 Task: Set up Gmail reminders by enabling 'Suggest emails to reply to' and 'Suggest emails to follow up on' in the Nudges section of Gmail settings.
Action: Mouse moved to (173, 8)
Screenshot: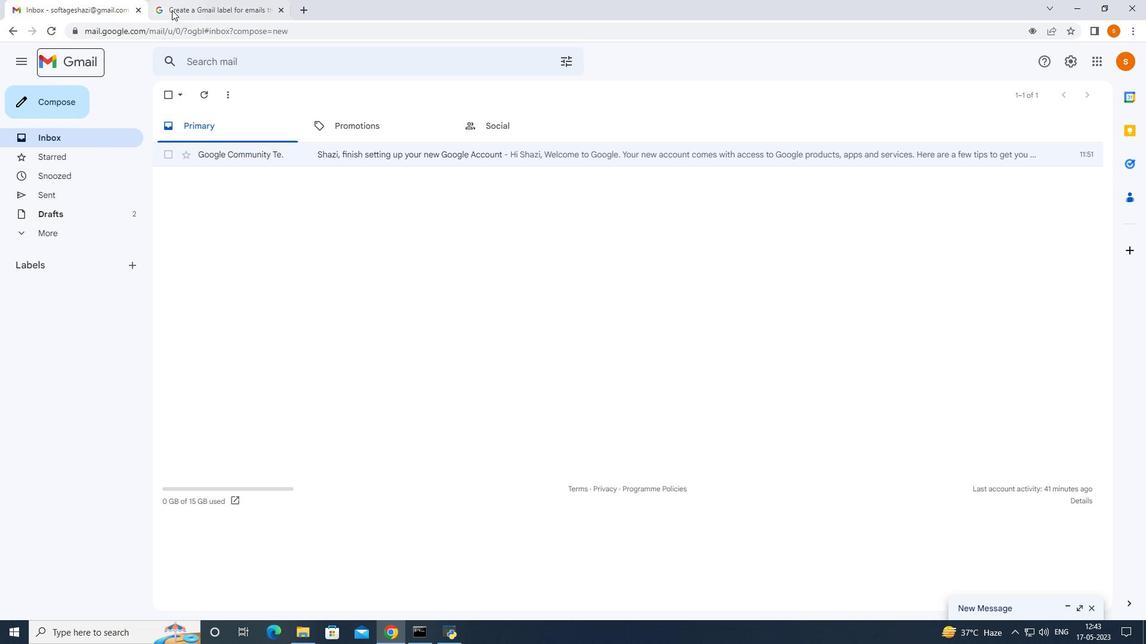 
Action: Mouse pressed left at (173, 8)
Screenshot: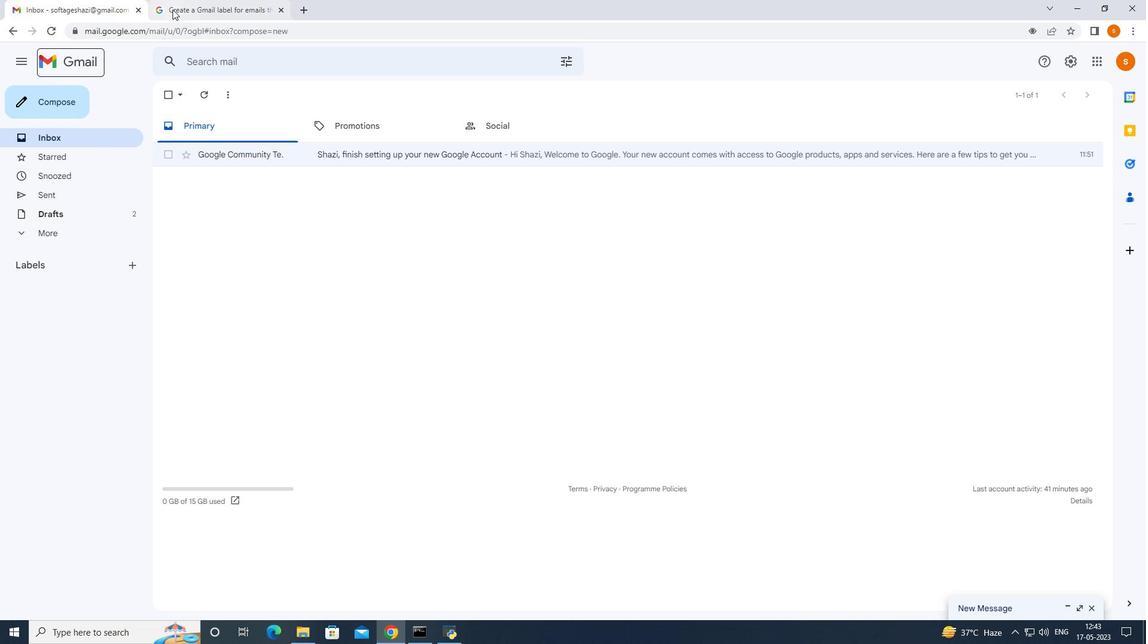
Action: Mouse moved to (217, 300)
Screenshot: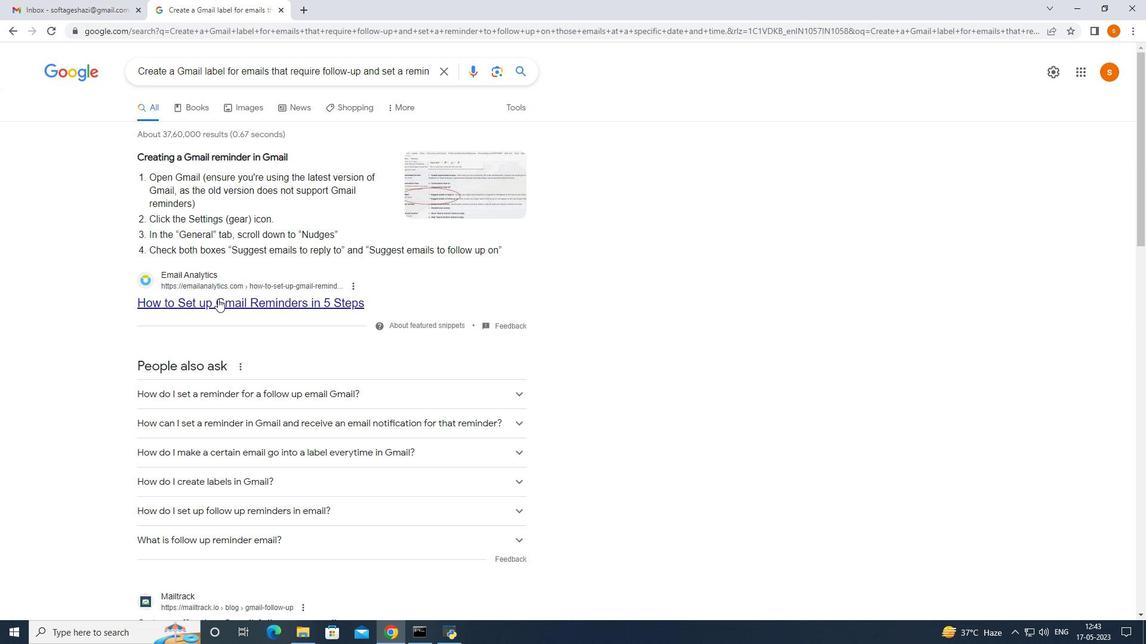 
Action: Mouse scrolled (217, 299) with delta (0, 0)
Screenshot: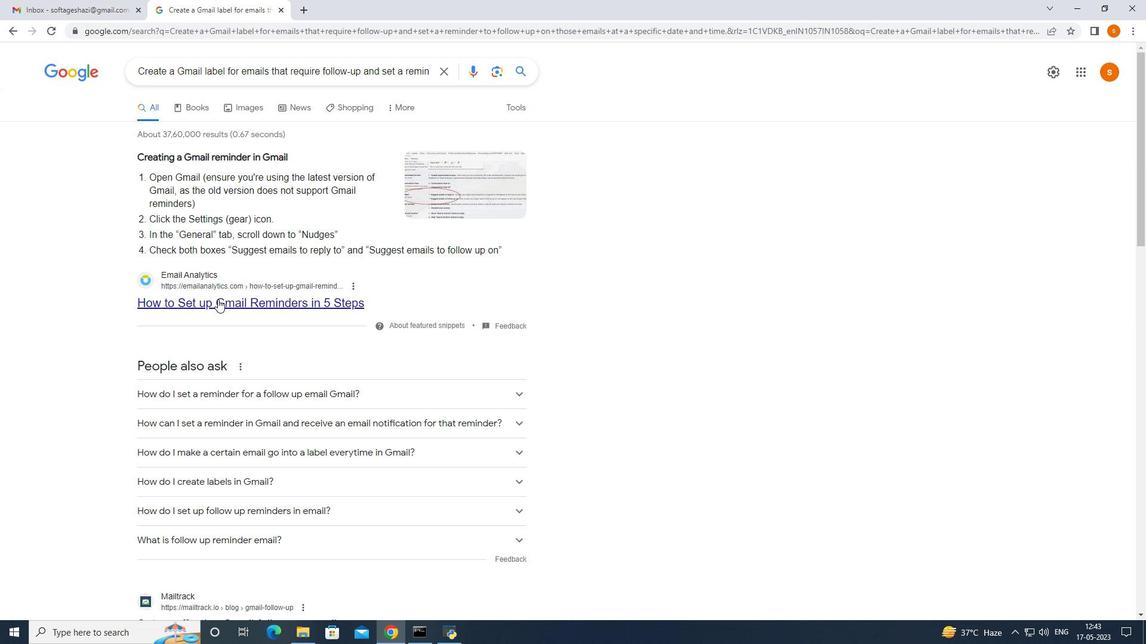 
Action: Mouse moved to (256, 333)
Screenshot: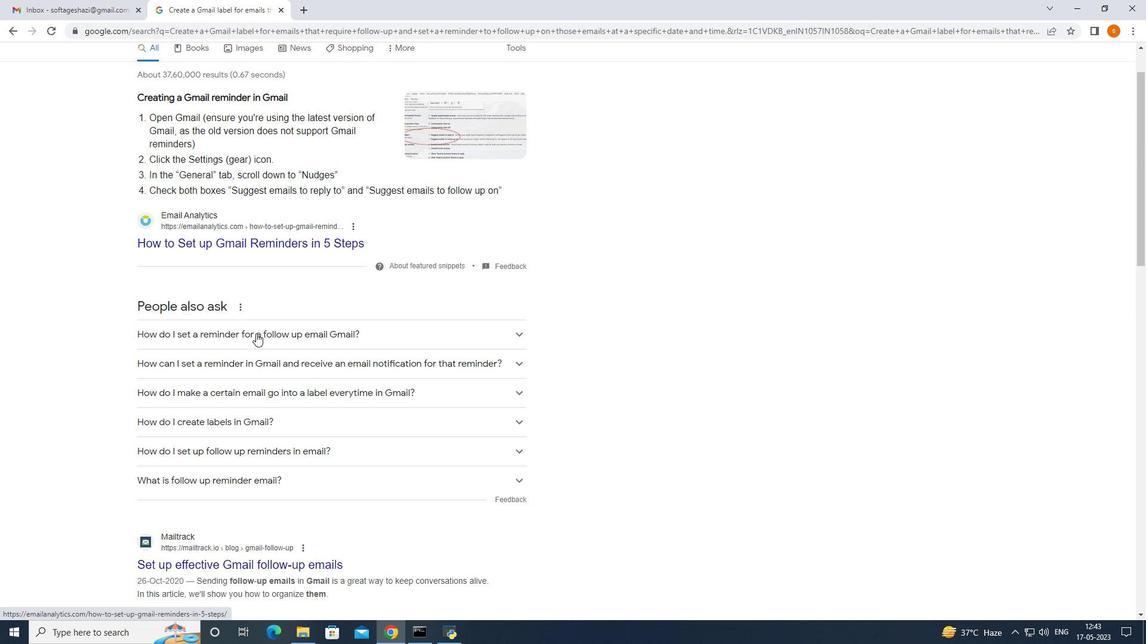 
Action: Mouse scrolled (256, 333) with delta (0, 0)
Screenshot: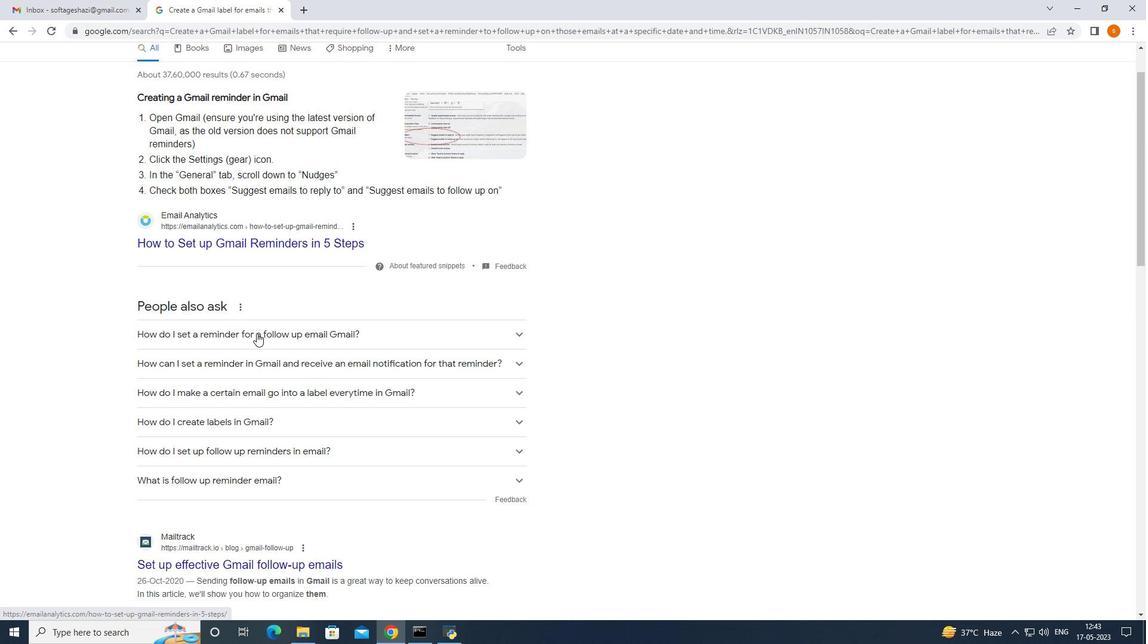 
Action: Mouse moved to (517, 299)
Screenshot: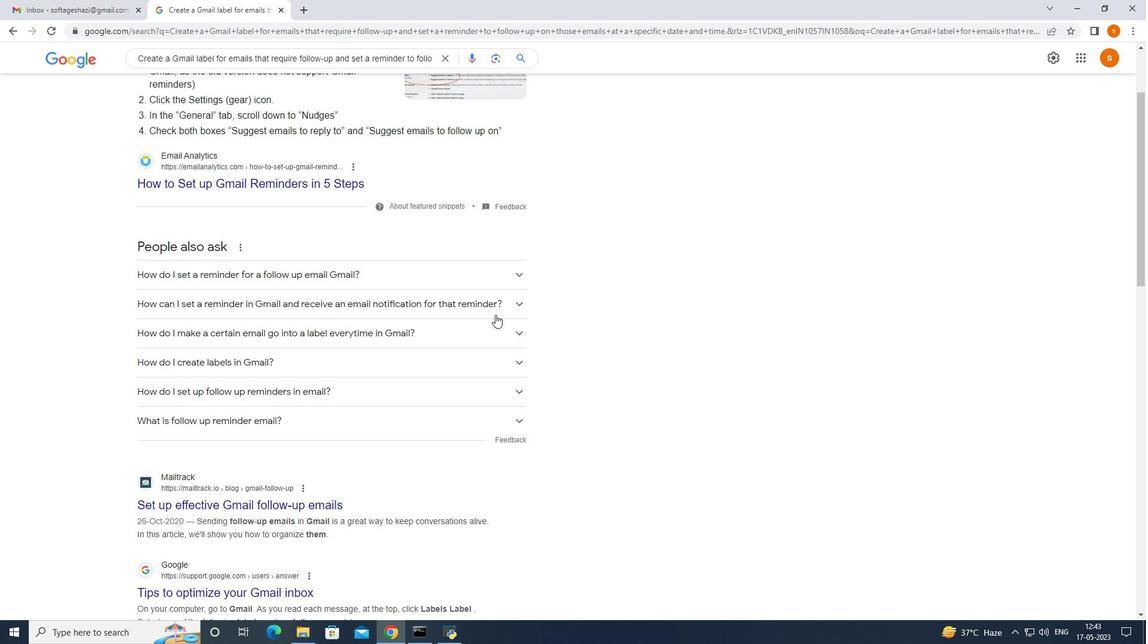
Action: Mouse pressed left at (517, 299)
Screenshot: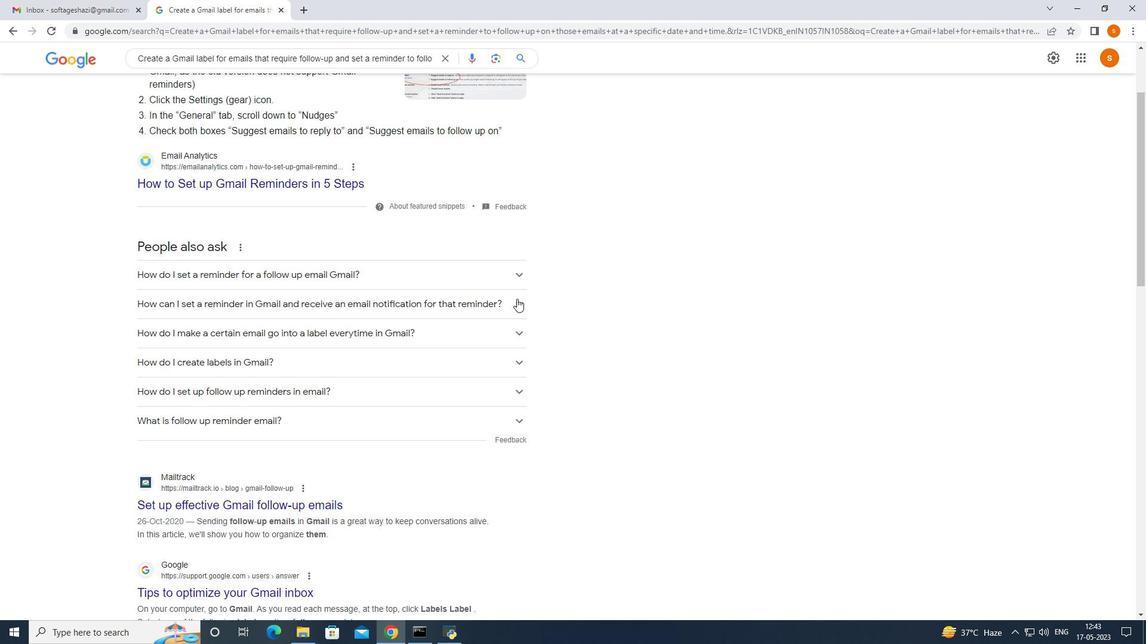 
Action: Mouse moved to (509, 304)
Screenshot: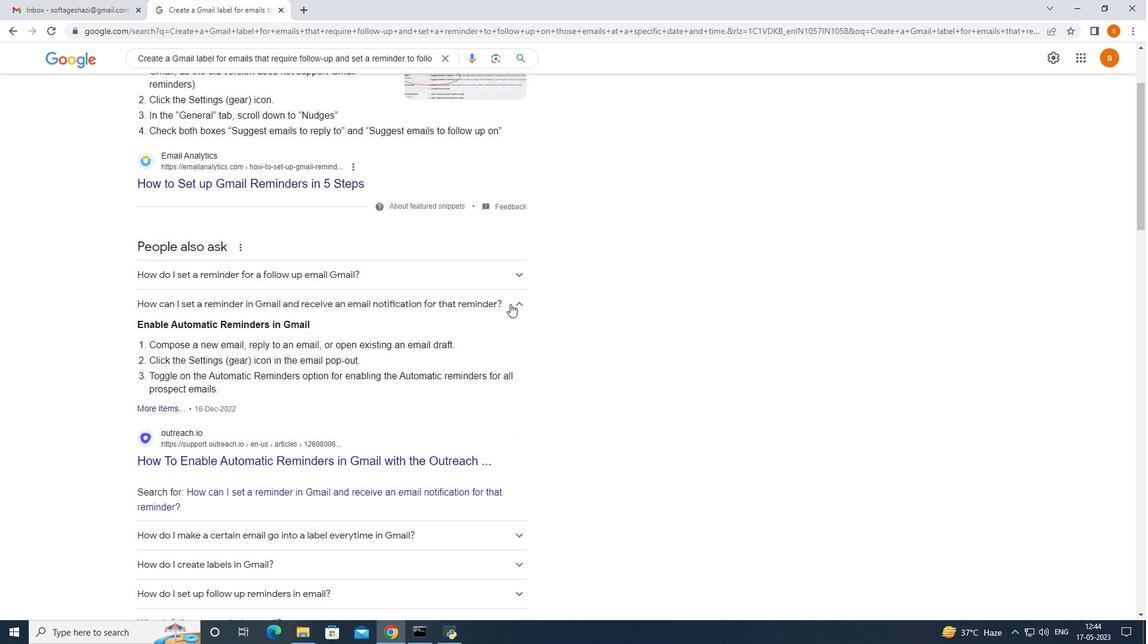 
Action: Mouse pressed left at (509, 304)
Screenshot: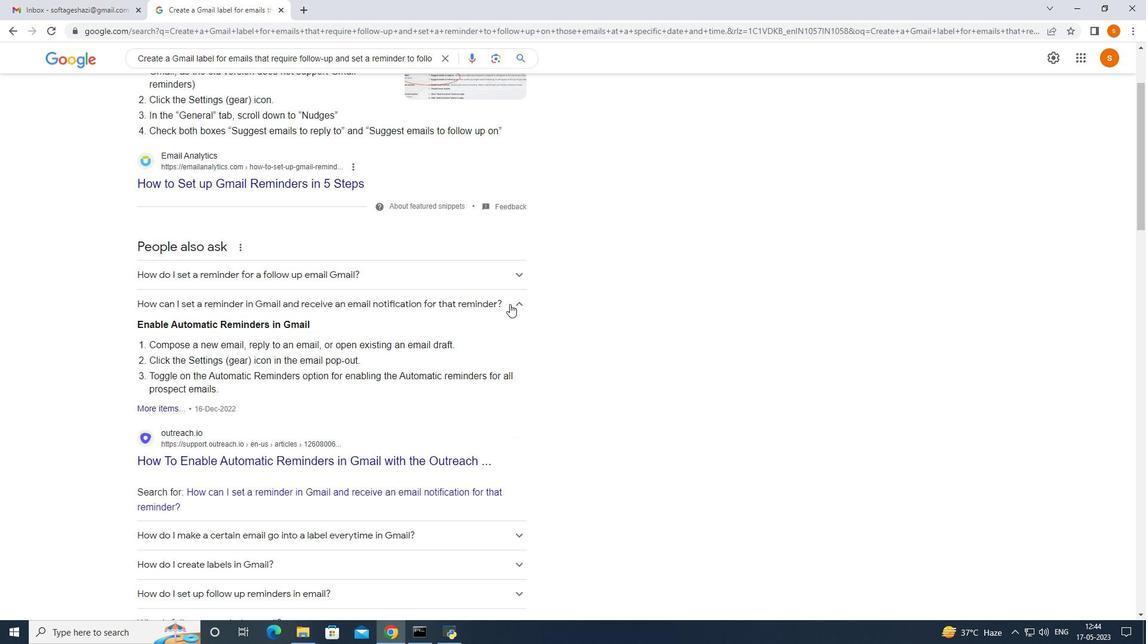 
Action: Mouse moved to (347, 384)
Screenshot: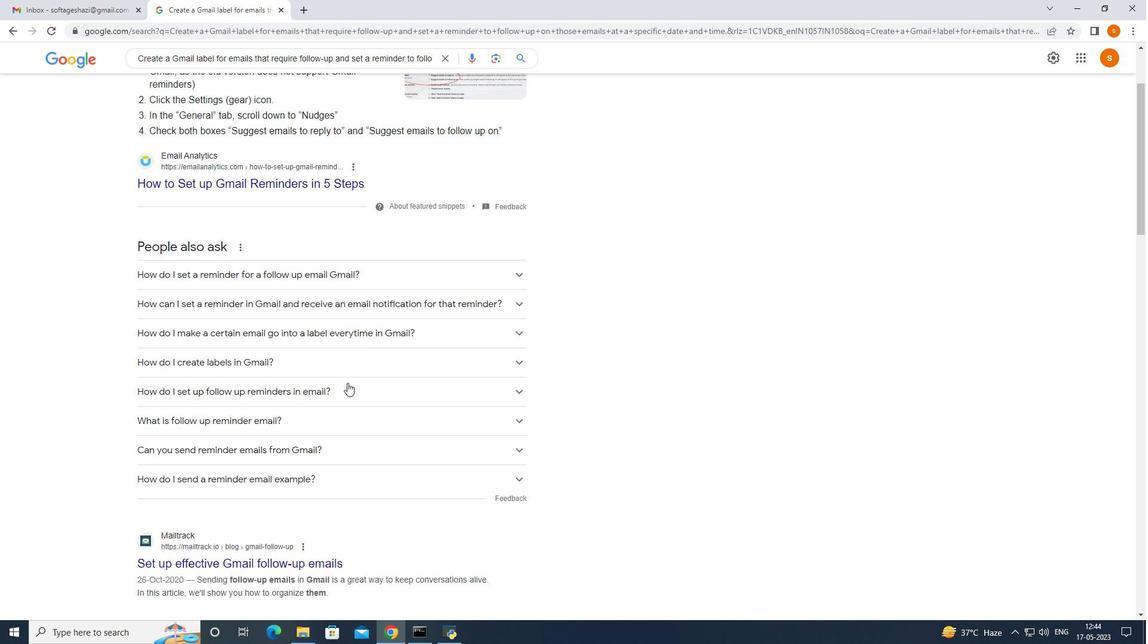 
Action: Mouse scrolled (347, 383) with delta (0, 0)
Screenshot: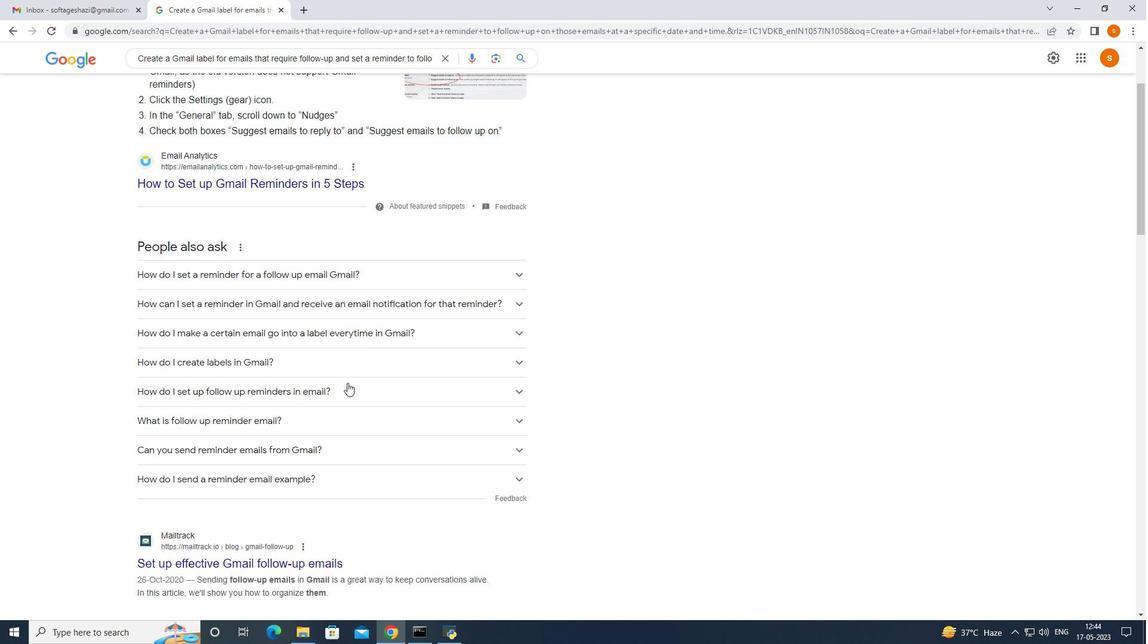 
Action: Mouse moved to (348, 384)
Screenshot: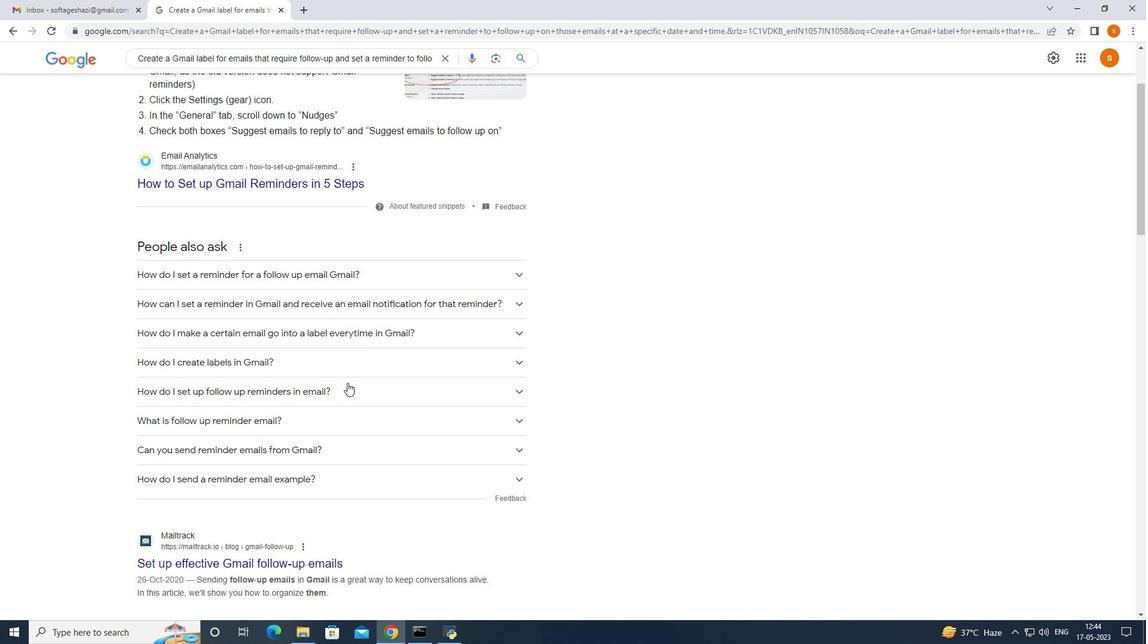 
Action: Mouse scrolled (348, 383) with delta (0, 0)
Screenshot: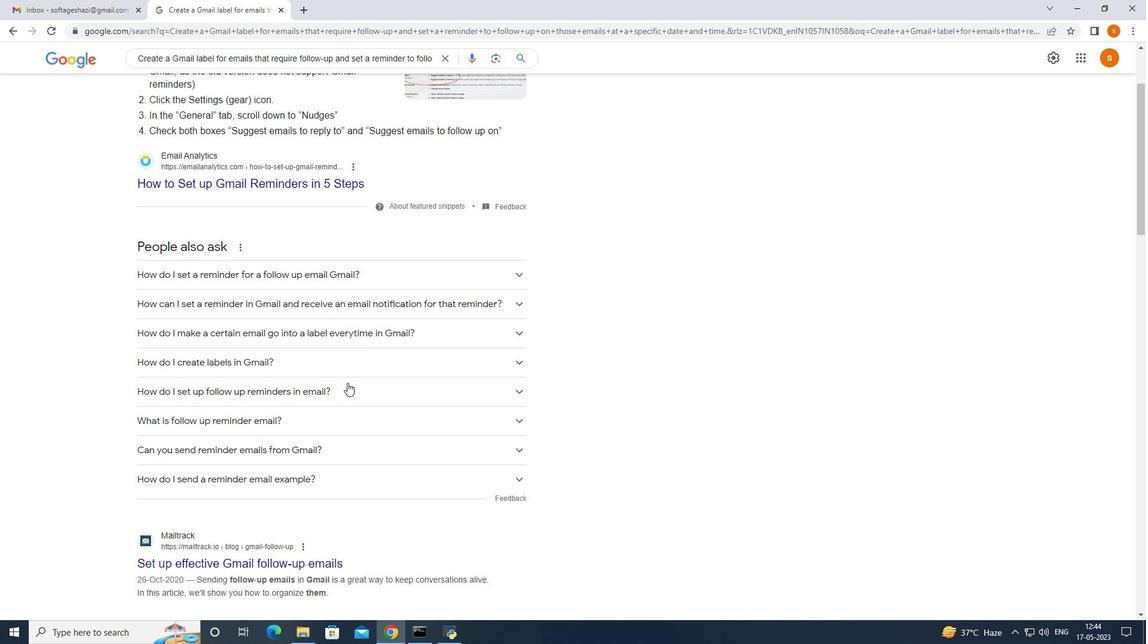 
Action: Mouse moved to (349, 382)
Screenshot: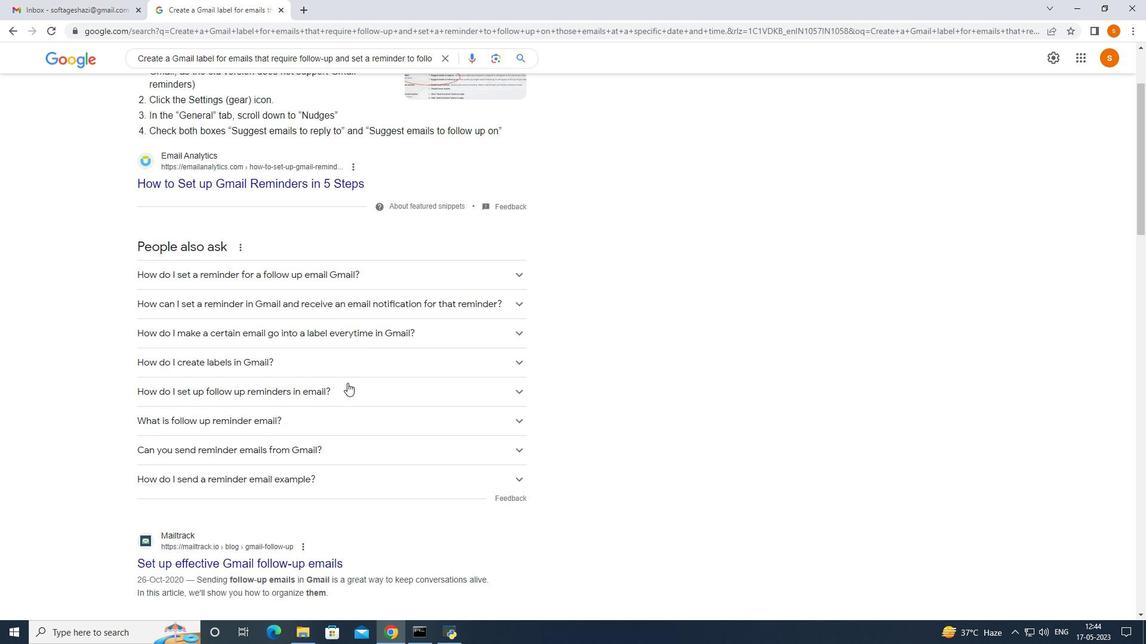 
Action: Mouse scrolled (349, 382) with delta (0, 0)
Screenshot: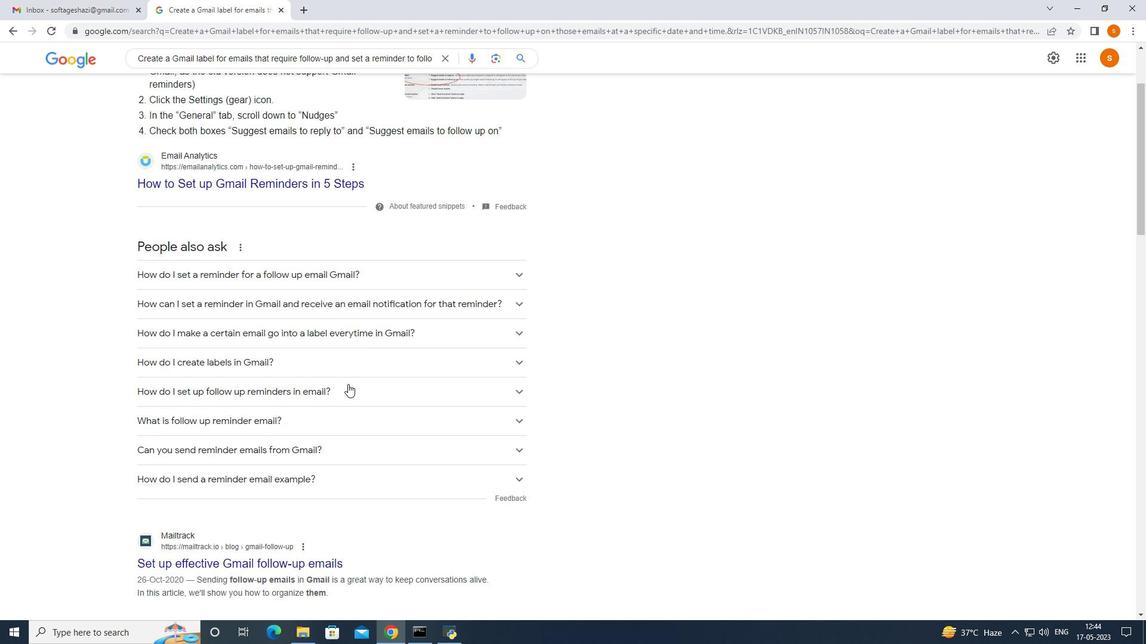 
Action: Mouse moved to (258, 383)
Screenshot: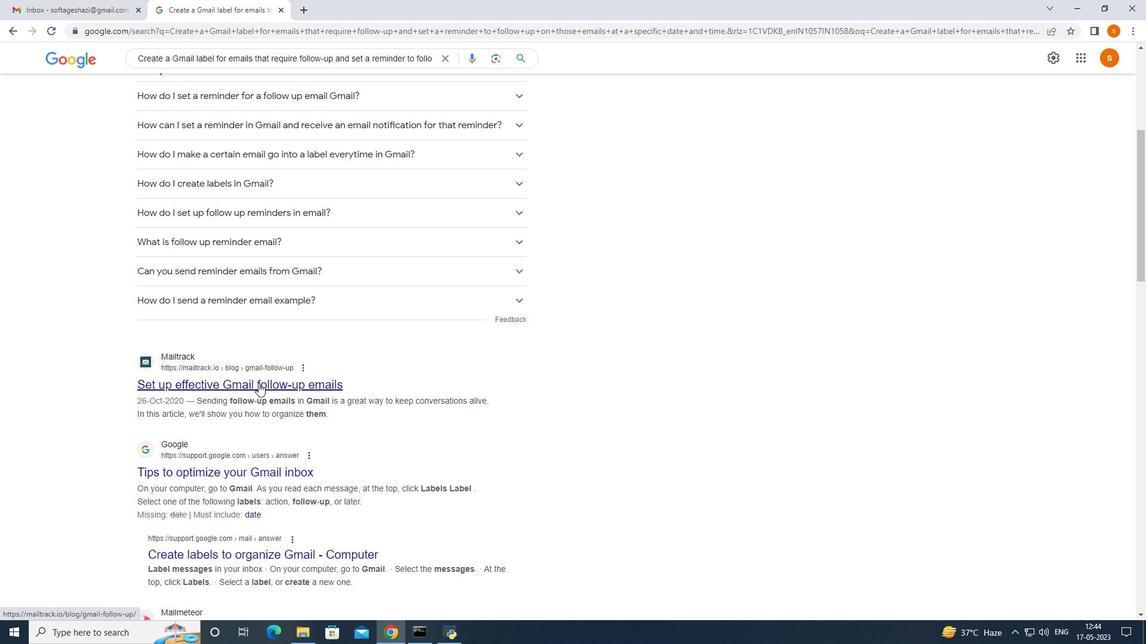 
Action: Mouse scrolled (258, 383) with delta (0, 0)
Screenshot: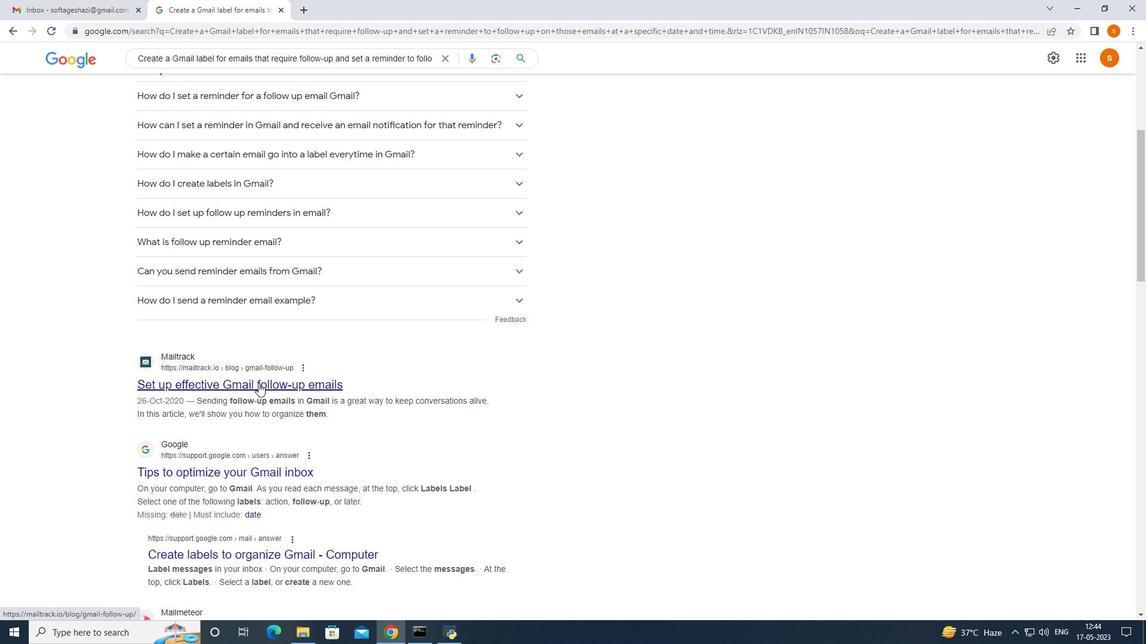 
Action: Mouse scrolled (258, 383) with delta (0, 0)
Screenshot: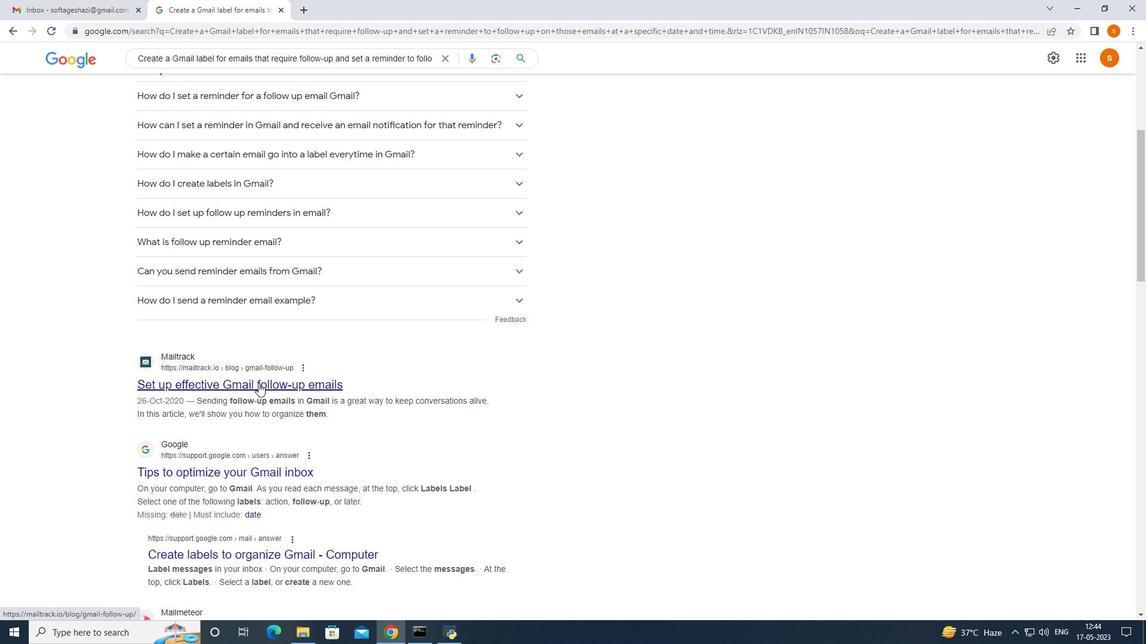 
Action: Mouse moved to (210, 364)
Screenshot: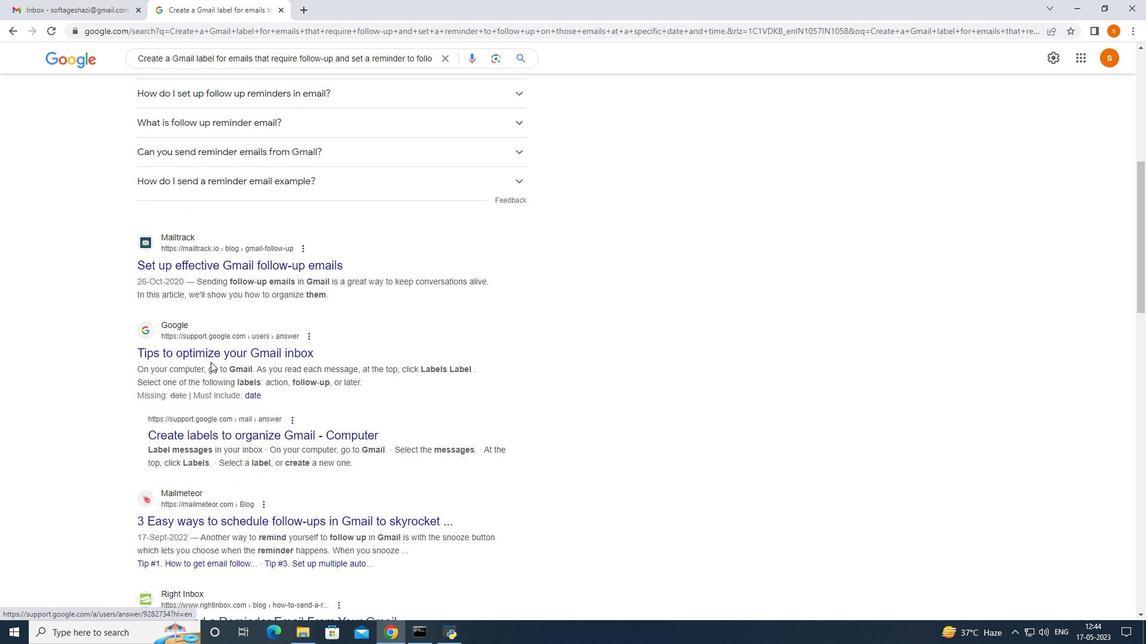 
Action: Mouse scrolled (210, 363) with delta (0, 0)
Screenshot: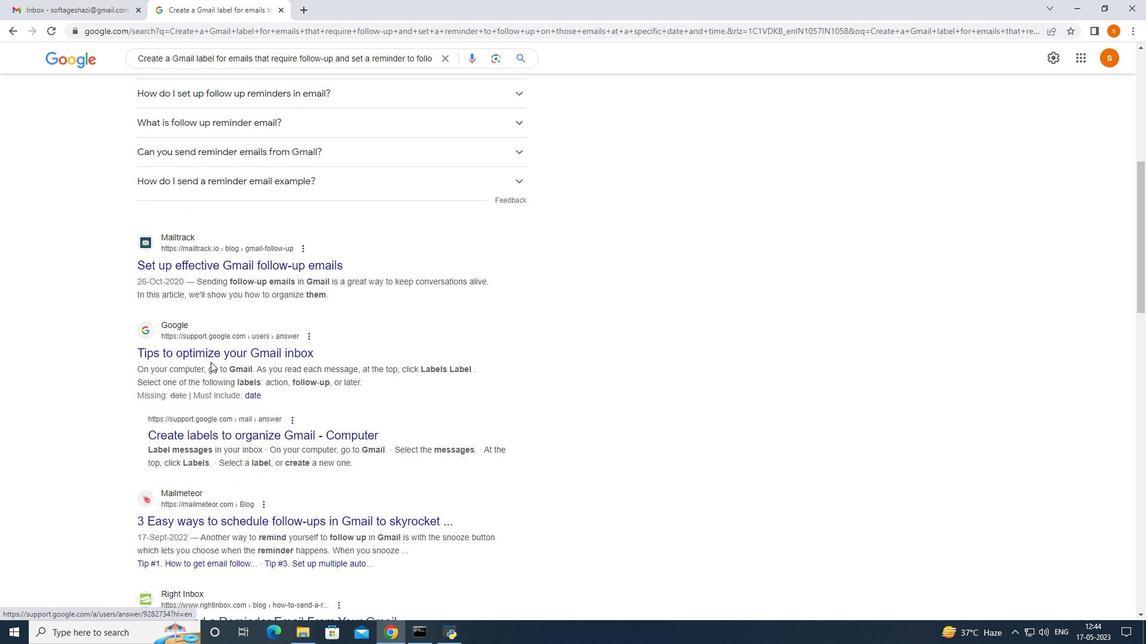 
Action: Mouse moved to (210, 364)
Screenshot: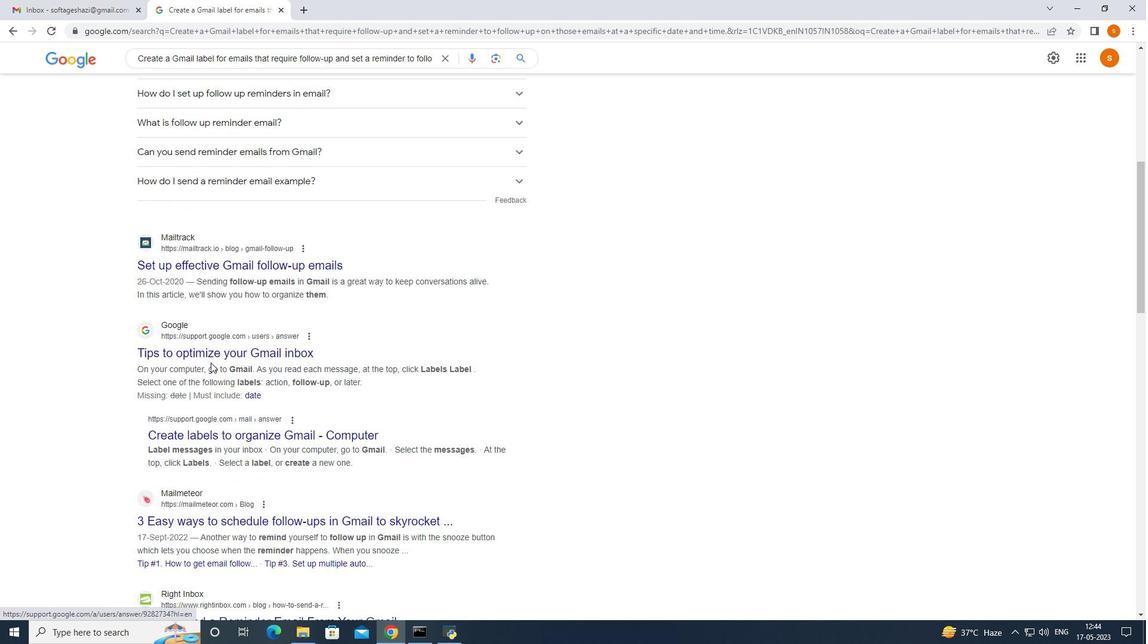 
Action: Mouse scrolled (210, 364) with delta (0, 0)
Screenshot: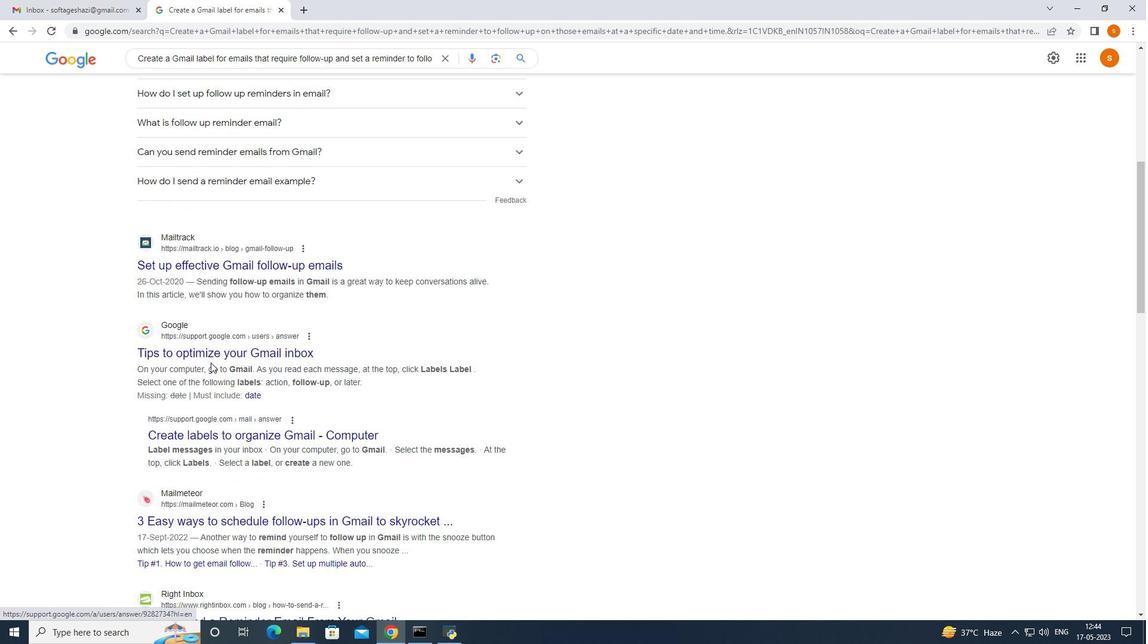 
Action: Mouse scrolled (210, 364) with delta (0, 0)
Screenshot: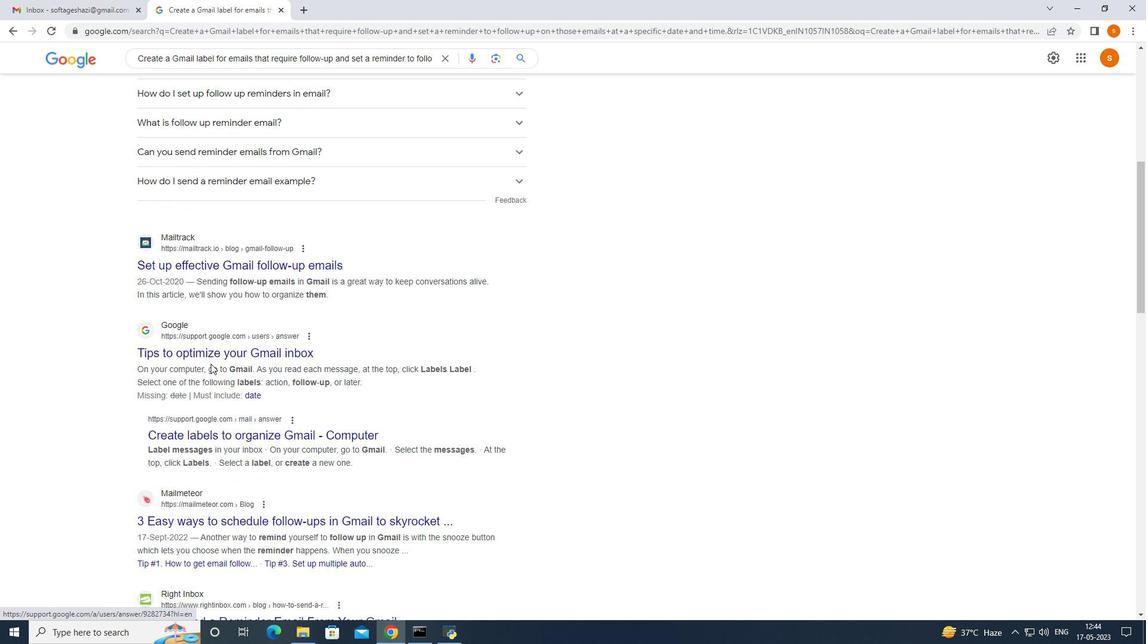 
Action: Mouse moved to (211, 301)
Screenshot: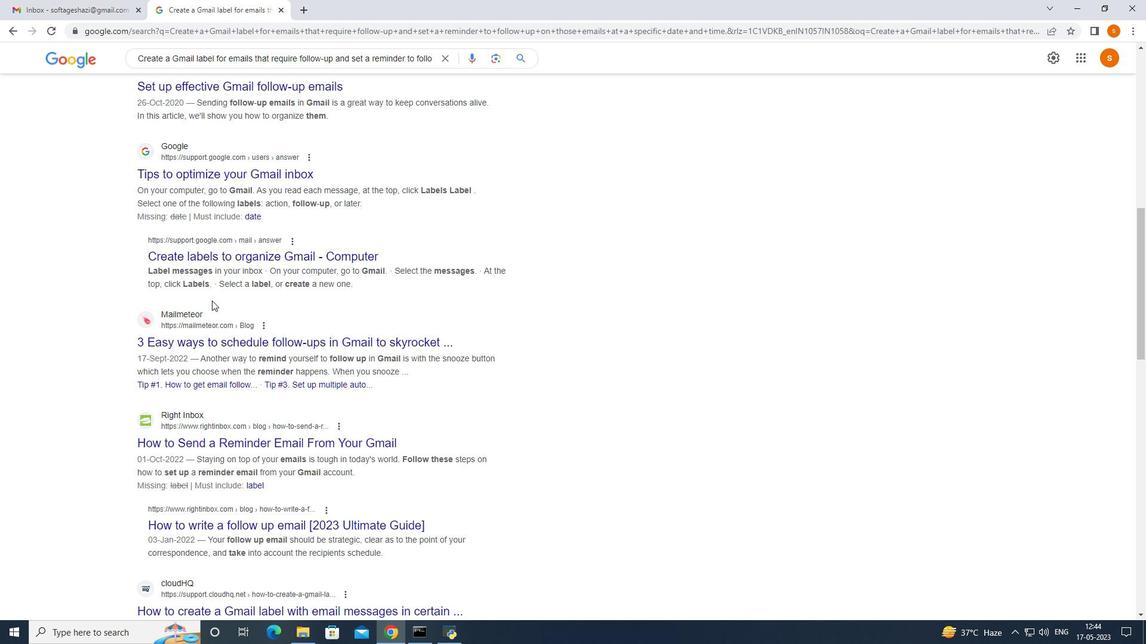 
Action: Mouse scrolled (211, 300) with delta (0, 0)
Screenshot: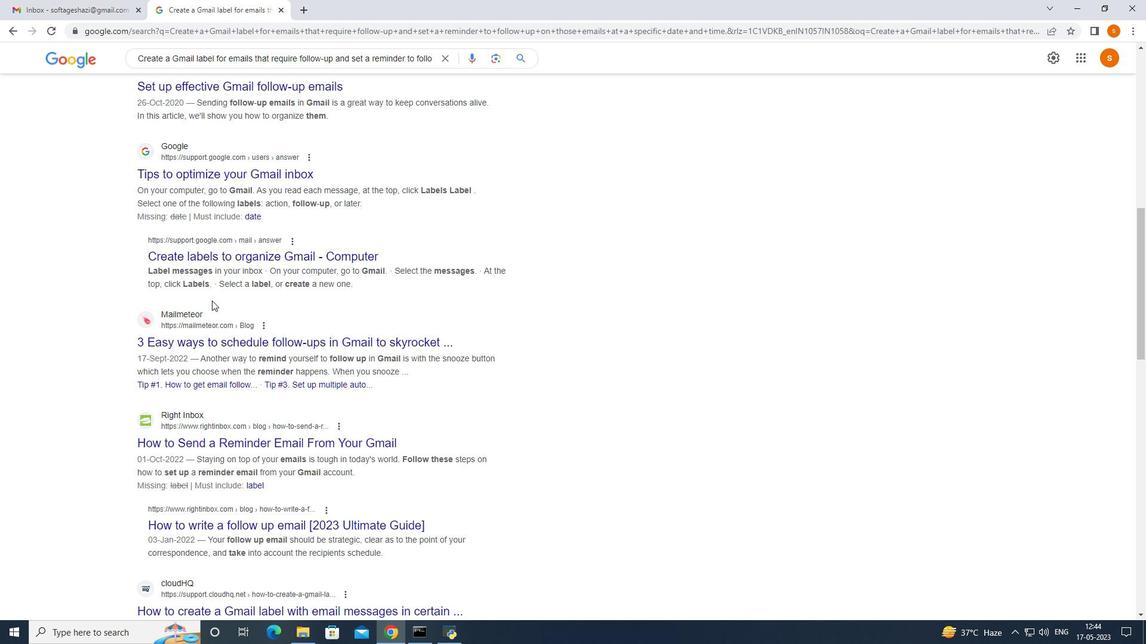 
Action: Mouse moved to (256, 289)
Screenshot: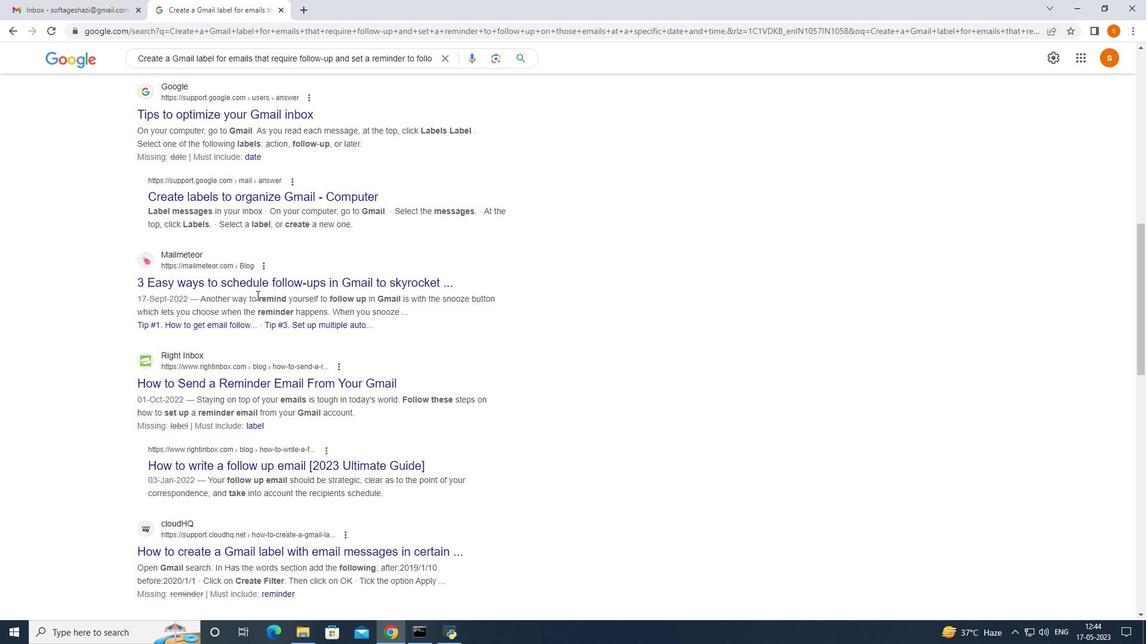 
Action: Mouse pressed left at (256, 289)
Screenshot: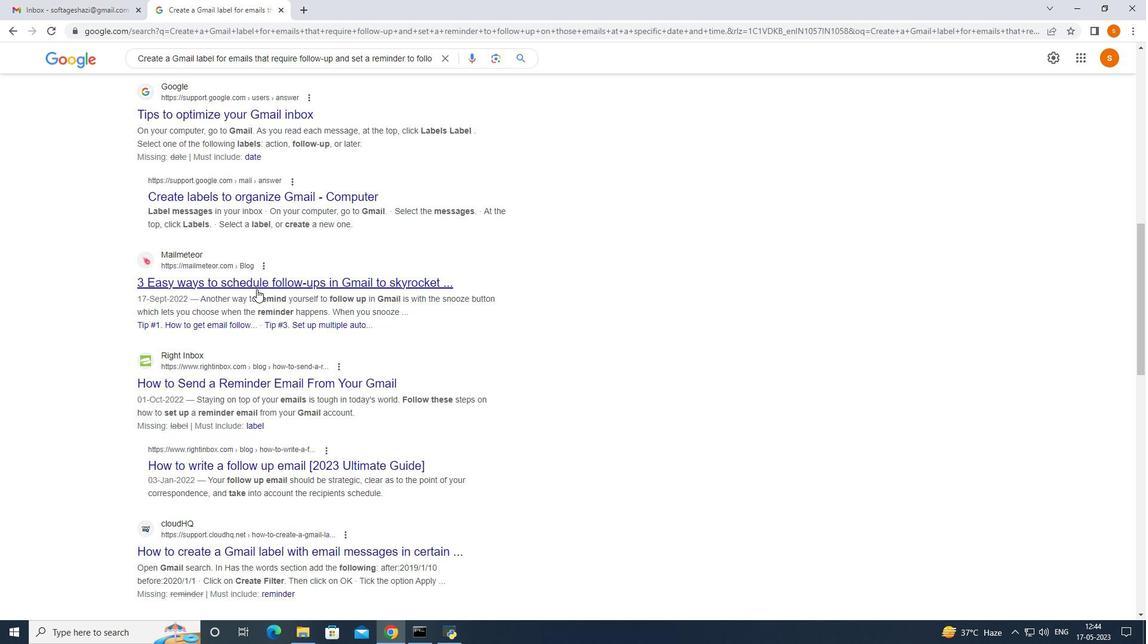 
Action: Mouse moved to (376, 355)
Screenshot: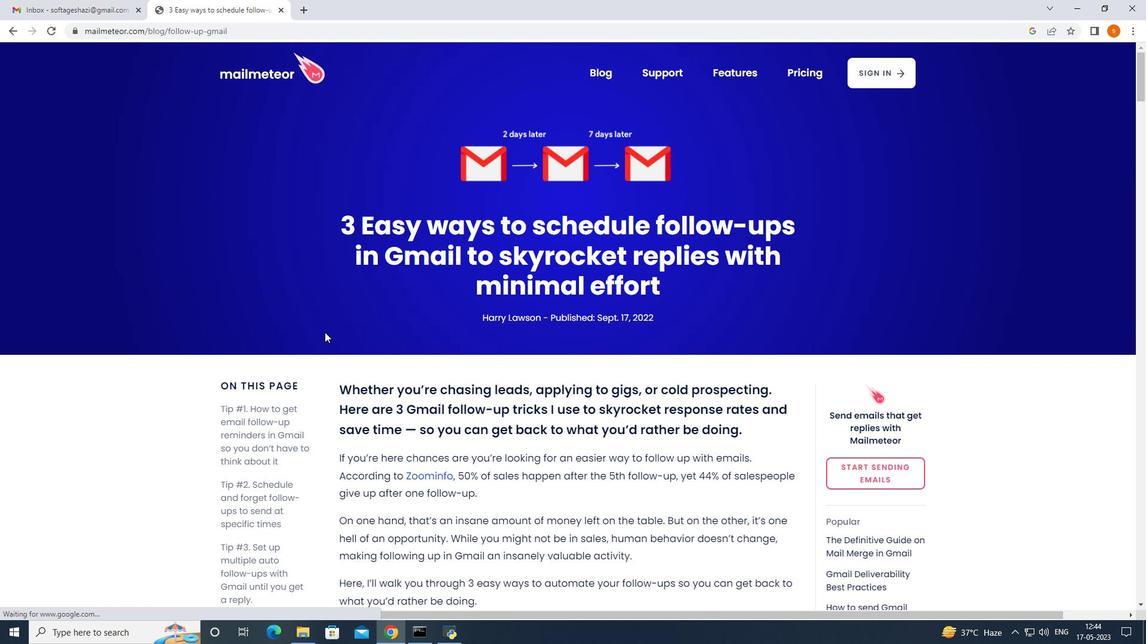 
Action: Mouse scrolled (376, 355) with delta (0, 0)
Screenshot: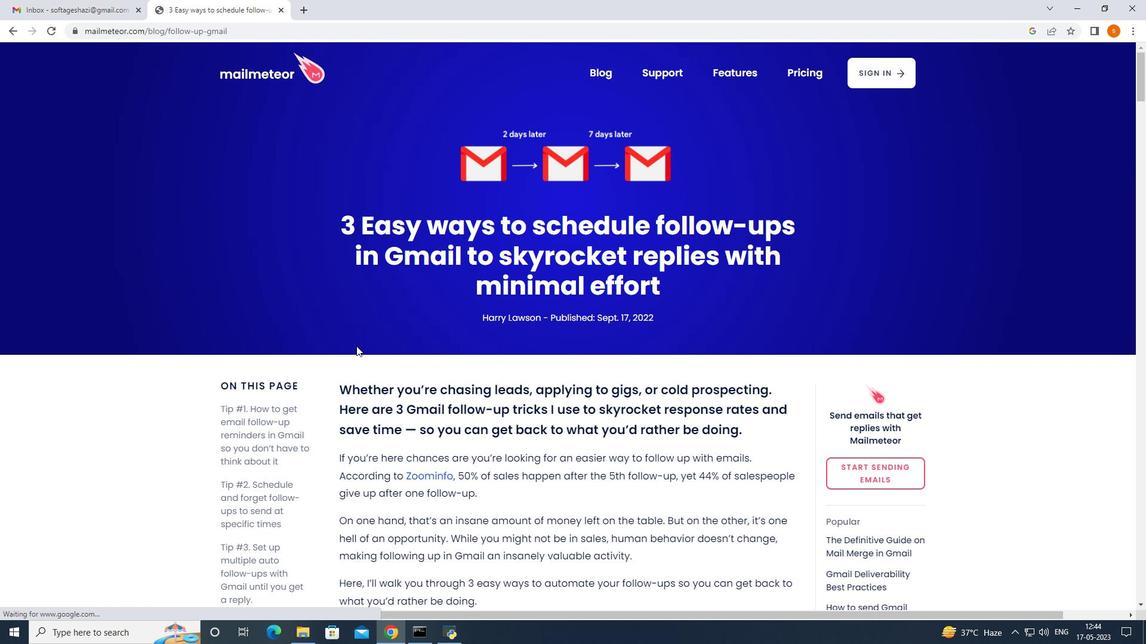 
Action: Mouse moved to (389, 360)
Screenshot: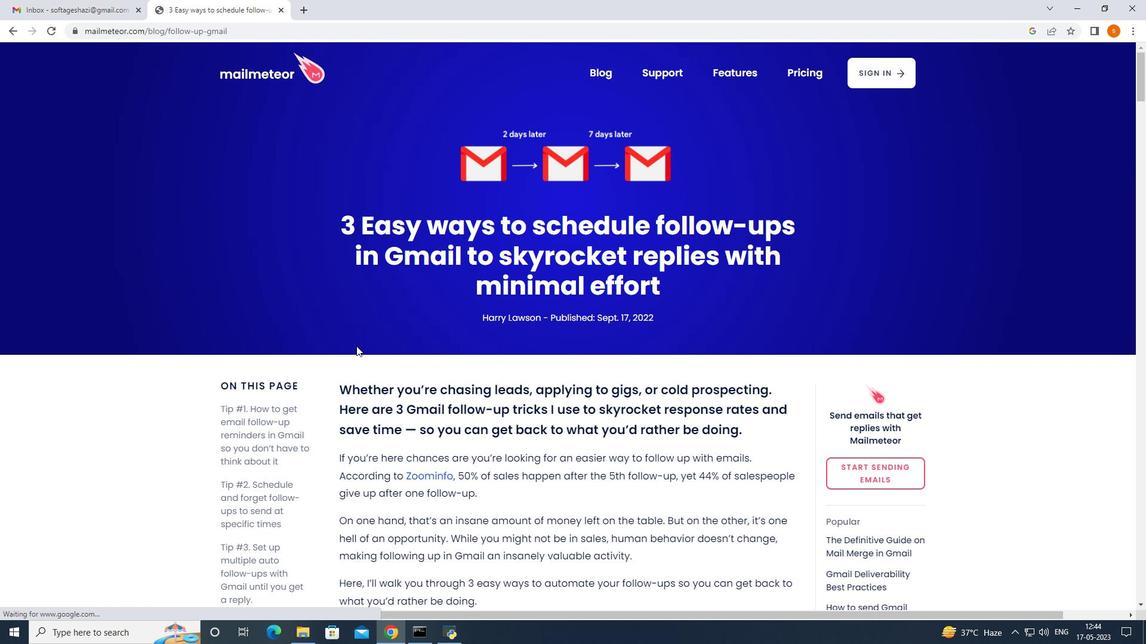 
Action: Mouse scrolled (389, 360) with delta (0, 0)
Screenshot: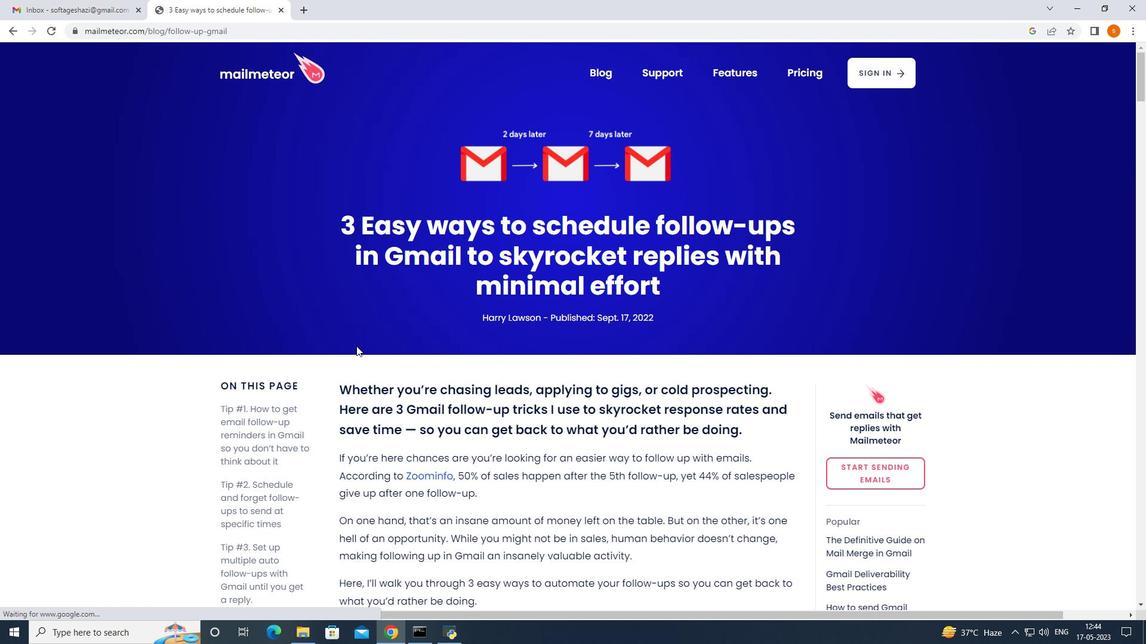 
Action: Mouse moved to (405, 361)
Screenshot: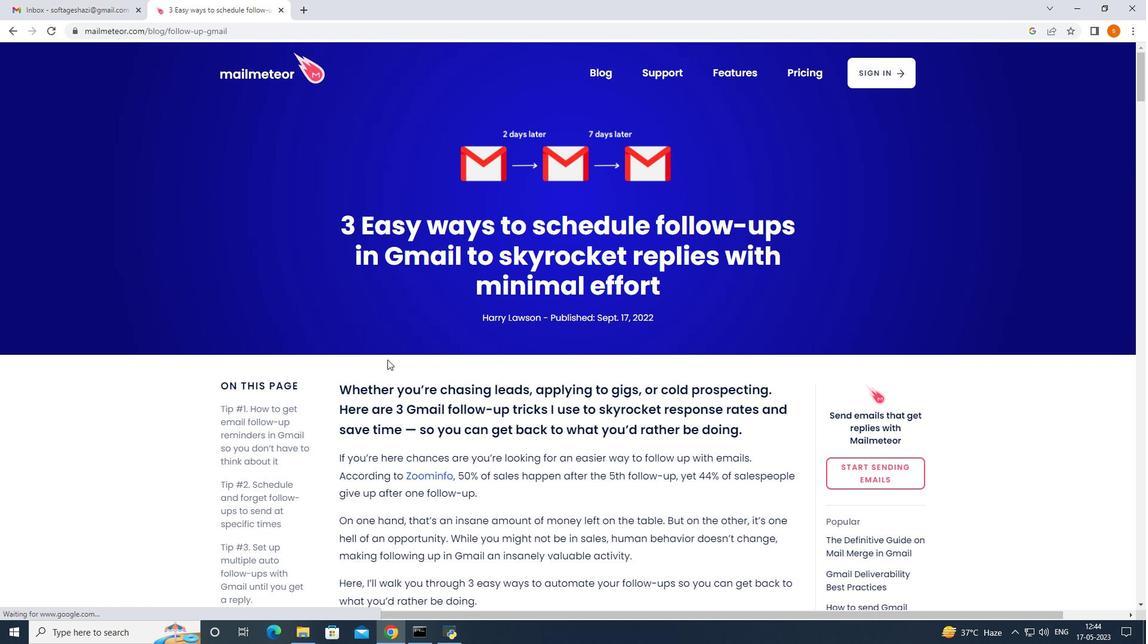 
Action: Mouse scrolled (404, 361) with delta (0, 0)
Screenshot: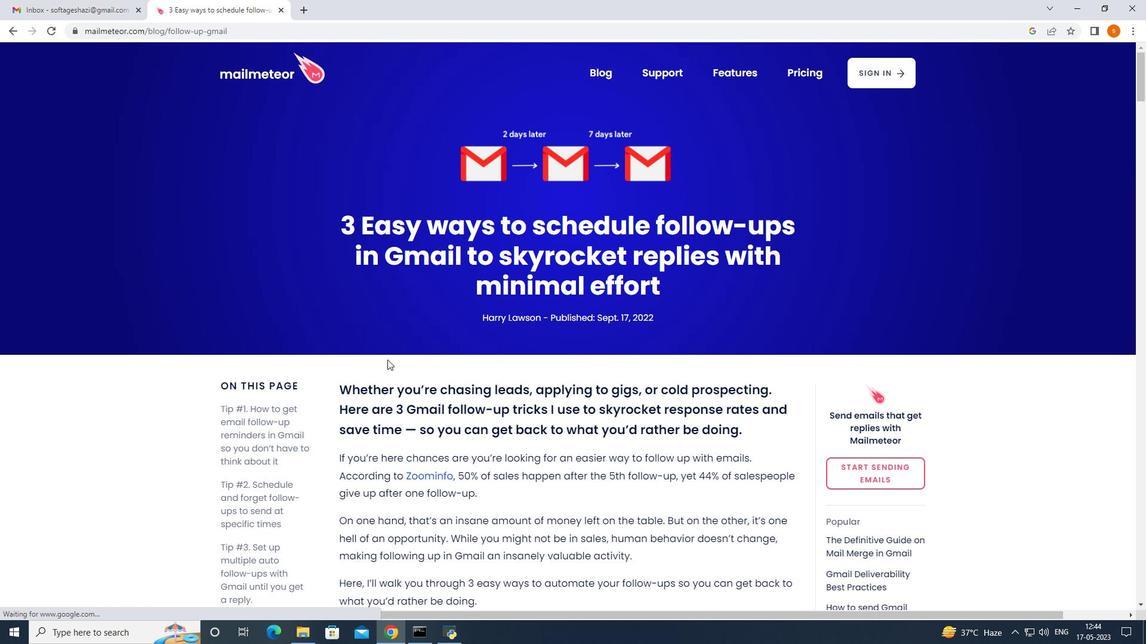 
Action: Mouse moved to (428, 358)
Screenshot: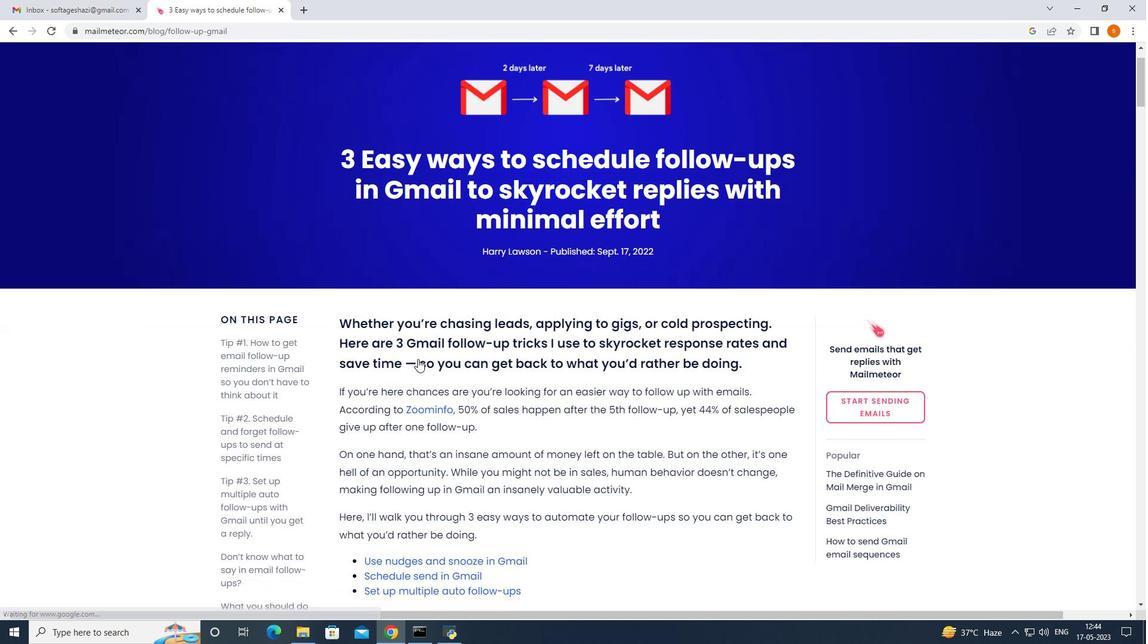 
Action: Mouse scrolled (428, 357) with delta (0, 0)
Screenshot: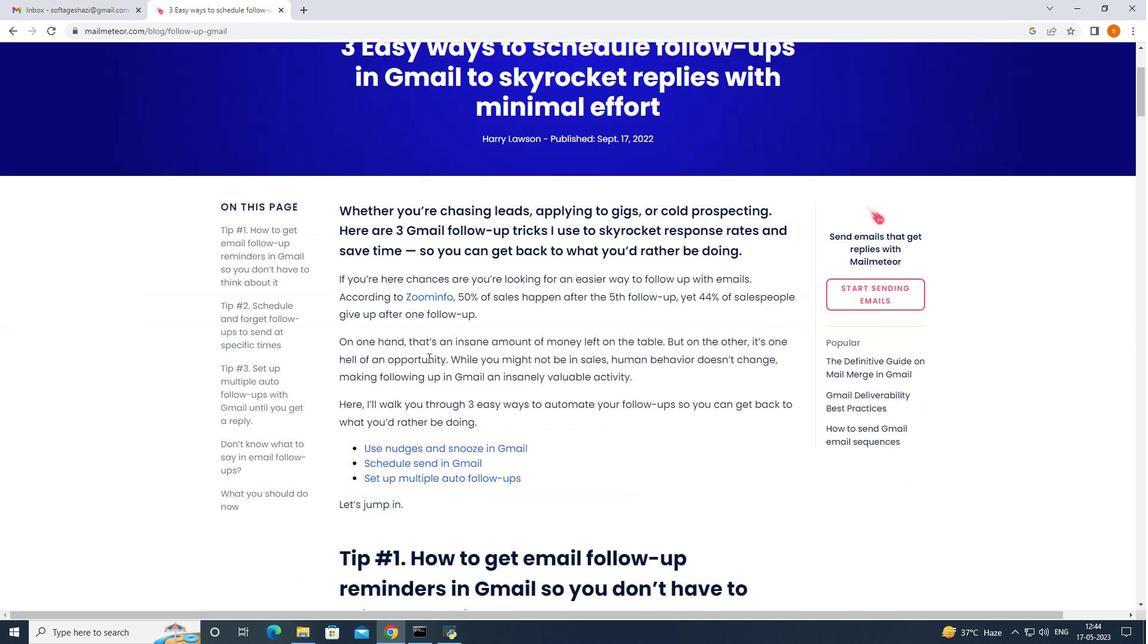 
Action: Mouse scrolled (428, 357) with delta (0, 0)
Screenshot: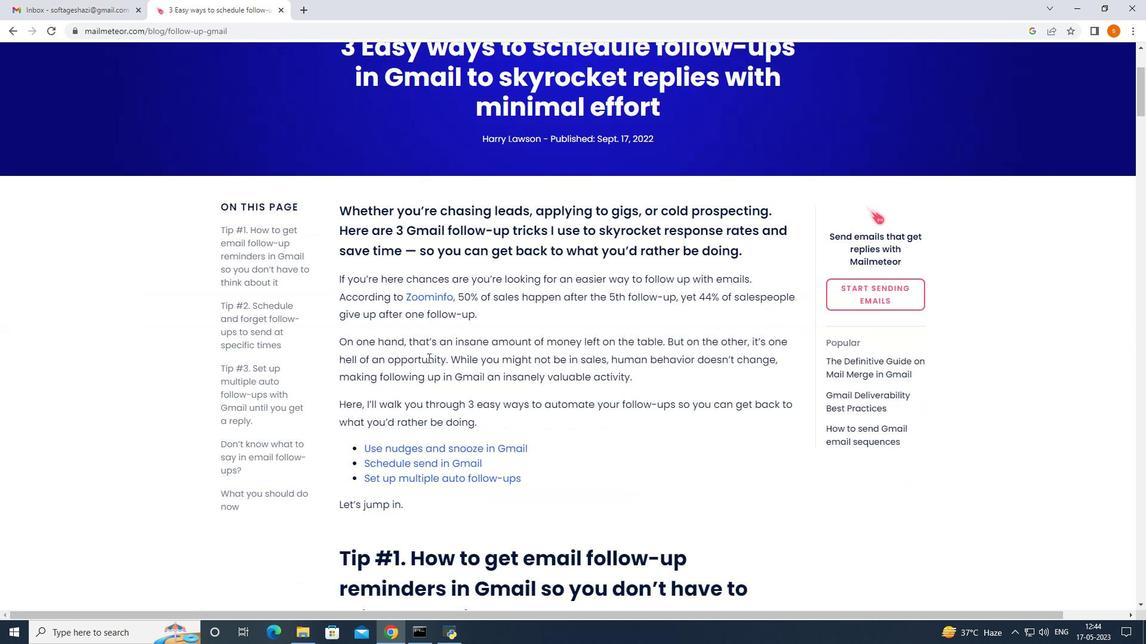 
Action: Mouse scrolled (428, 357) with delta (0, 0)
Screenshot: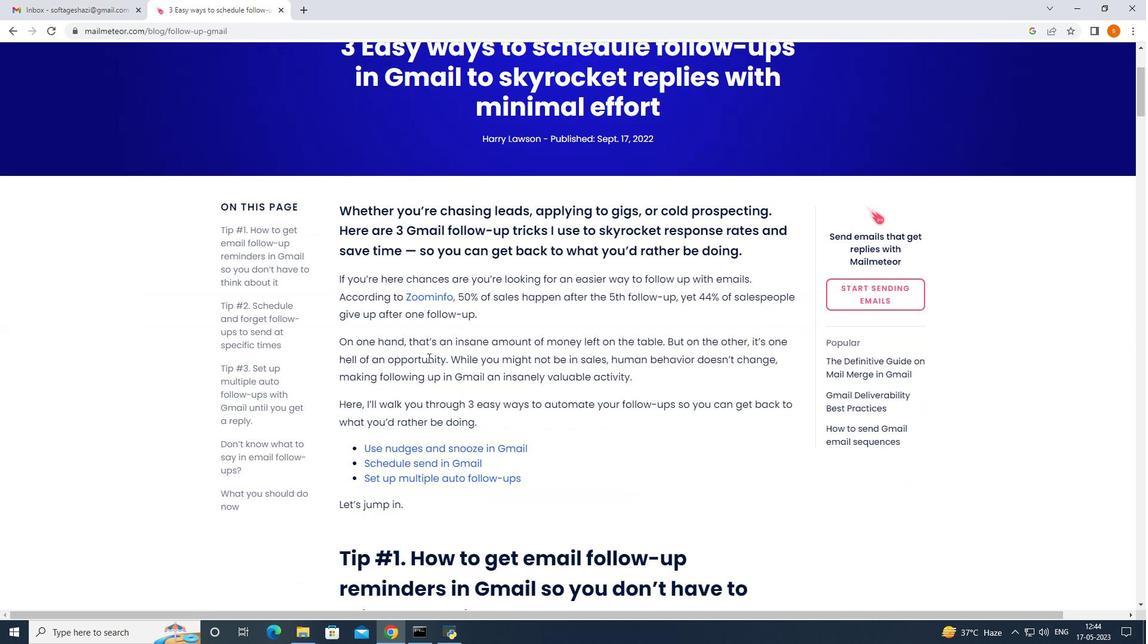 
Action: Mouse moved to (428, 357)
Screenshot: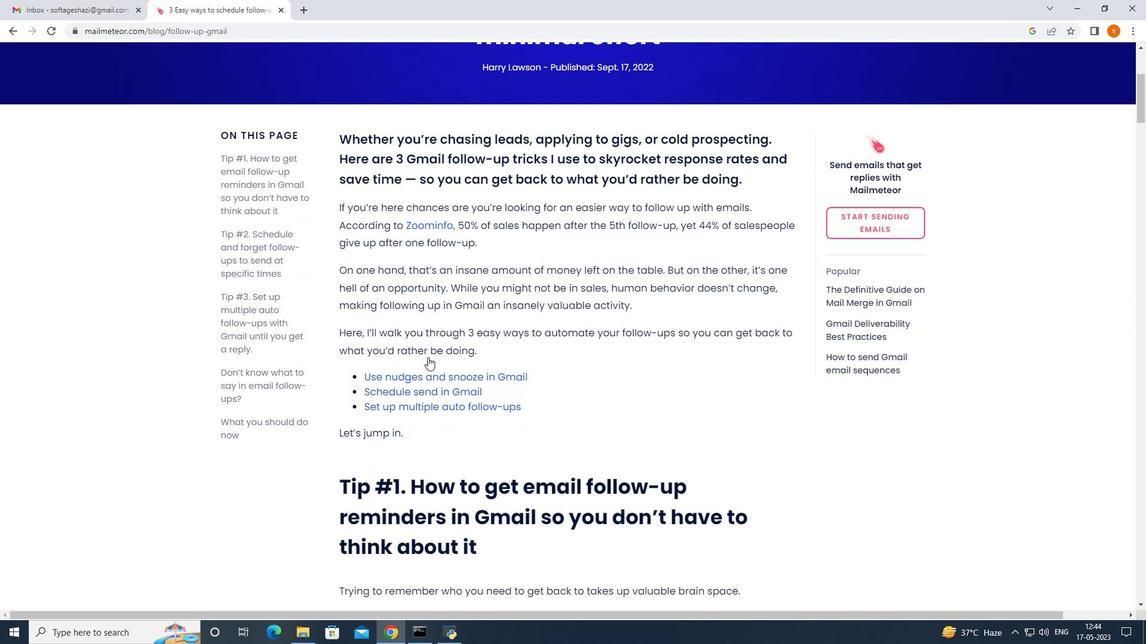 
Action: Mouse scrolled (428, 357) with delta (0, 0)
Screenshot: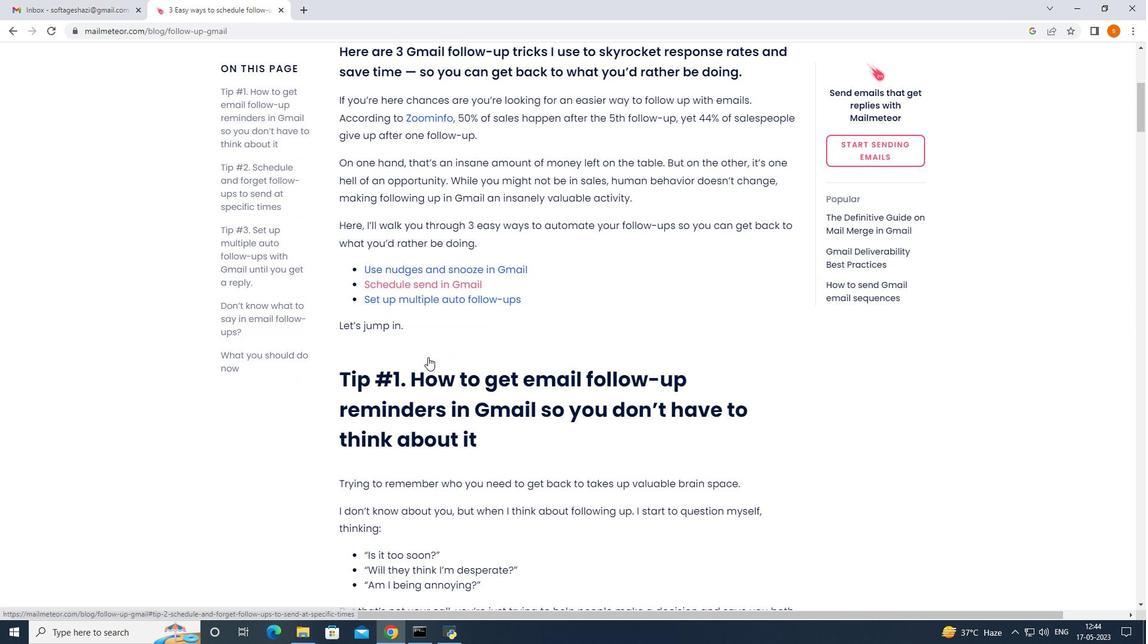 
Action: Mouse moved to (561, 388)
Screenshot: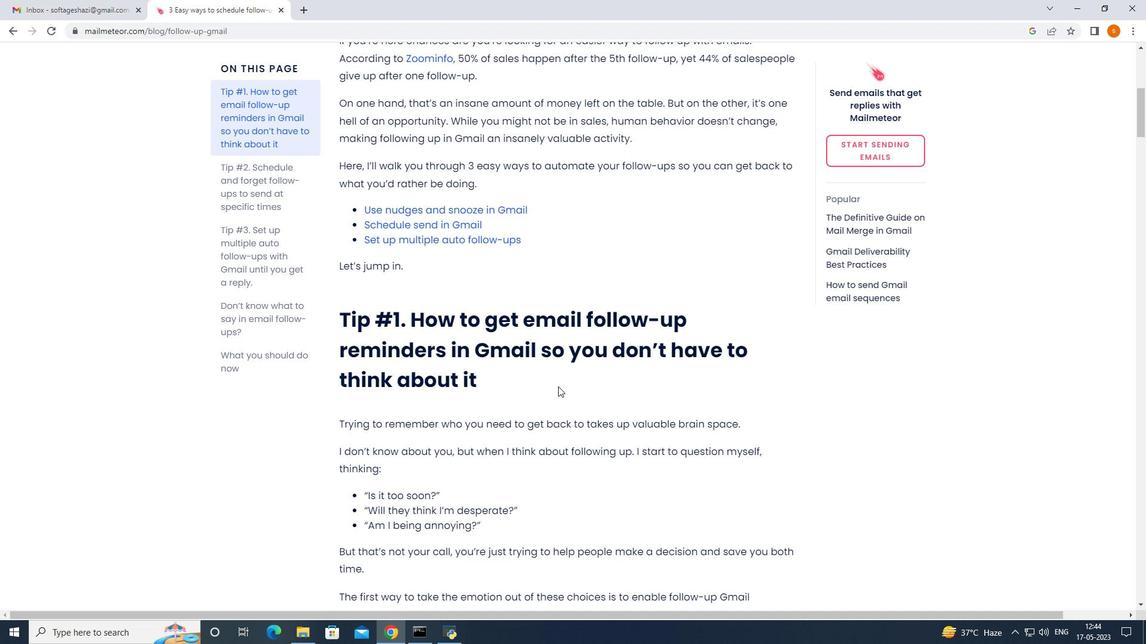 
Action: Mouse scrolled (561, 387) with delta (0, 0)
Screenshot: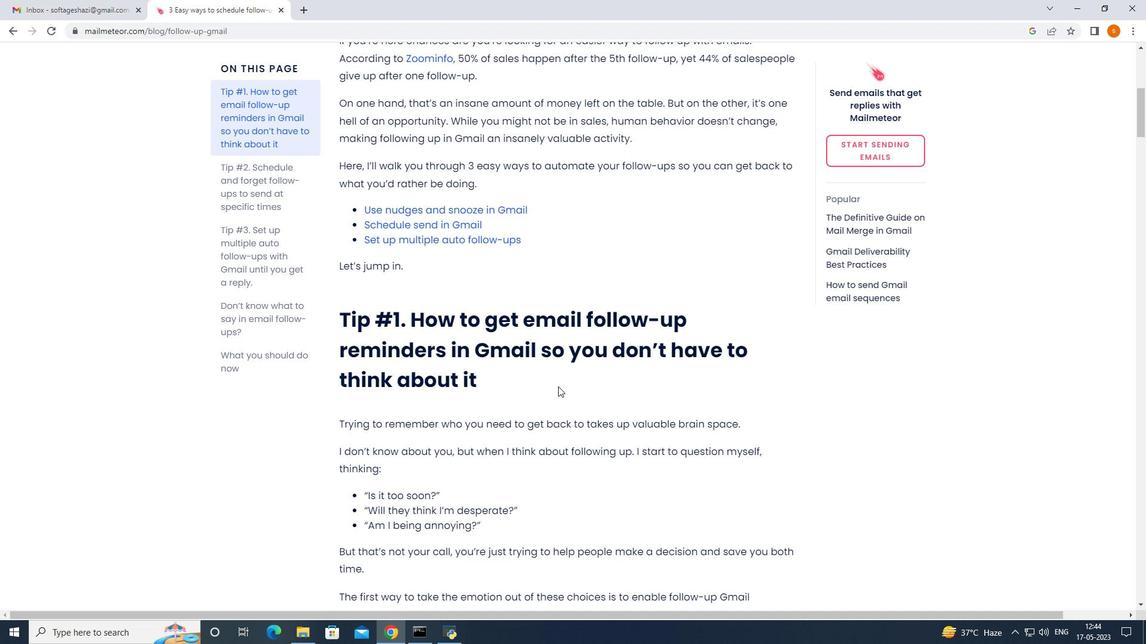 
Action: Mouse moved to (563, 388)
Screenshot: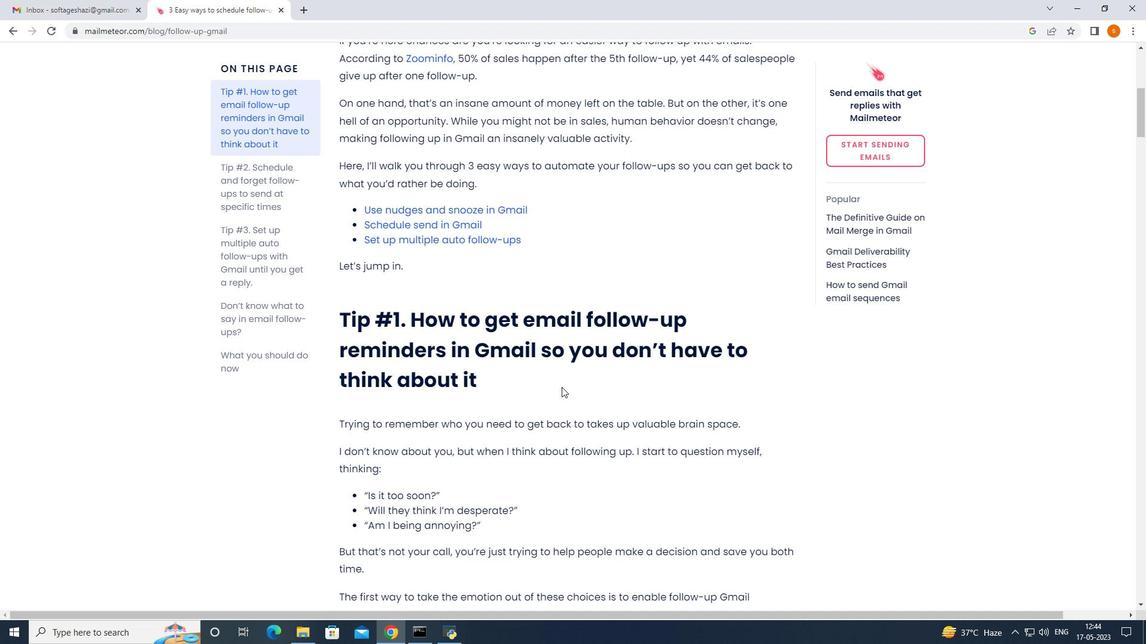 
Action: Mouse scrolled (563, 387) with delta (0, 0)
Screenshot: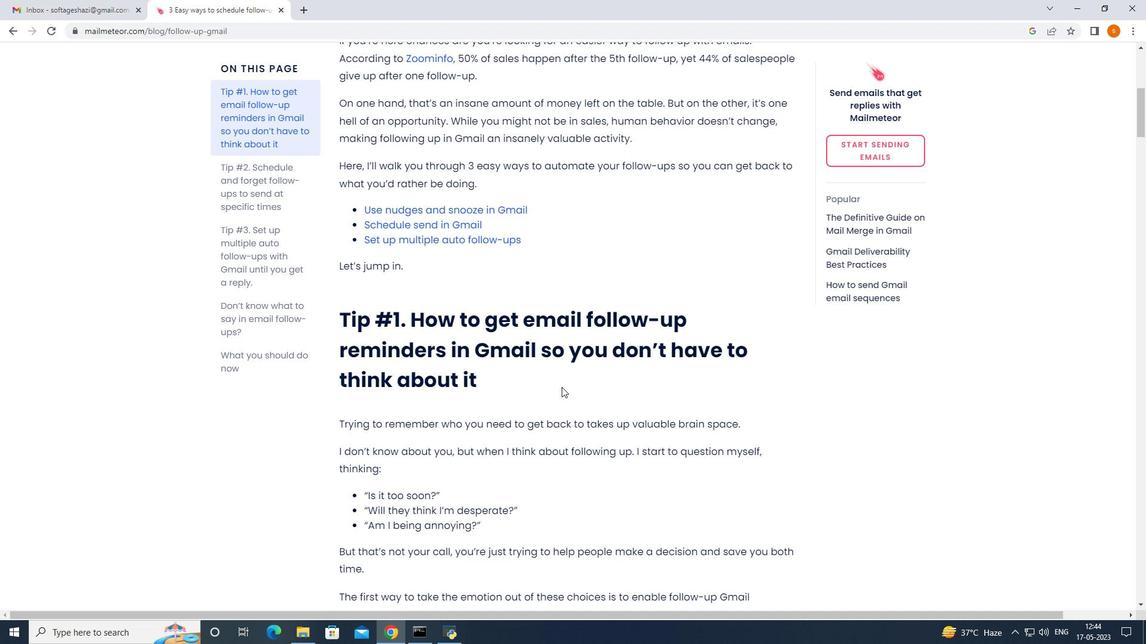 
Action: Mouse moved to (430, 339)
Screenshot: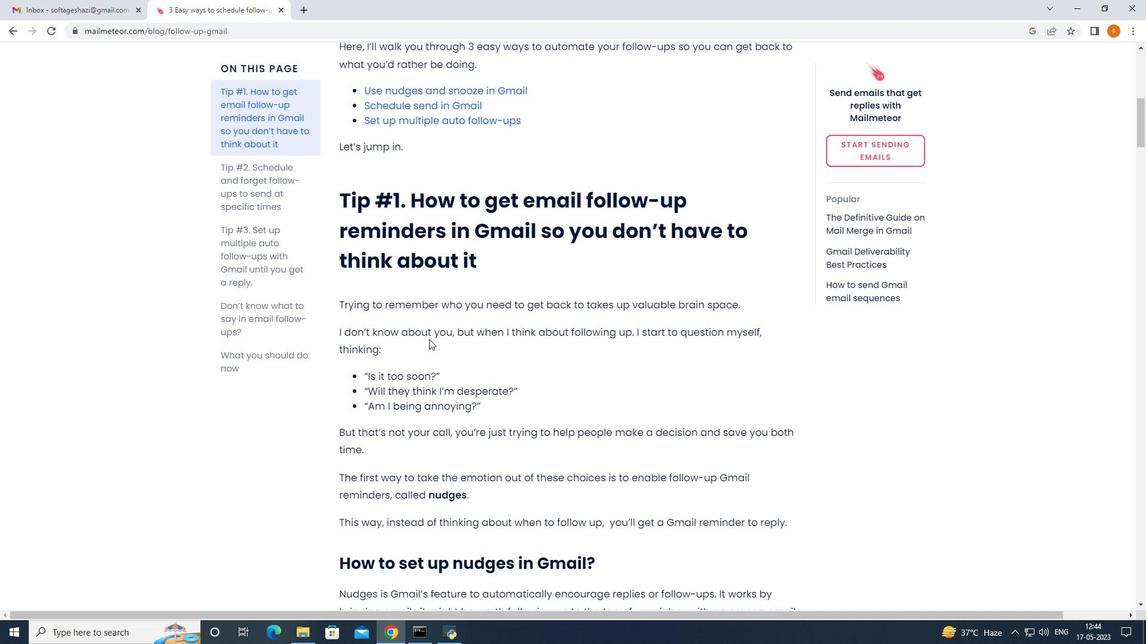 
Action: Mouse scrolled (430, 339) with delta (0, 0)
Screenshot: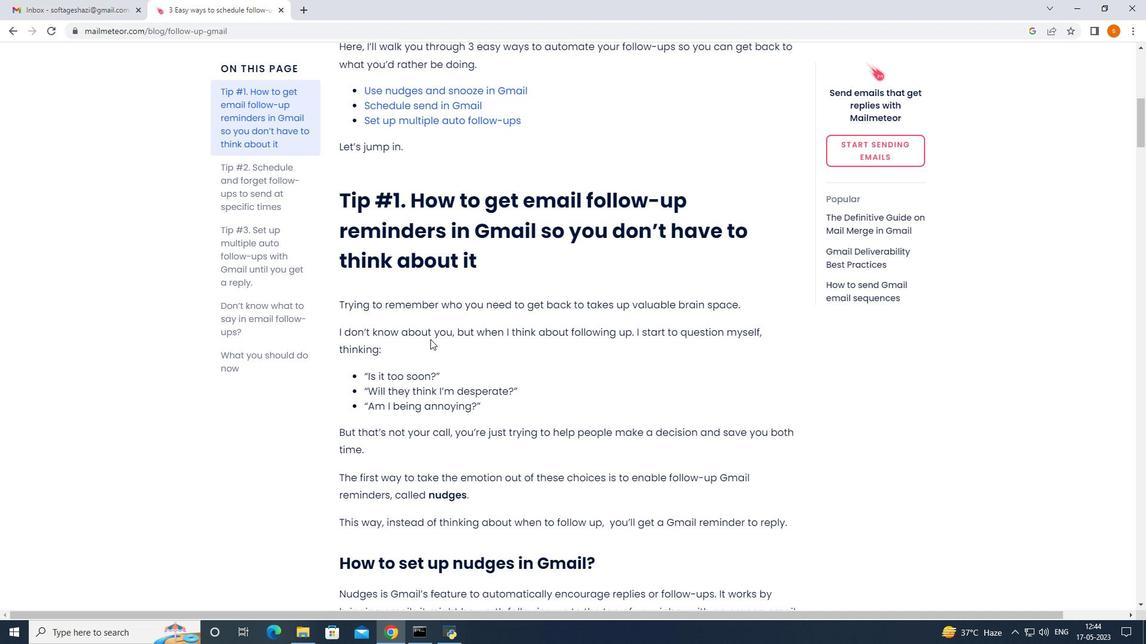 
Action: Mouse moved to (431, 339)
Screenshot: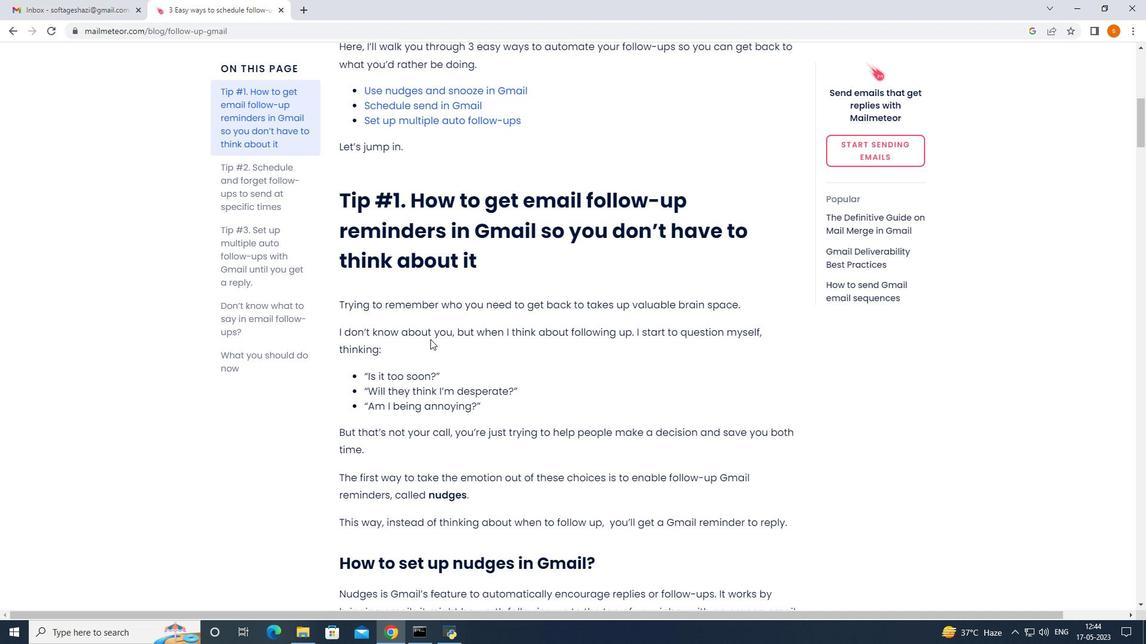 
Action: Mouse scrolled (431, 339) with delta (0, 0)
Screenshot: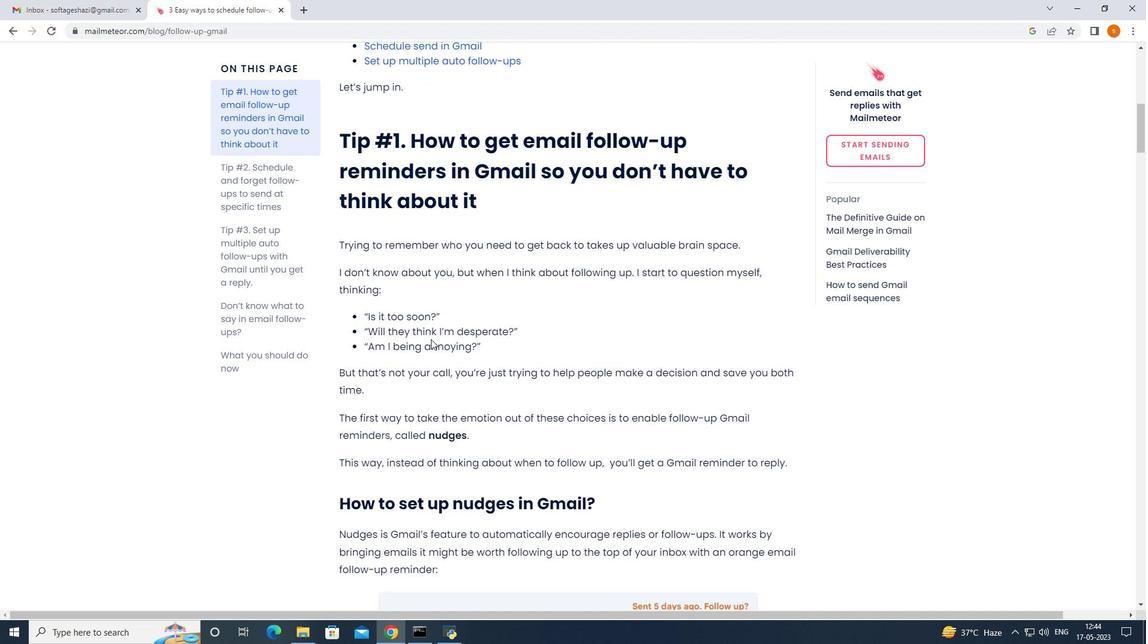 
Action: Mouse moved to (503, 378)
Screenshot: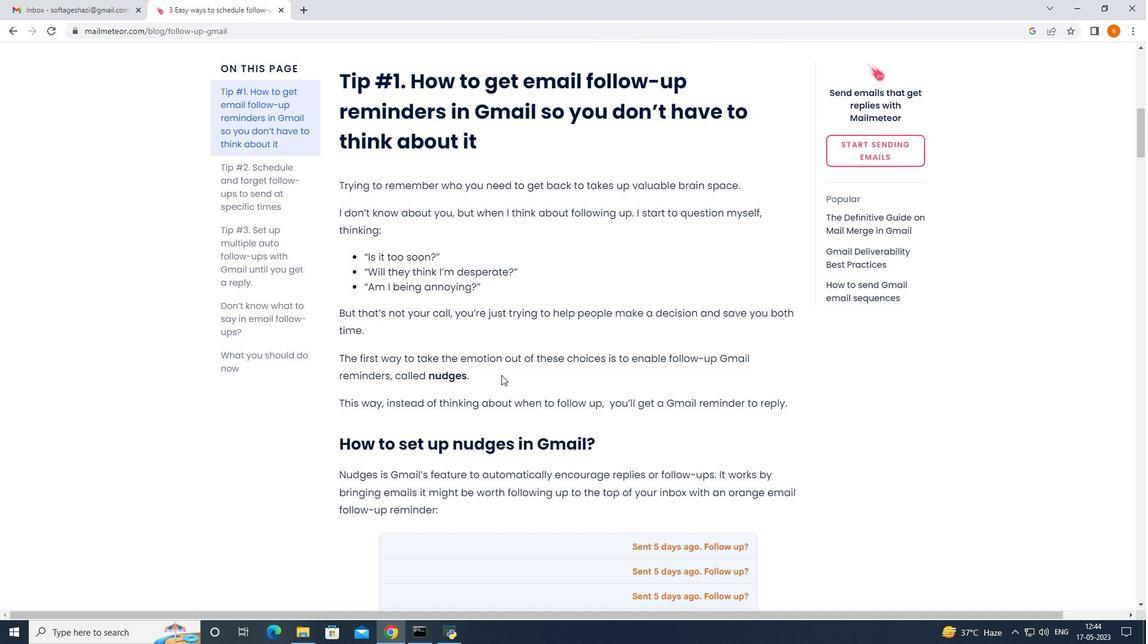 
Action: Mouse scrolled (503, 377) with delta (0, 0)
Screenshot: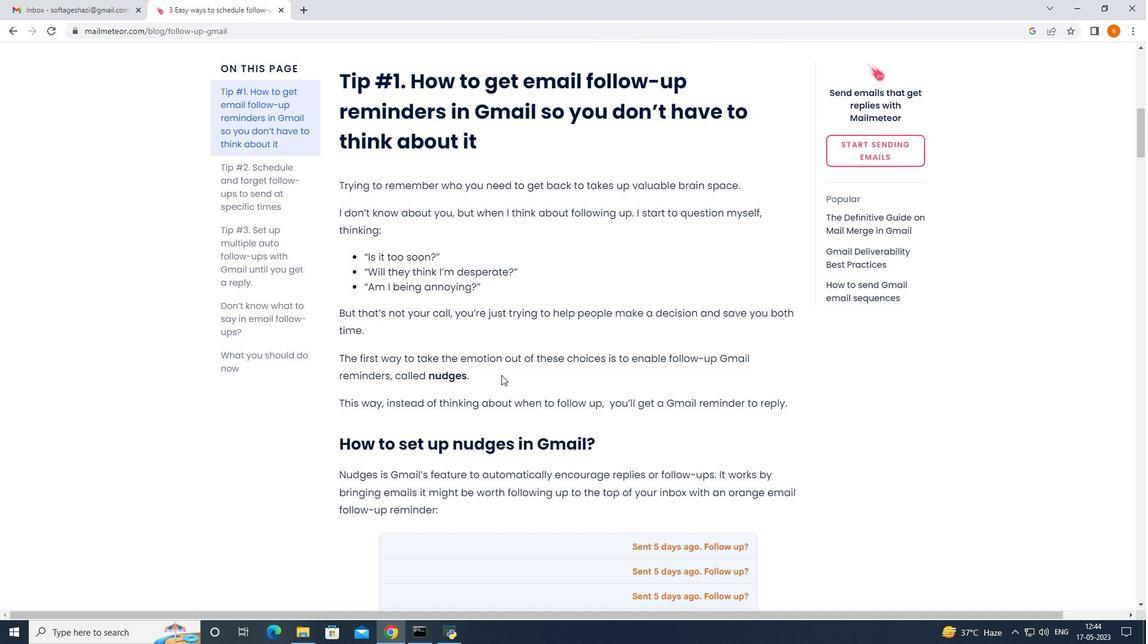 
Action: Mouse moved to (504, 379)
Screenshot: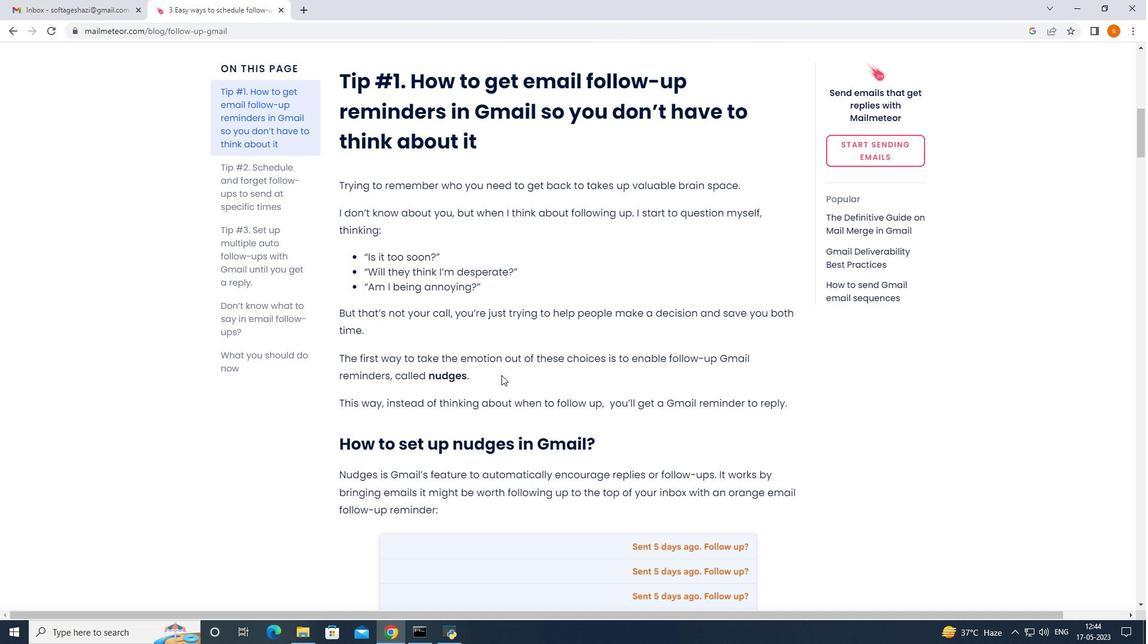 
Action: Mouse scrolled (504, 379) with delta (0, 0)
Screenshot: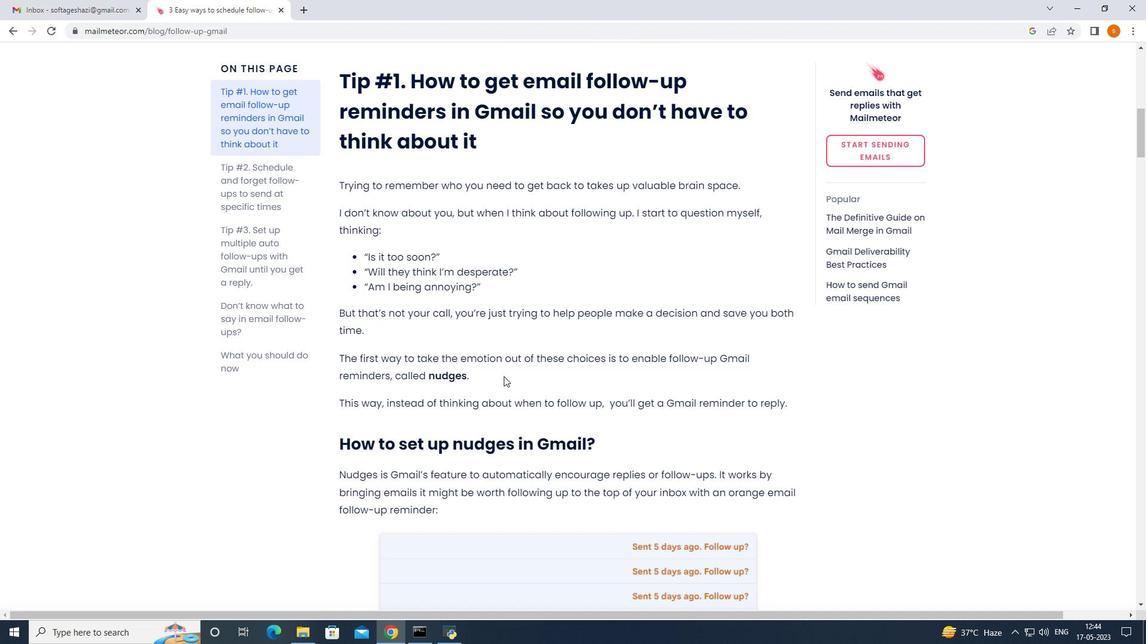 
Action: Mouse moved to (506, 382)
Screenshot: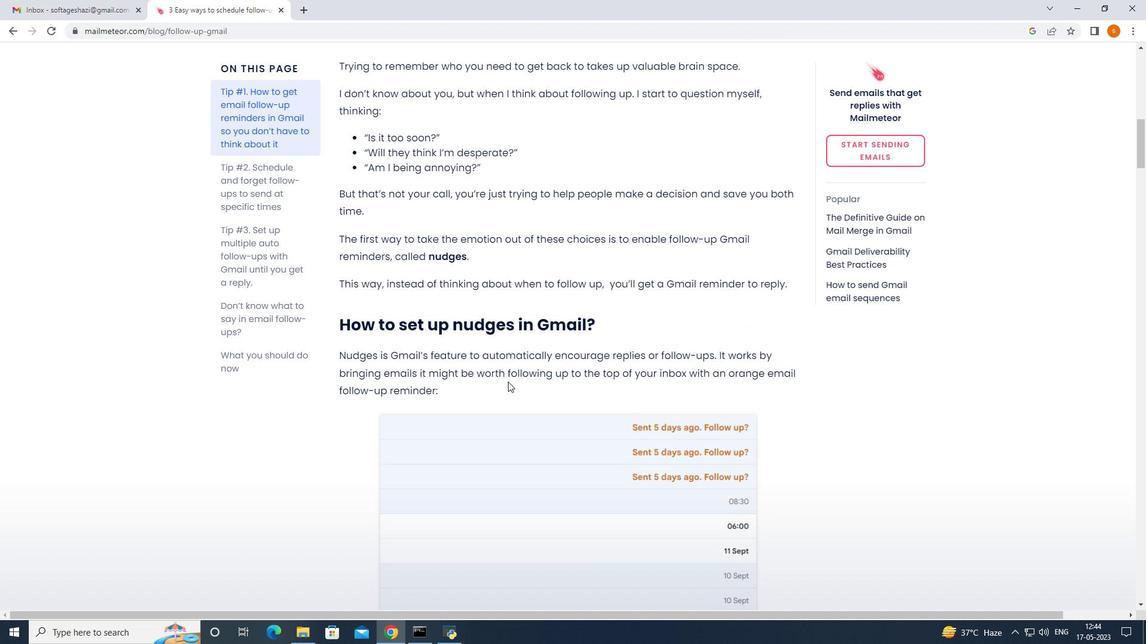 
Action: Mouse scrolled (506, 381) with delta (0, 0)
Screenshot: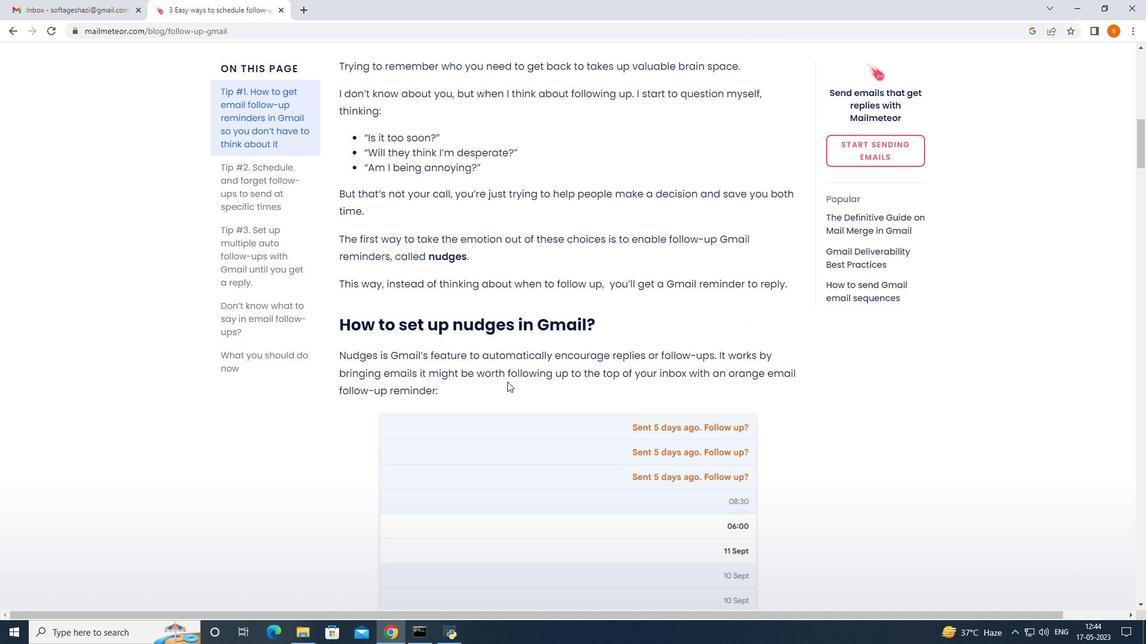 
Action: Mouse moved to (506, 382)
Screenshot: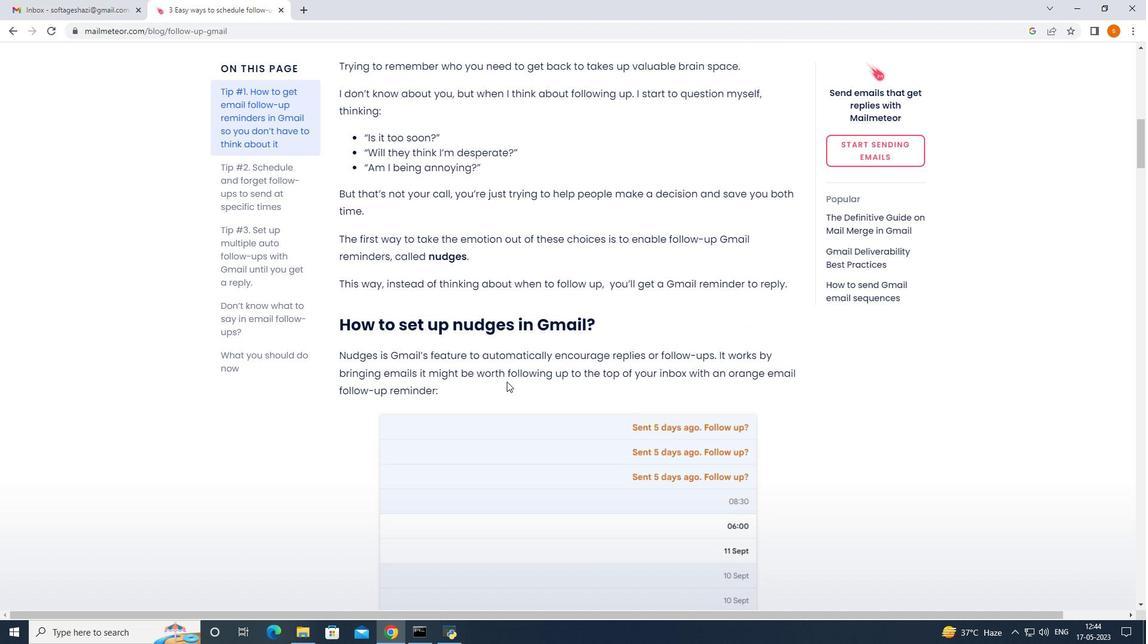 
Action: Mouse scrolled (506, 381) with delta (0, 0)
Screenshot: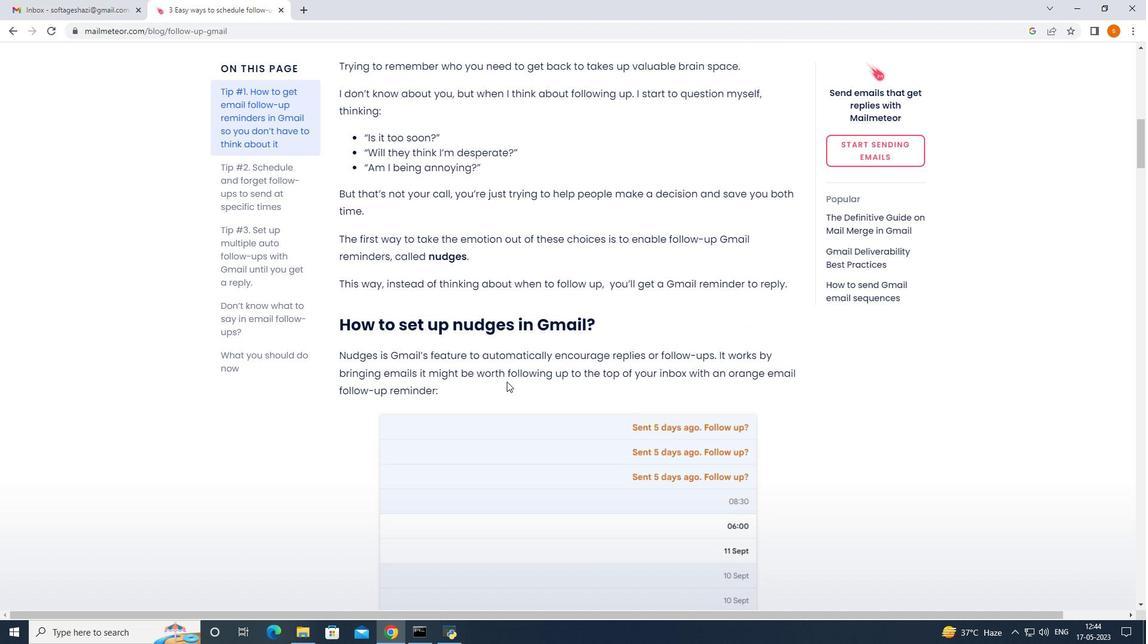 
Action: Mouse moved to (506, 381)
Screenshot: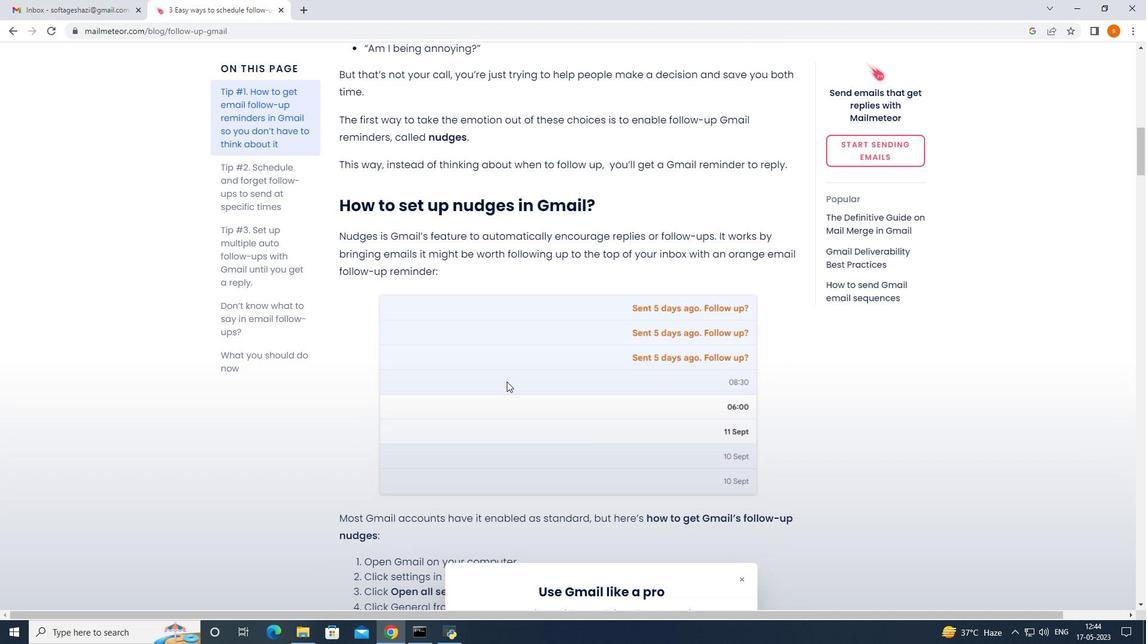 
Action: Mouse scrolled (506, 380) with delta (0, 0)
Screenshot: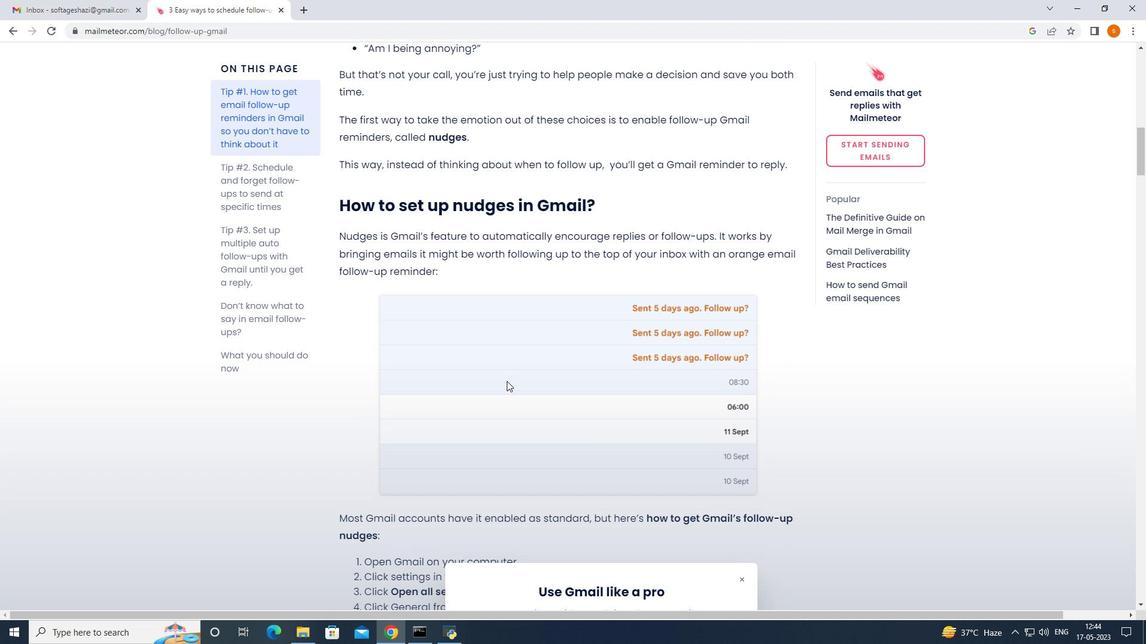 
Action: Mouse scrolled (506, 380) with delta (0, 0)
Screenshot: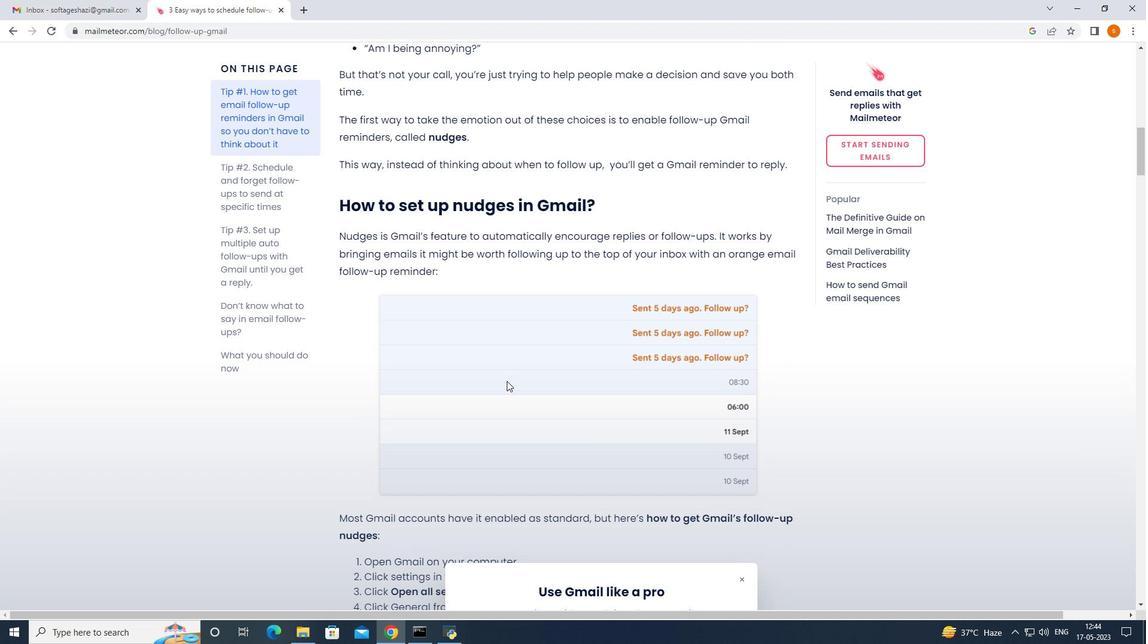 
Action: Mouse moved to (507, 381)
Screenshot: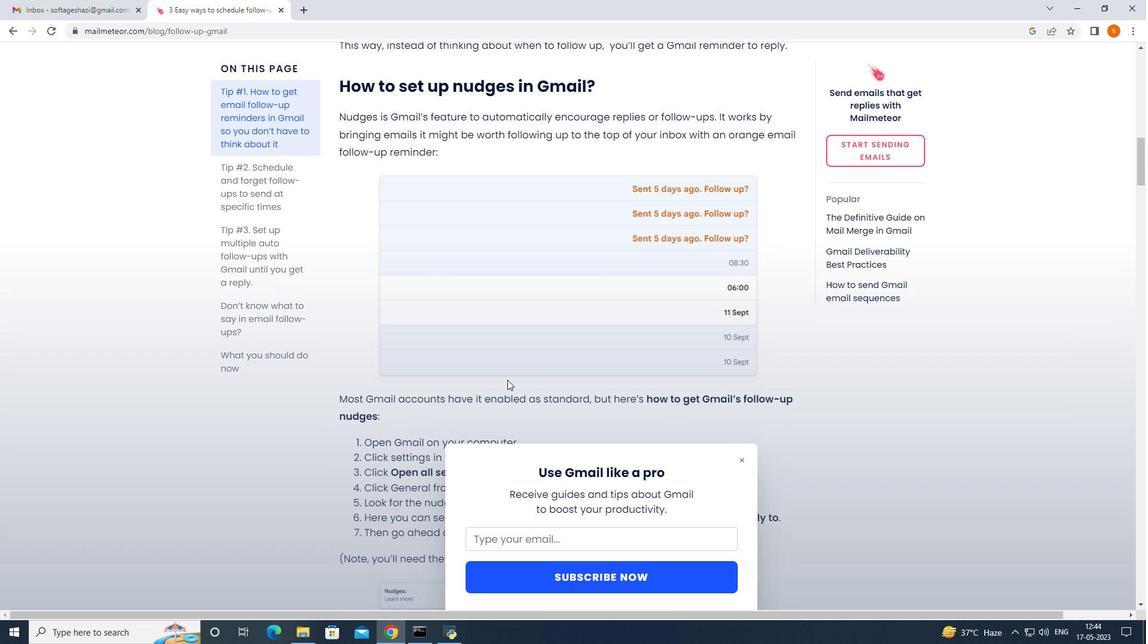 
Action: Mouse scrolled (507, 380) with delta (0, 0)
Screenshot: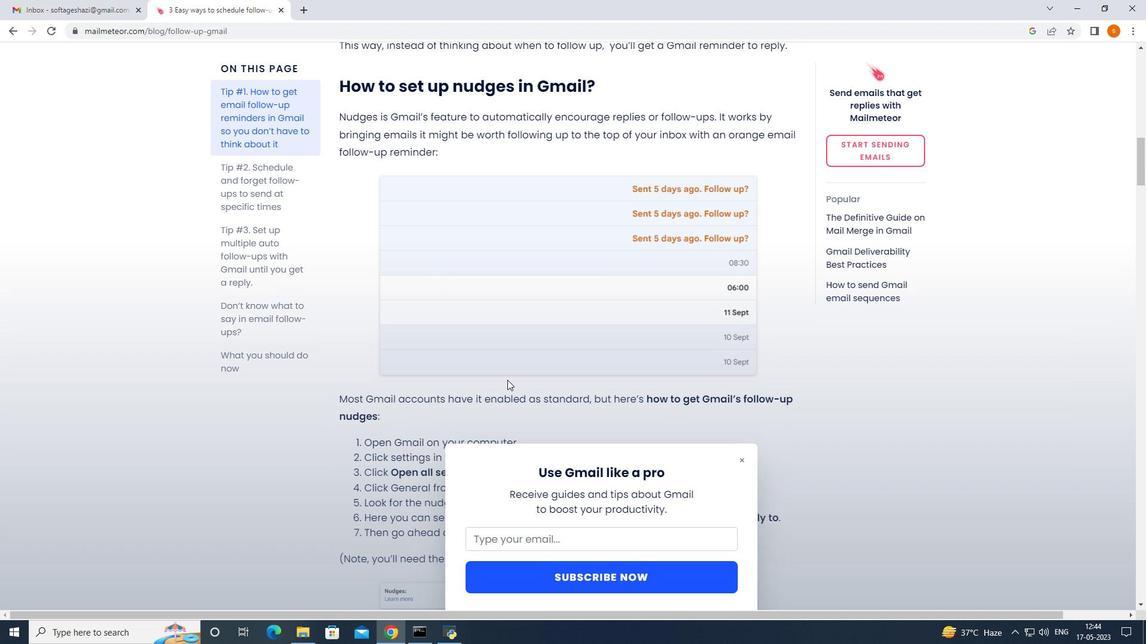 
Action: Mouse moved to (507, 381)
Screenshot: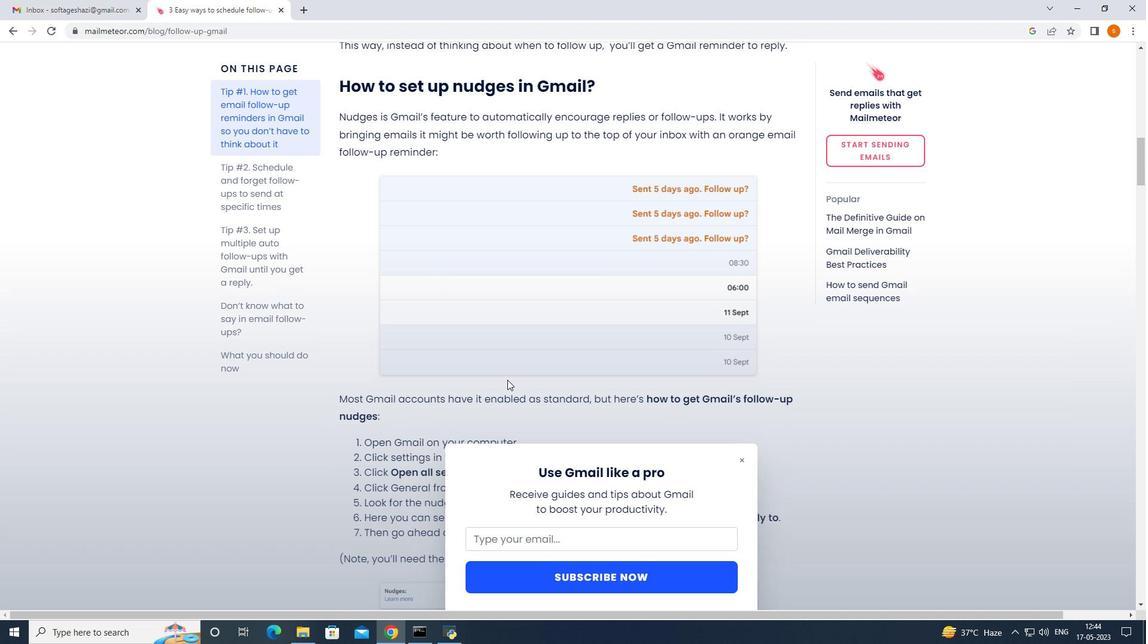 
Action: Mouse scrolled (507, 380) with delta (0, 0)
Screenshot: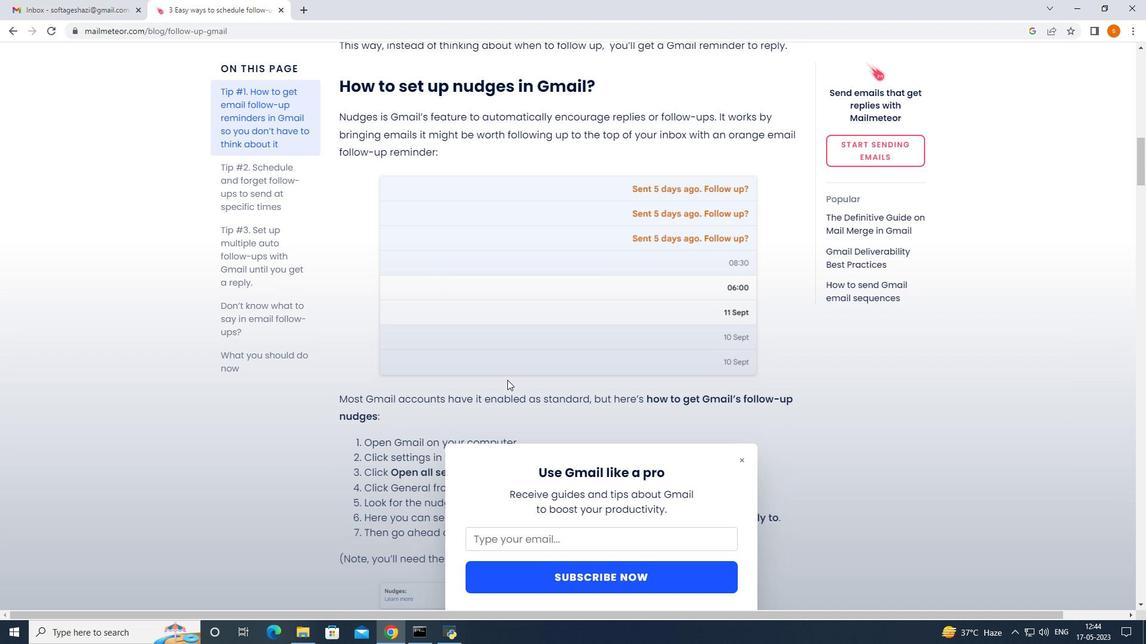 
Action: Mouse moved to (742, 342)
Screenshot: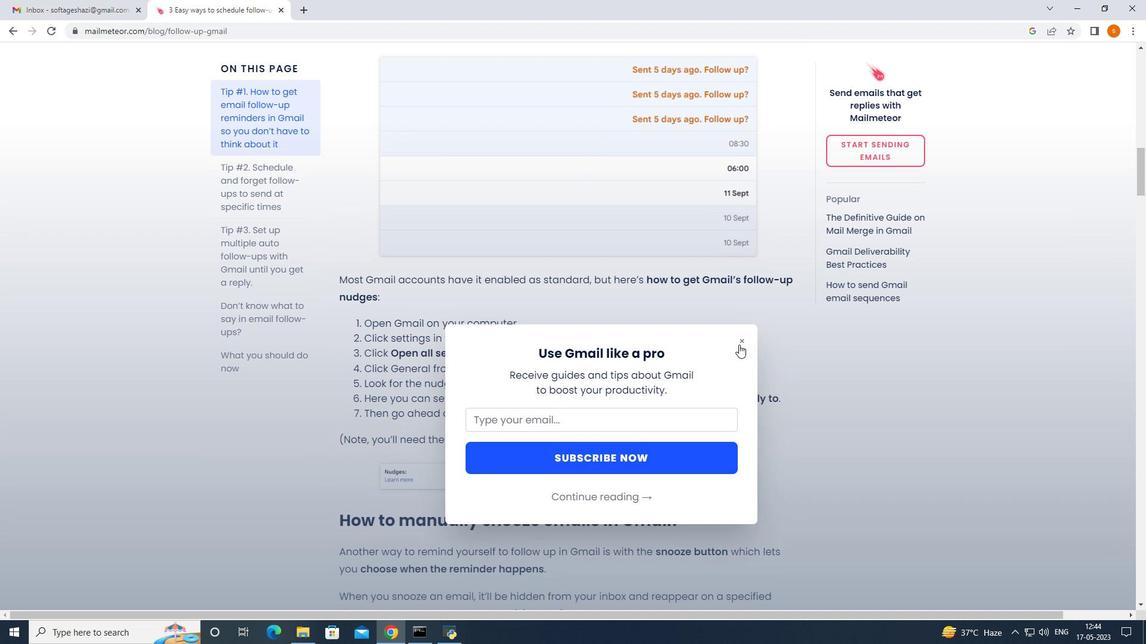 
Action: Mouse pressed left at (742, 342)
Screenshot: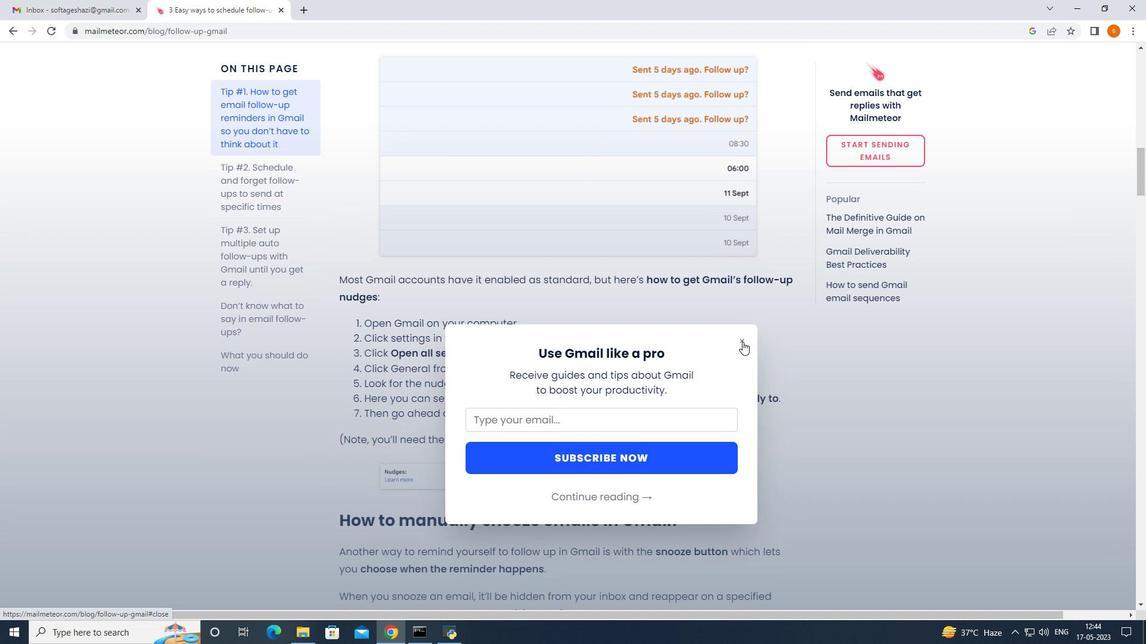 
Action: Mouse moved to (490, 358)
Screenshot: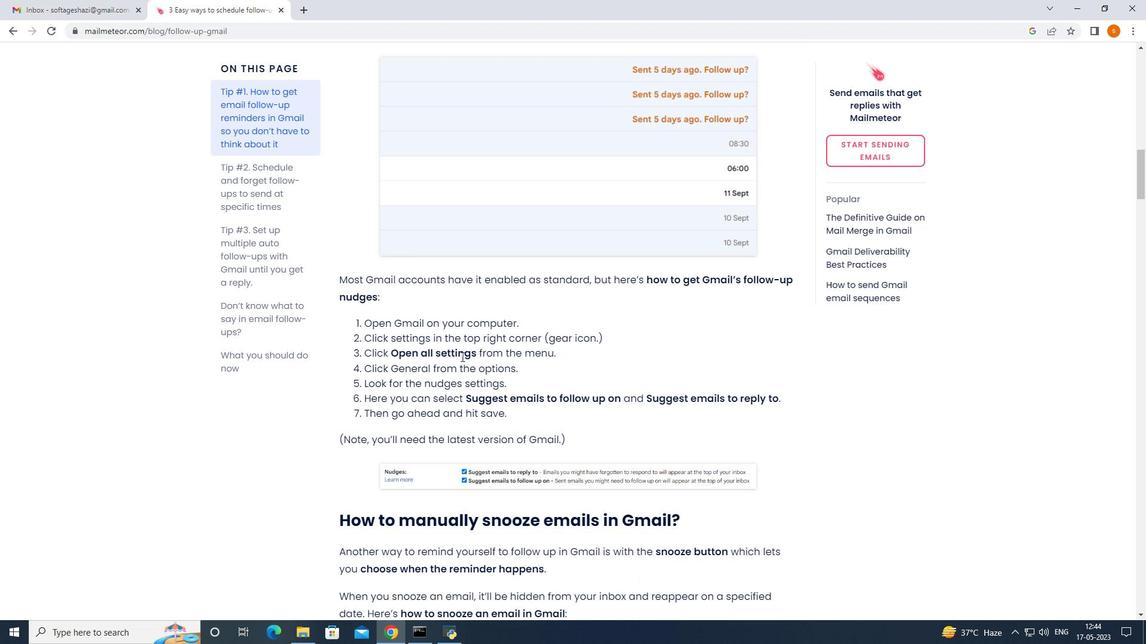 
Action: Mouse scrolled (490, 358) with delta (0, 0)
Screenshot: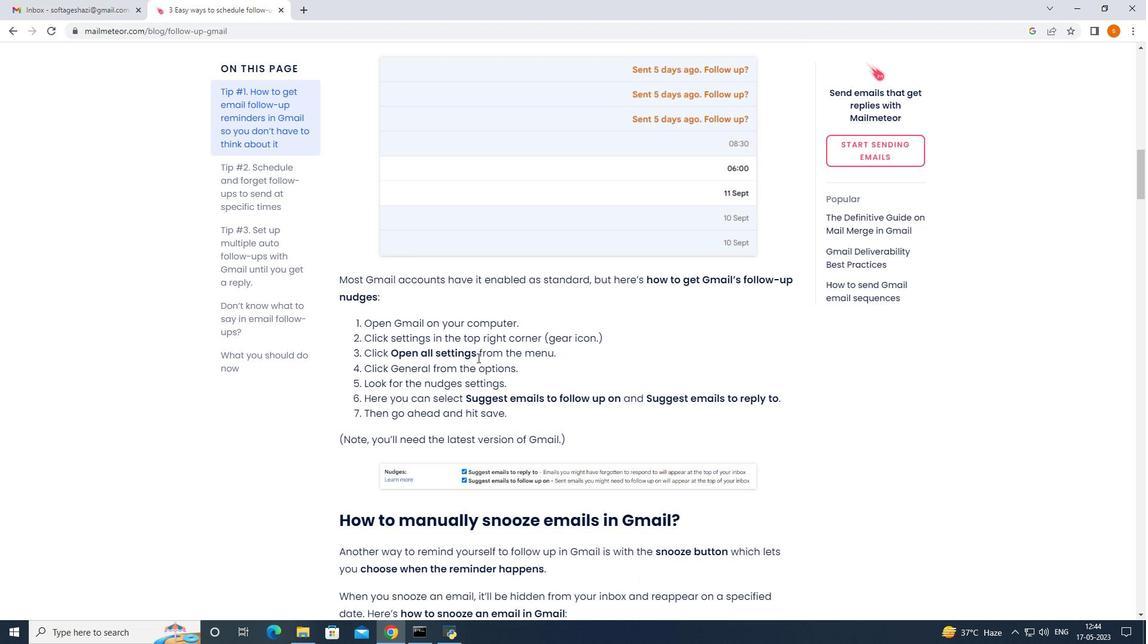 
Action: Mouse moved to (559, 361)
Screenshot: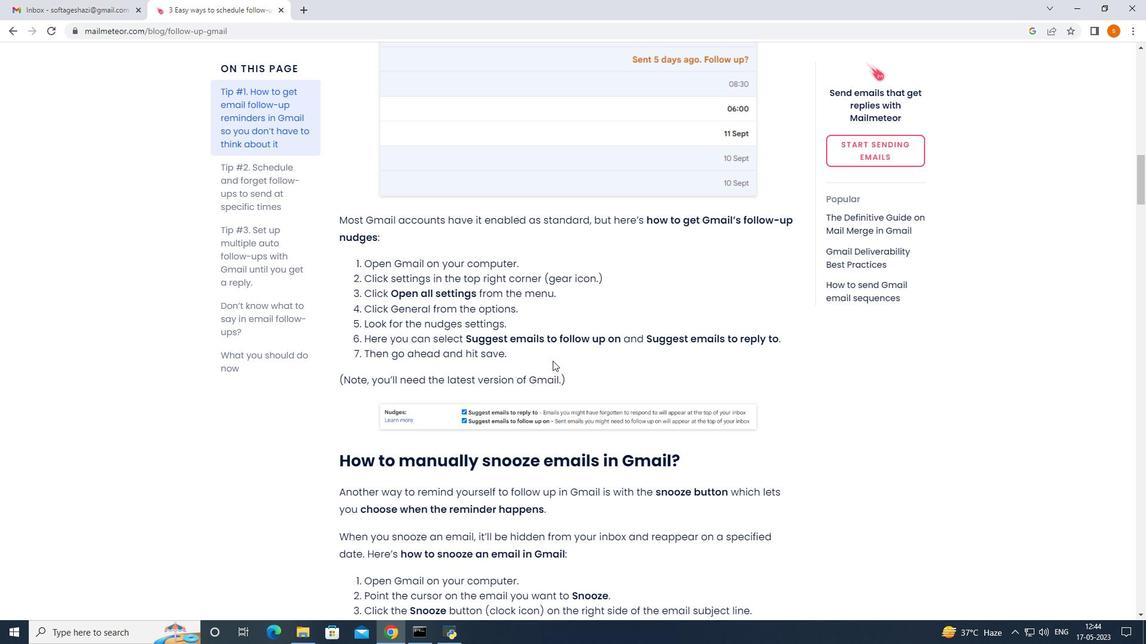 
Action: Mouse scrolled (559, 361) with delta (0, 0)
Screenshot: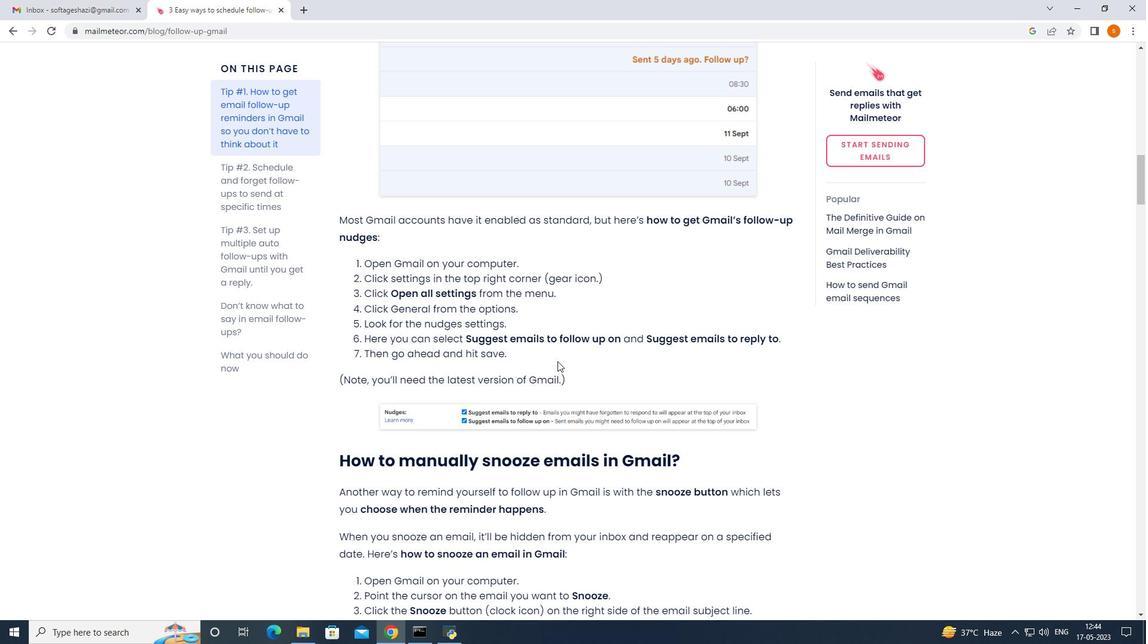 
Action: Mouse moved to (560, 361)
Screenshot: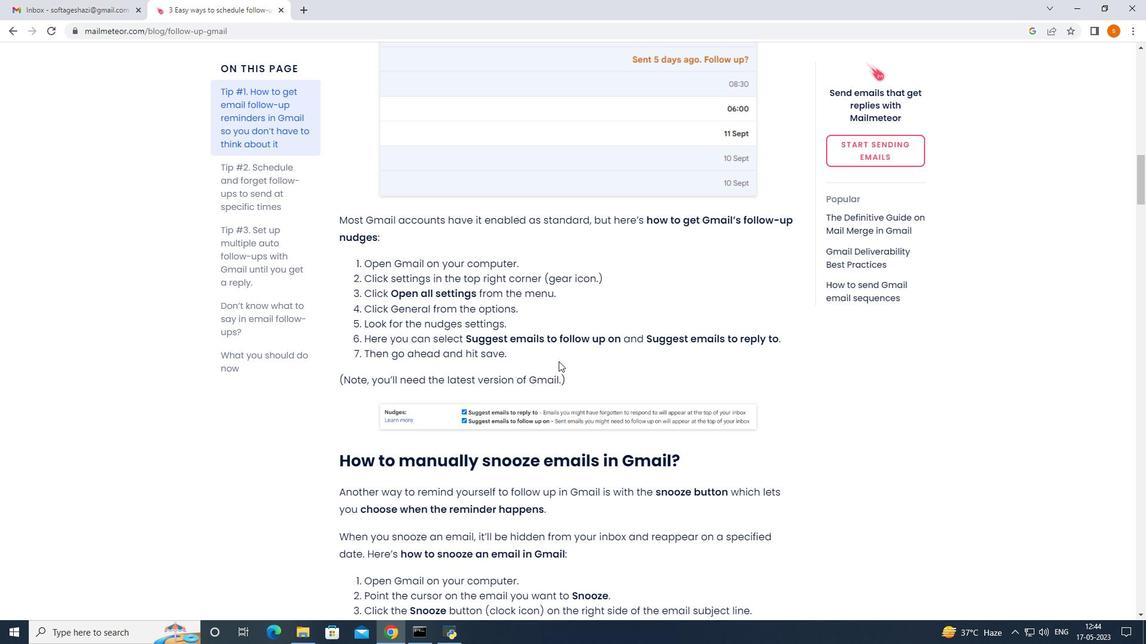 
Action: Mouse scrolled (560, 361) with delta (0, 0)
Screenshot: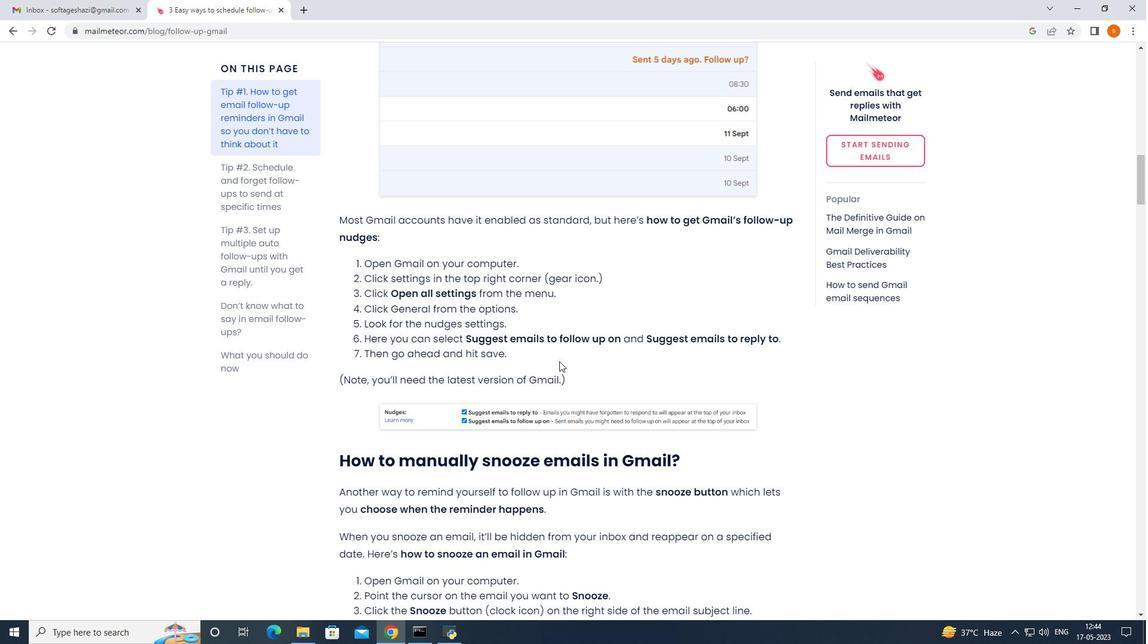 
Action: Mouse moved to (560, 362)
Screenshot: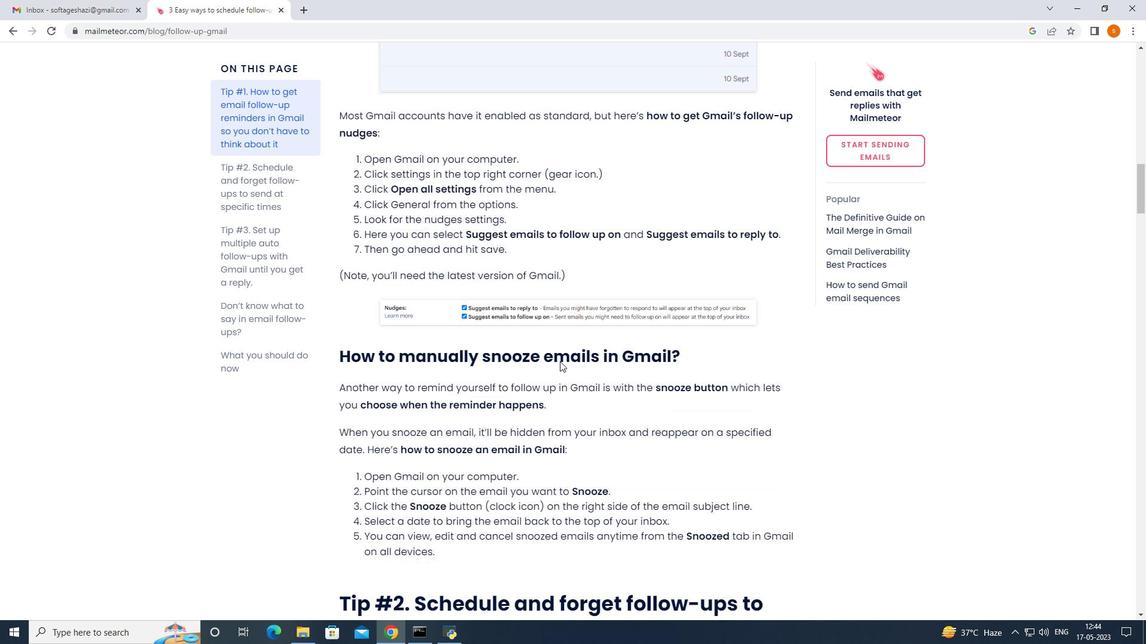 
Action: Mouse scrolled (560, 361) with delta (0, 0)
Screenshot: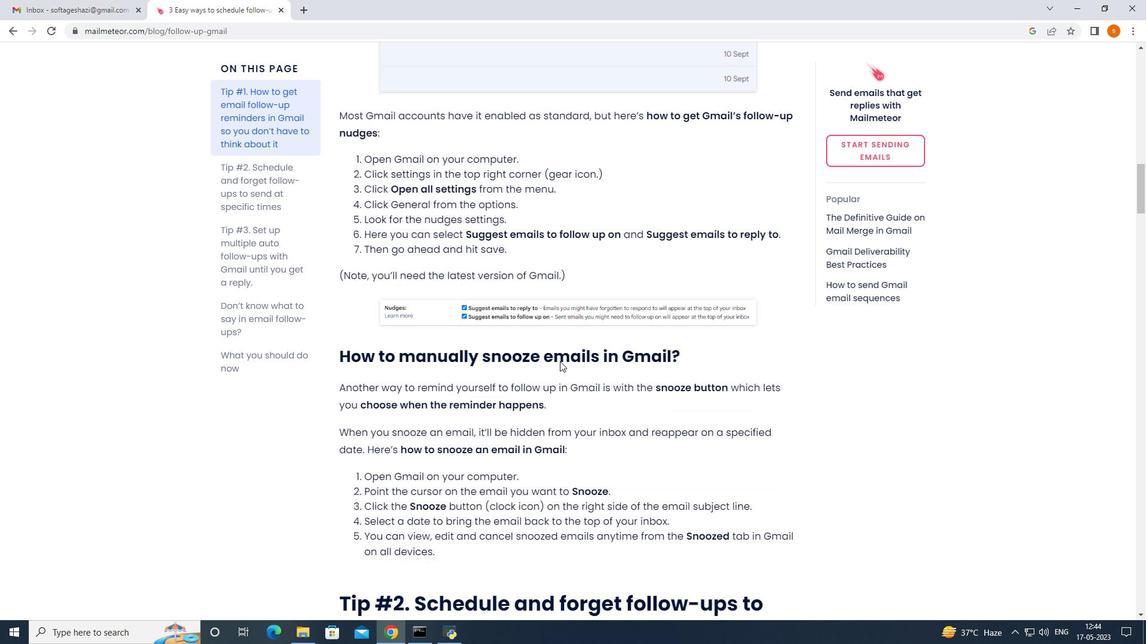
Action: Mouse moved to (560, 364)
Screenshot: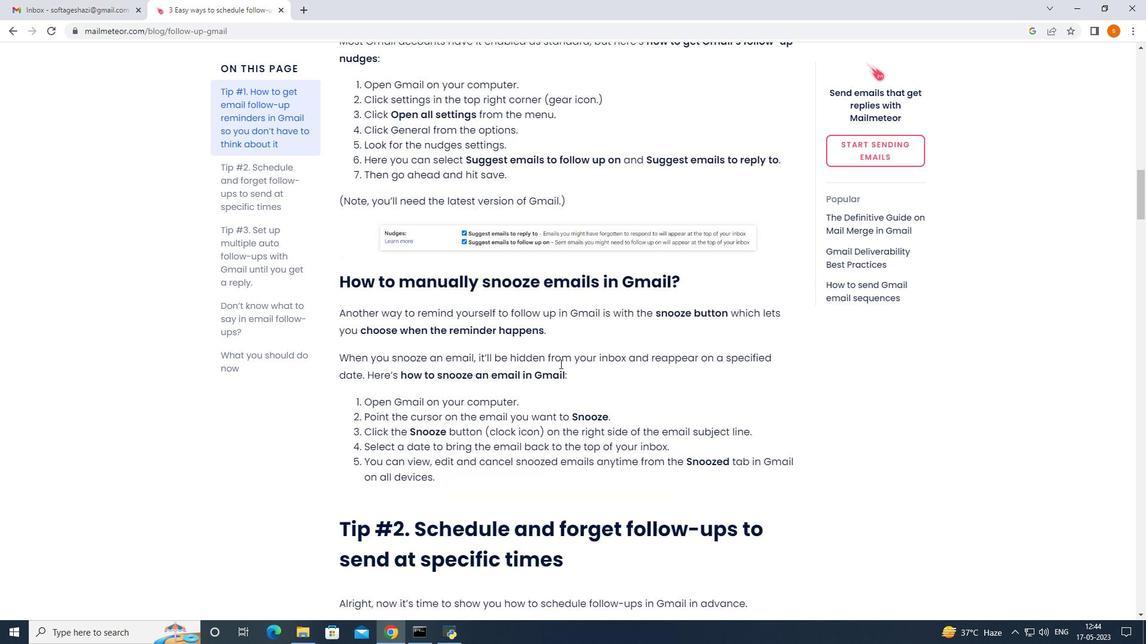 
Action: Mouse scrolled (560, 363) with delta (0, 0)
Screenshot: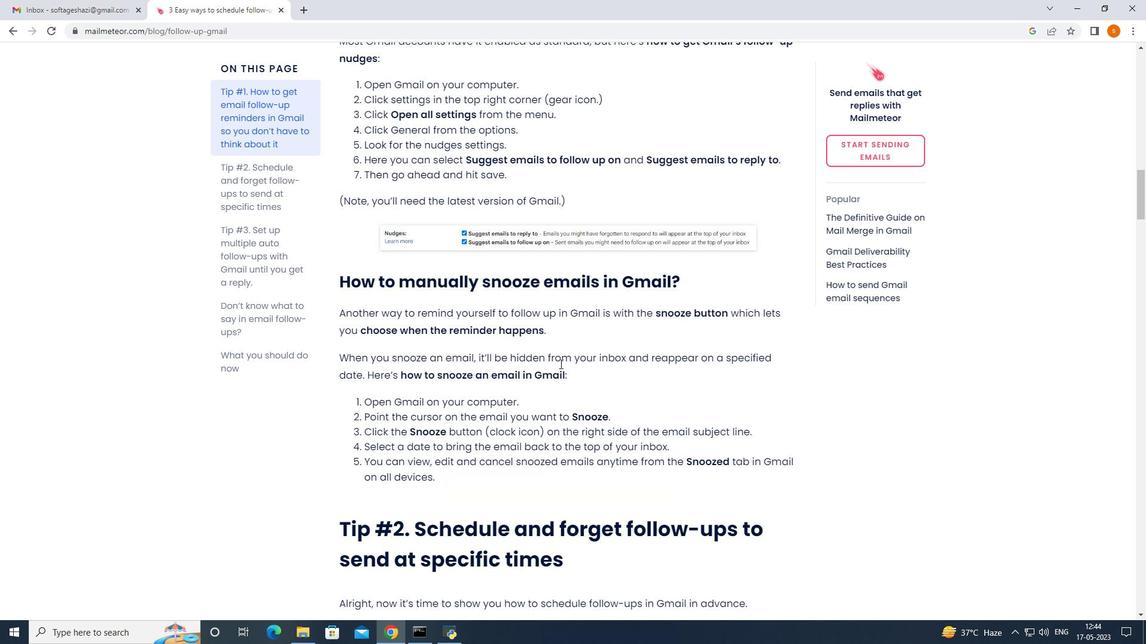 
Action: Mouse moved to (560, 365)
Screenshot: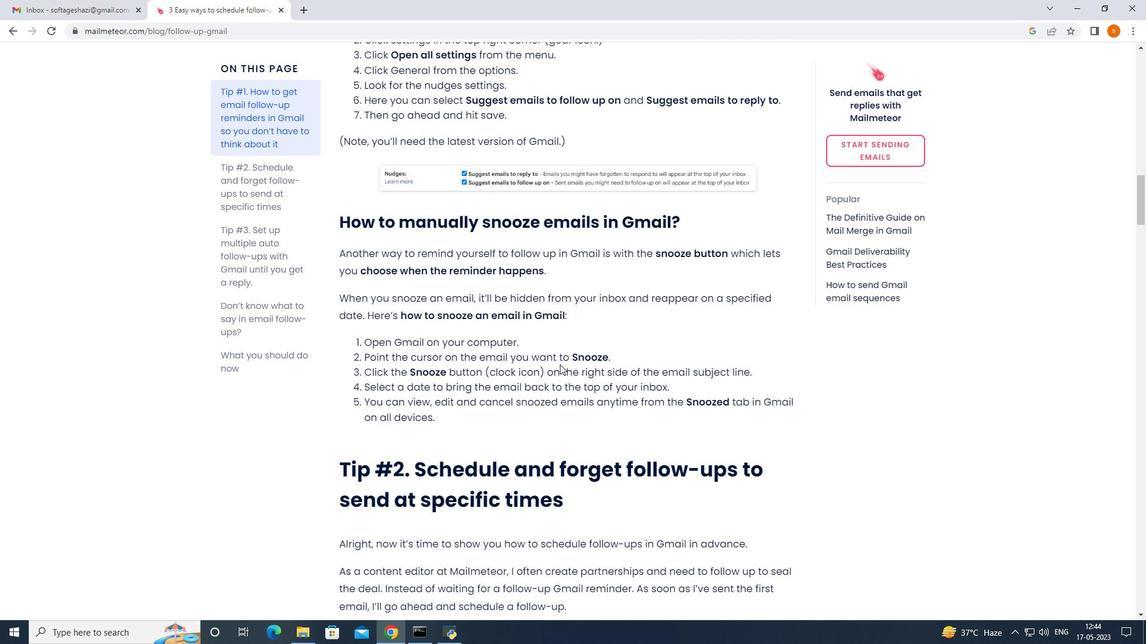 
Action: Mouse scrolled (560, 364) with delta (0, 0)
Screenshot: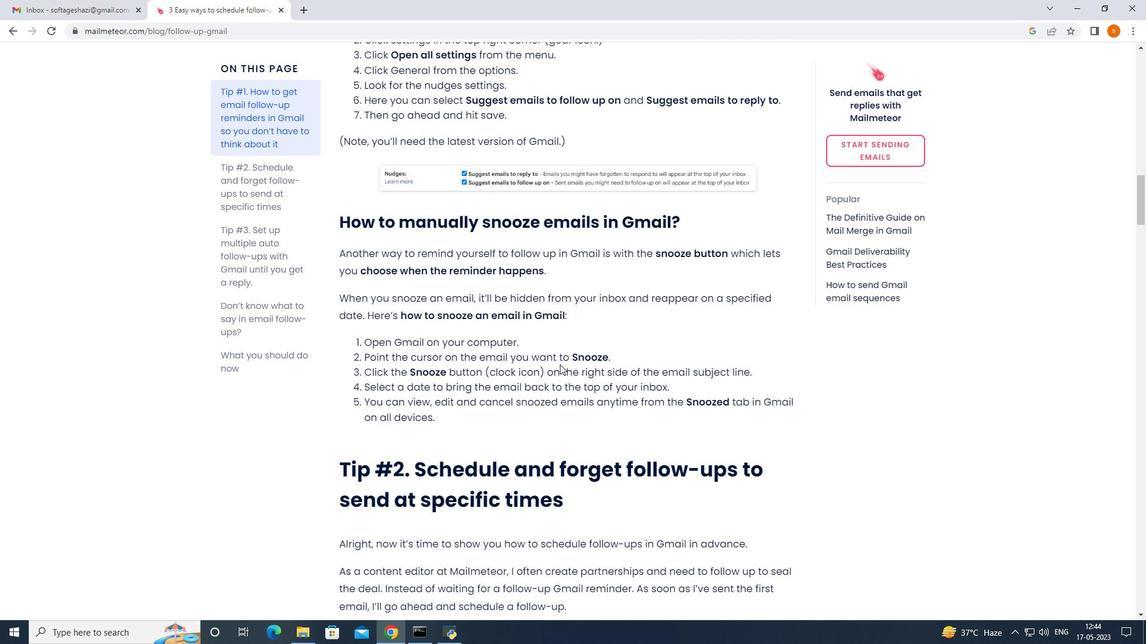 
Action: Mouse moved to (560, 366)
Screenshot: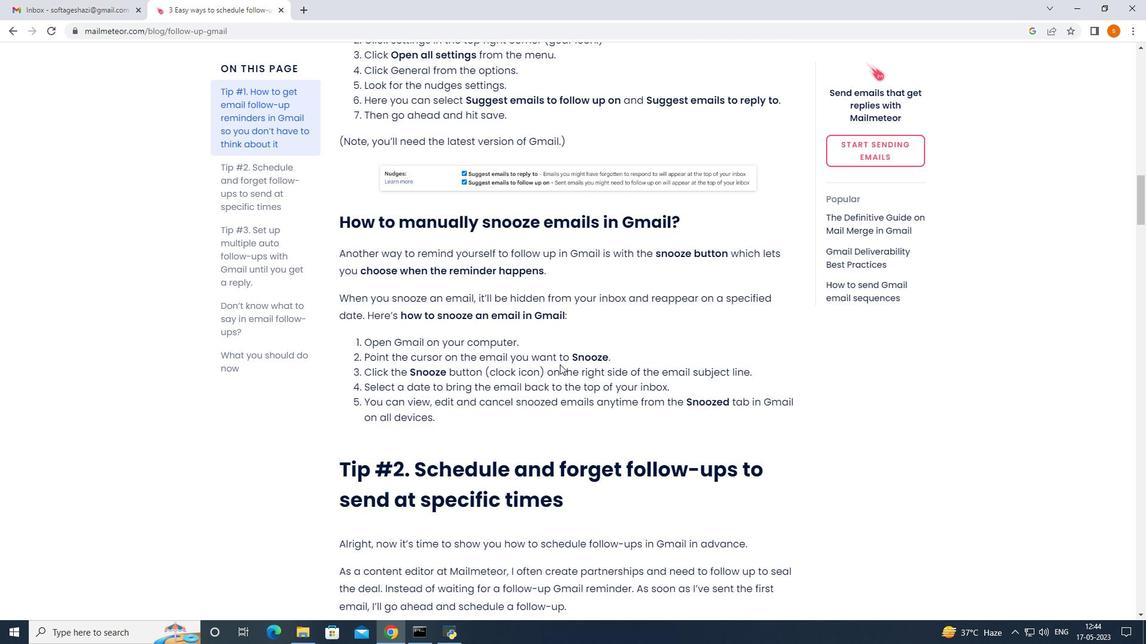 
Action: Mouse scrolled (560, 365) with delta (0, 0)
Screenshot: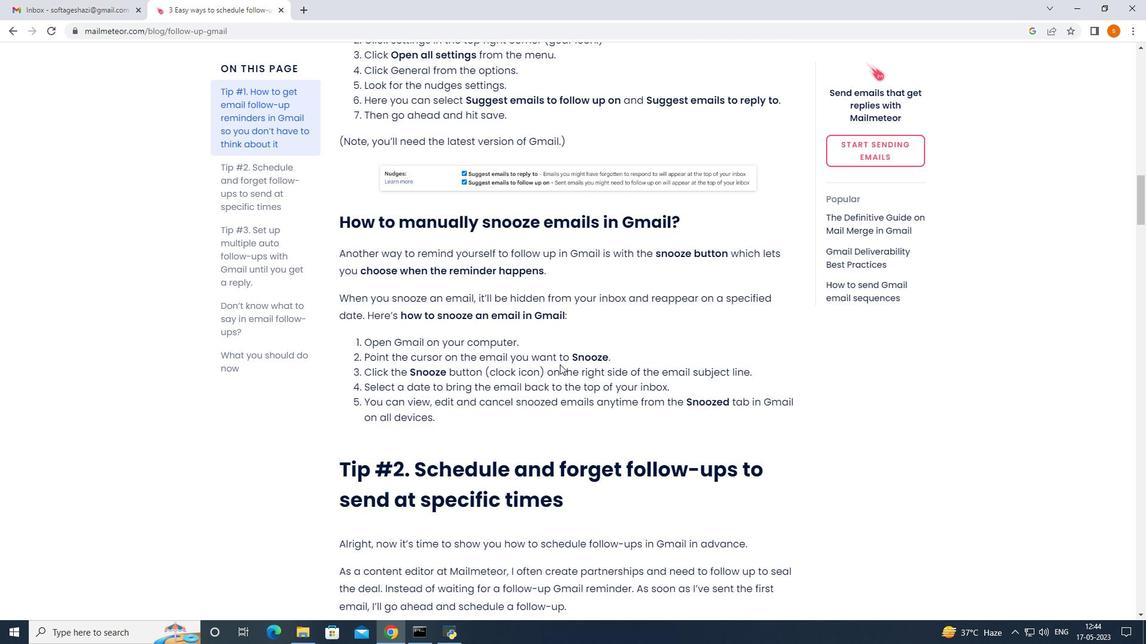 
Action: Mouse moved to (560, 367)
Screenshot: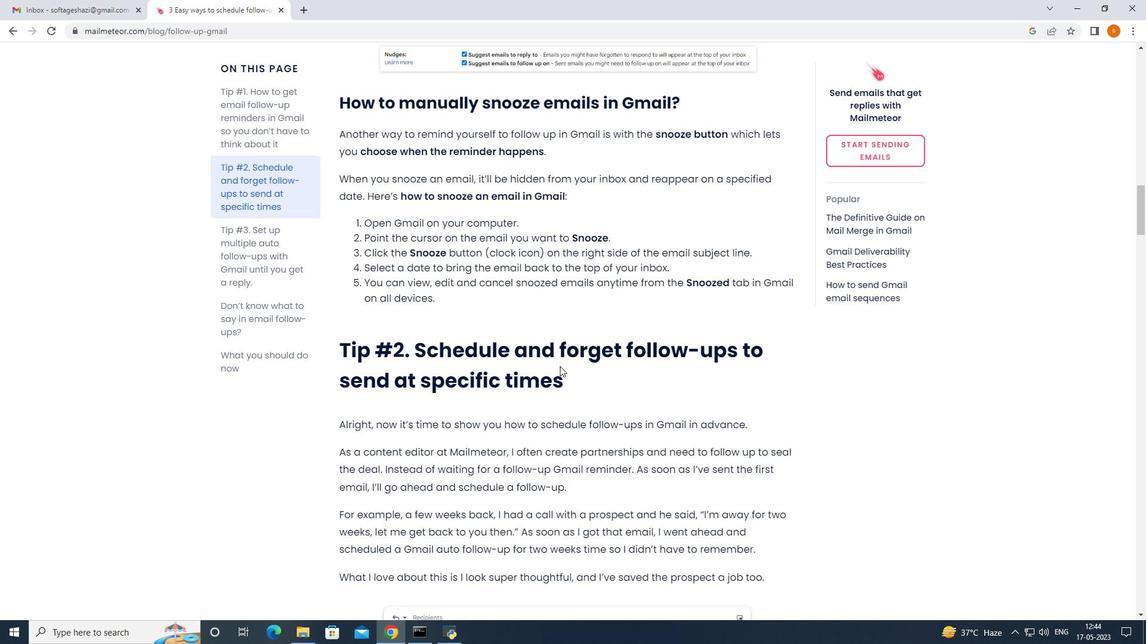 
Action: Mouse scrolled (560, 366) with delta (0, 0)
Screenshot: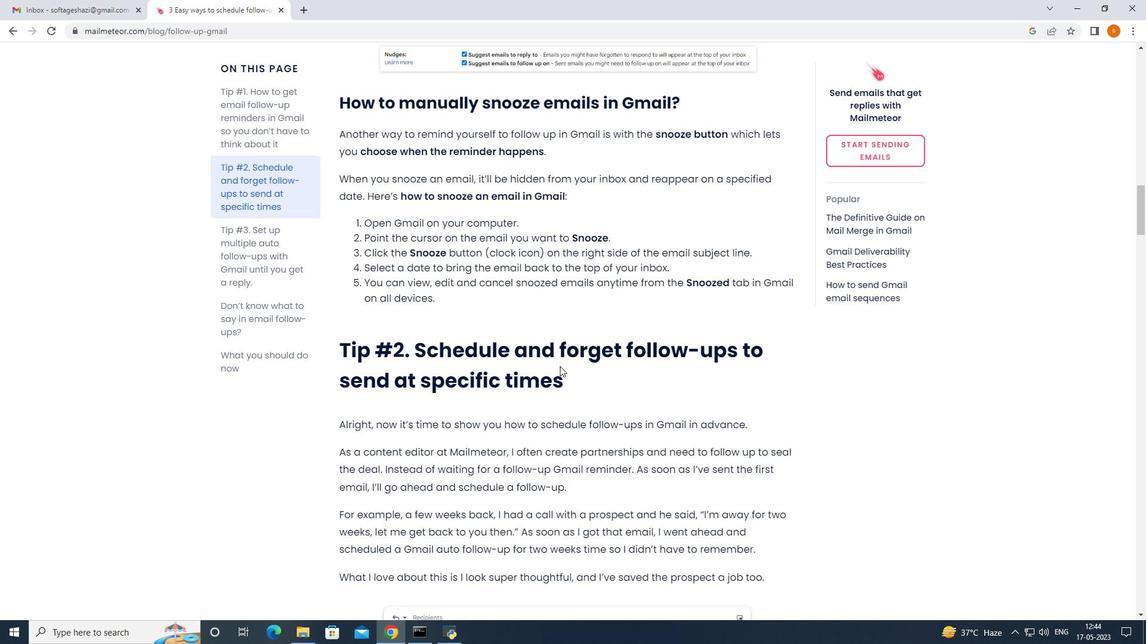 
Action: Mouse moved to (560, 366)
Screenshot: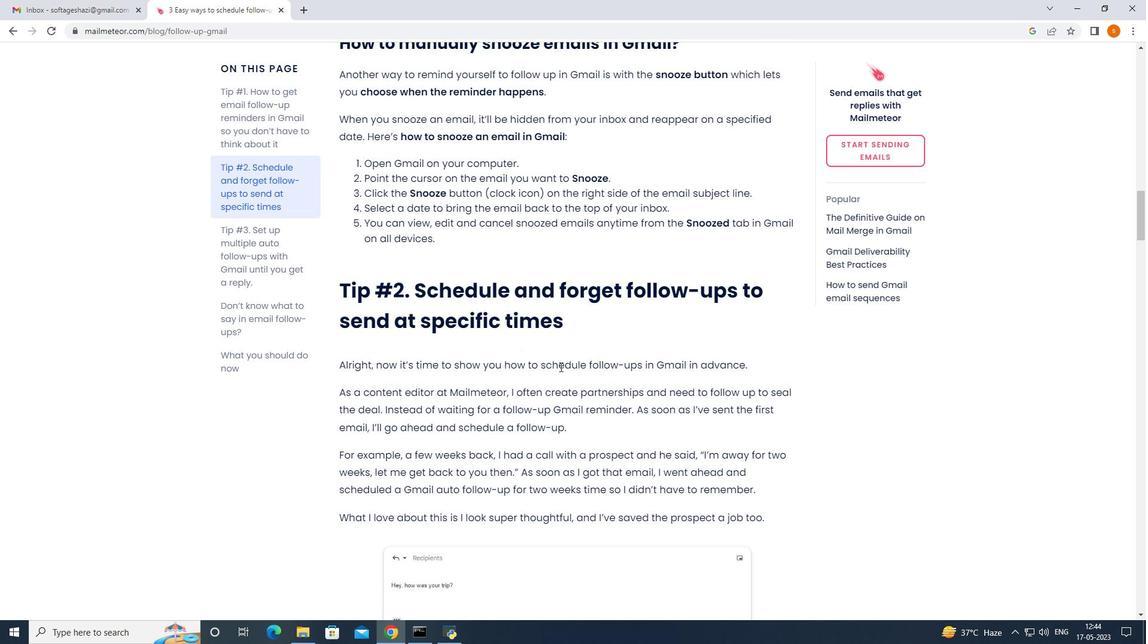 
Action: Mouse scrolled (560, 366) with delta (0, 0)
Screenshot: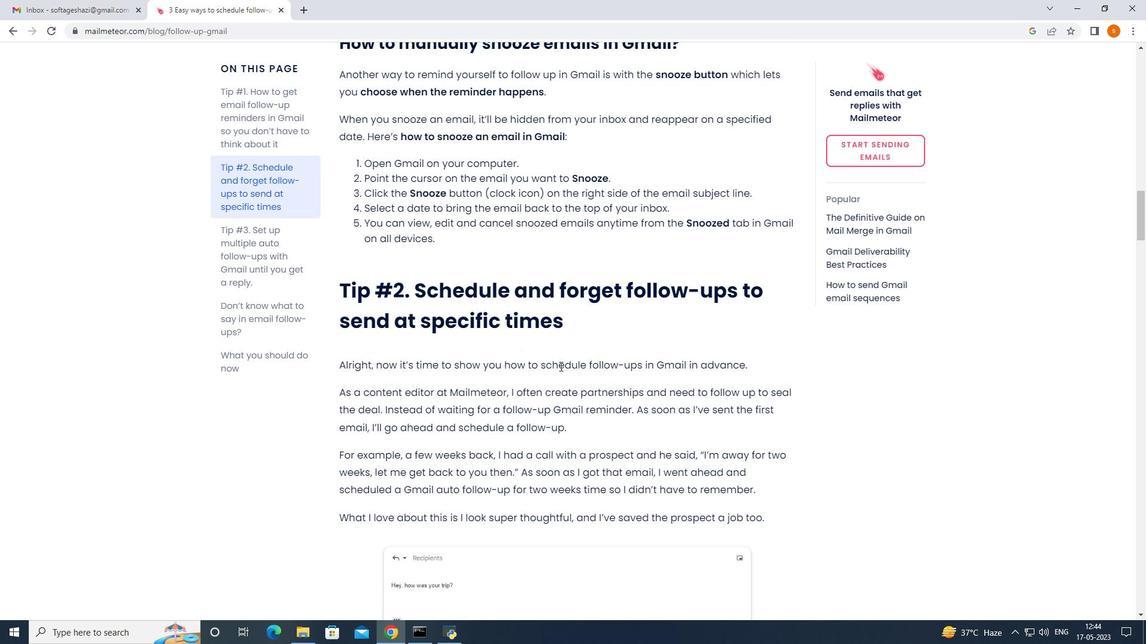 
Action: Mouse scrolled (560, 366) with delta (0, 0)
Screenshot: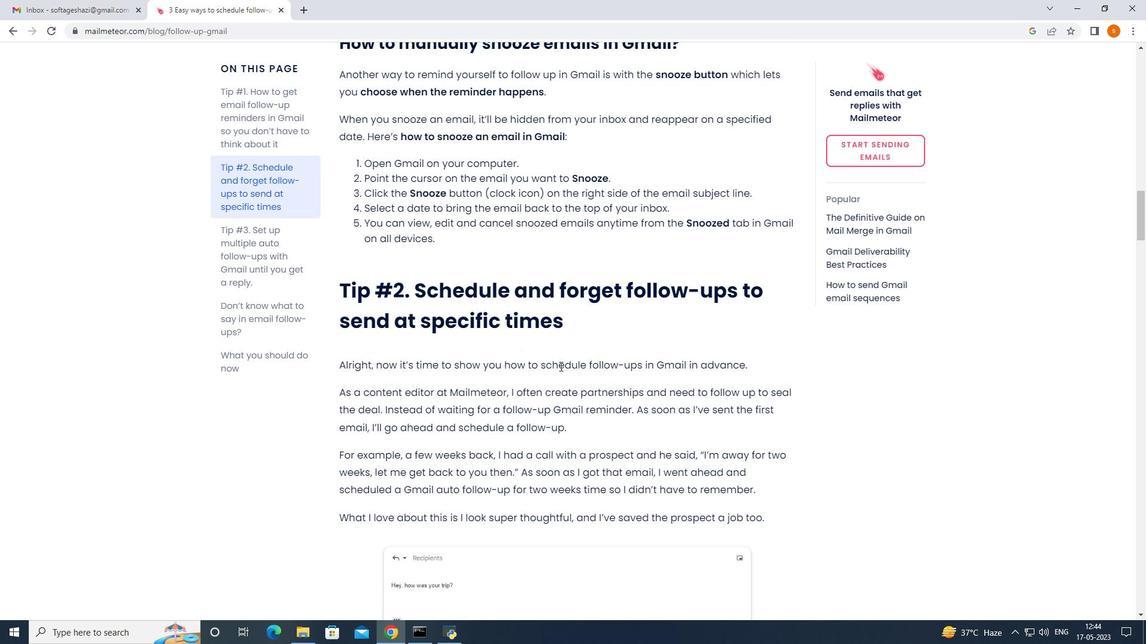 
Action: Mouse scrolled (560, 366) with delta (0, 0)
Screenshot: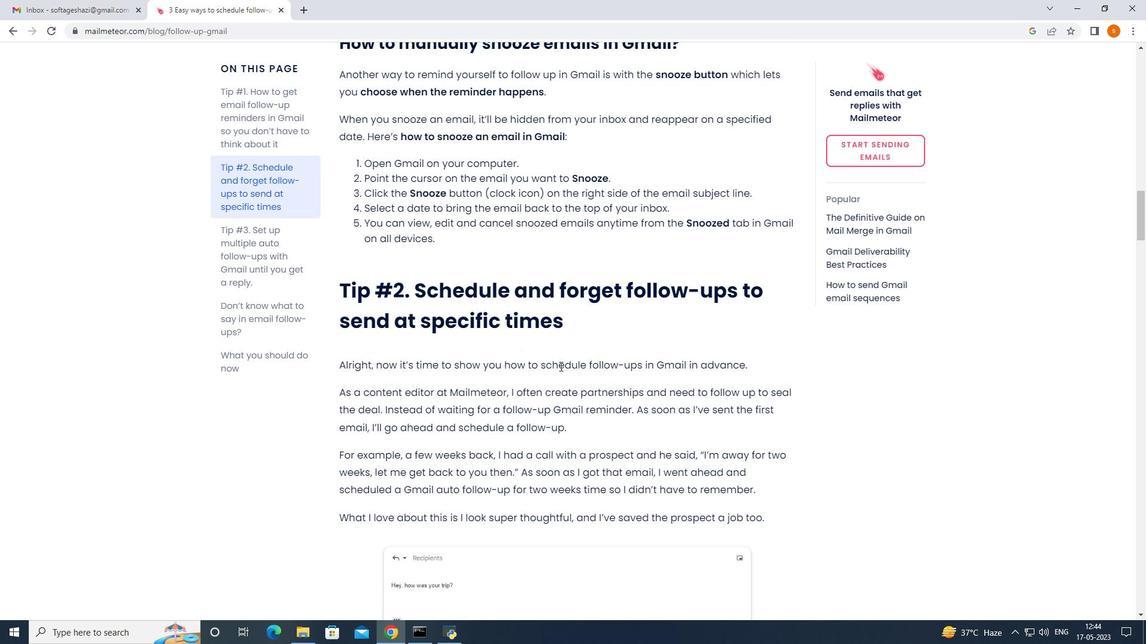 
Action: Mouse moved to (560, 366)
Screenshot: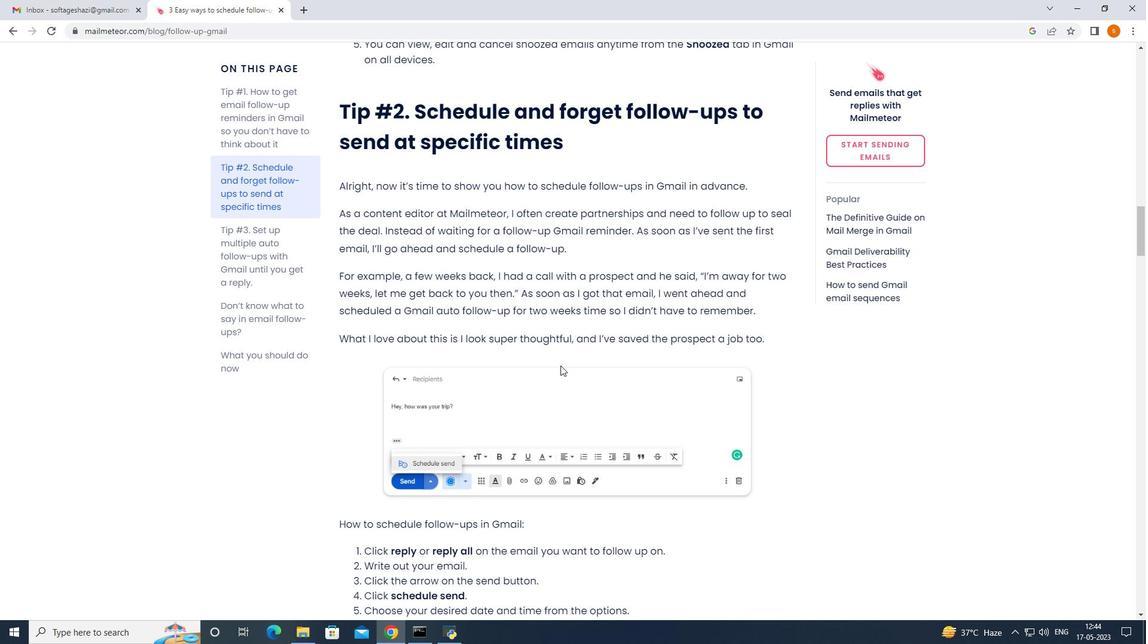 
Action: Mouse scrolled (560, 365) with delta (0, 0)
Screenshot: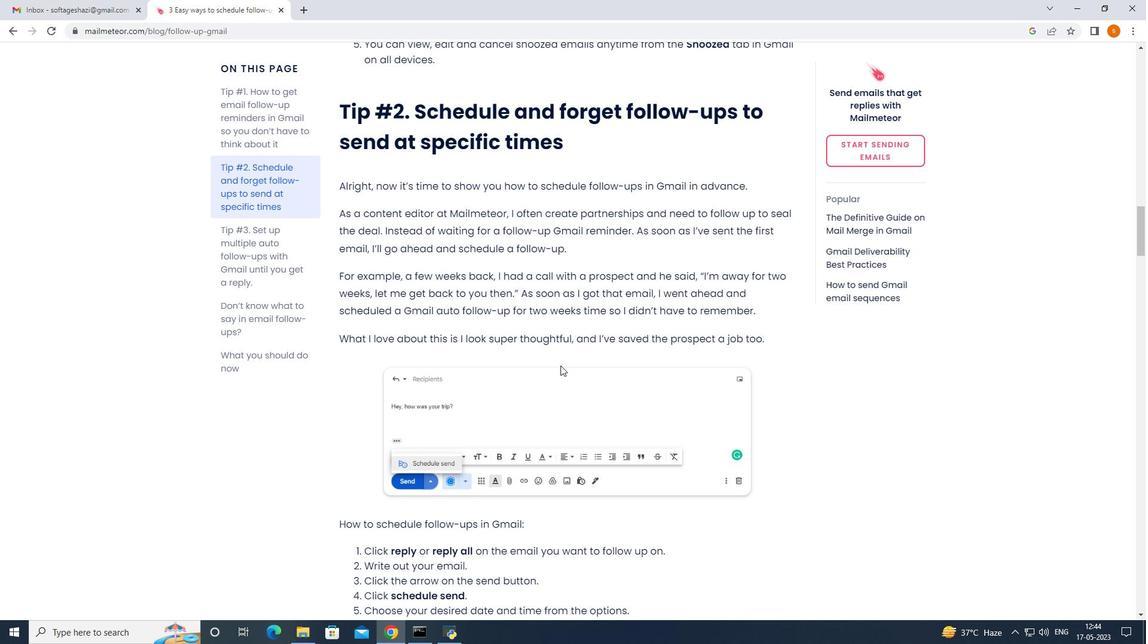 
Action: Mouse scrolled (560, 365) with delta (0, 0)
Screenshot: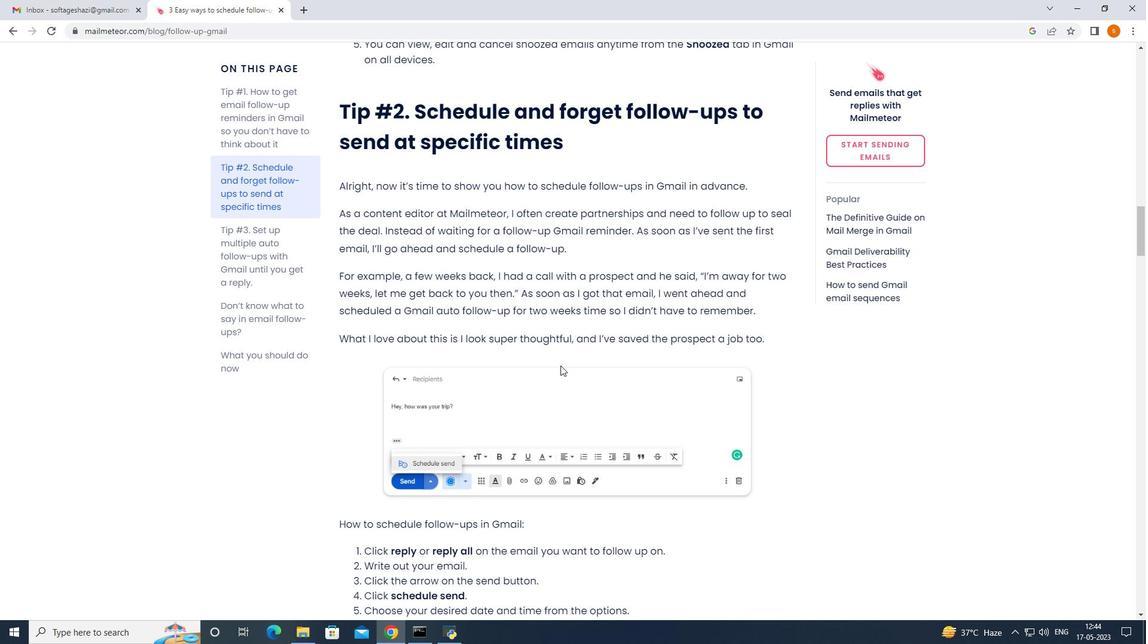 
Action: Mouse moved to (40, 4)
Screenshot: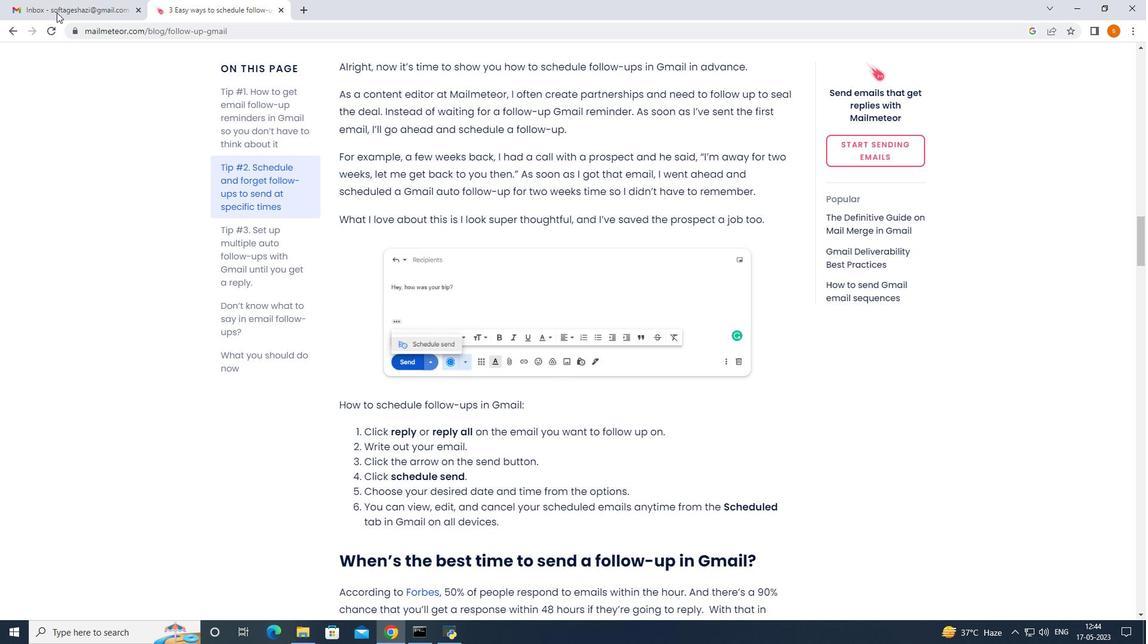 
Action: Mouse pressed left at (40, 4)
Screenshot: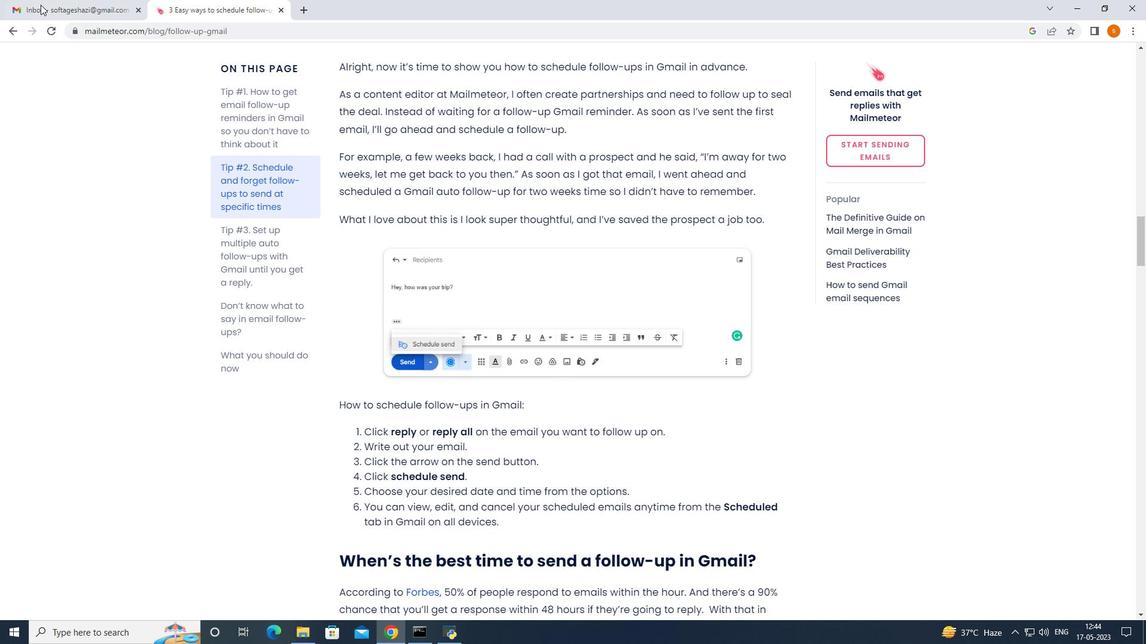 
Action: Mouse moved to (134, 268)
Screenshot: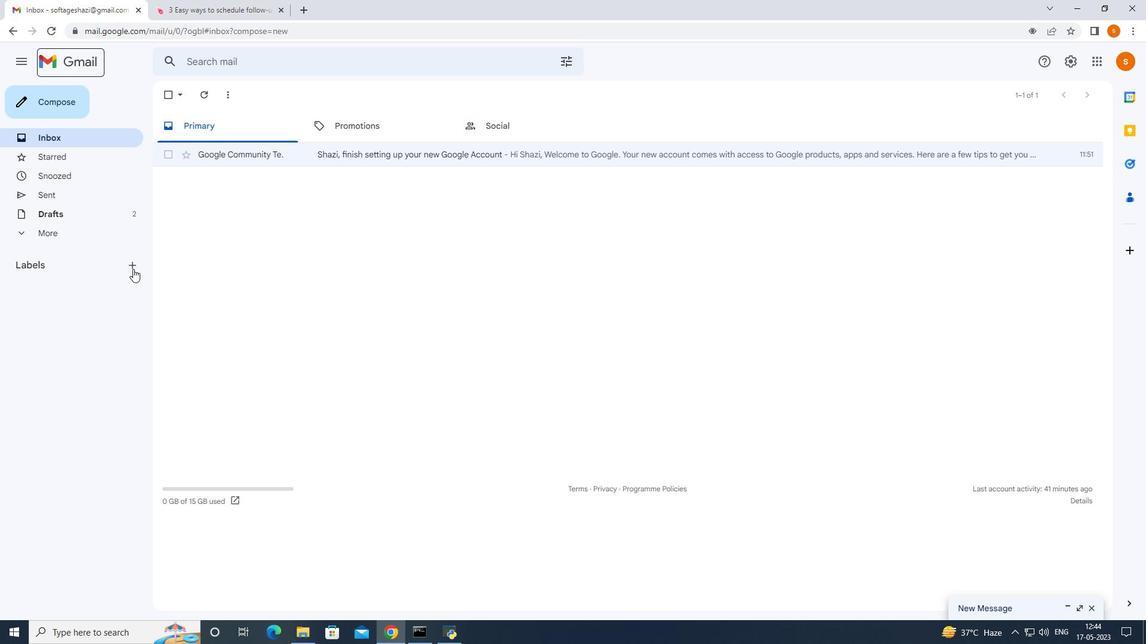 
Action: Mouse pressed left at (134, 268)
Screenshot: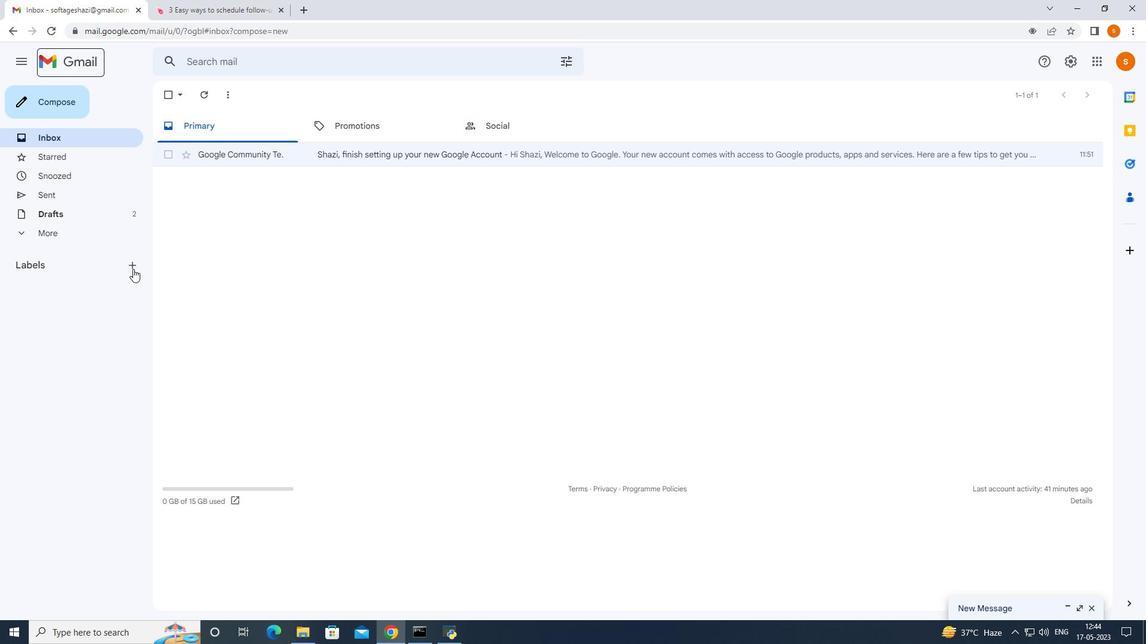 
Action: Mouse moved to (515, 323)
Screenshot: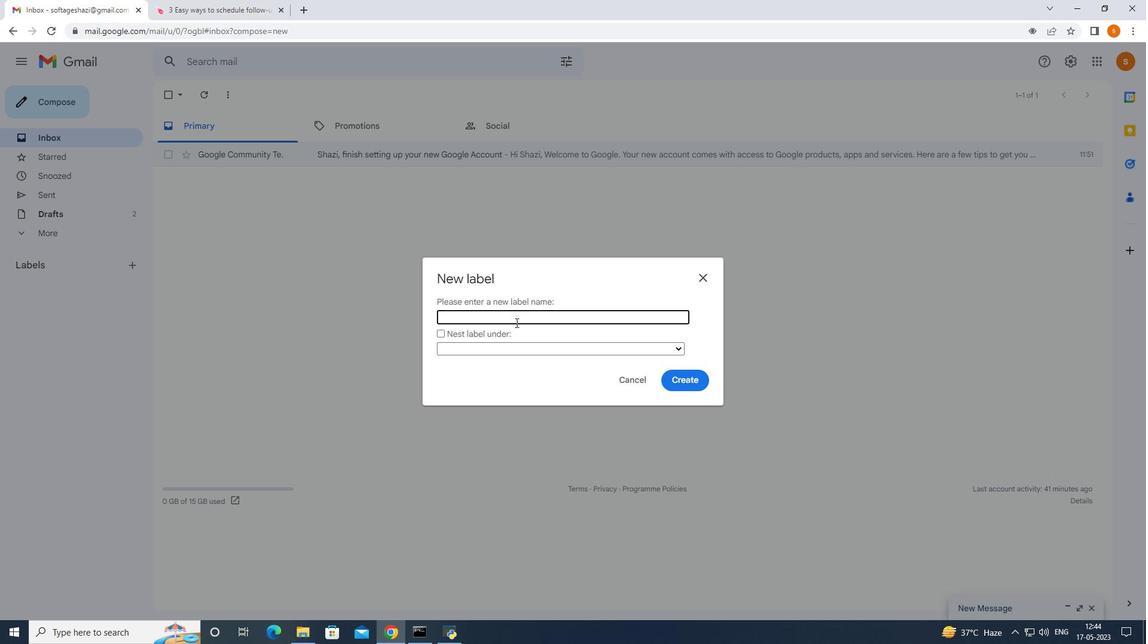 
Action: Key pressed work
Screenshot: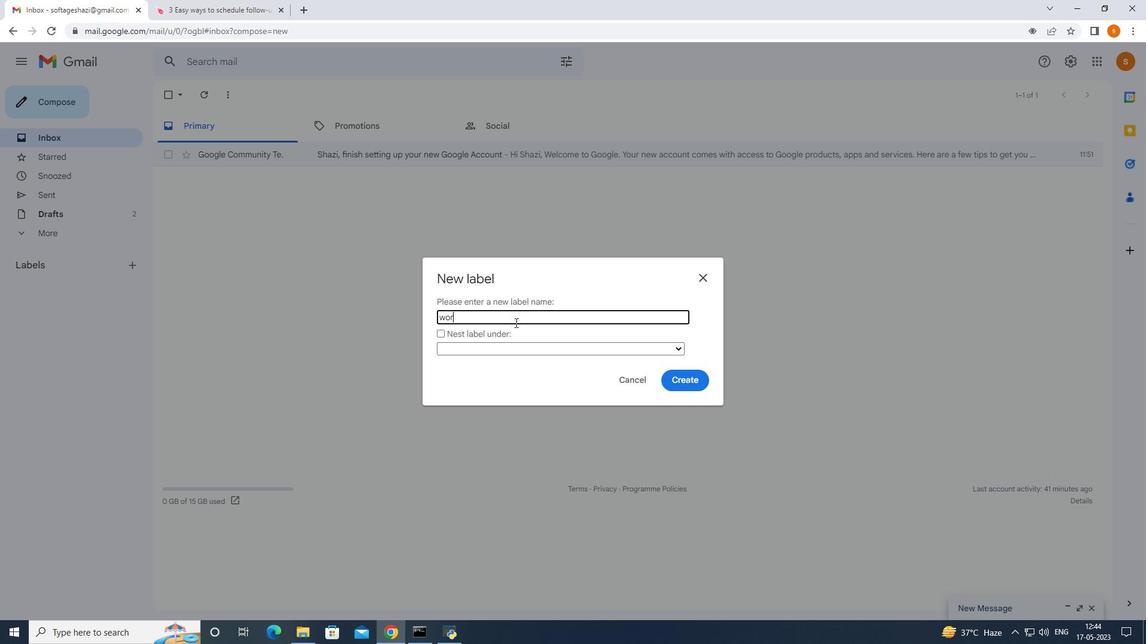 
Action: Mouse moved to (524, 345)
Screenshot: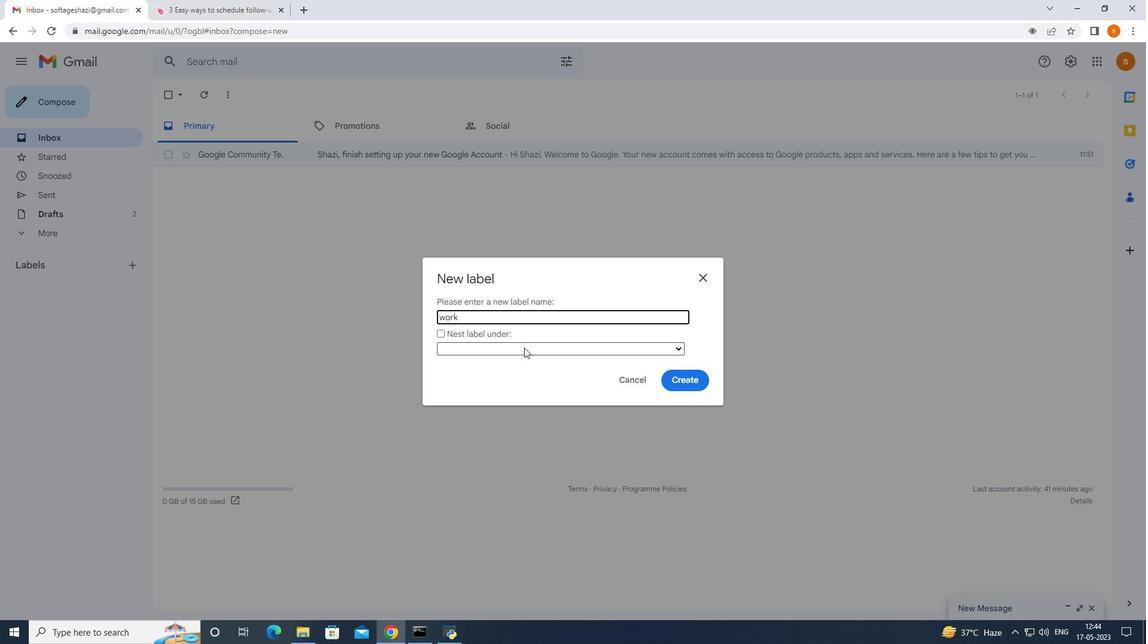 
Action: Mouse pressed left at (524, 345)
Screenshot: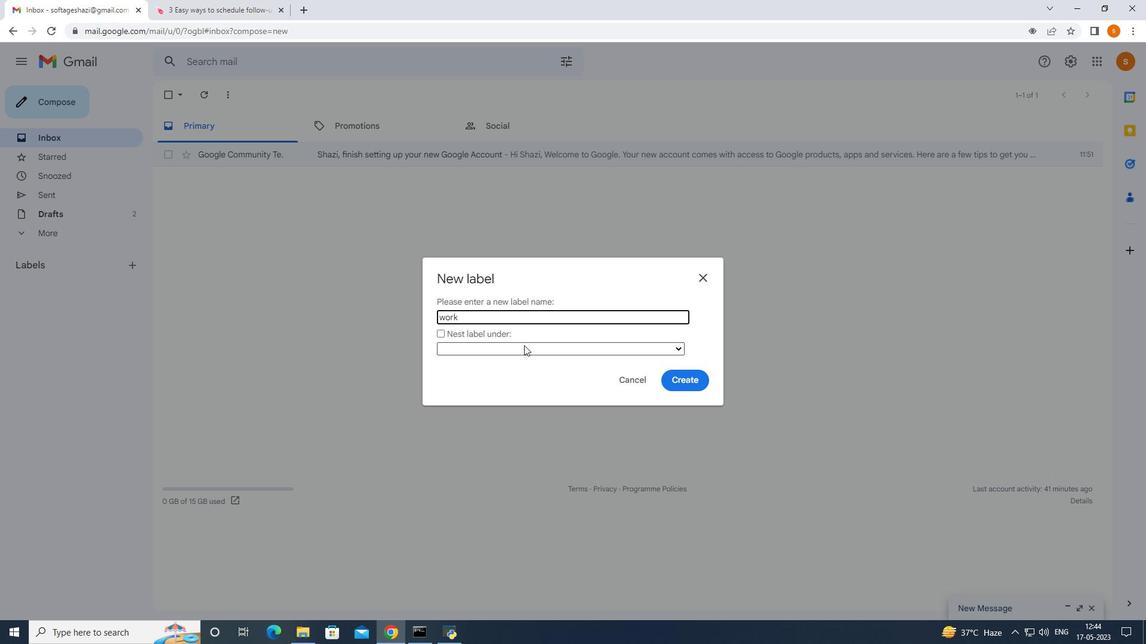 
Action: Mouse moved to (550, 345)
Screenshot: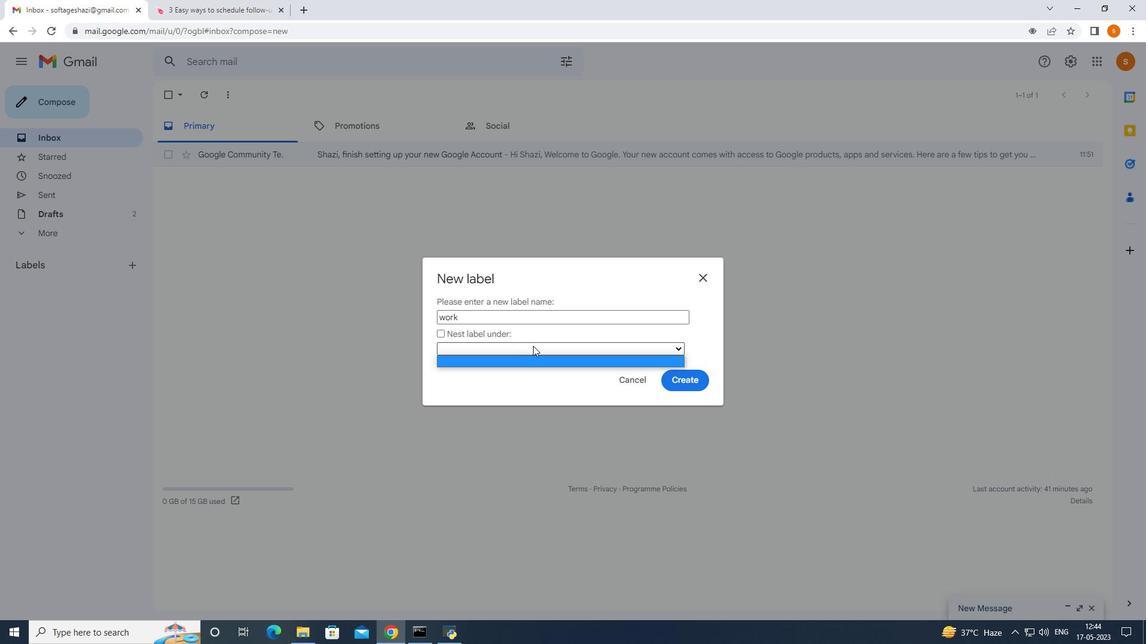 
Action: Mouse pressed left at (550, 345)
Screenshot: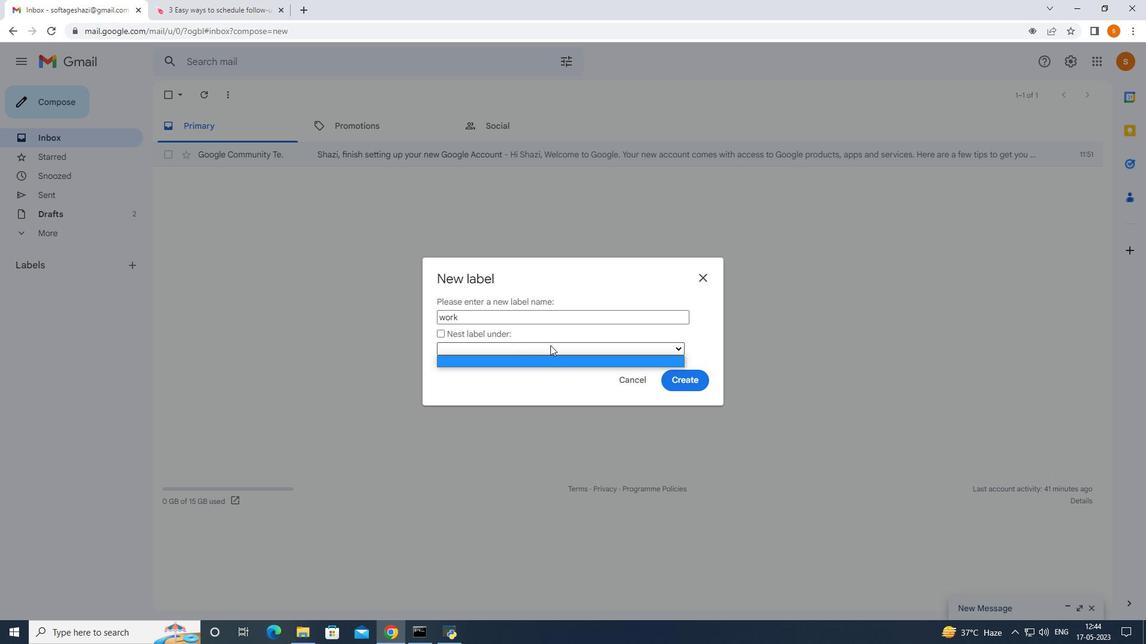 
Action: Mouse moved to (438, 333)
Screenshot: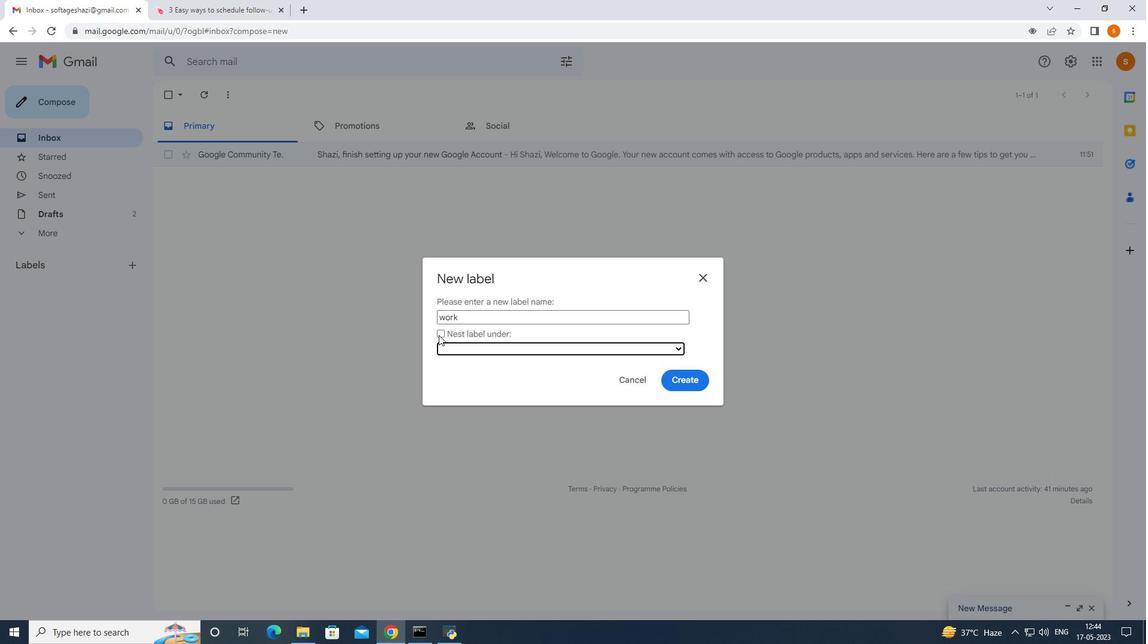 
Action: Mouse pressed left at (438, 333)
Screenshot: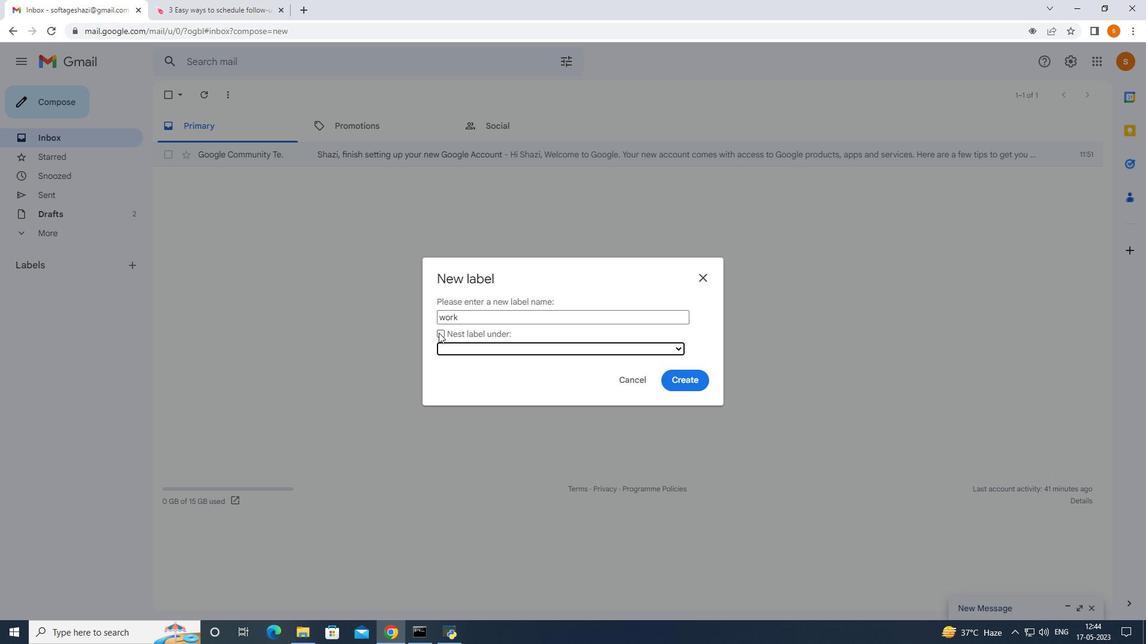 
Action: Mouse moved to (514, 352)
Screenshot: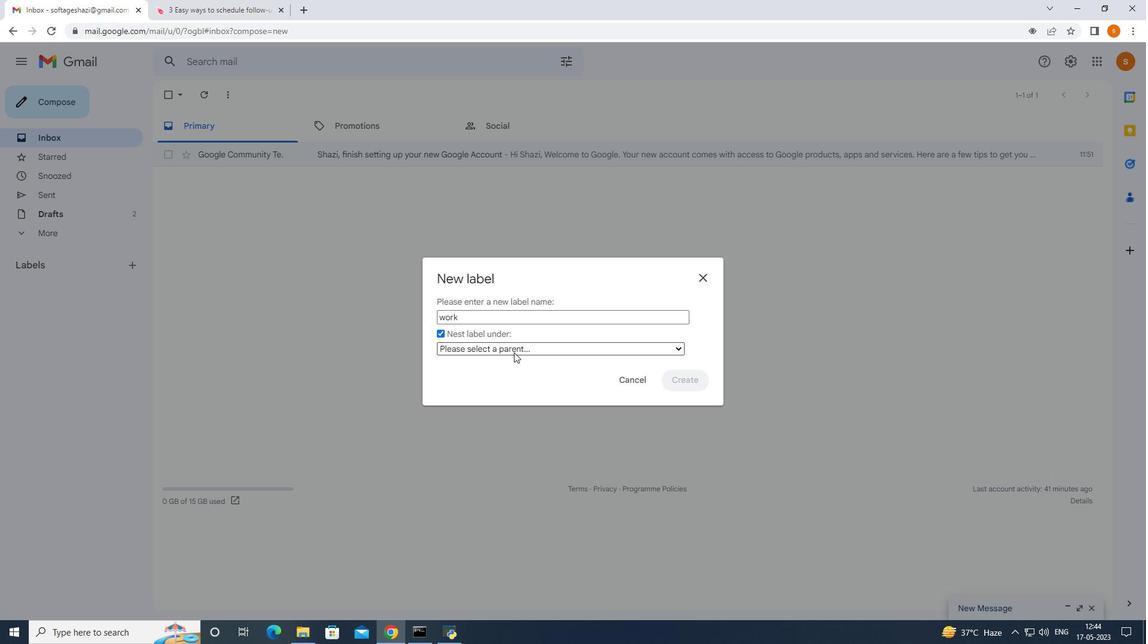 
Action: Mouse pressed left at (514, 352)
Screenshot: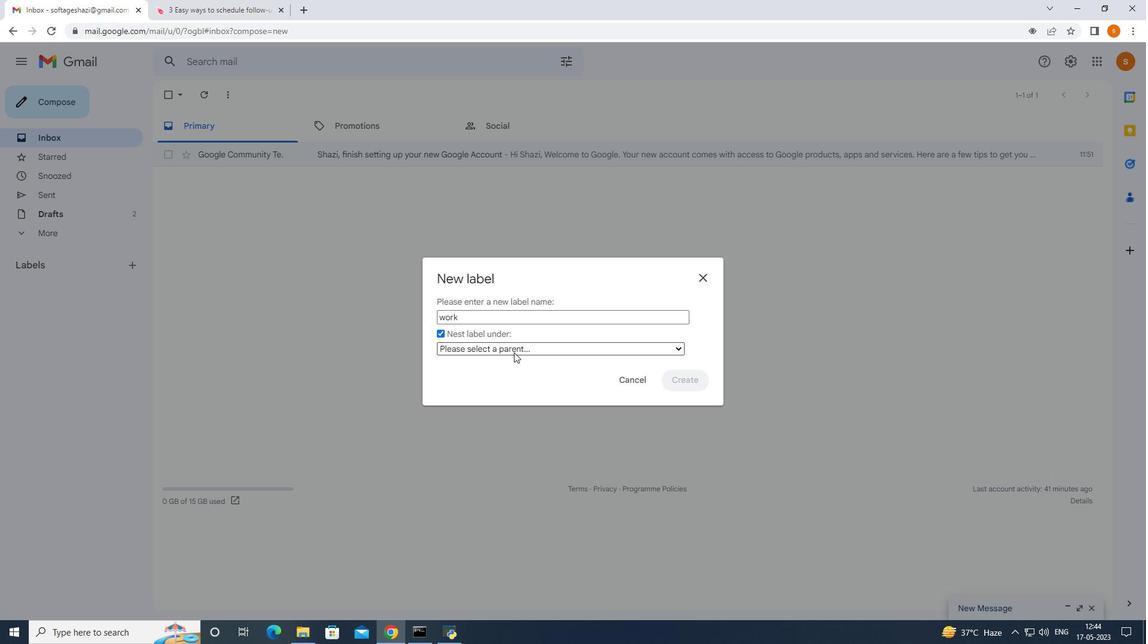 
Action: Mouse moved to (514, 352)
Screenshot: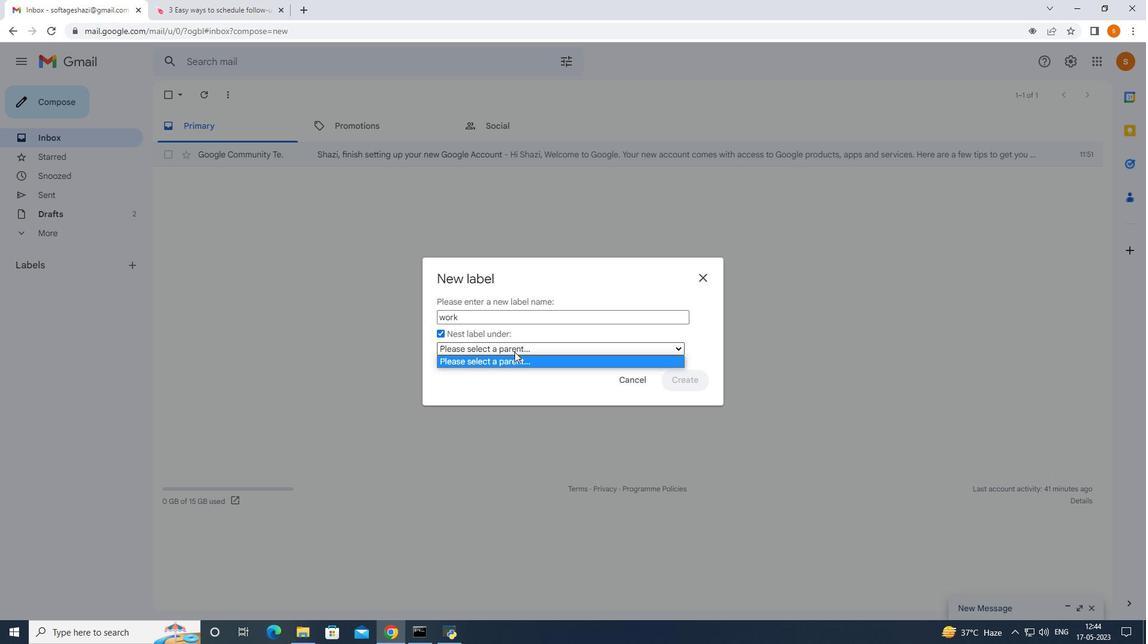 
Action: Mouse pressed left at (514, 352)
Screenshot: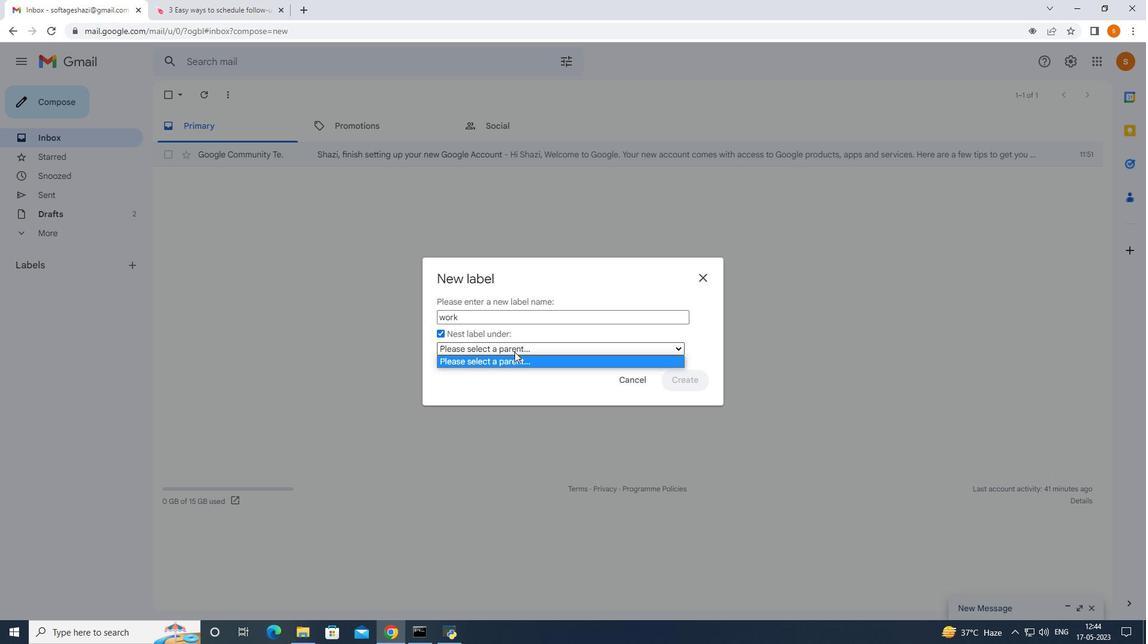 
Action: Mouse moved to (438, 334)
Screenshot: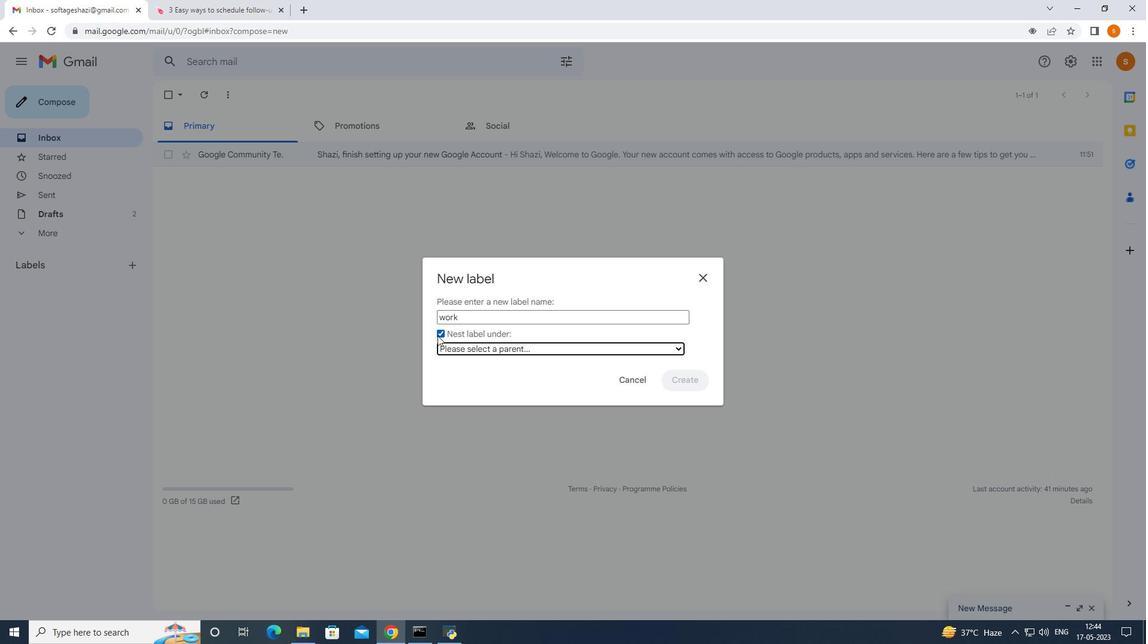 
Action: Mouse pressed left at (438, 334)
Screenshot: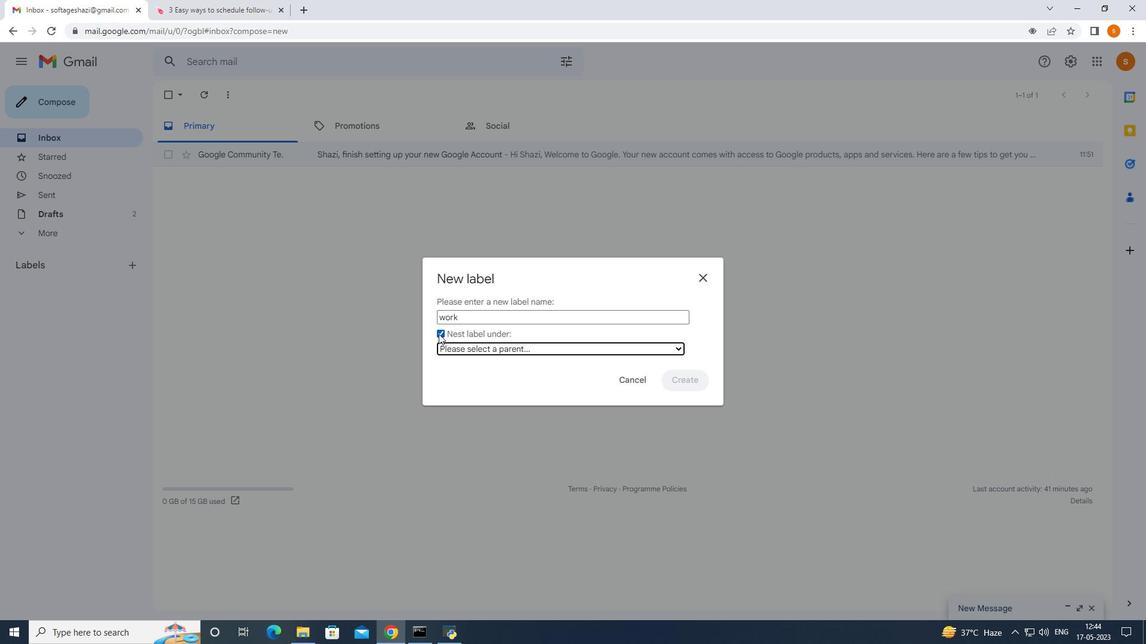 
Action: Mouse moved to (695, 372)
Screenshot: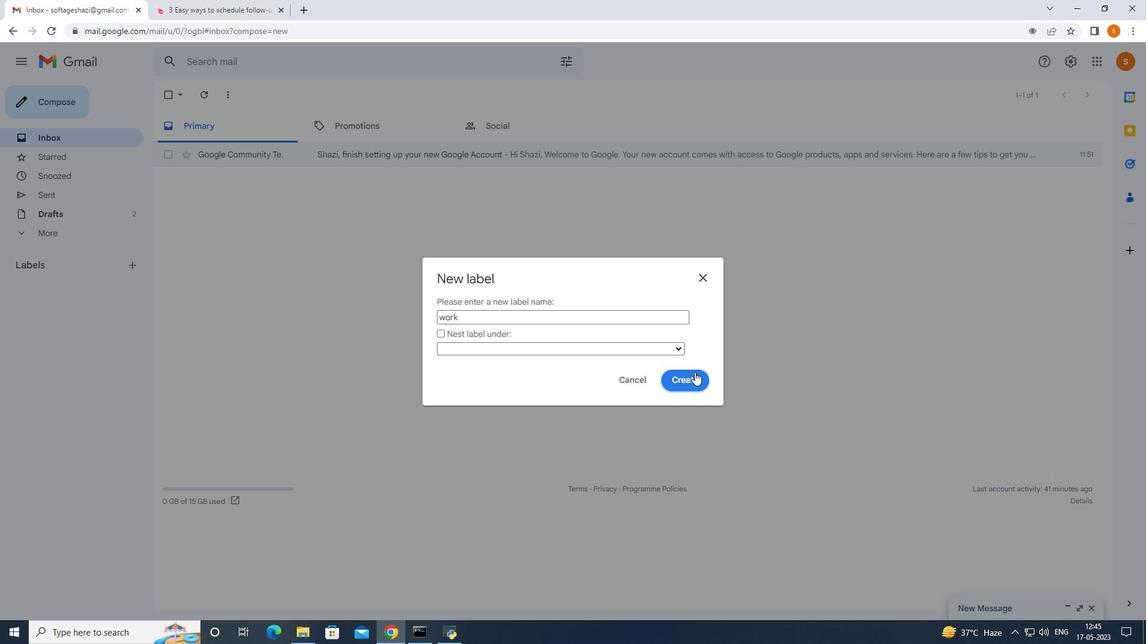 
Action: Mouse pressed left at (695, 372)
Screenshot: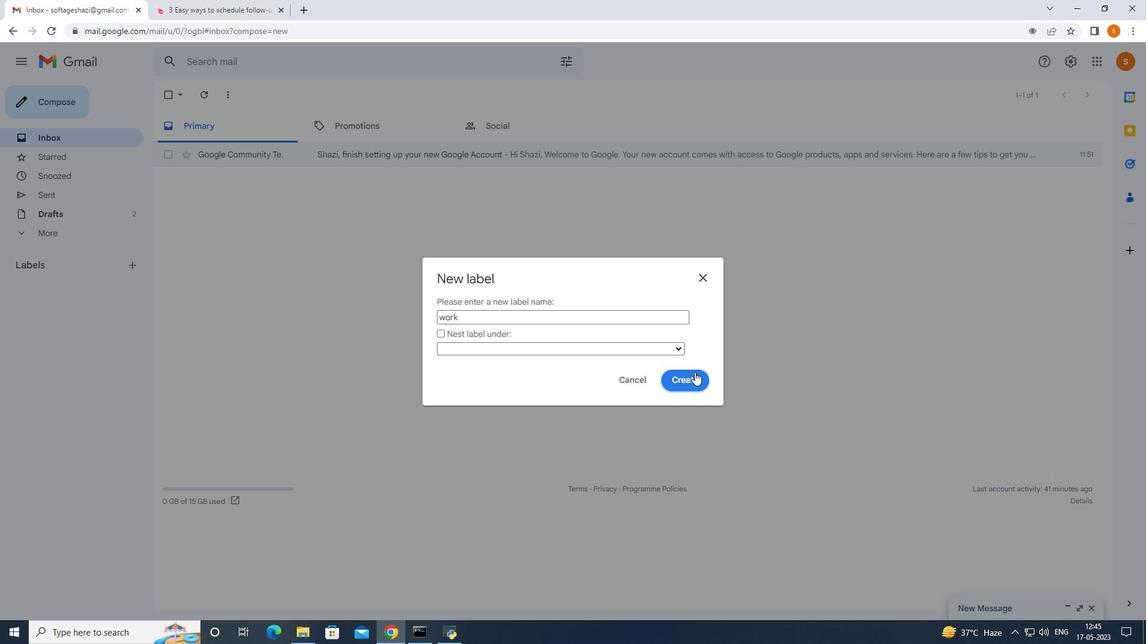 
Action: Mouse moved to (62, 291)
Screenshot: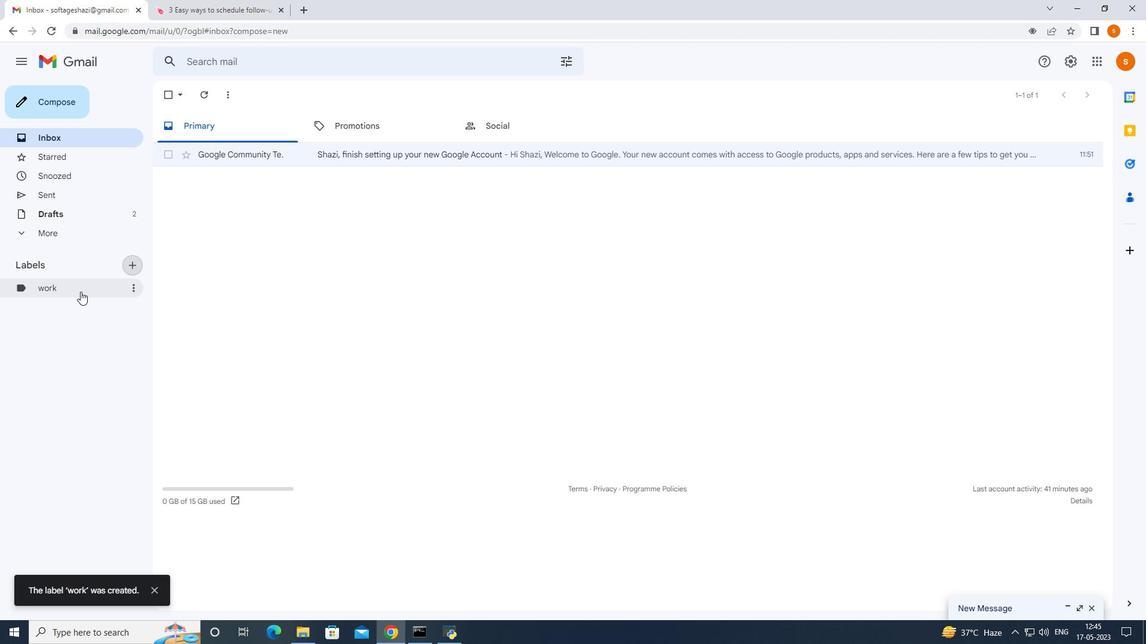 
Action: Mouse pressed left at (62, 291)
Screenshot: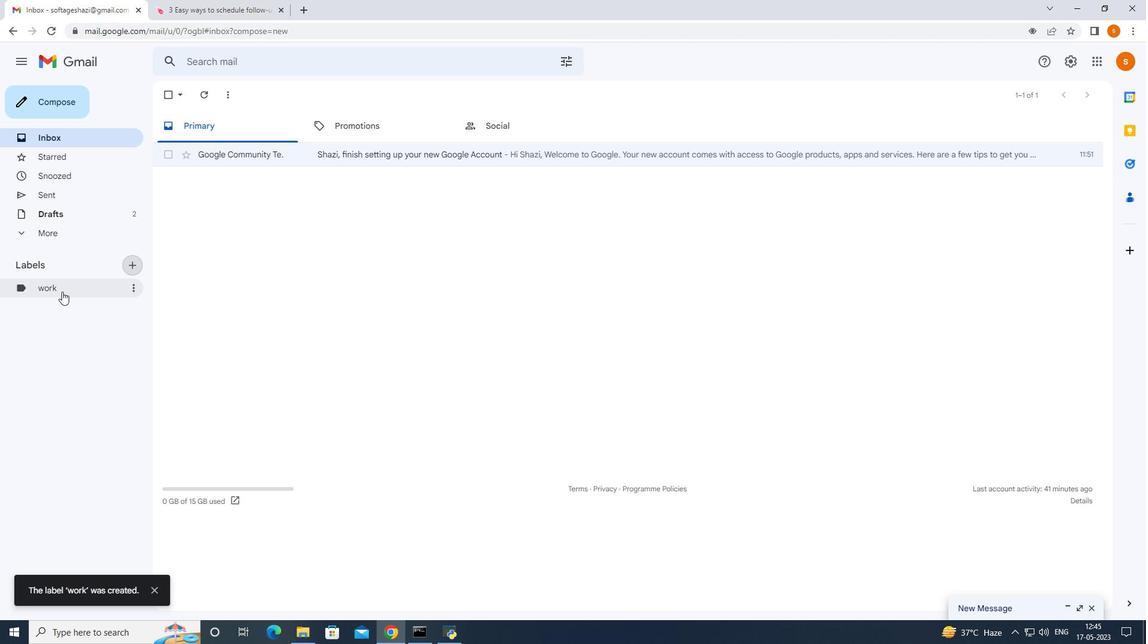 
Action: Mouse moved to (132, 288)
Screenshot: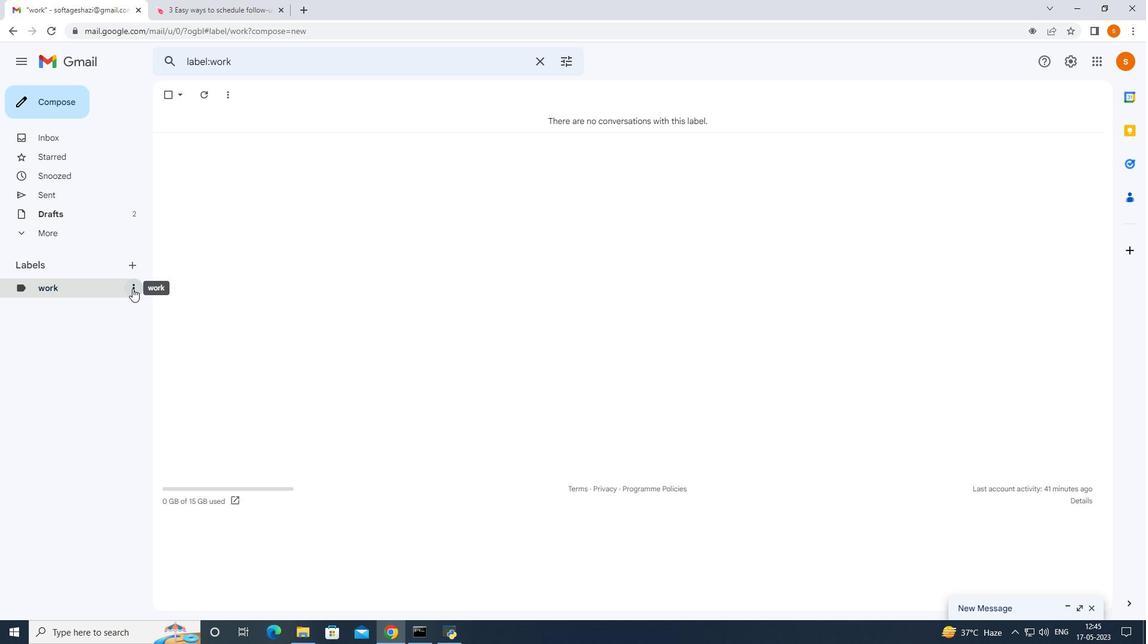 
Action: Mouse pressed left at (132, 288)
Screenshot: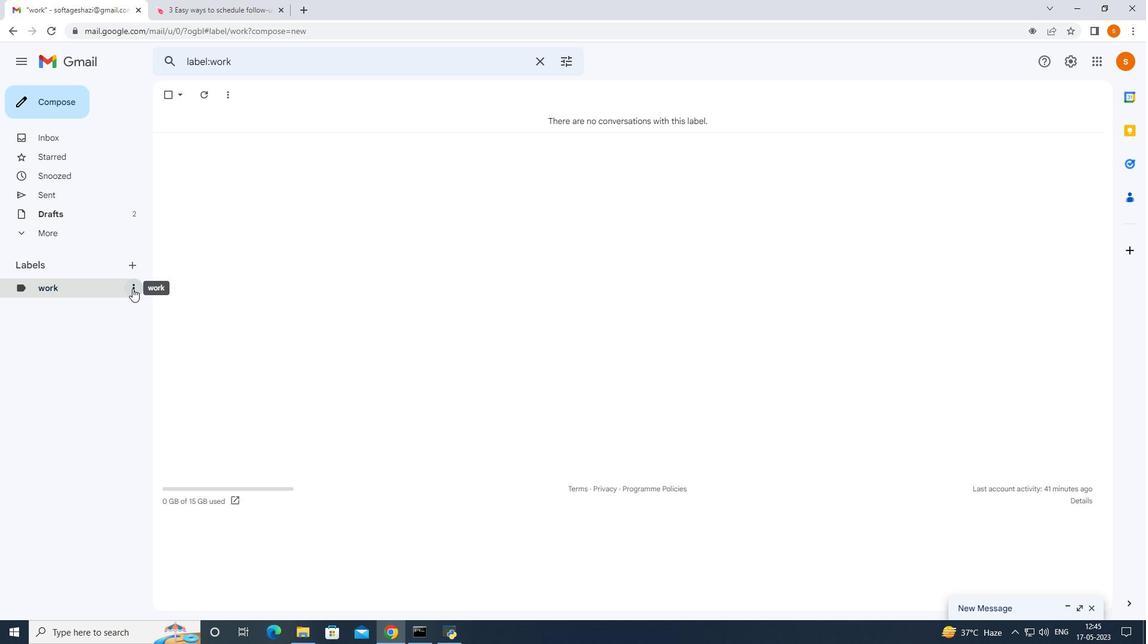 
Action: Mouse moved to (321, 392)
Screenshot: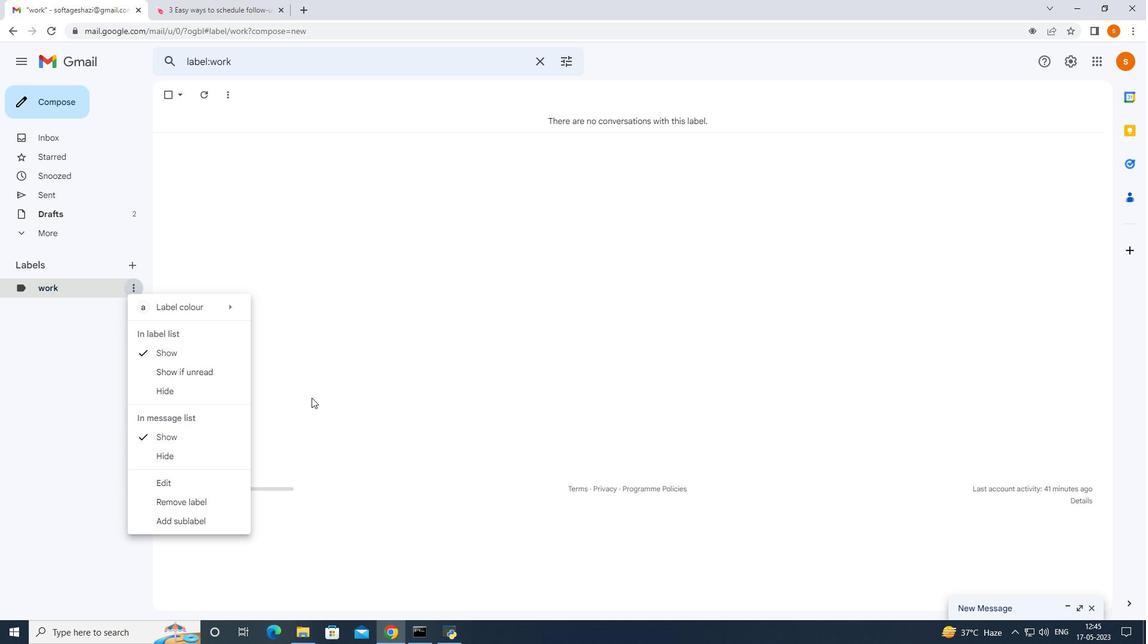 
Action: Mouse pressed left at (321, 392)
Screenshot: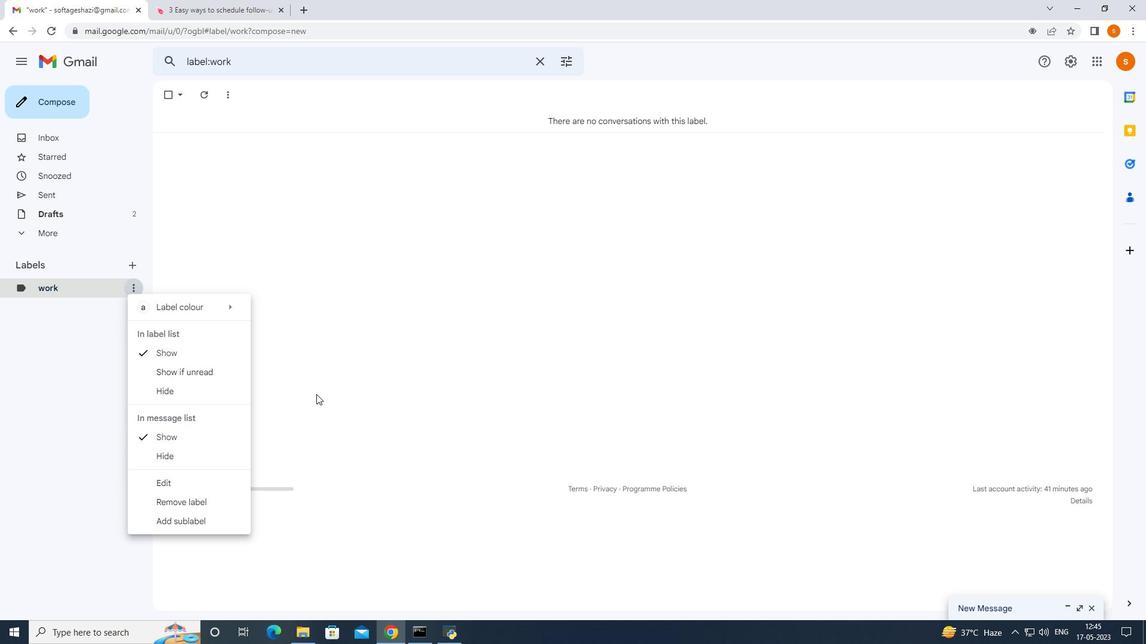 
Action: Mouse moved to (10, 31)
Screenshot: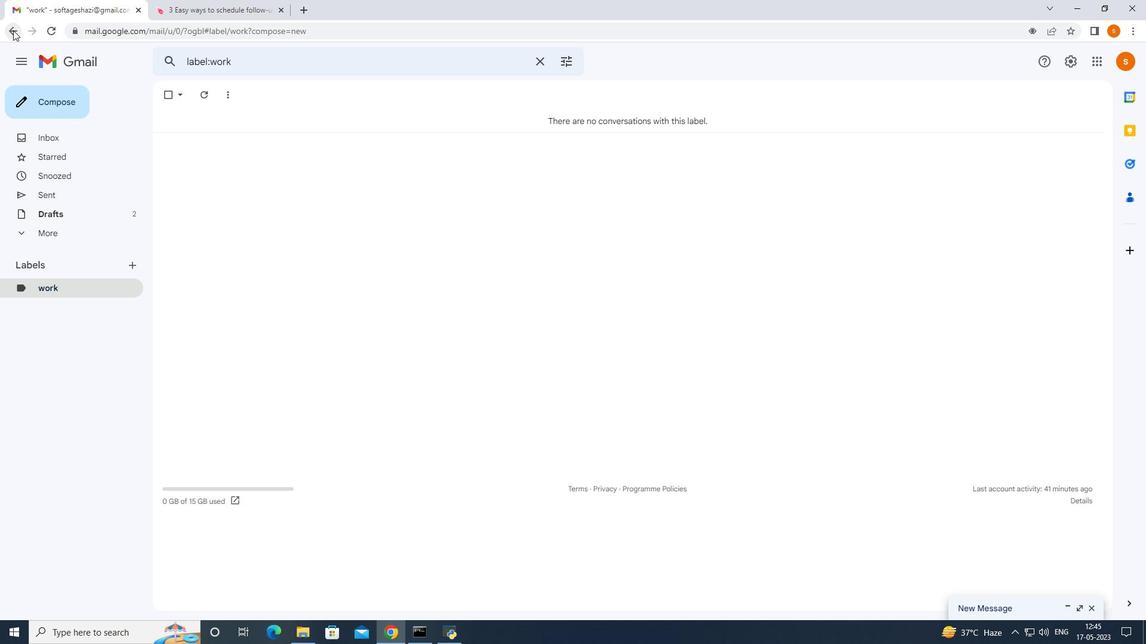 
Action: Mouse pressed left at (10, 31)
Screenshot: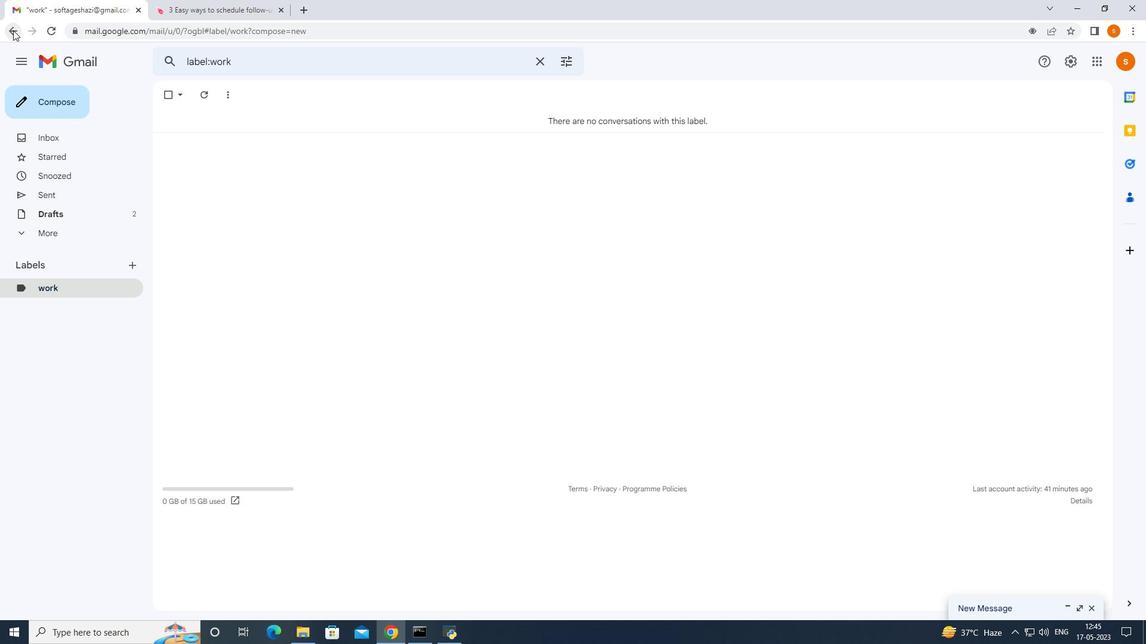 
Action: Mouse moved to (200, 1)
Screenshot: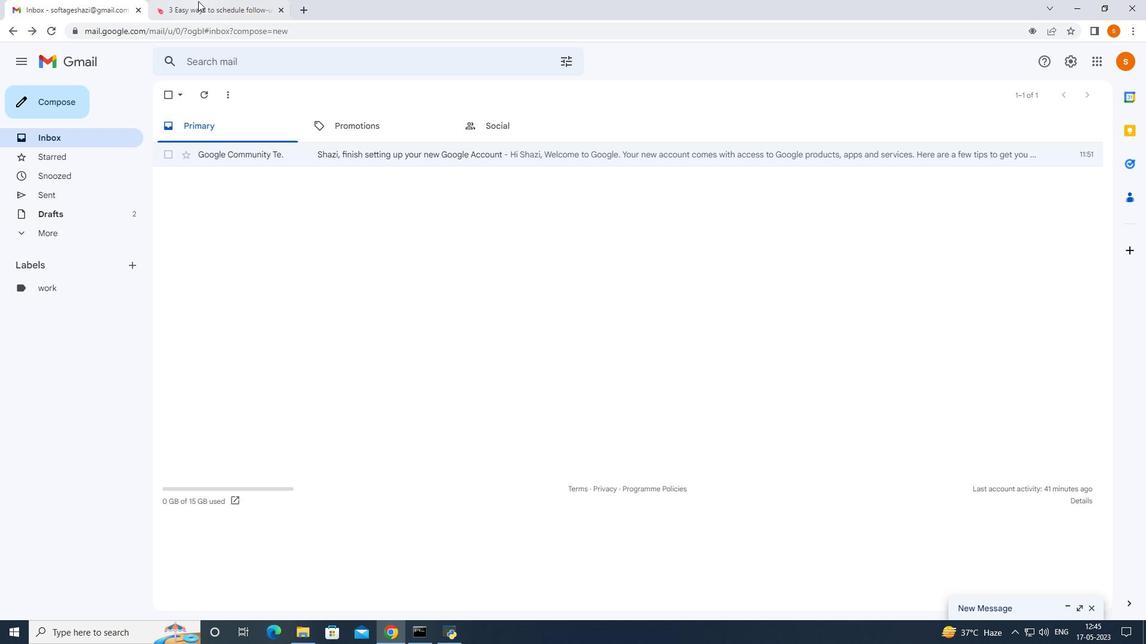 
Action: Mouse pressed left at (200, 1)
Screenshot: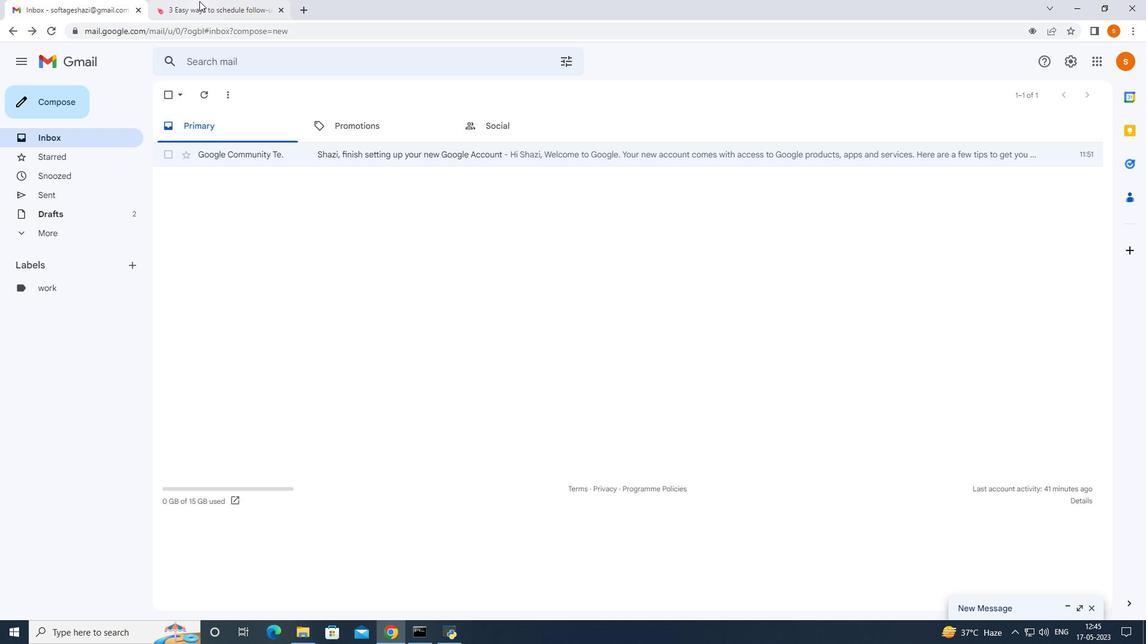 
Action: Mouse moved to (431, 428)
Screenshot: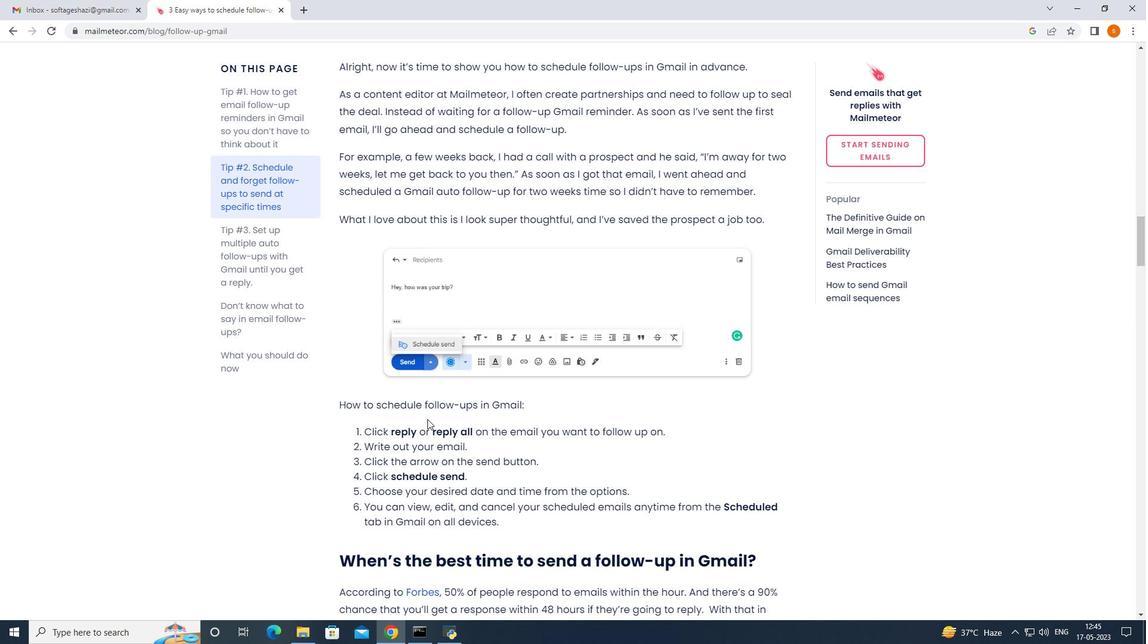 
Action: Mouse scrolled (430, 425) with delta (0, 0)
Screenshot: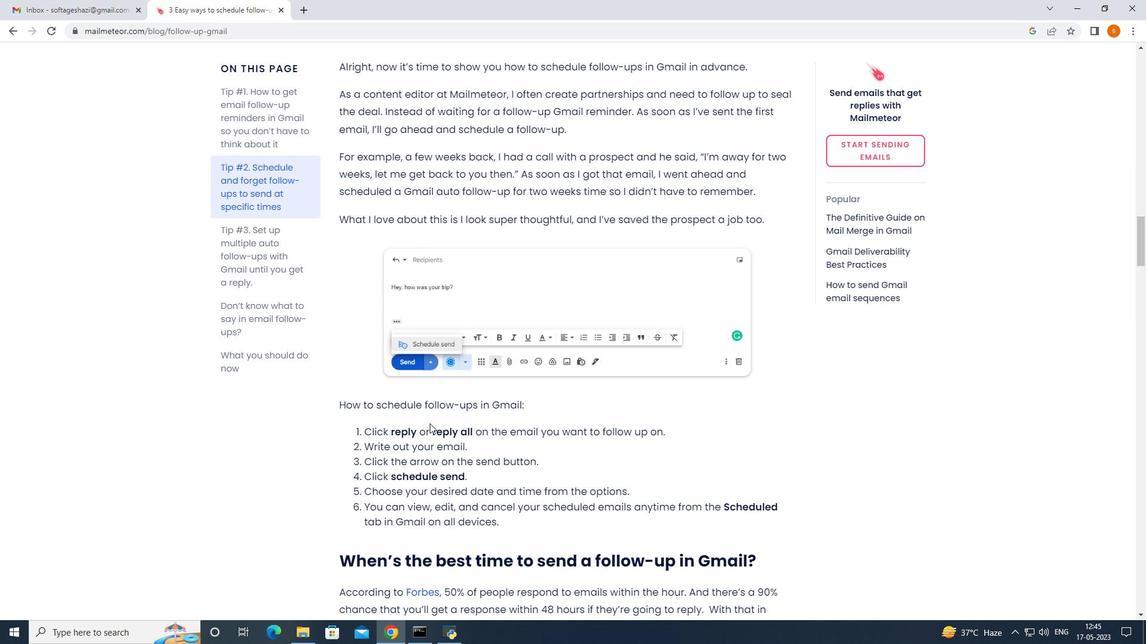 
Action: Mouse moved to (441, 427)
Screenshot: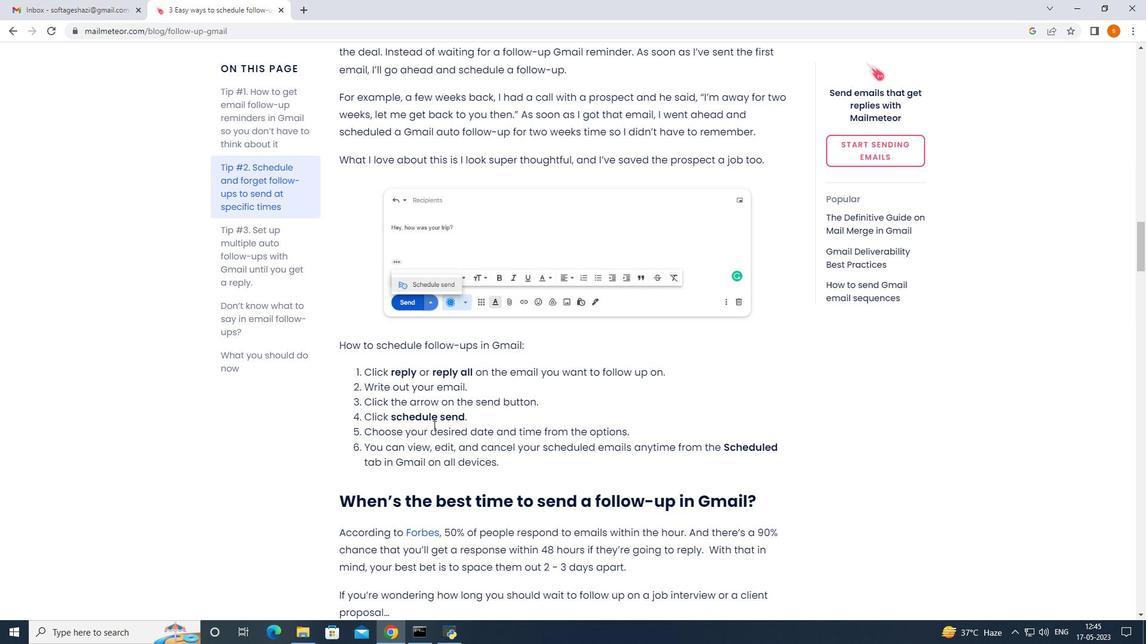 
Action: Mouse scrolled (441, 426) with delta (0, 0)
Screenshot: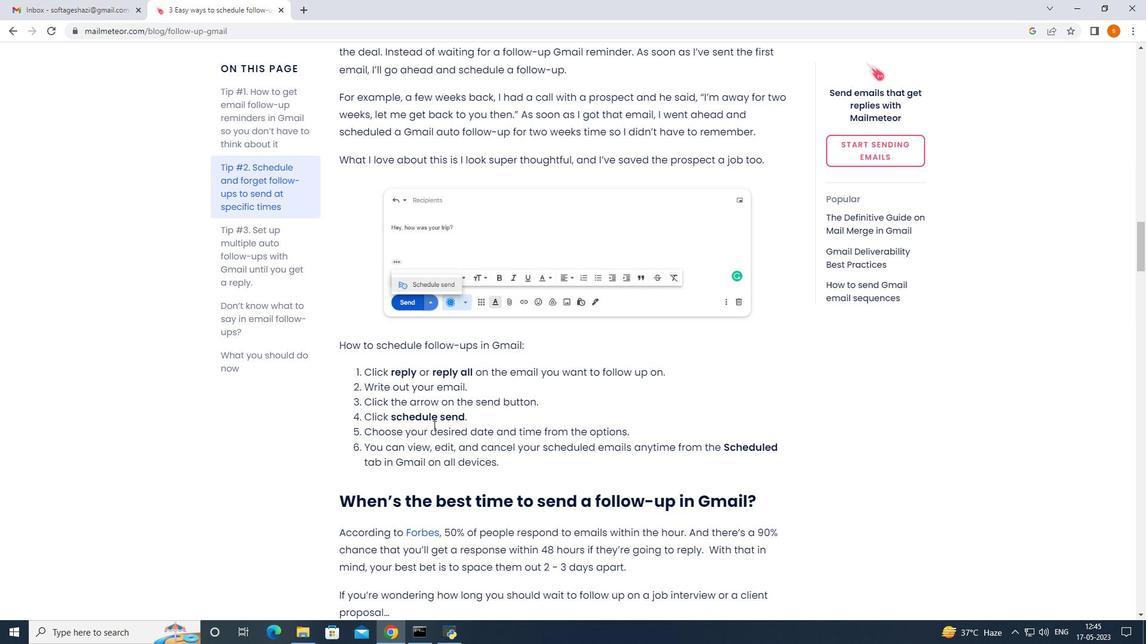 
Action: Mouse moved to (463, 441)
Screenshot: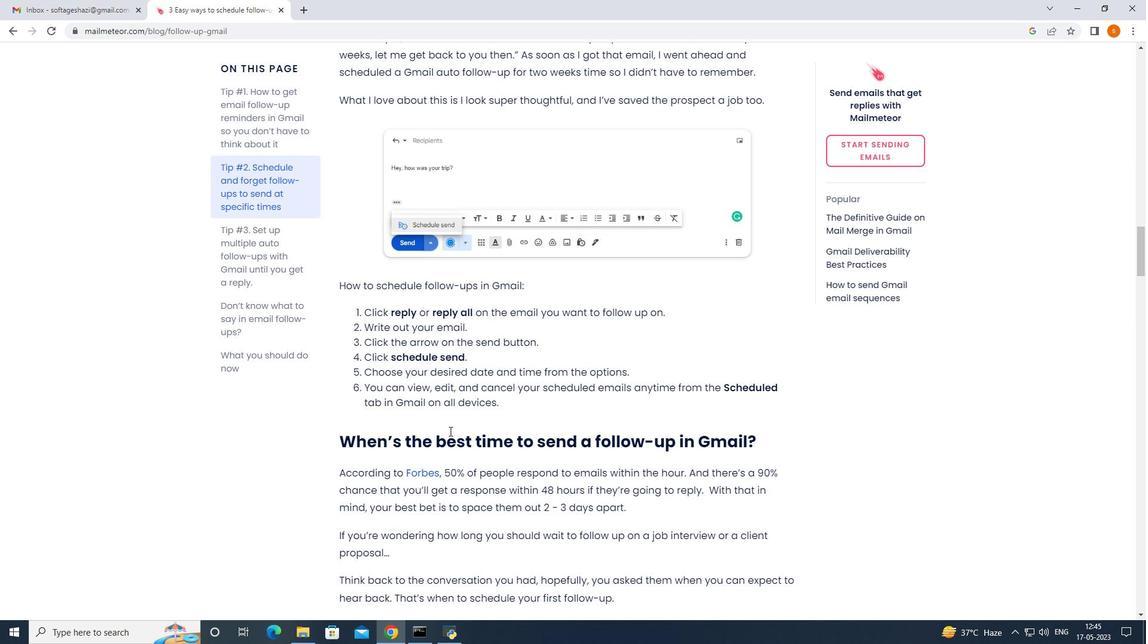 
Action: Mouse scrolled (463, 441) with delta (0, 0)
Screenshot: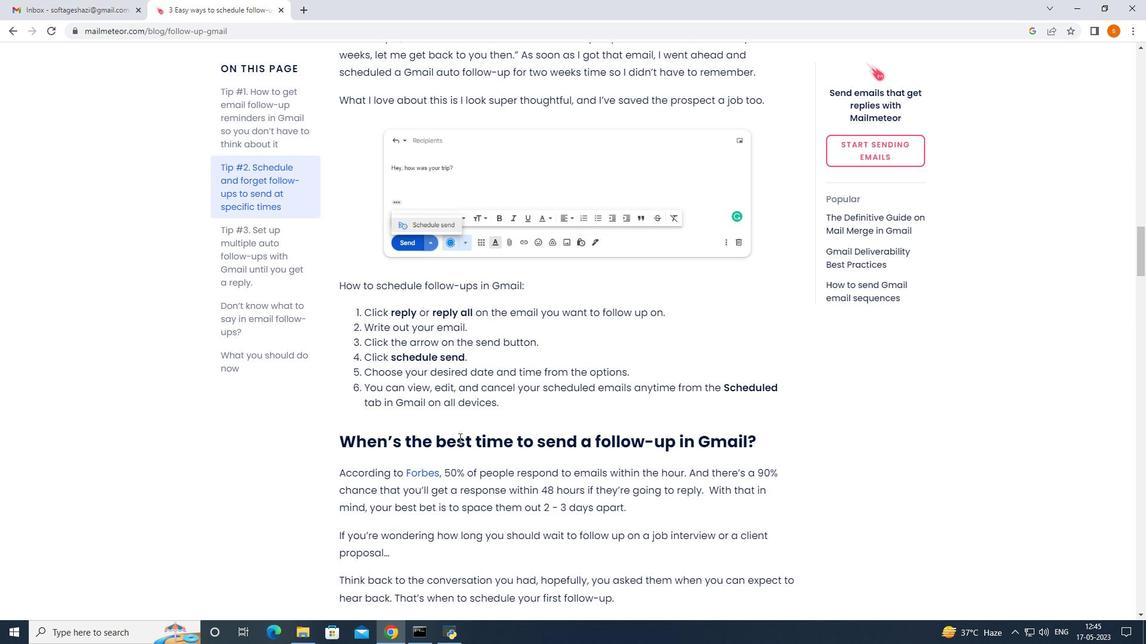 
Action: Mouse moved to (467, 443)
Screenshot: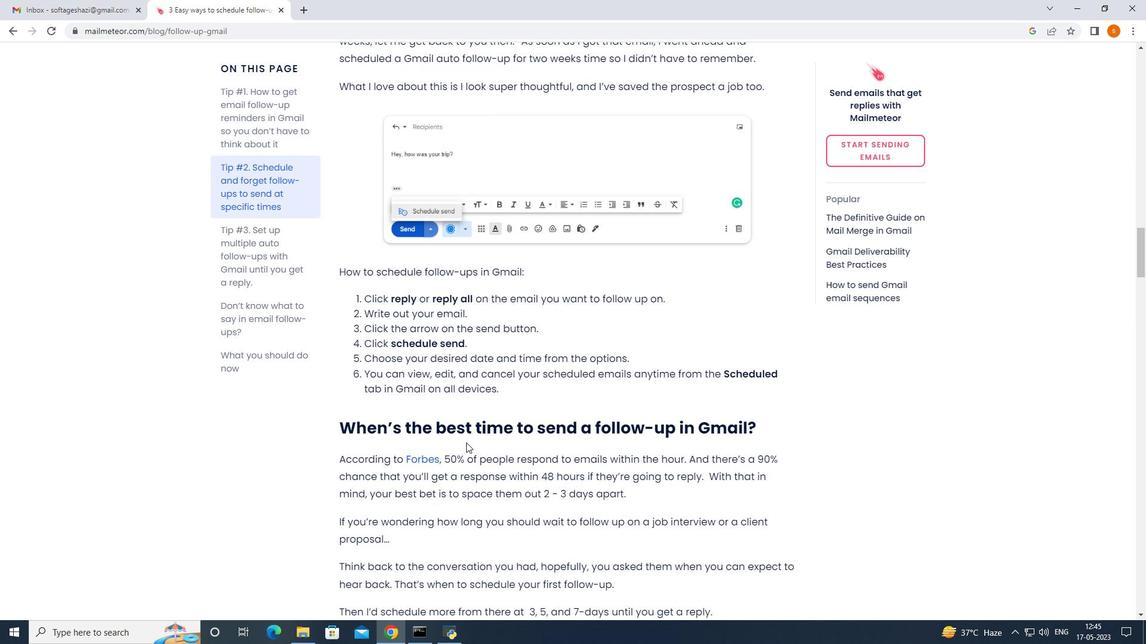 
Action: Mouse scrolled (467, 443) with delta (0, 0)
Screenshot: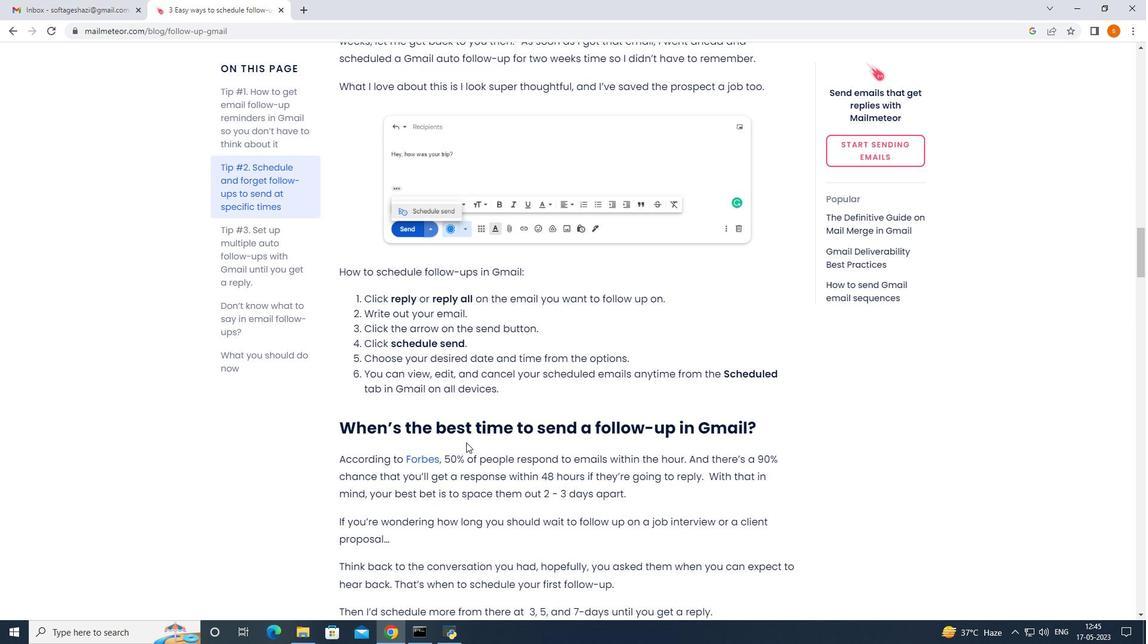 
Action: Mouse moved to (468, 443)
Screenshot: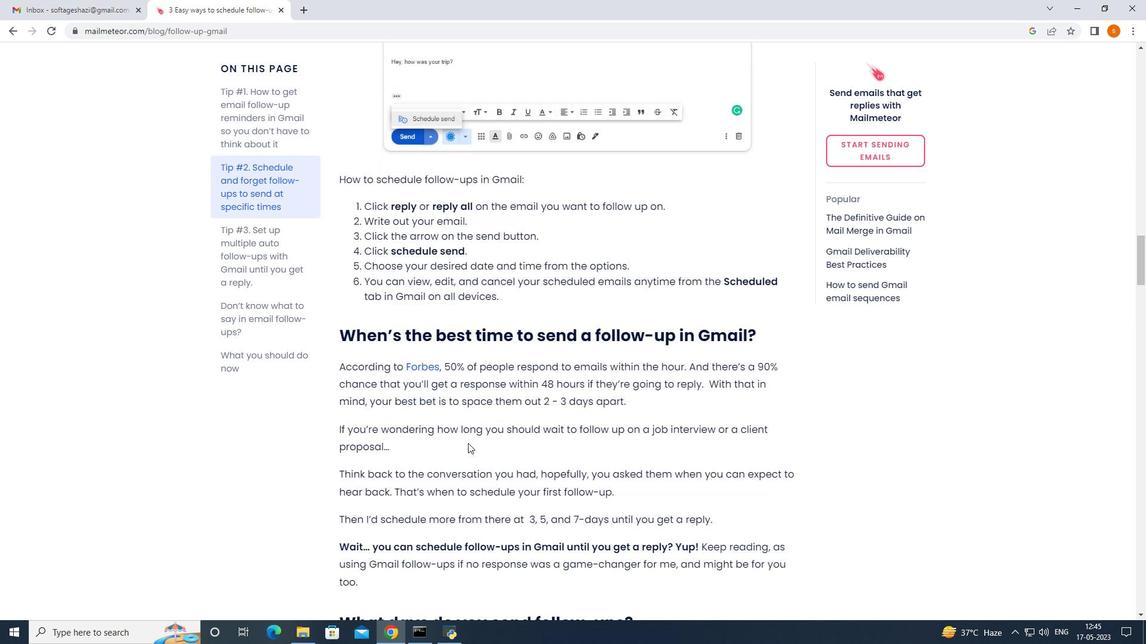 
Action: Mouse scrolled (468, 443) with delta (0, 0)
Screenshot: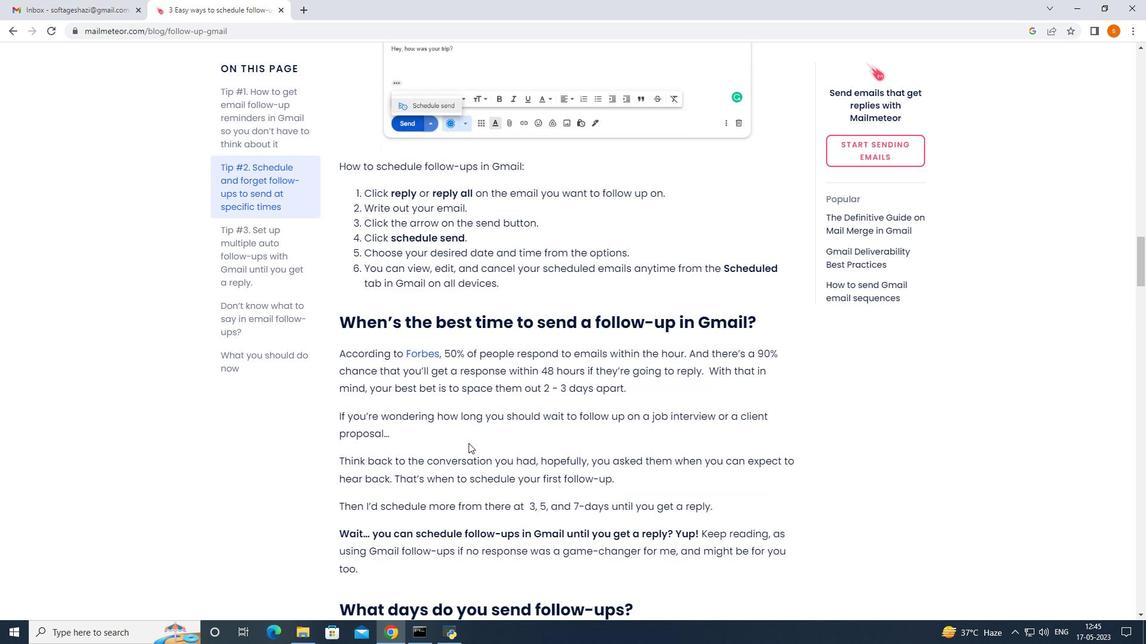 
Action: Mouse scrolled (468, 443) with delta (0, 0)
Screenshot: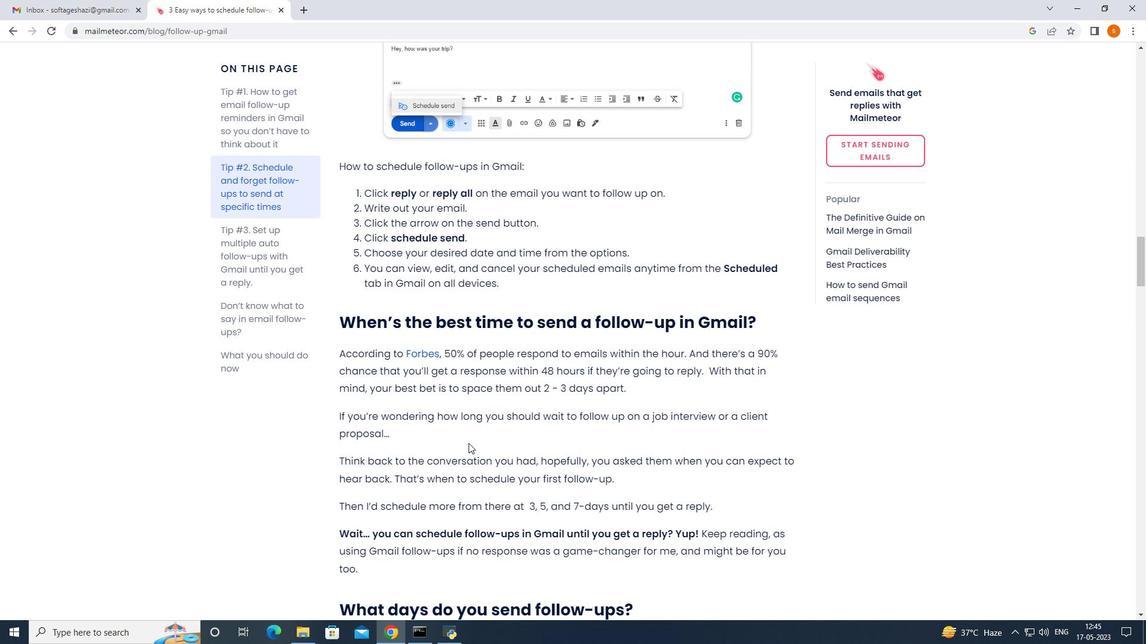 
Action: Mouse moved to (470, 443)
Screenshot: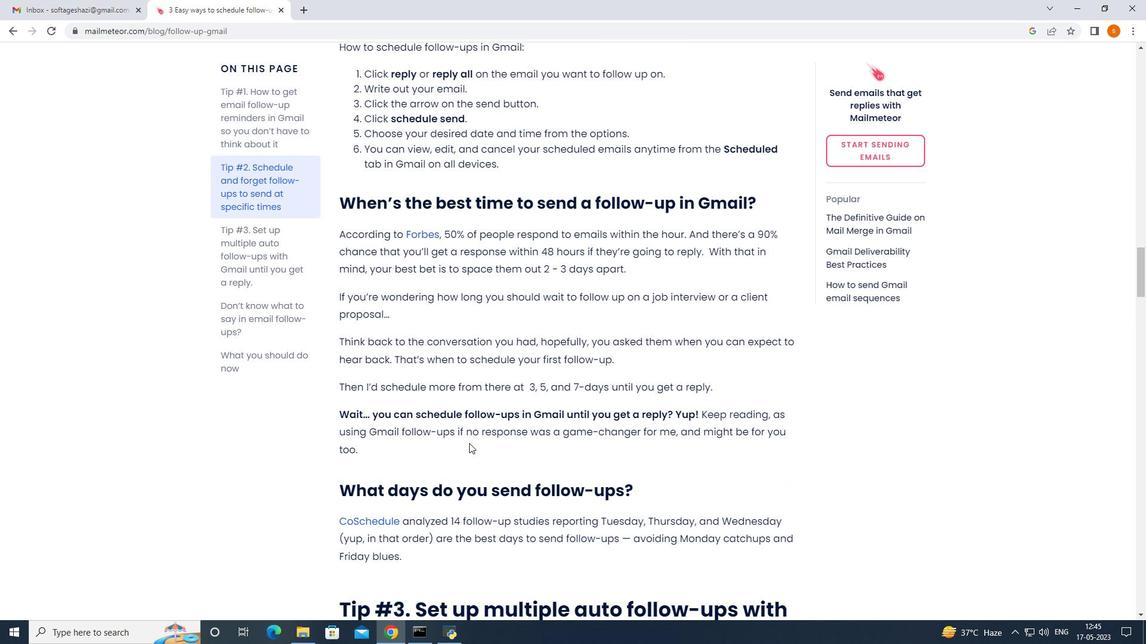 
Action: Mouse scrolled (470, 443) with delta (0, 0)
Screenshot: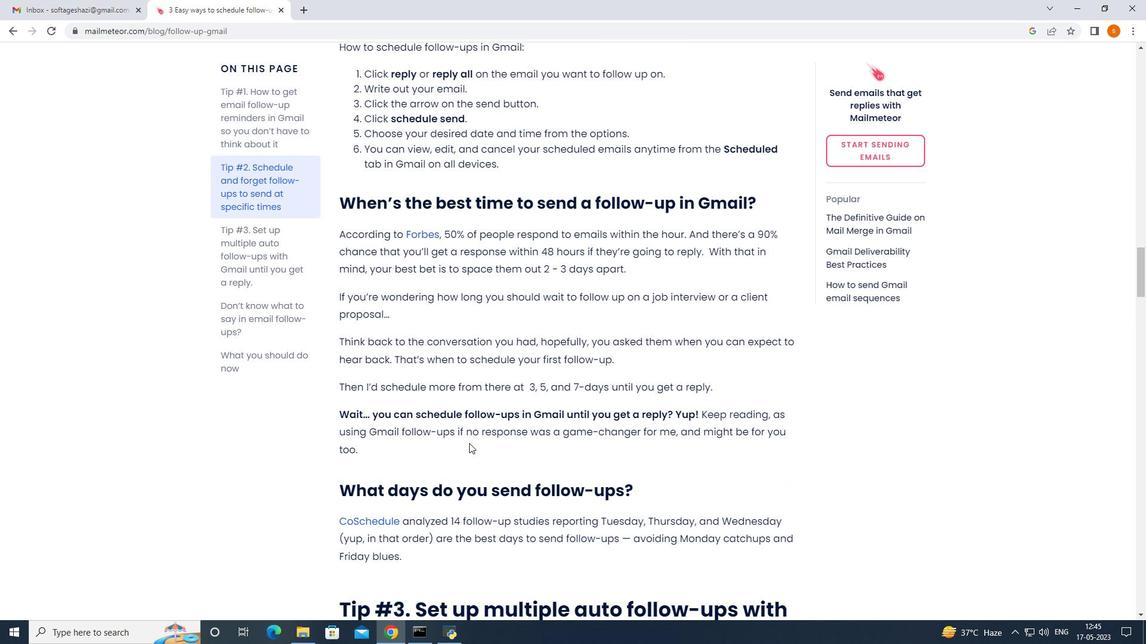 
Action: Mouse moved to (471, 443)
Screenshot: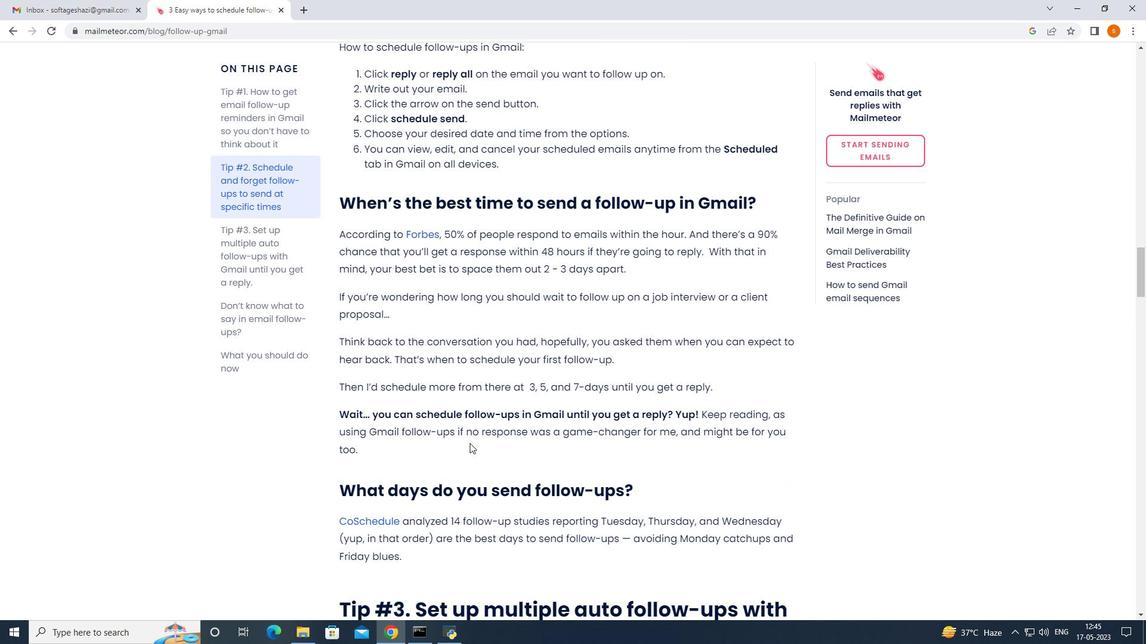 
Action: Mouse scrolled (471, 443) with delta (0, 0)
Screenshot: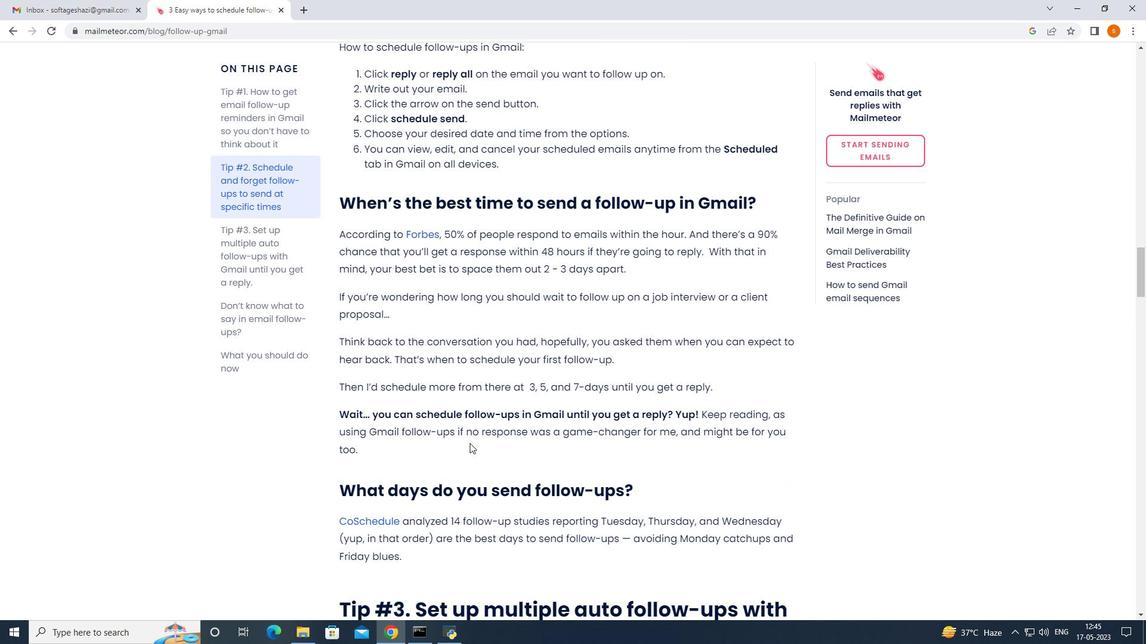 
Action: Mouse moved to (472, 443)
Screenshot: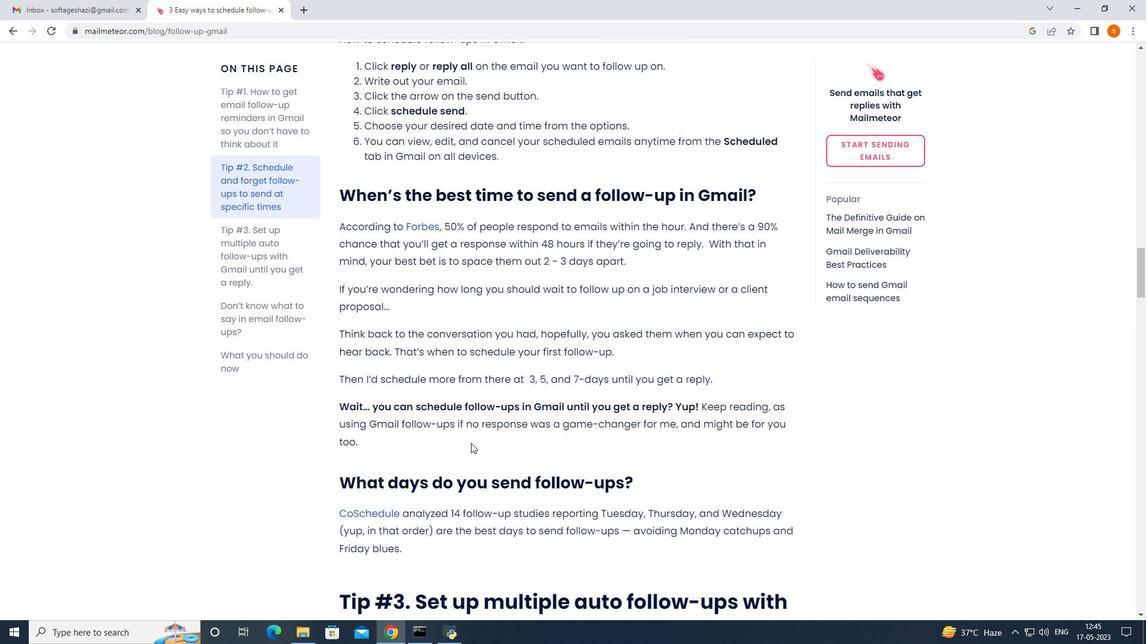 
Action: Mouse scrolled (472, 443) with delta (0, 0)
Screenshot: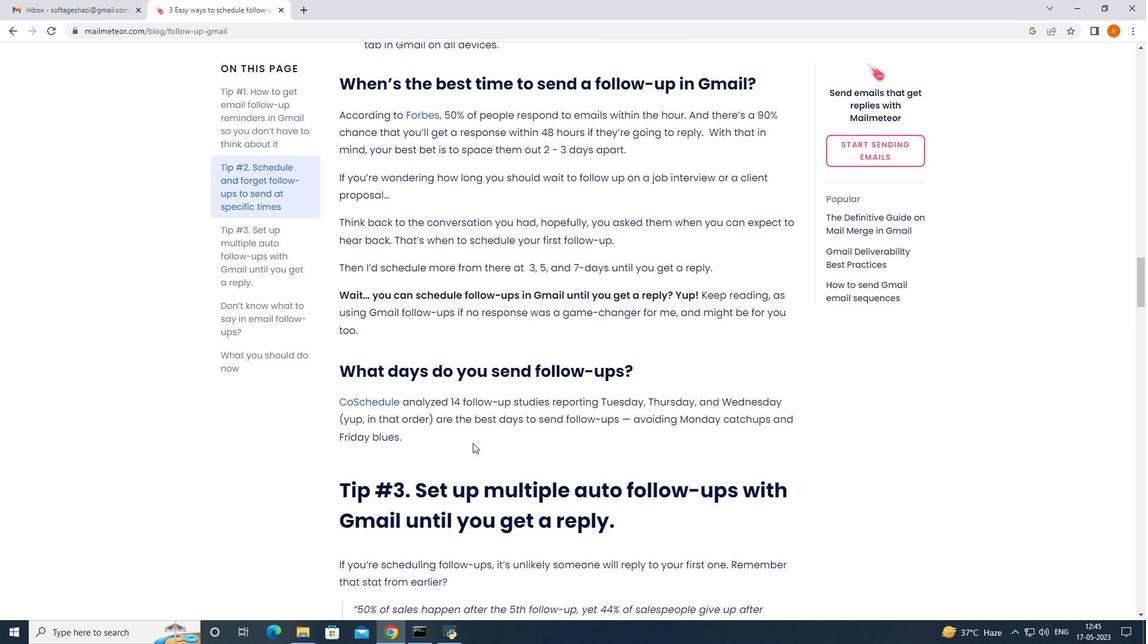 
Action: Mouse moved to (472, 443)
Screenshot: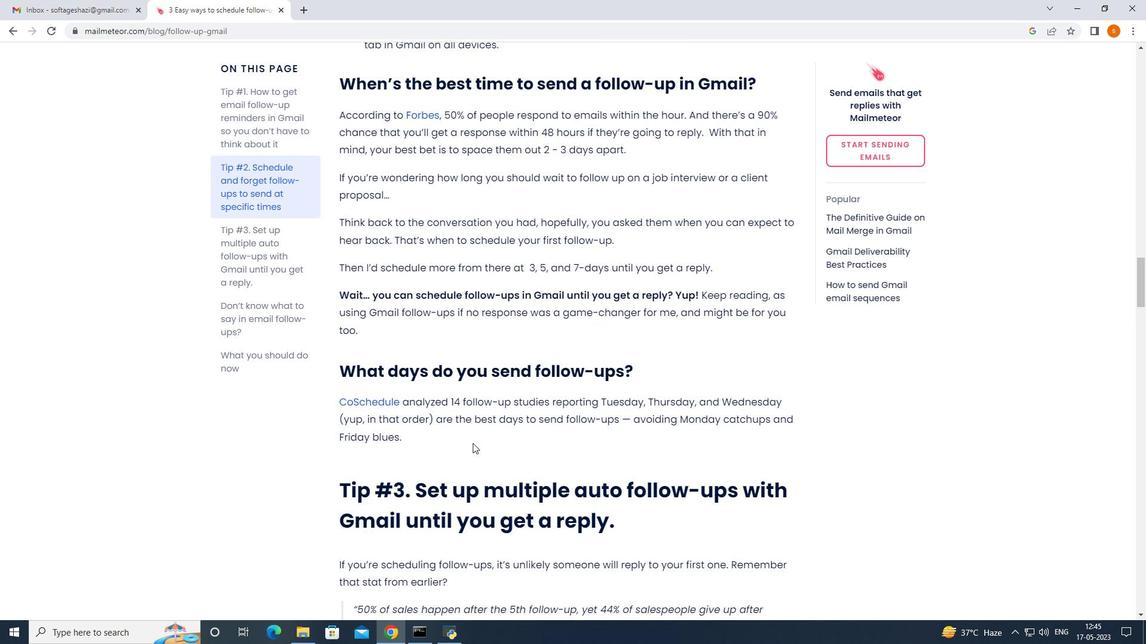 
Action: Mouse scrolled (472, 443) with delta (0, 0)
Screenshot: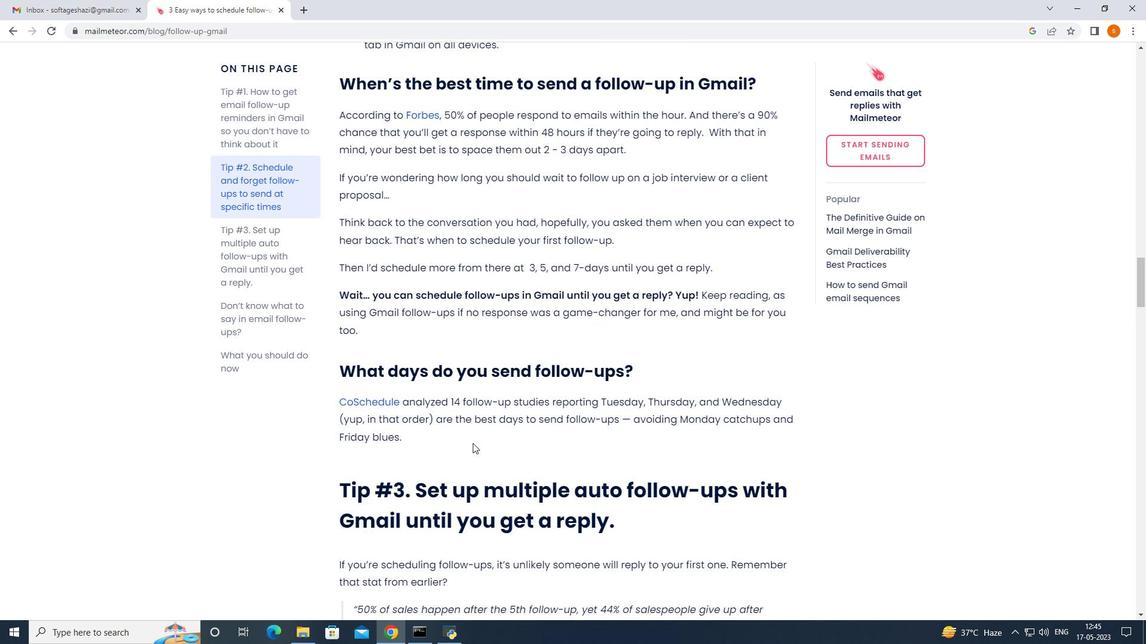 
Action: Mouse moved to (508, 444)
Screenshot: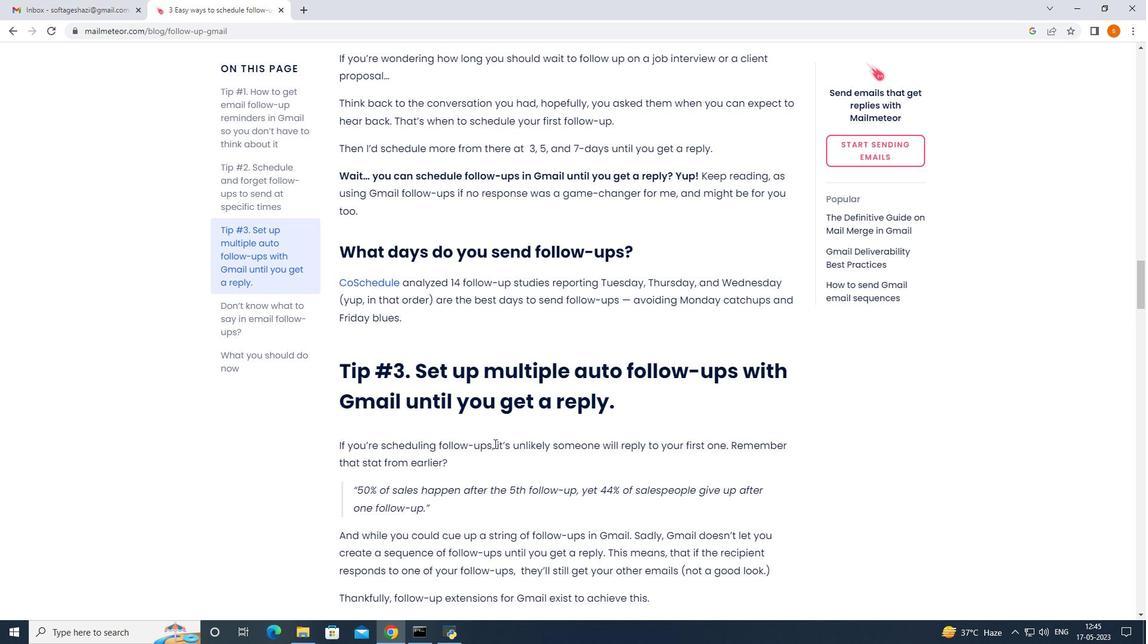 
Action: Mouse scrolled (508, 443) with delta (0, 0)
Screenshot: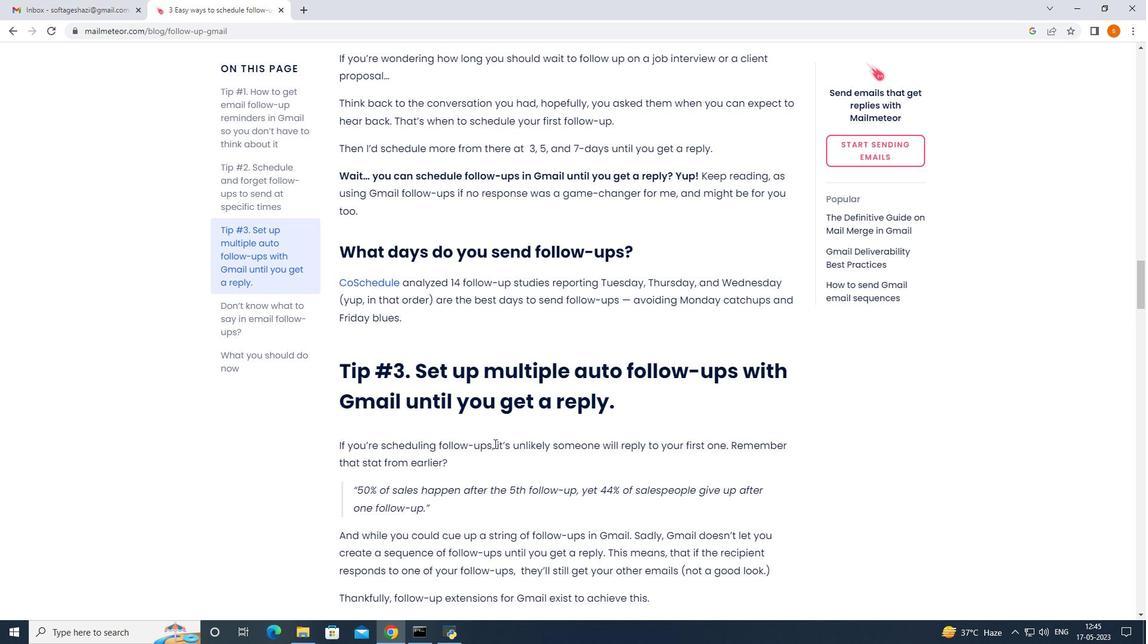 
Action: Mouse moved to (508, 444)
Screenshot: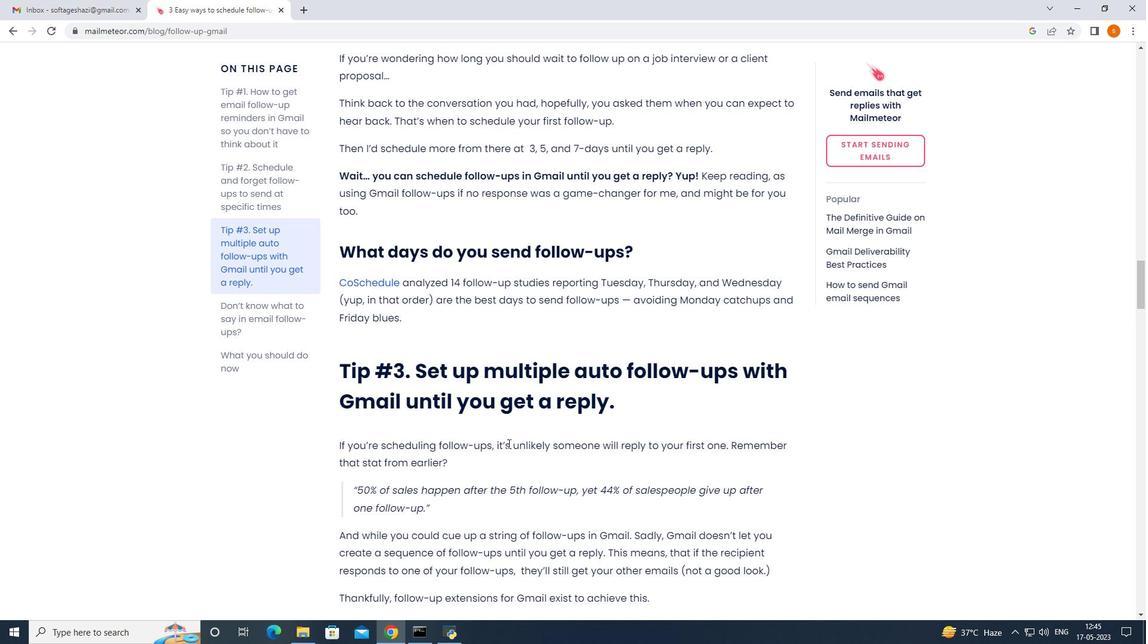 
Action: Mouse scrolled (508, 443) with delta (0, 0)
Screenshot: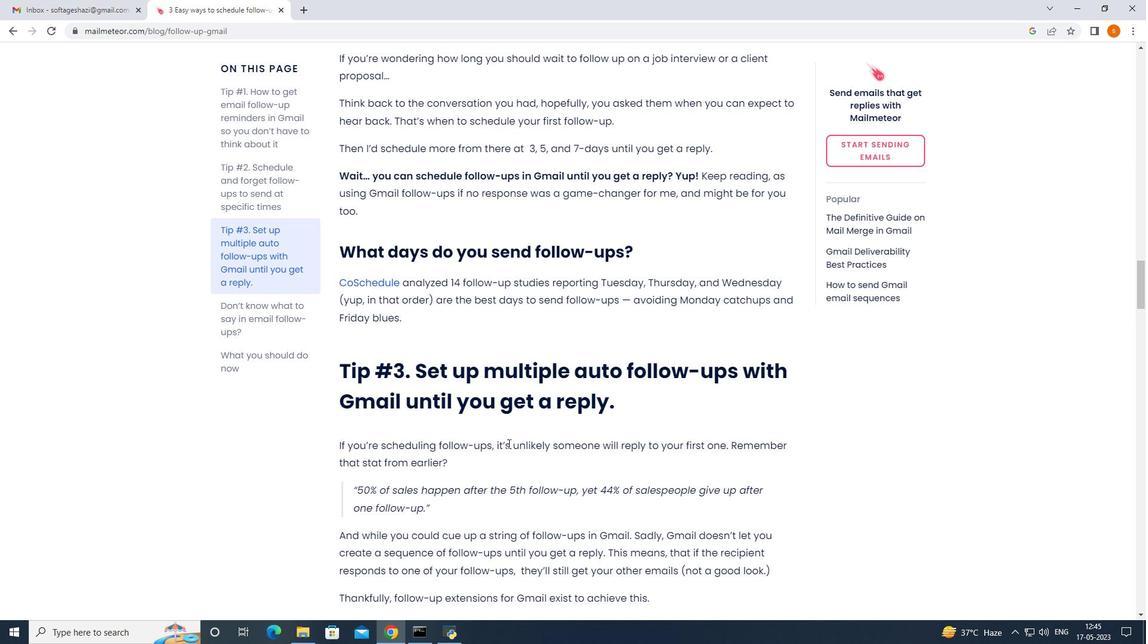 
Action: Mouse scrolled (508, 443) with delta (0, 0)
Screenshot: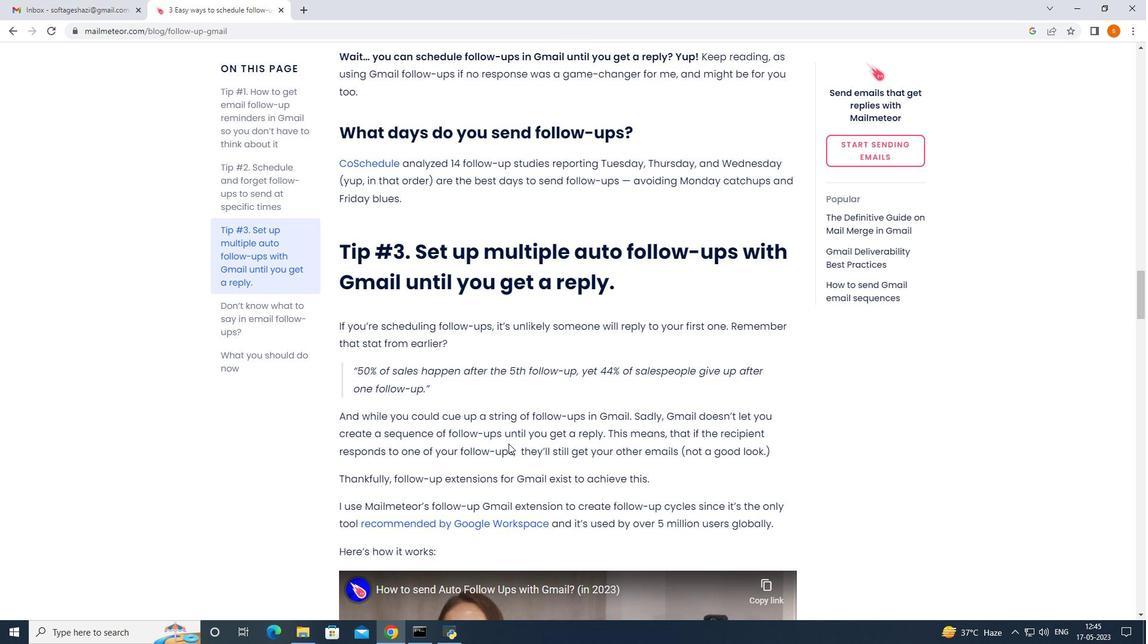 
Action: Mouse scrolled (508, 443) with delta (0, 0)
Screenshot: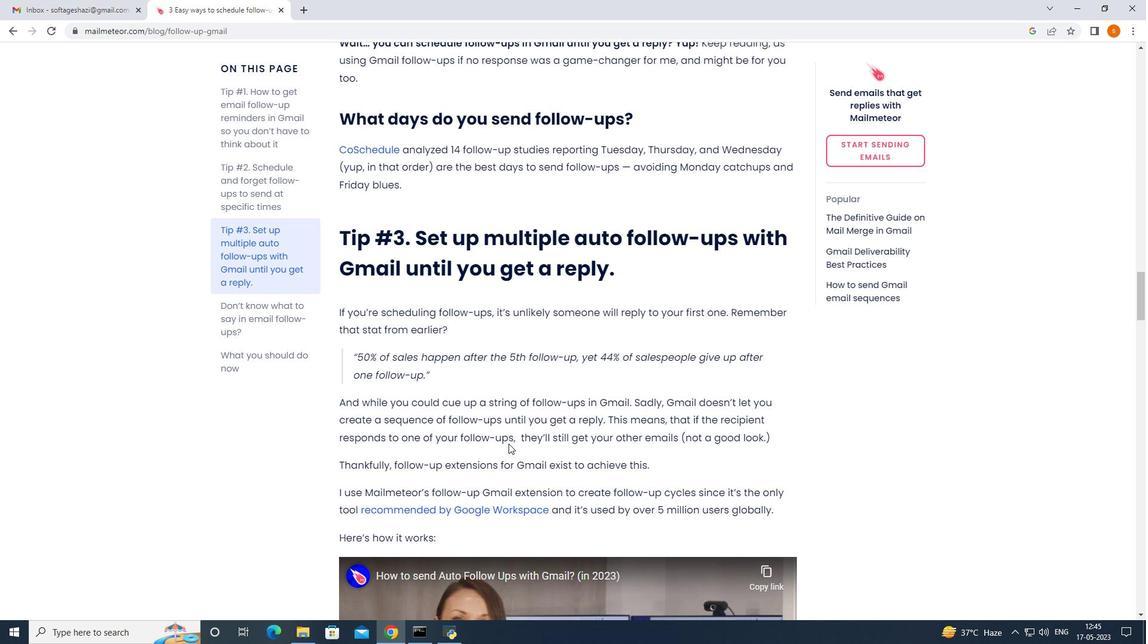 
Action: Mouse moved to (501, 429)
Screenshot: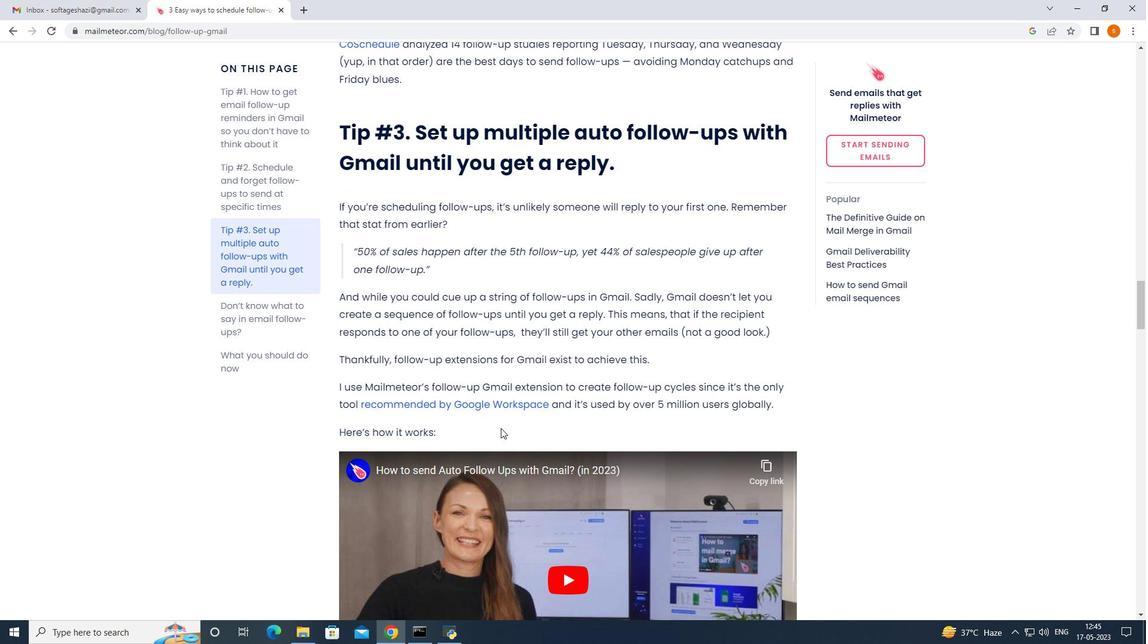 
Action: Mouse scrolled (501, 428) with delta (0, 0)
Screenshot: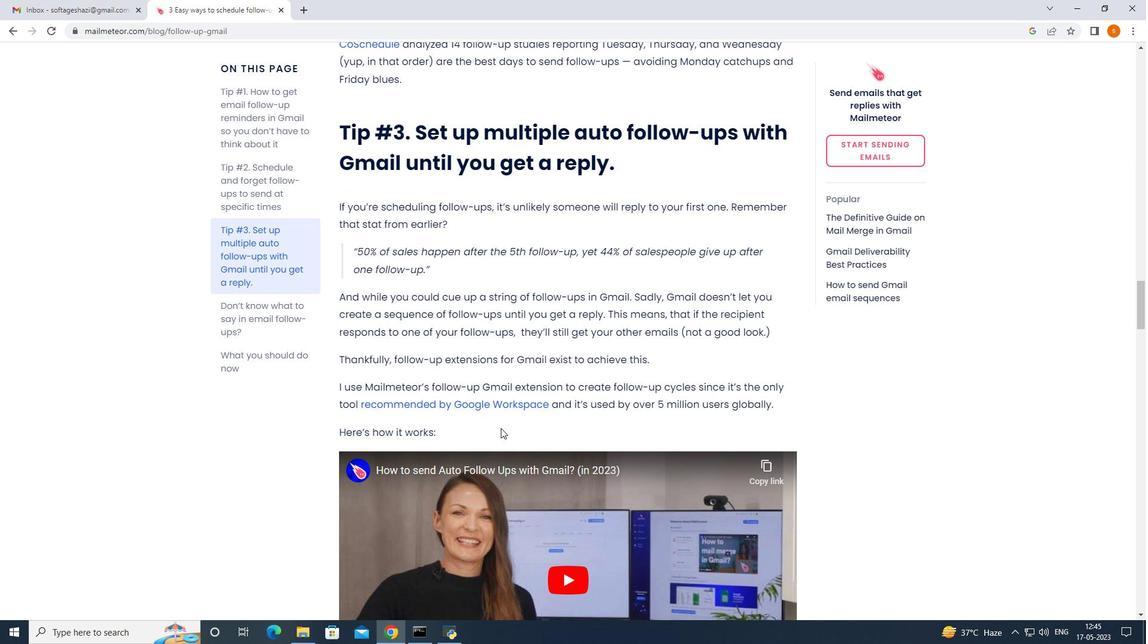 
Action: Mouse scrolled (501, 428) with delta (0, 0)
Screenshot: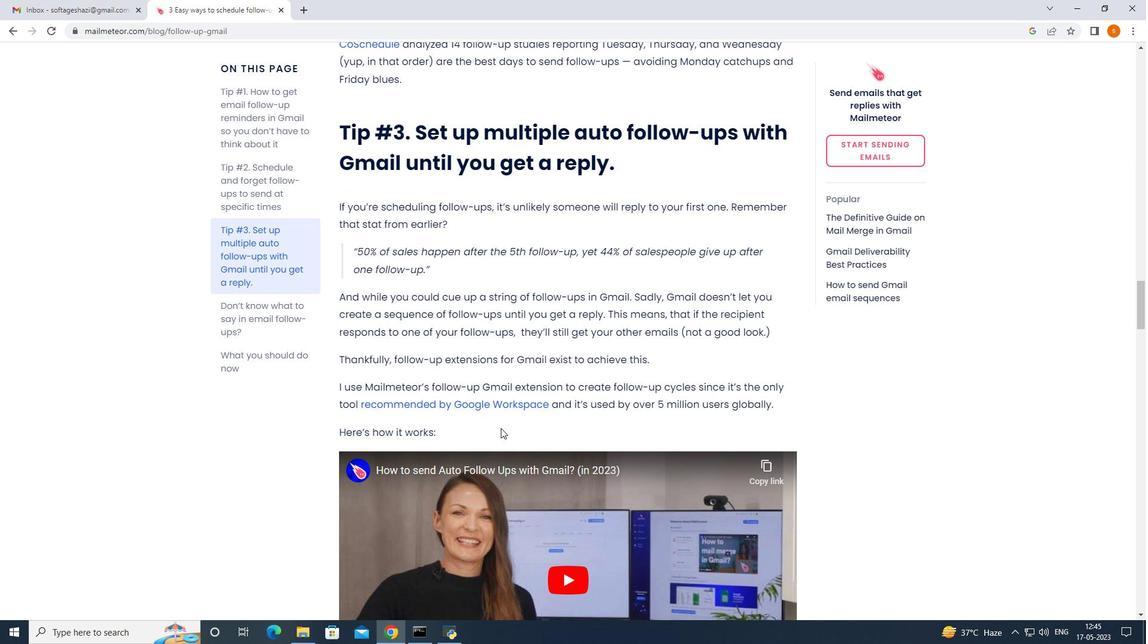 
Action: Mouse moved to (501, 429)
Screenshot: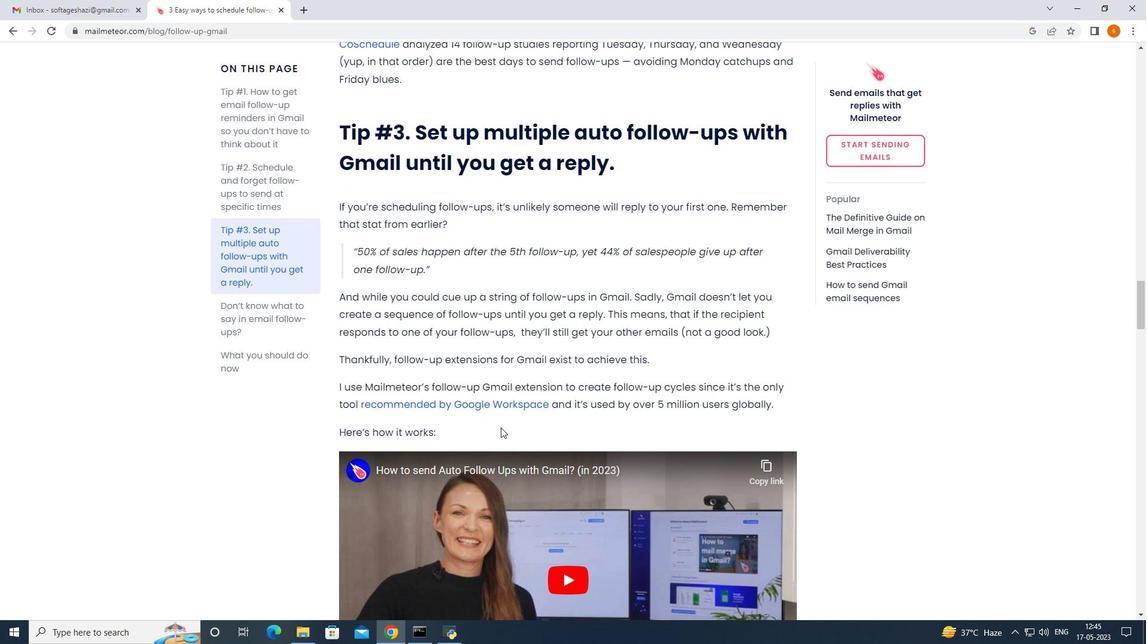 
Action: Mouse scrolled (501, 429) with delta (0, 0)
Screenshot: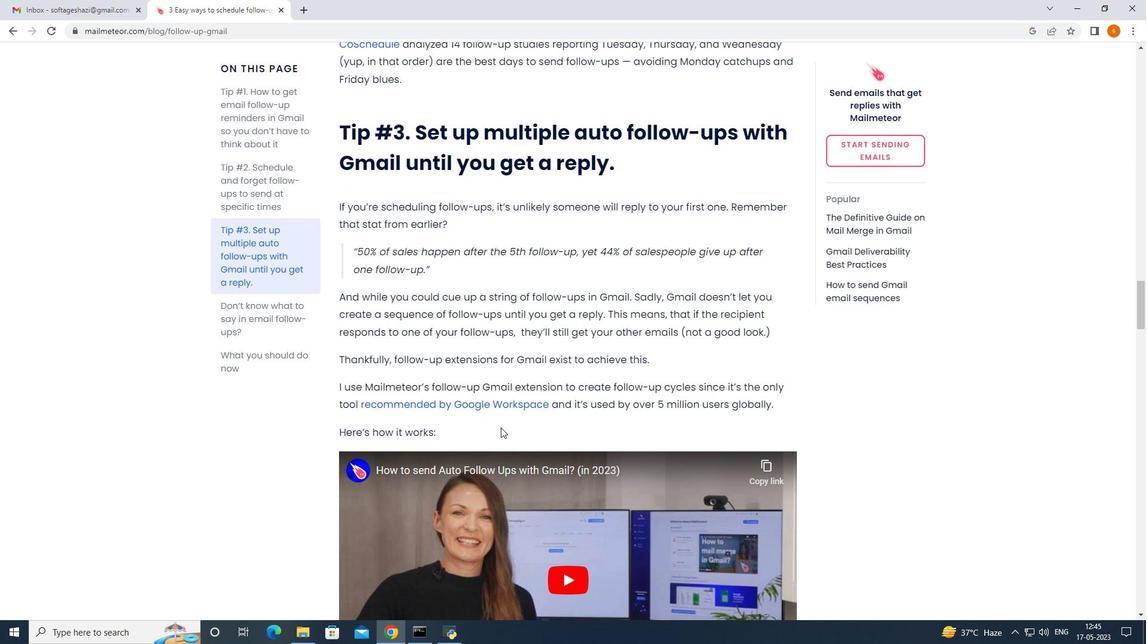 
Action: Mouse scrolled (501, 429) with delta (0, 0)
Screenshot: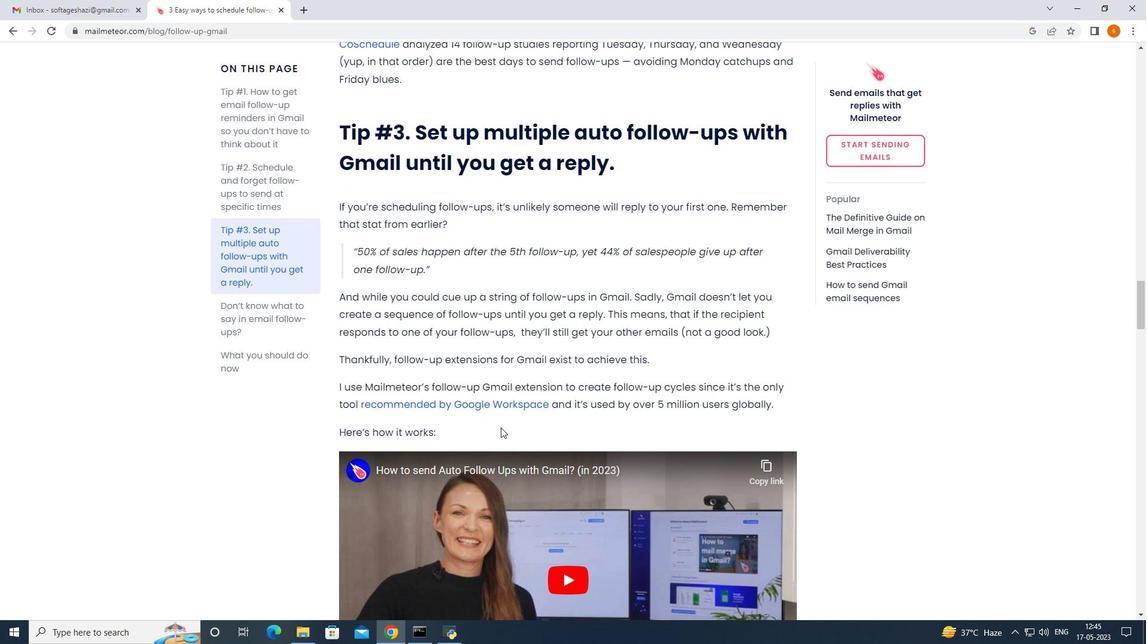 
Action: Mouse moved to (500, 428)
Screenshot: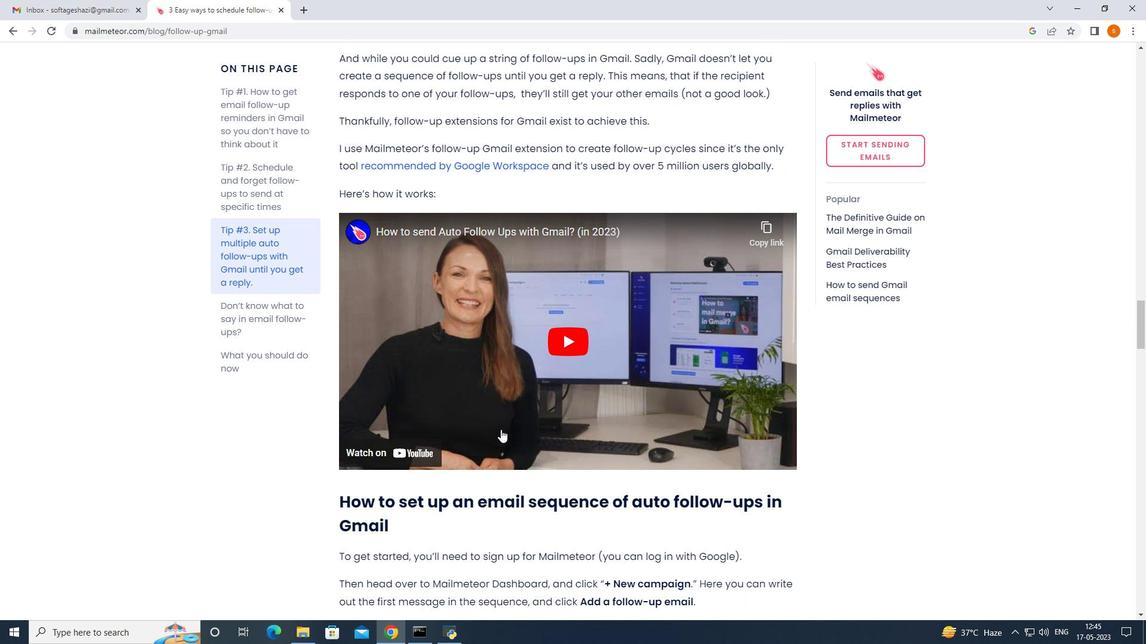 
Action: Mouse scrolled (500, 428) with delta (0, 0)
Screenshot: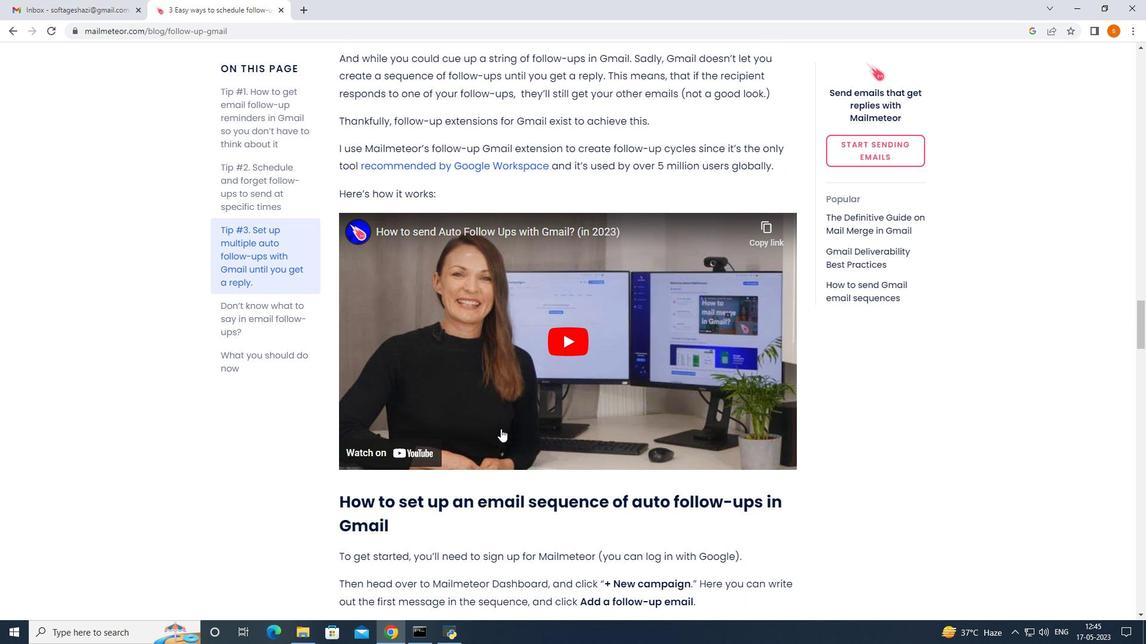 
Action: Mouse moved to (500, 429)
Screenshot: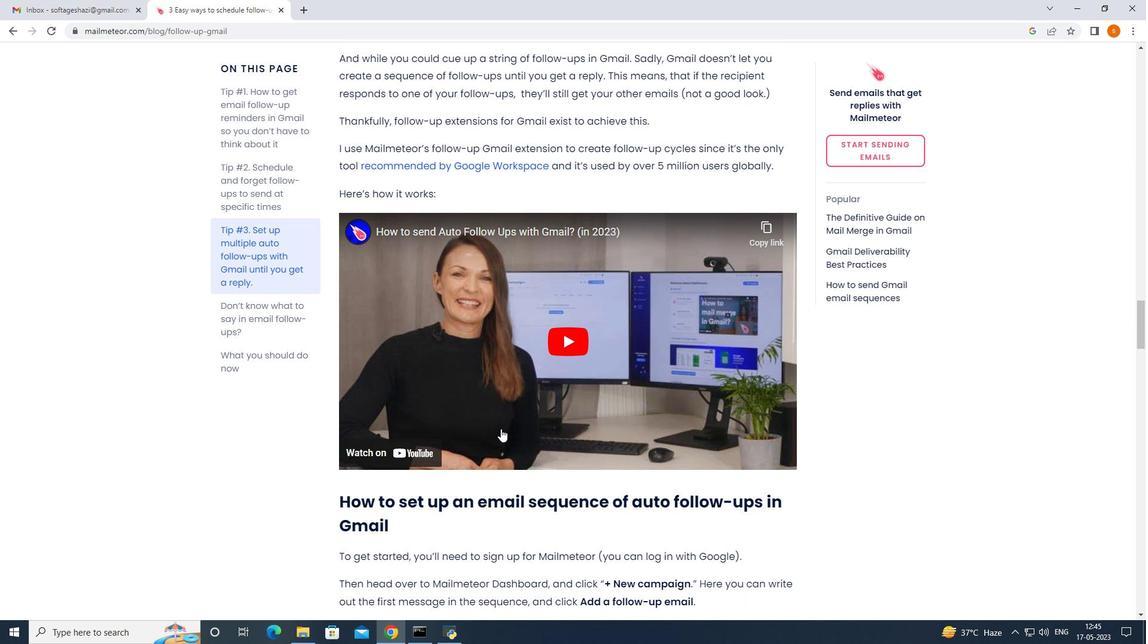 
Action: Mouse scrolled (500, 429) with delta (0, 0)
Screenshot: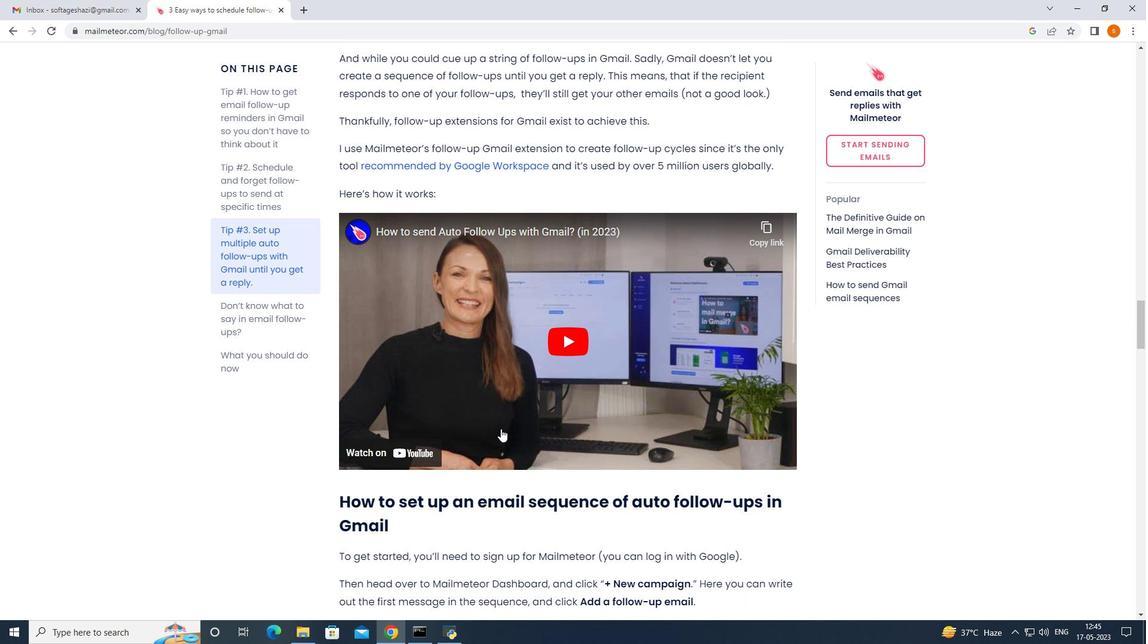 
Action: Mouse moved to (500, 429)
Screenshot: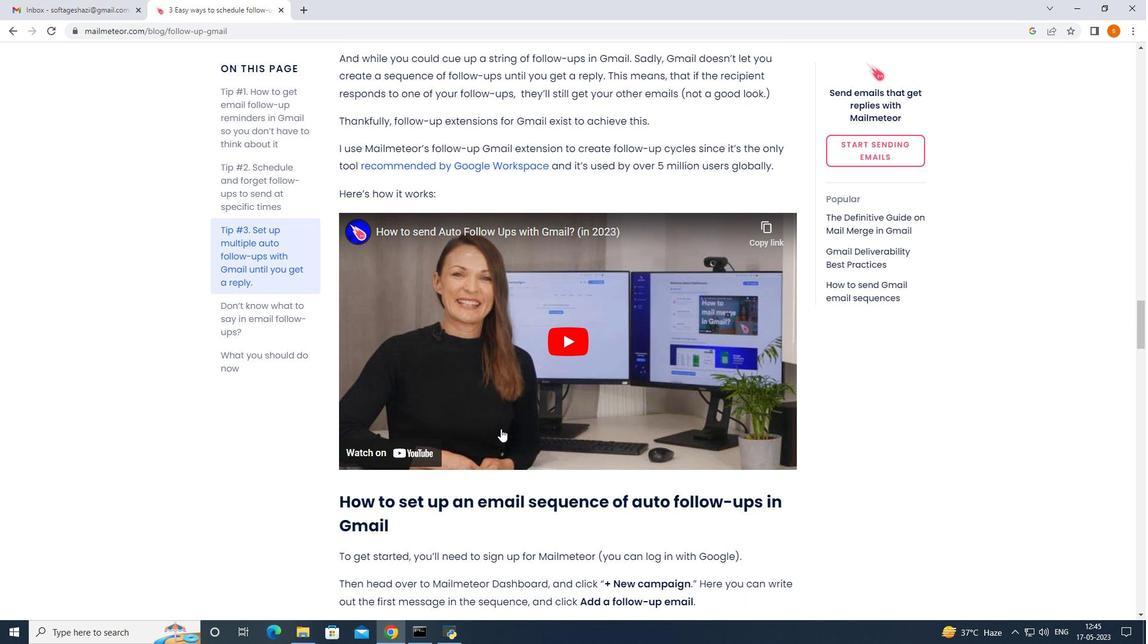 
Action: Mouse scrolled (500, 429) with delta (0, 0)
Screenshot: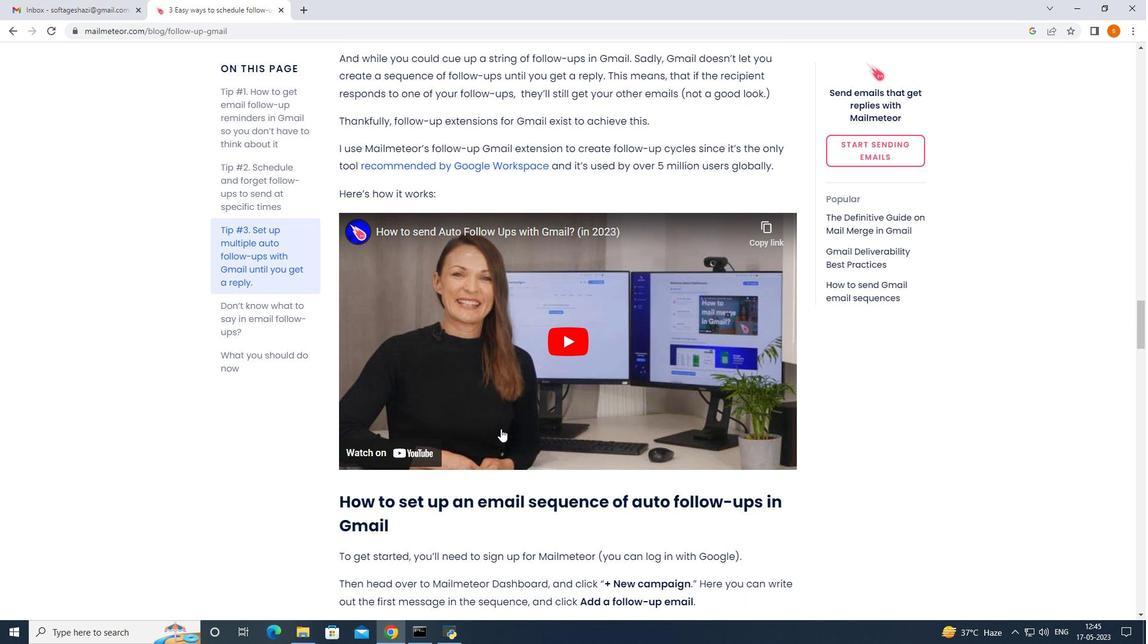 
Action: Mouse scrolled (500, 429) with delta (0, 0)
Screenshot: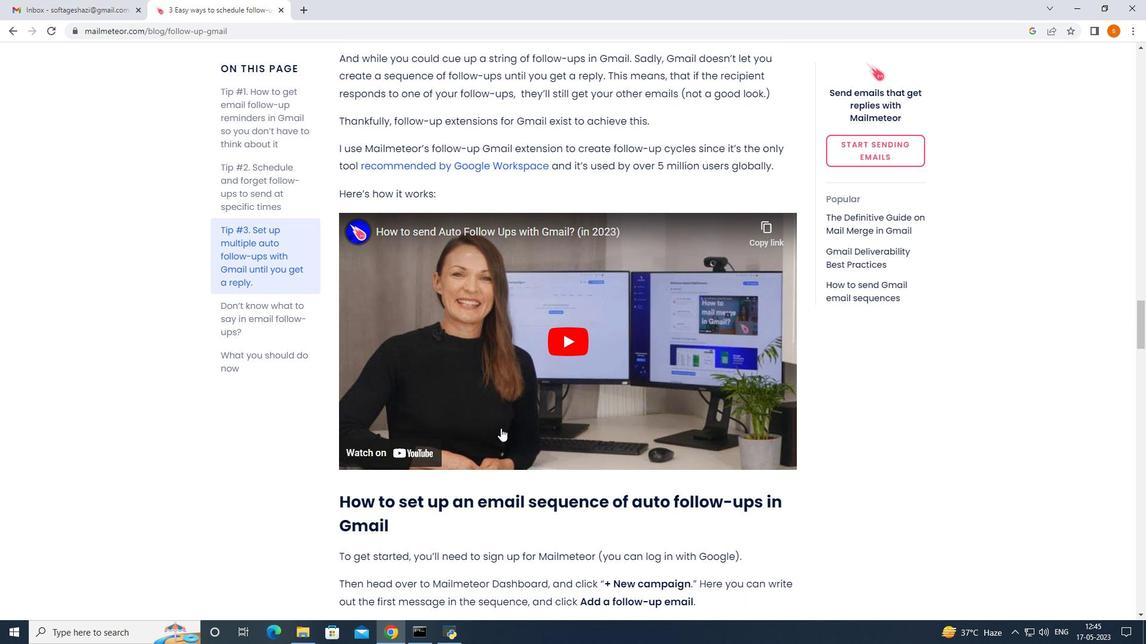 
Action: Mouse moved to (501, 423)
Screenshot: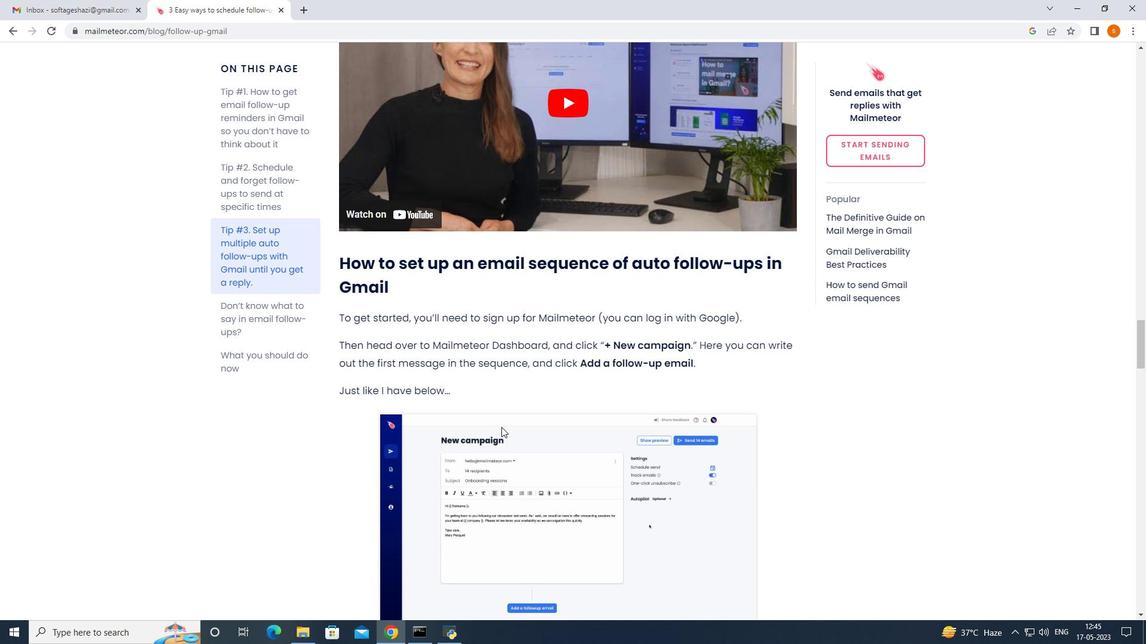 
Action: Mouse scrolled (501, 423) with delta (0, 0)
Screenshot: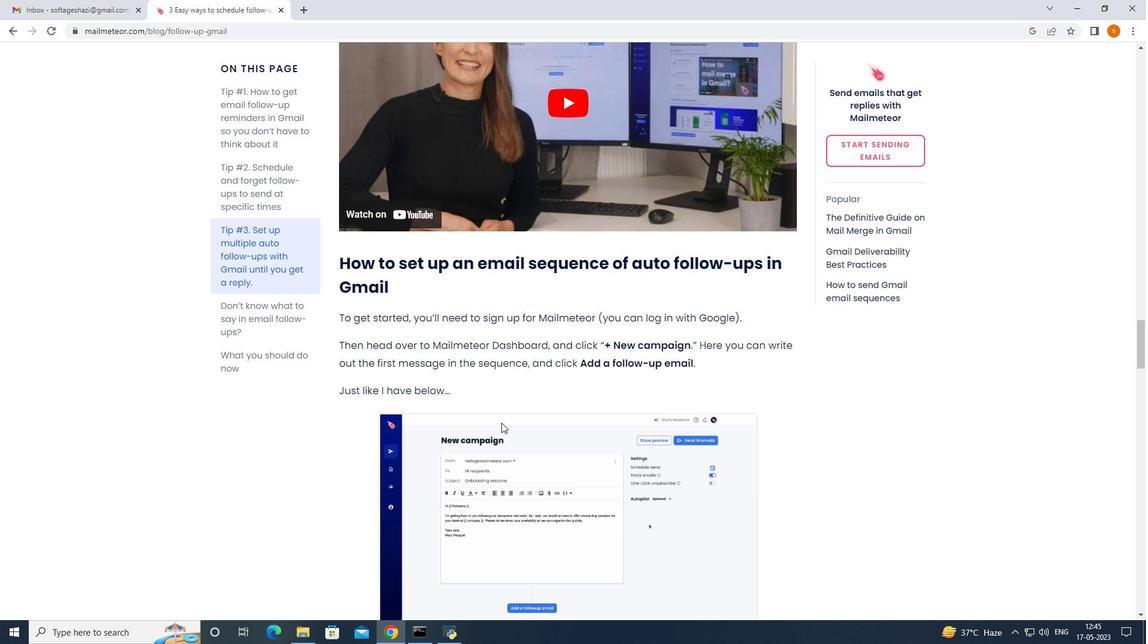
Action: Mouse scrolled (501, 423) with delta (0, 0)
Screenshot: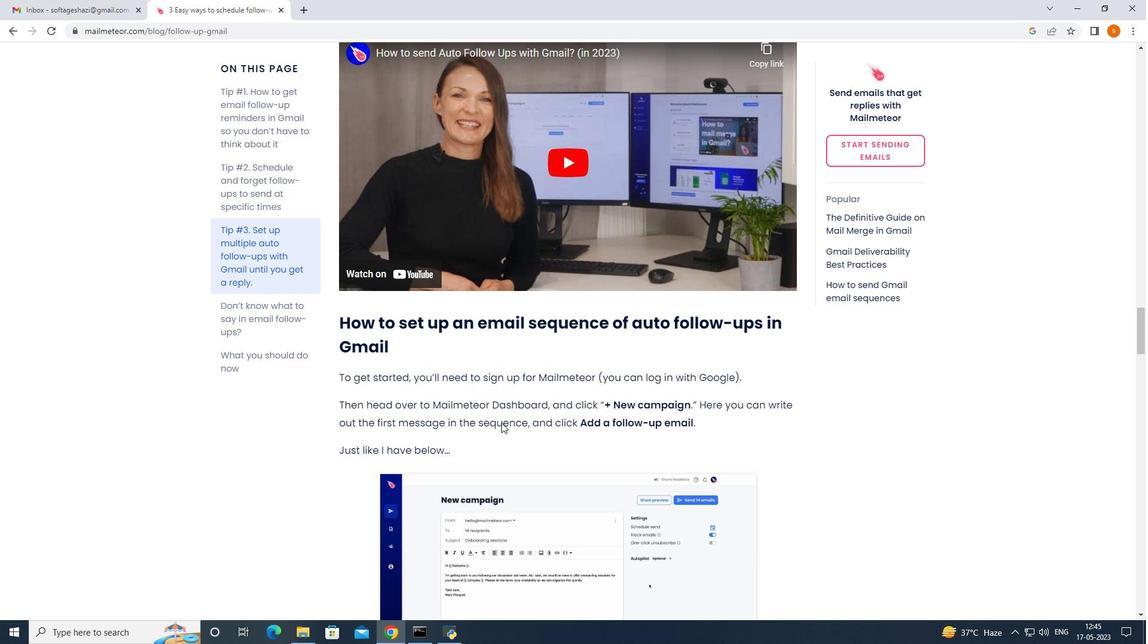 
Action: Mouse scrolled (501, 423) with delta (0, 0)
Screenshot: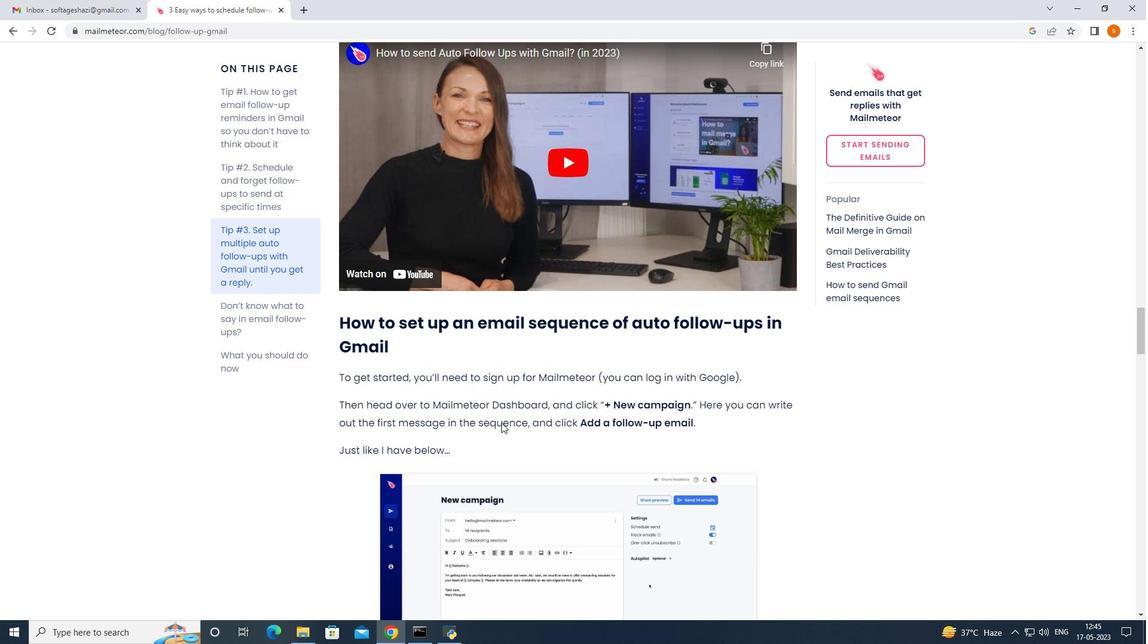 
Action: Mouse scrolled (501, 423) with delta (0, 0)
Screenshot: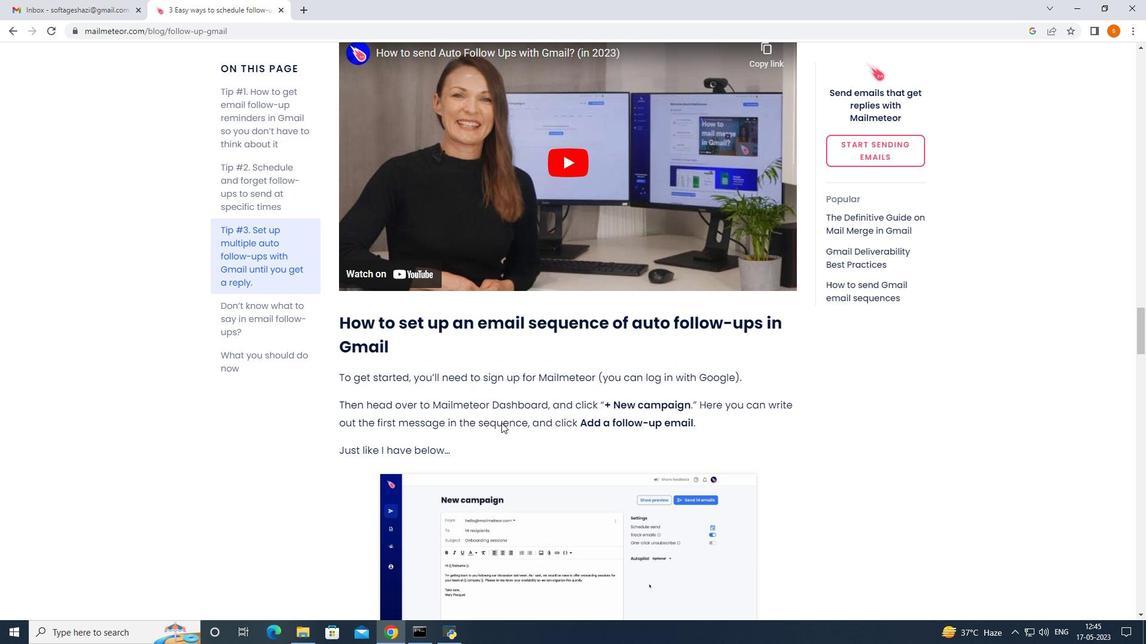 
Action: Mouse scrolled (501, 423) with delta (0, 0)
Screenshot: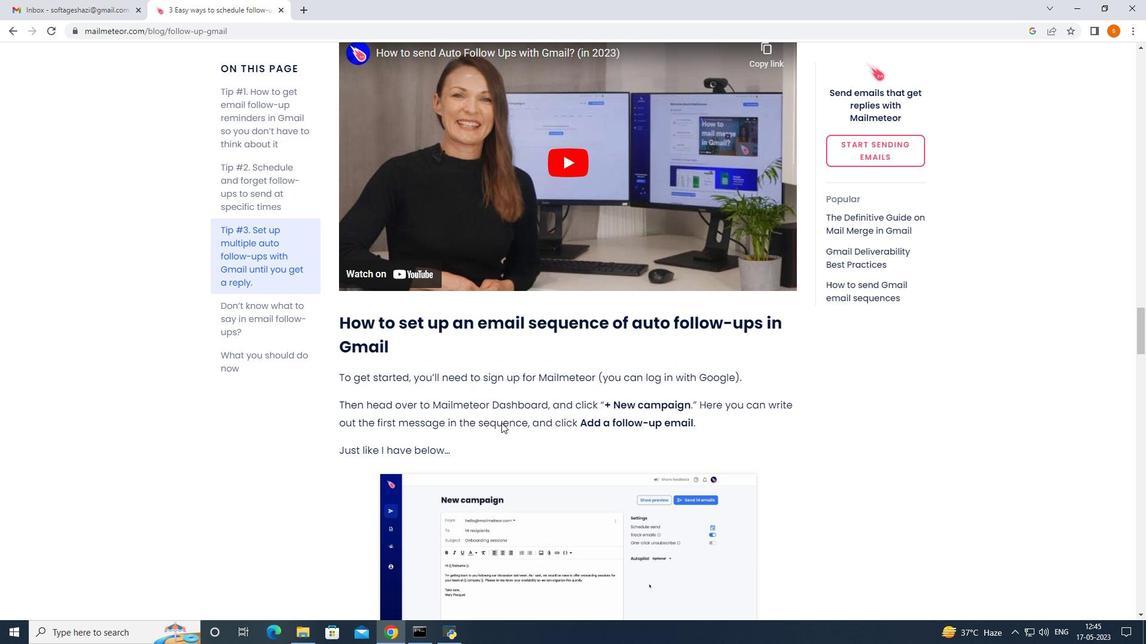 
Action: Mouse scrolled (501, 423) with delta (0, 0)
Screenshot: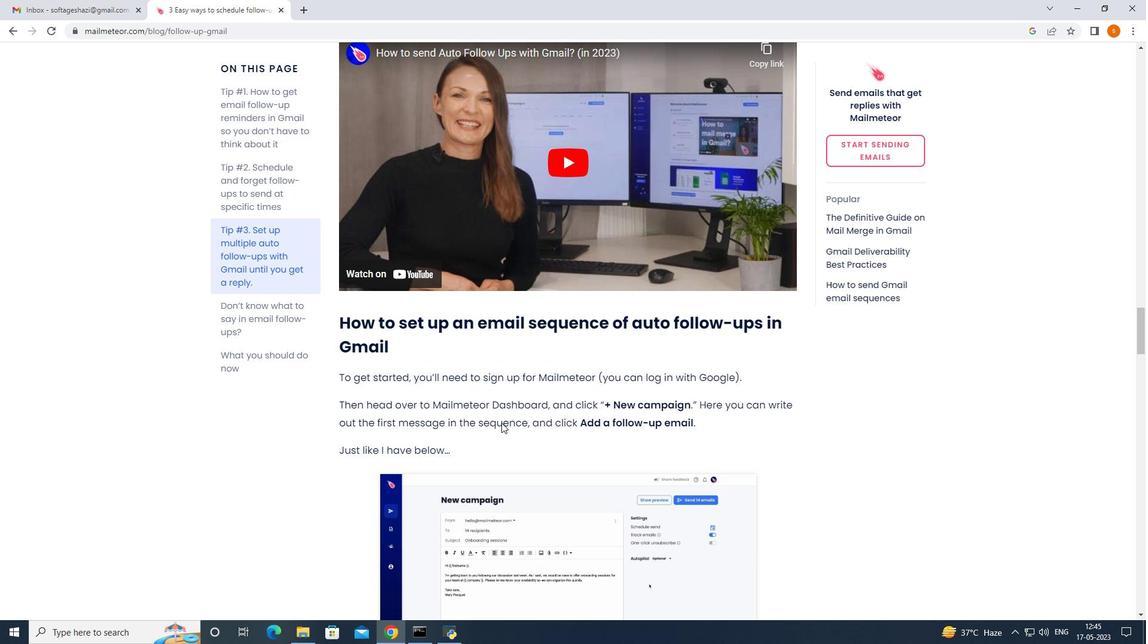 
Action: Mouse scrolled (501, 423) with delta (0, 0)
Screenshot: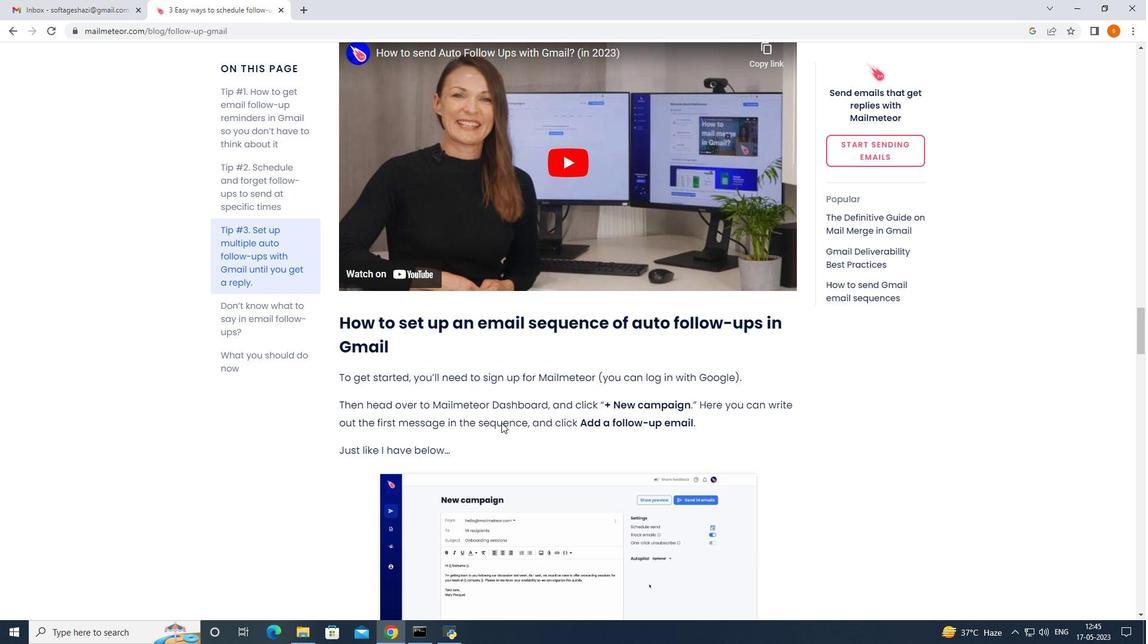 
Action: Mouse moved to (499, 421)
Screenshot: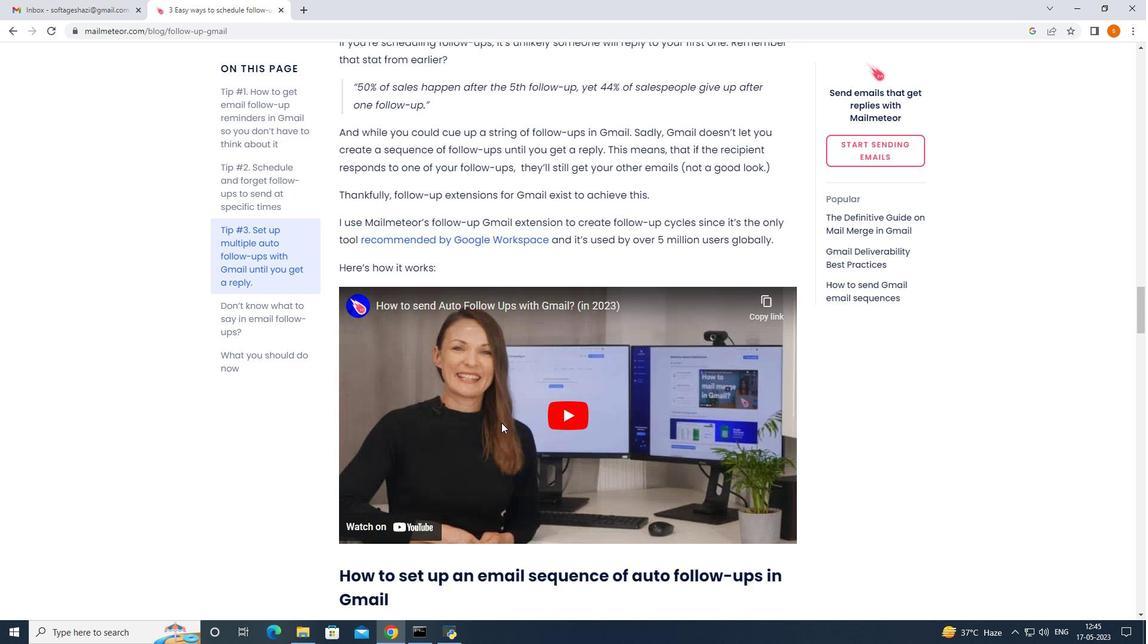 
Action: Mouse scrolled (499, 422) with delta (0, 0)
Screenshot: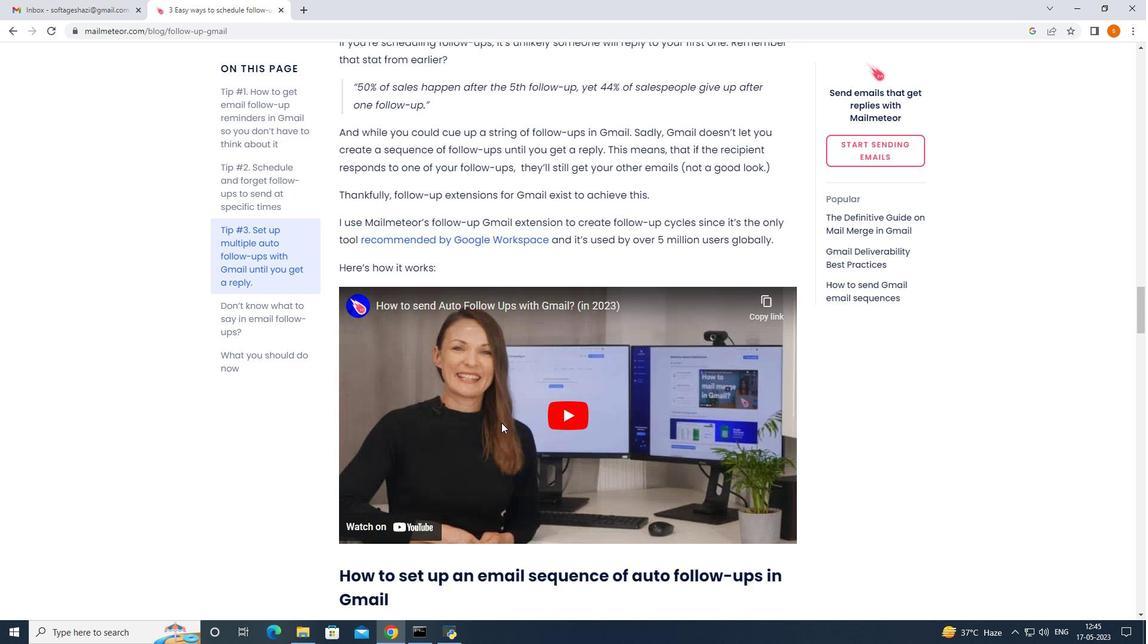 
Action: Mouse moved to (499, 421)
Screenshot: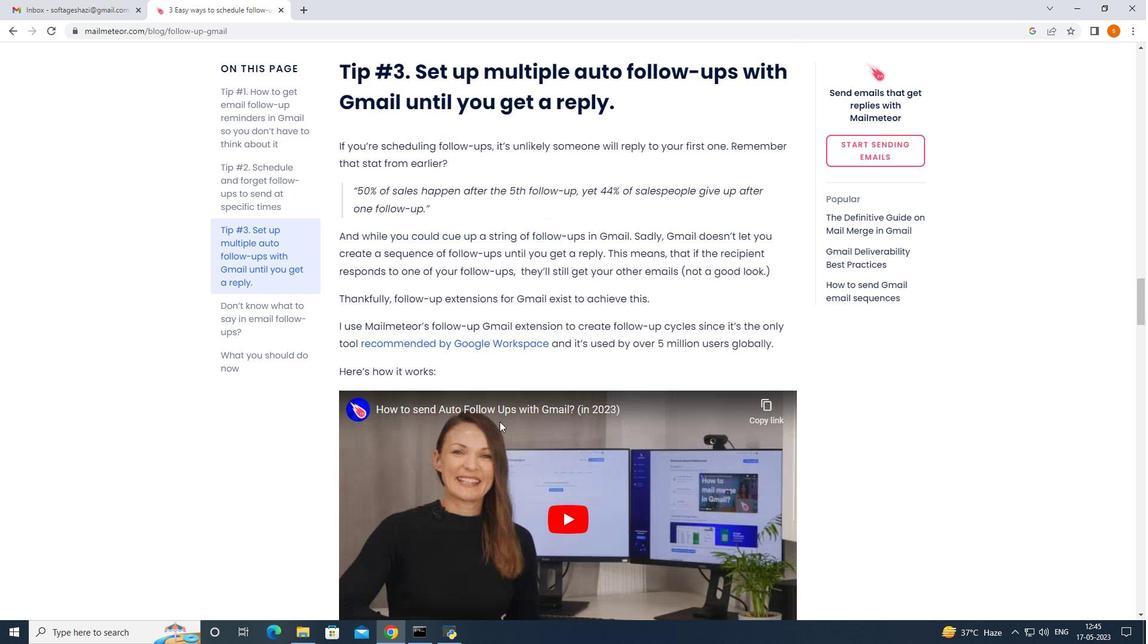 
Action: Mouse scrolled (499, 422) with delta (0, 0)
Screenshot: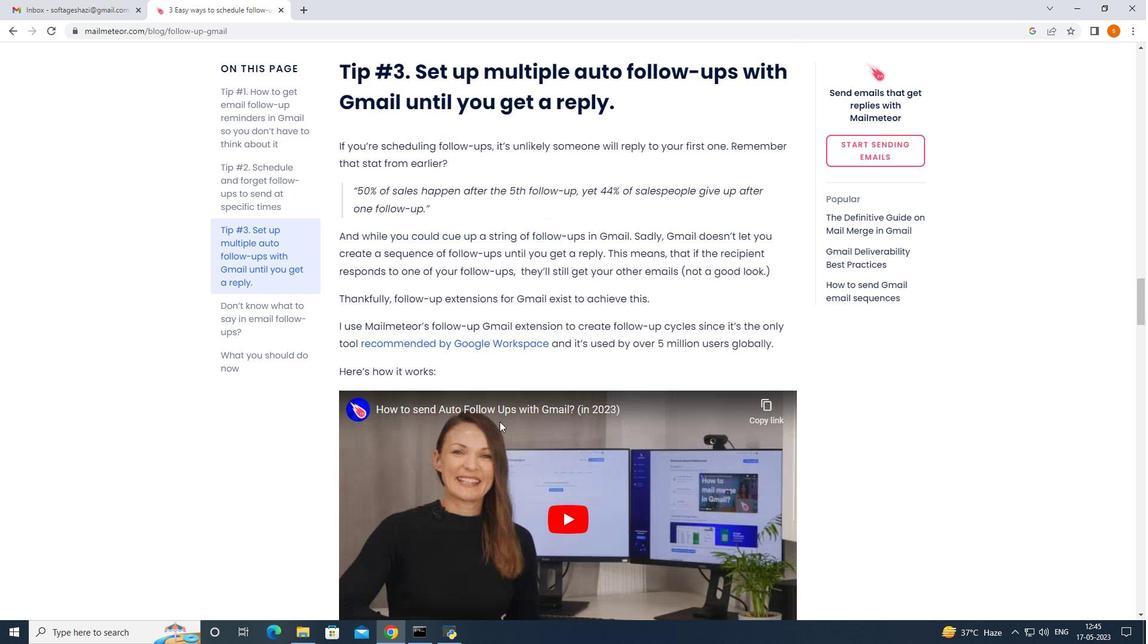 
Action: Mouse moved to (499, 420)
Screenshot: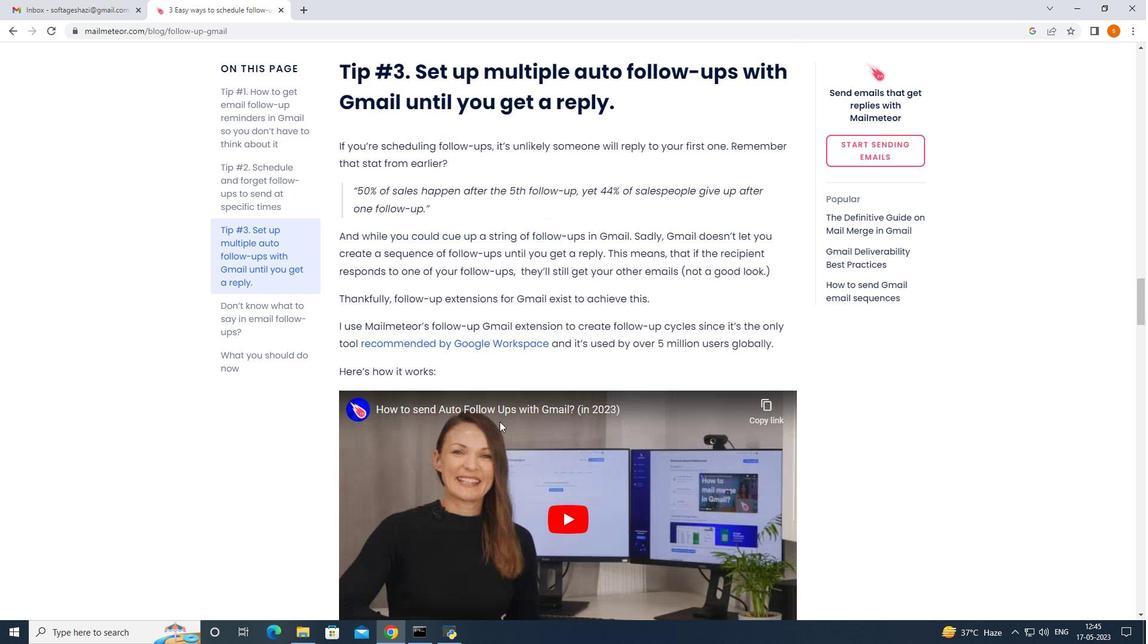
Action: Mouse scrolled (499, 421) with delta (0, 0)
Screenshot: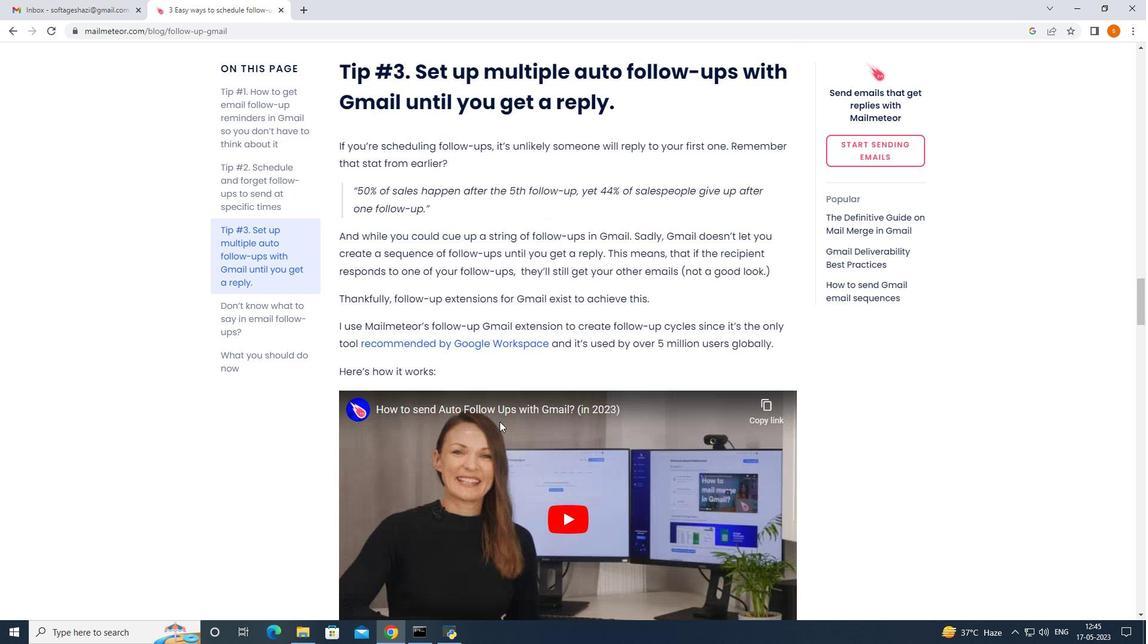 
Action: Mouse moved to (499, 420)
Screenshot: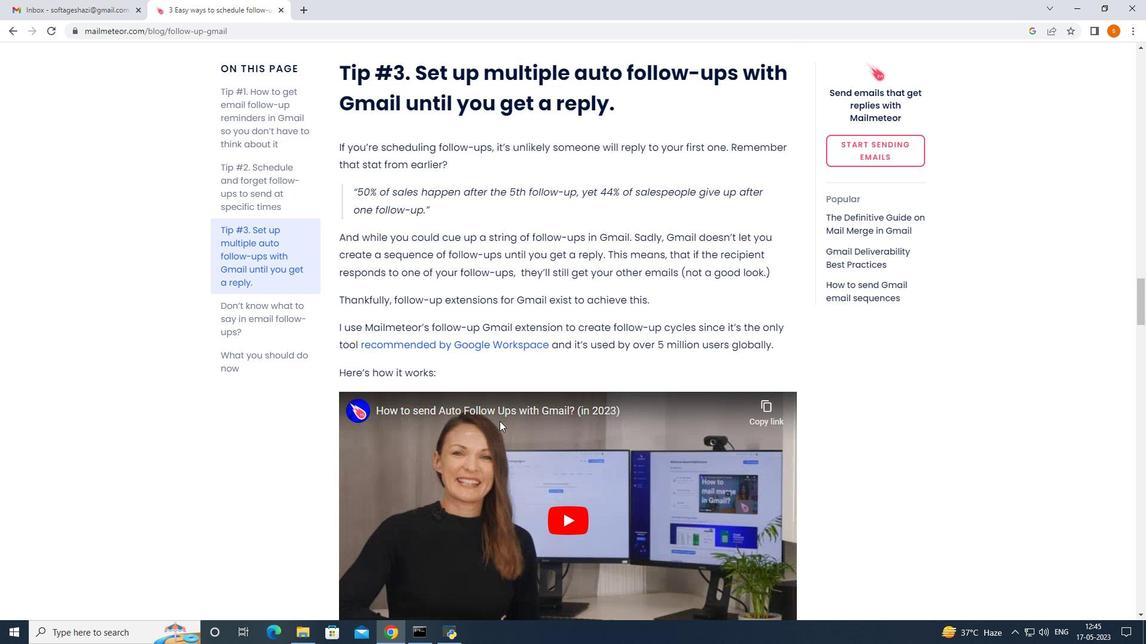
Action: Mouse scrolled (499, 421) with delta (0, 0)
Screenshot: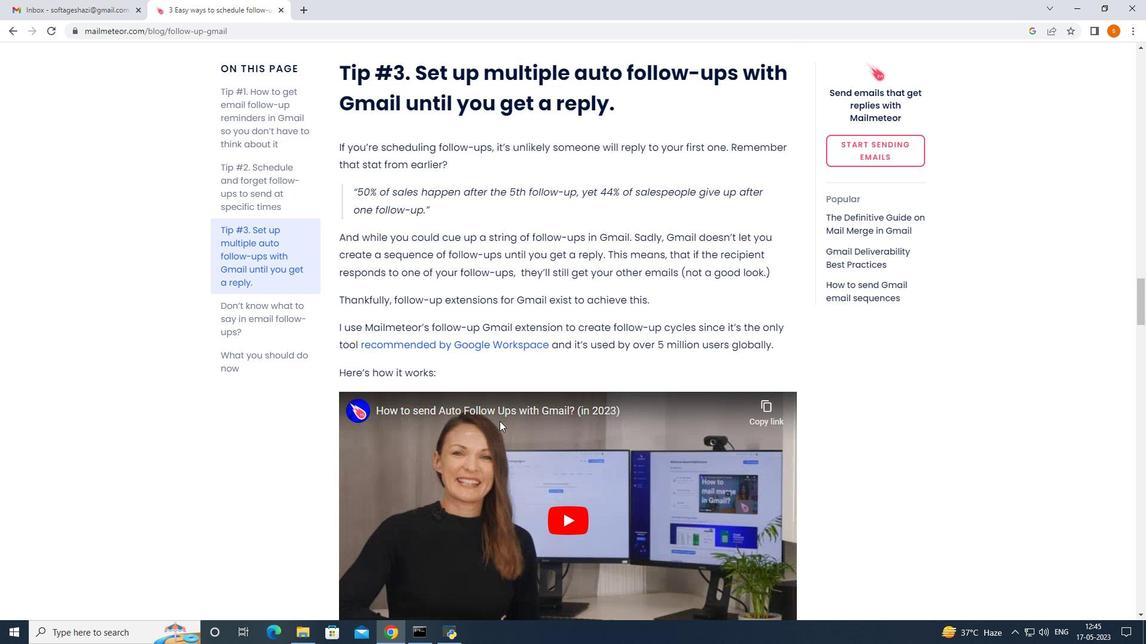 
Action: Mouse moved to (499, 420)
Screenshot: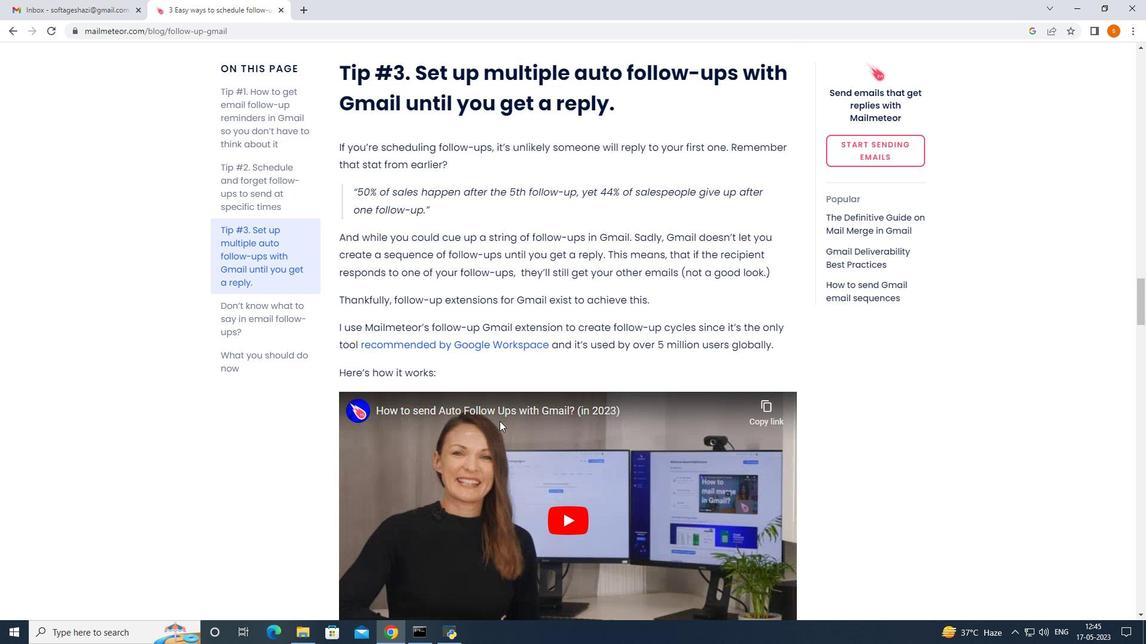 
Action: Mouse scrolled (499, 420) with delta (0, 0)
Screenshot: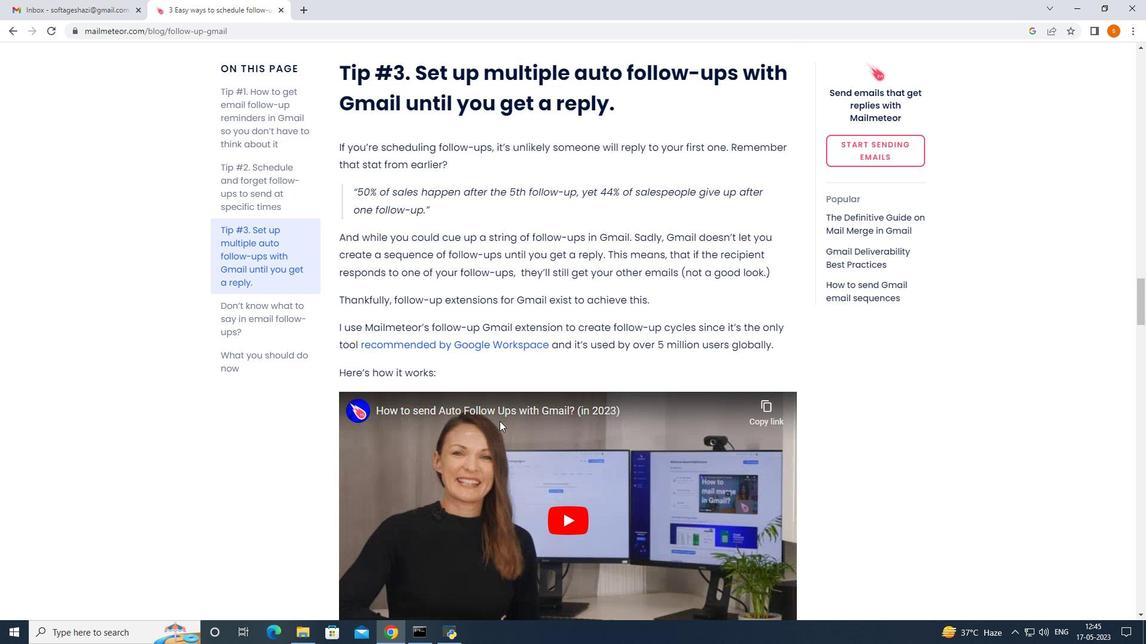 
Action: Mouse moved to (512, 422)
Screenshot: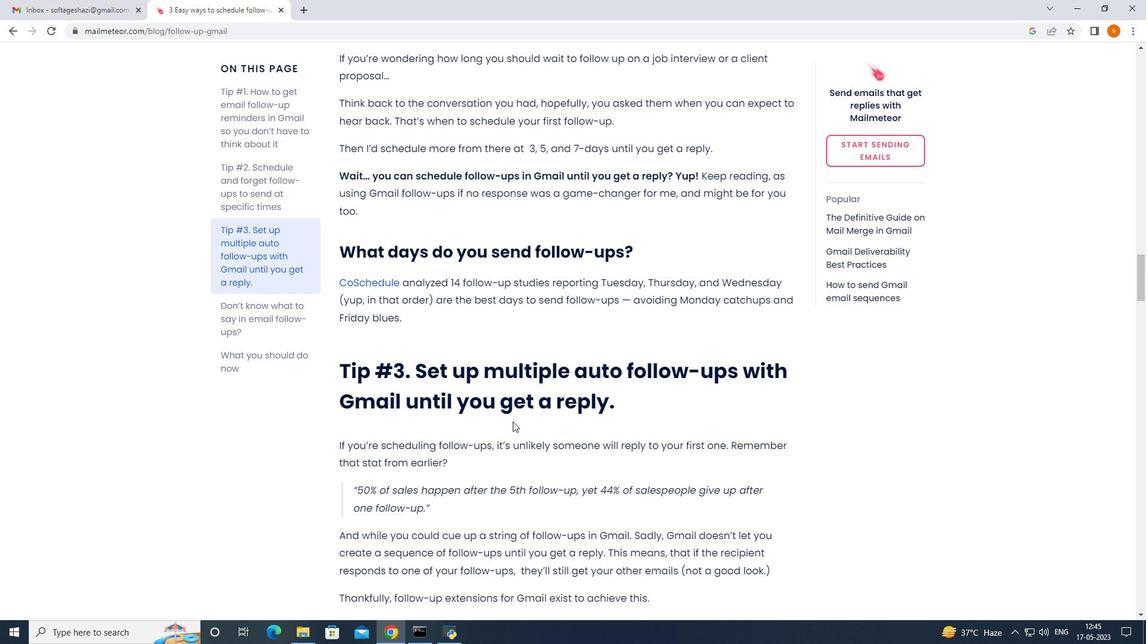 
Action: Mouse scrolled (512, 422) with delta (0, 0)
Screenshot: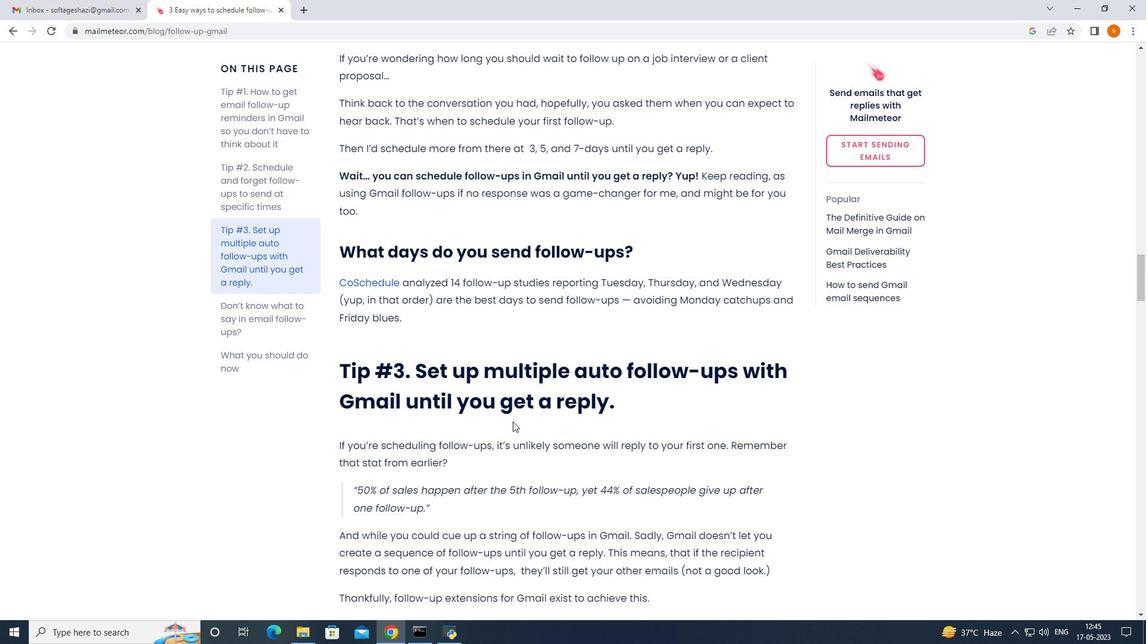 
Action: Mouse moved to (509, 421)
Screenshot: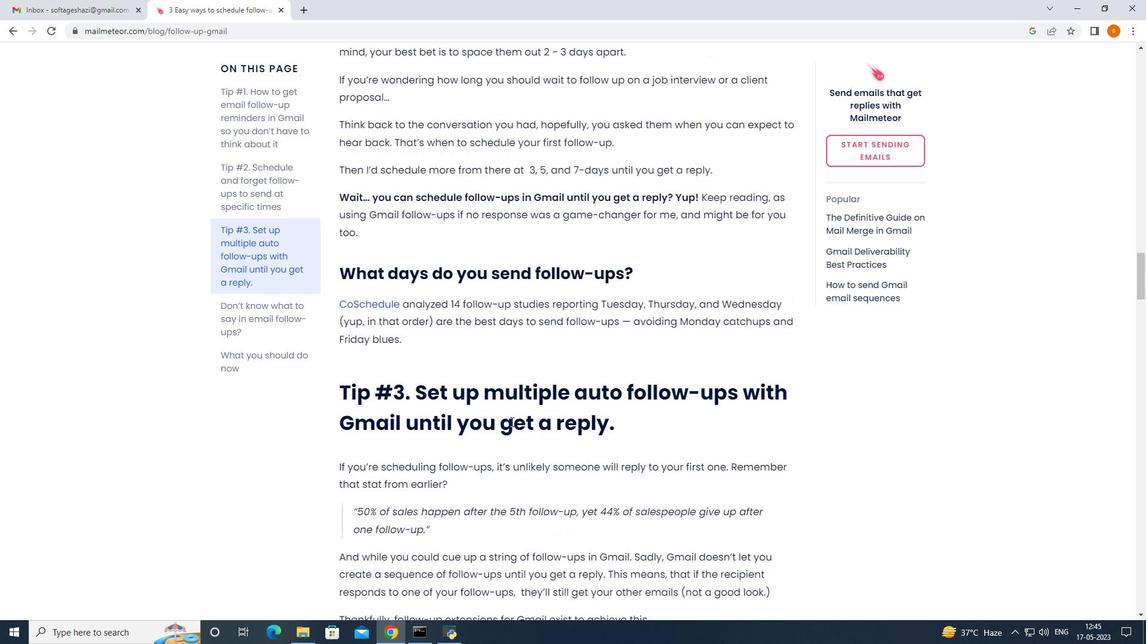 
Action: Mouse scrolled (509, 422) with delta (0, 0)
Screenshot: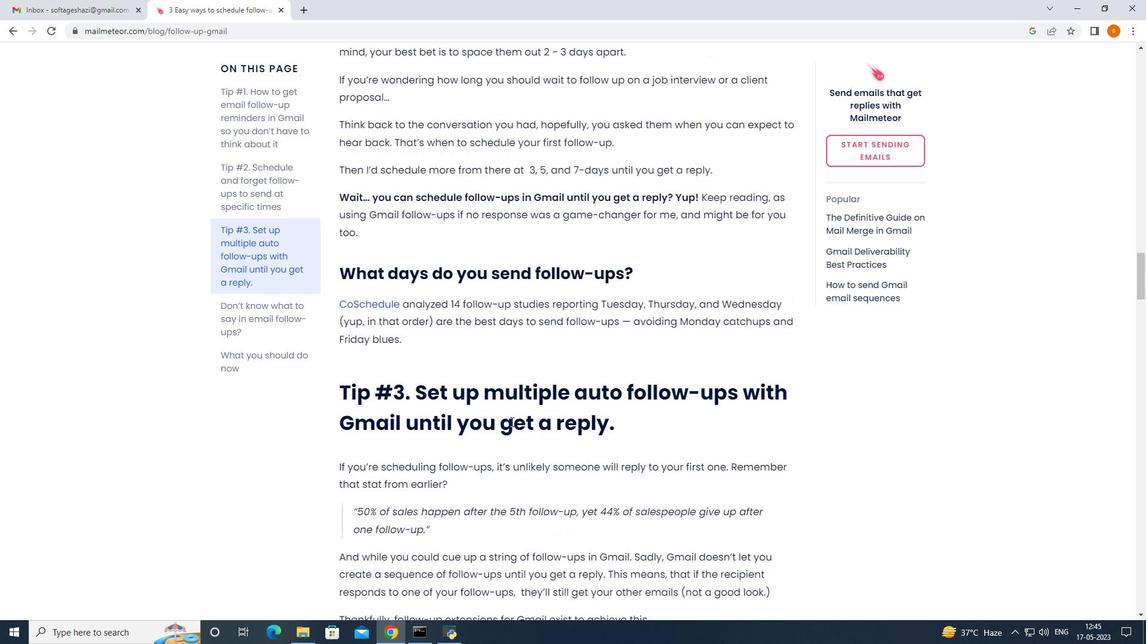 
Action: Mouse moved to (508, 420)
Screenshot: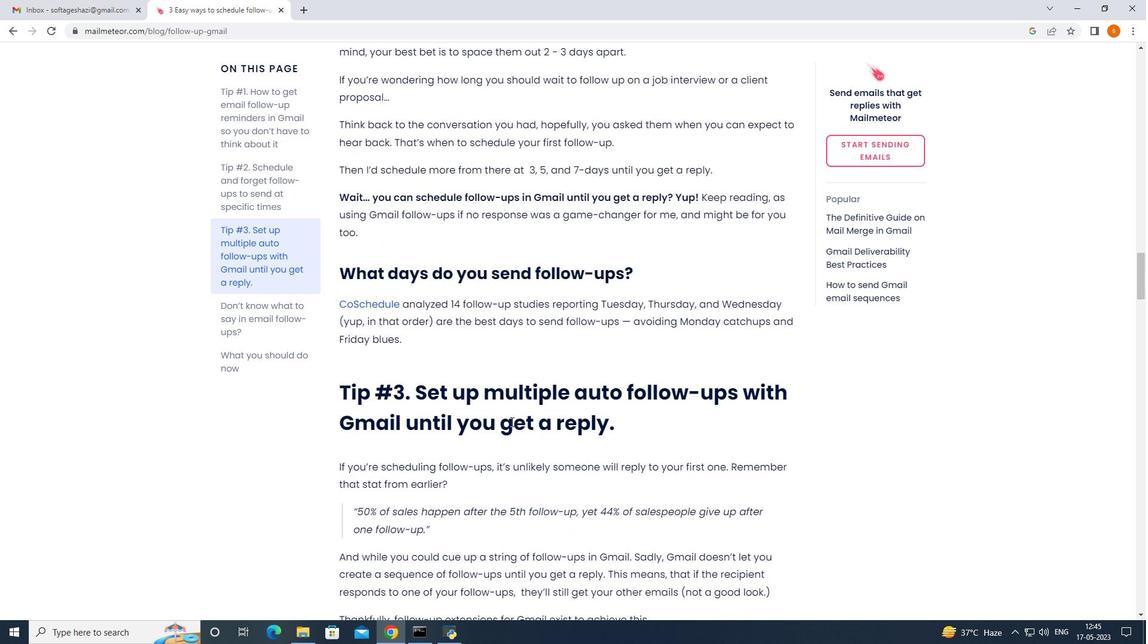 
Action: Mouse scrolled (508, 421) with delta (0, 0)
Screenshot: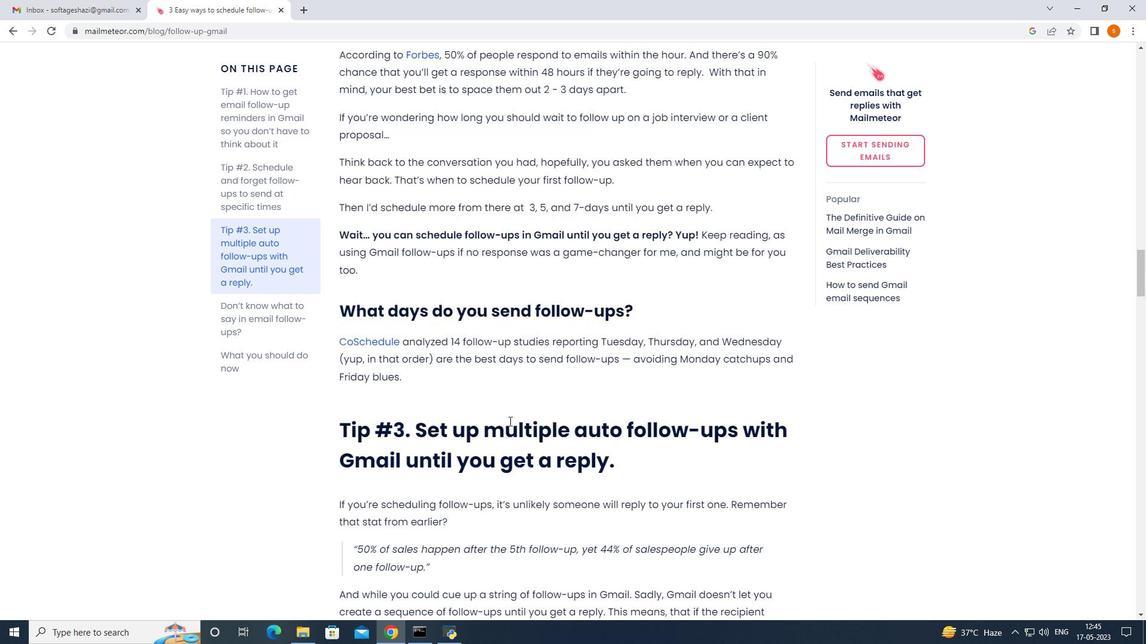 
Action: Mouse moved to (507, 420)
Screenshot: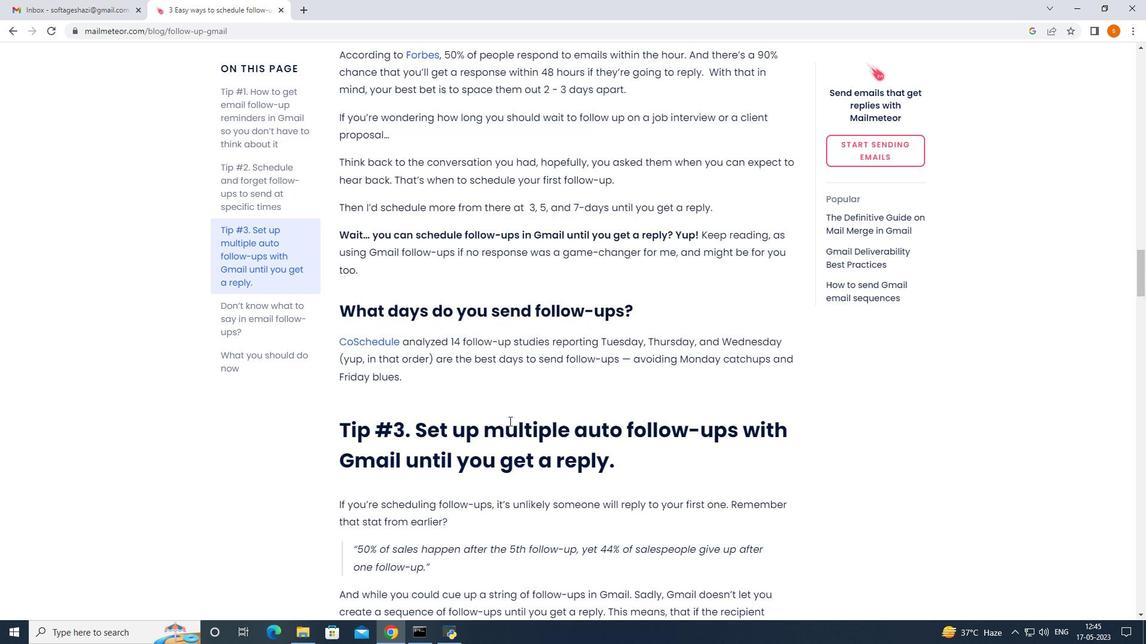 
Action: Mouse scrolled (508, 421) with delta (0, 0)
Screenshot: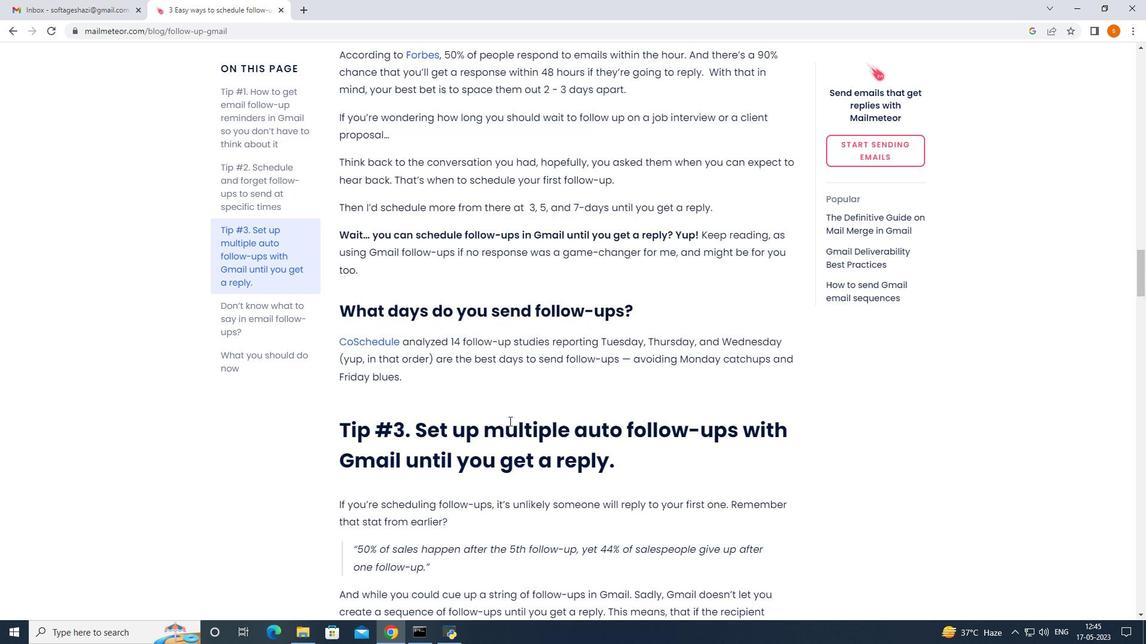 
Action: Mouse moved to (505, 422)
Screenshot: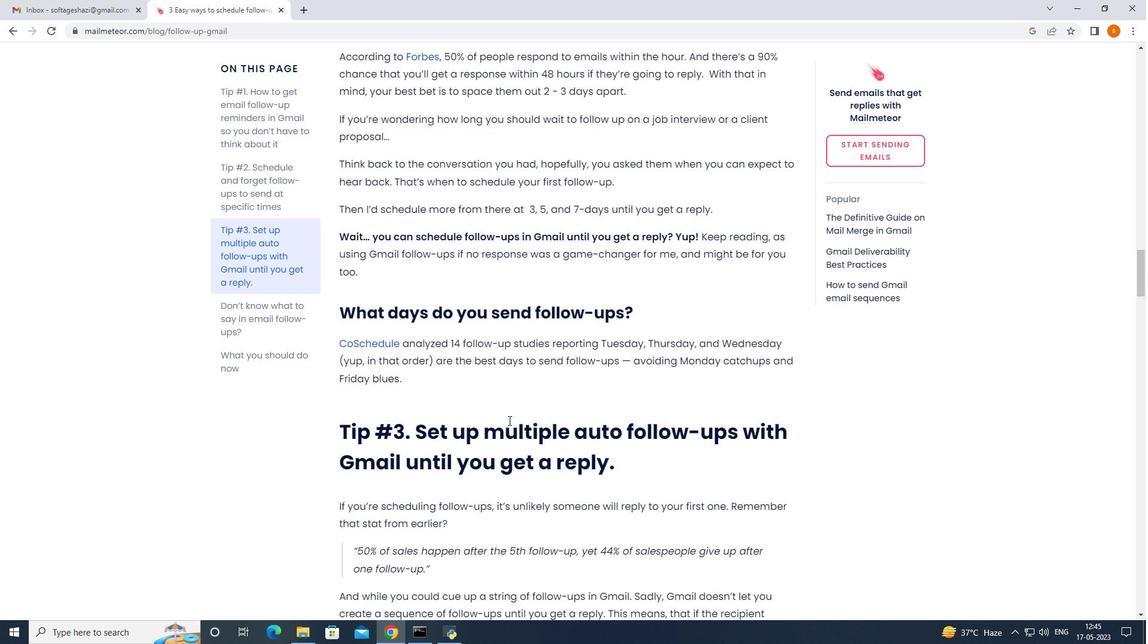 
Action: Mouse scrolled (505, 422) with delta (0, 0)
Screenshot: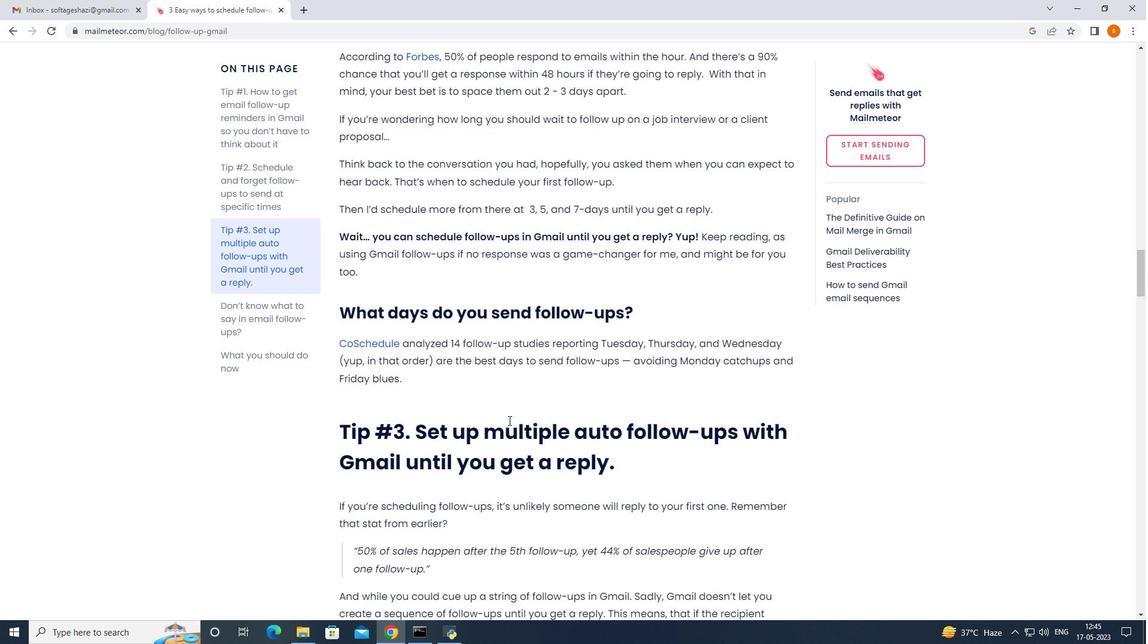 
Action: Mouse moved to (502, 420)
Screenshot: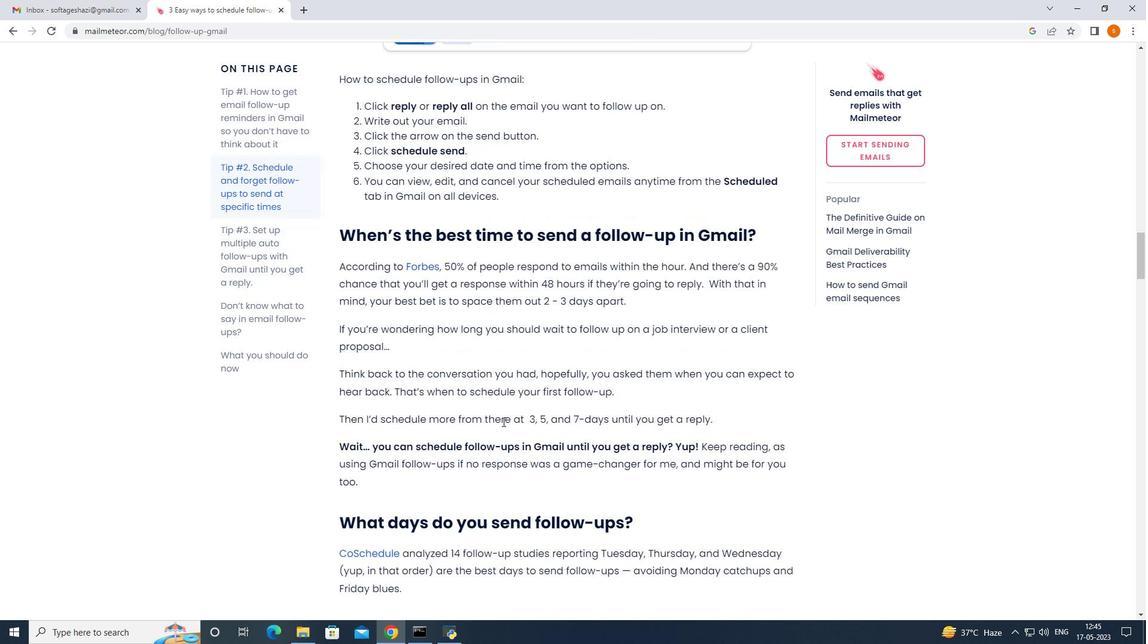 
Action: Mouse scrolled (502, 420) with delta (0, 0)
Screenshot: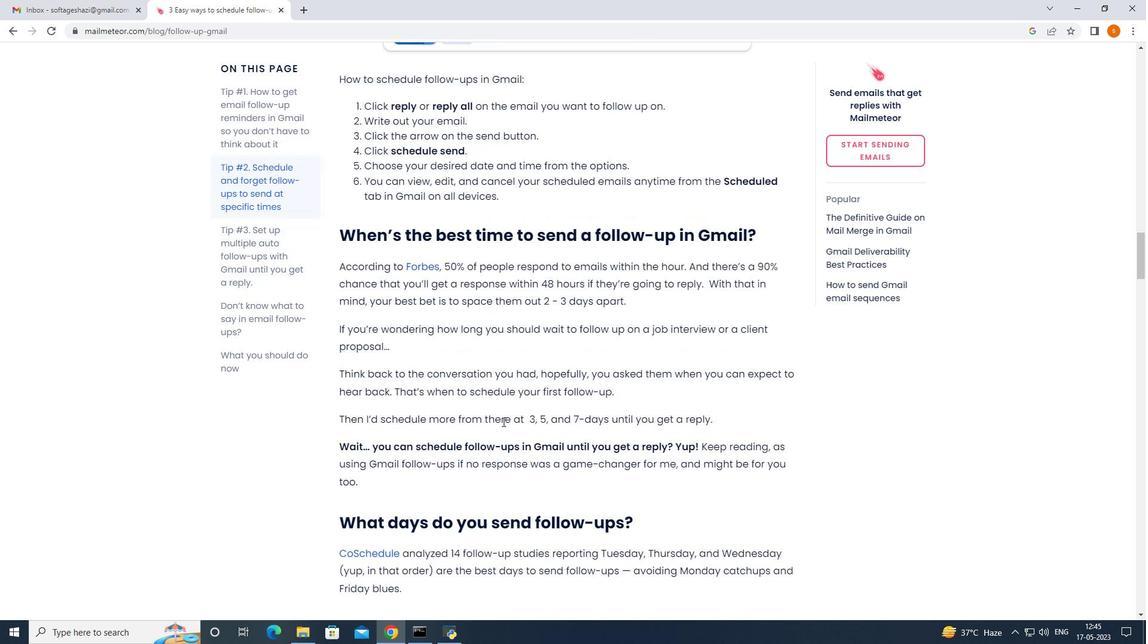 
Action: Mouse moved to (502, 420)
Screenshot: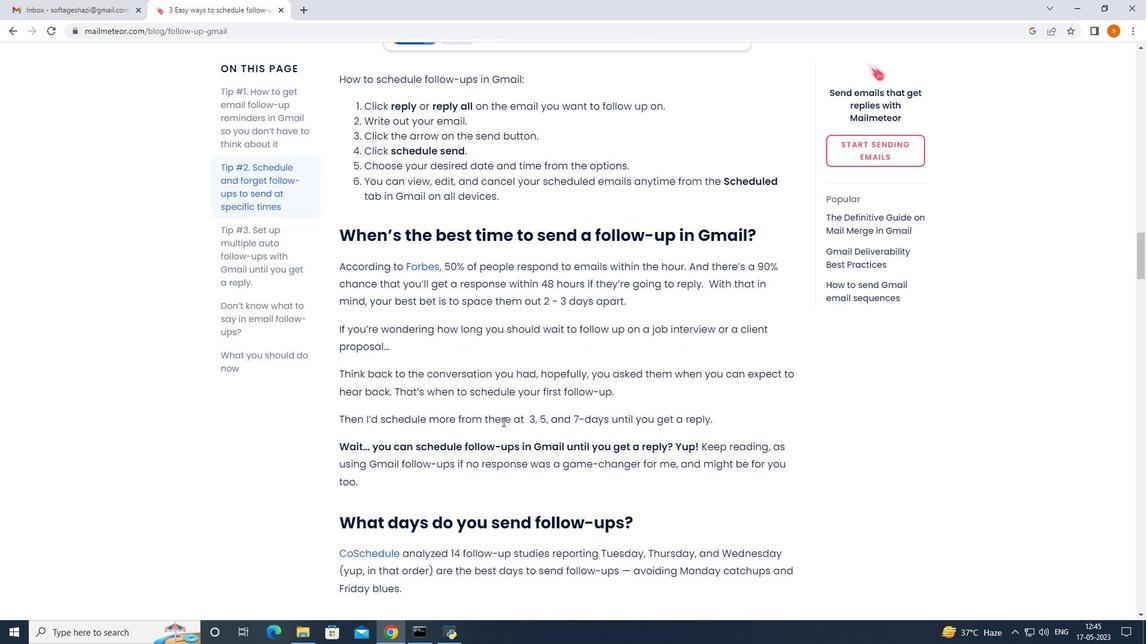 
Action: Mouse scrolled (502, 420) with delta (0, 0)
Screenshot: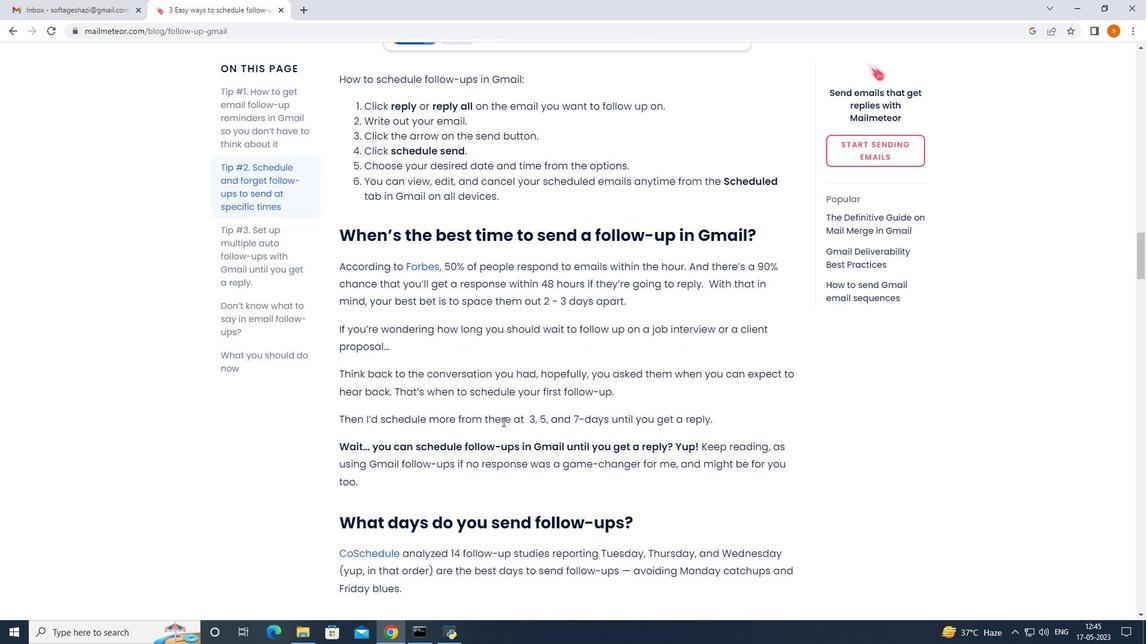 
Action: Mouse scrolled (502, 420) with delta (0, 0)
Screenshot: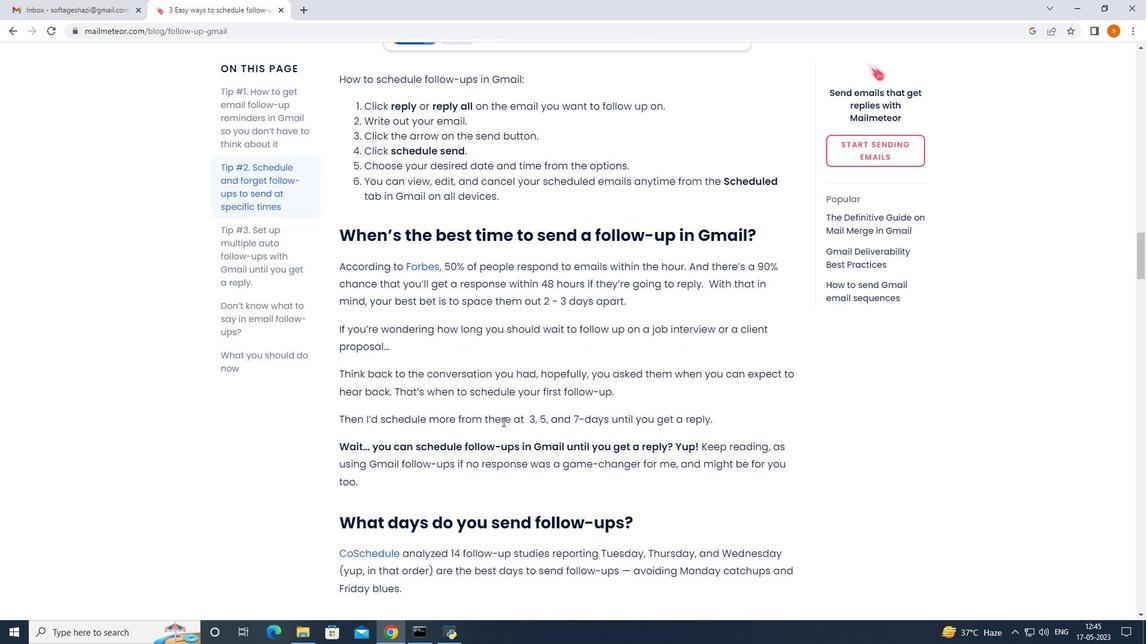 
Action: Mouse moved to (502, 419)
Screenshot: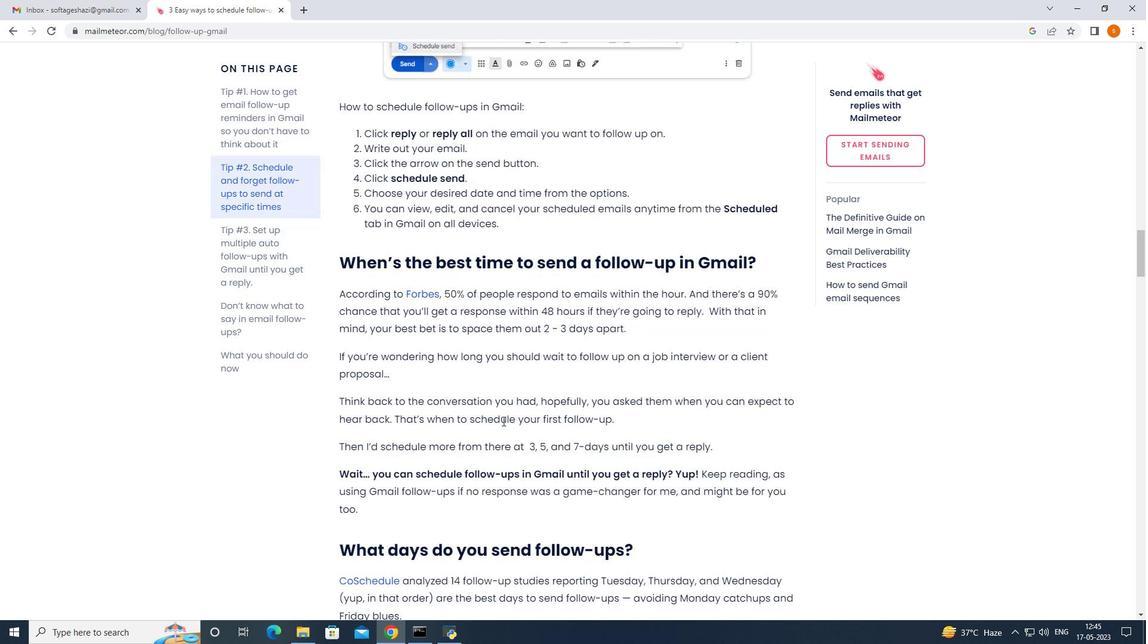 
Action: Mouse scrolled (502, 420) with delta (0, 0)
Screenshot: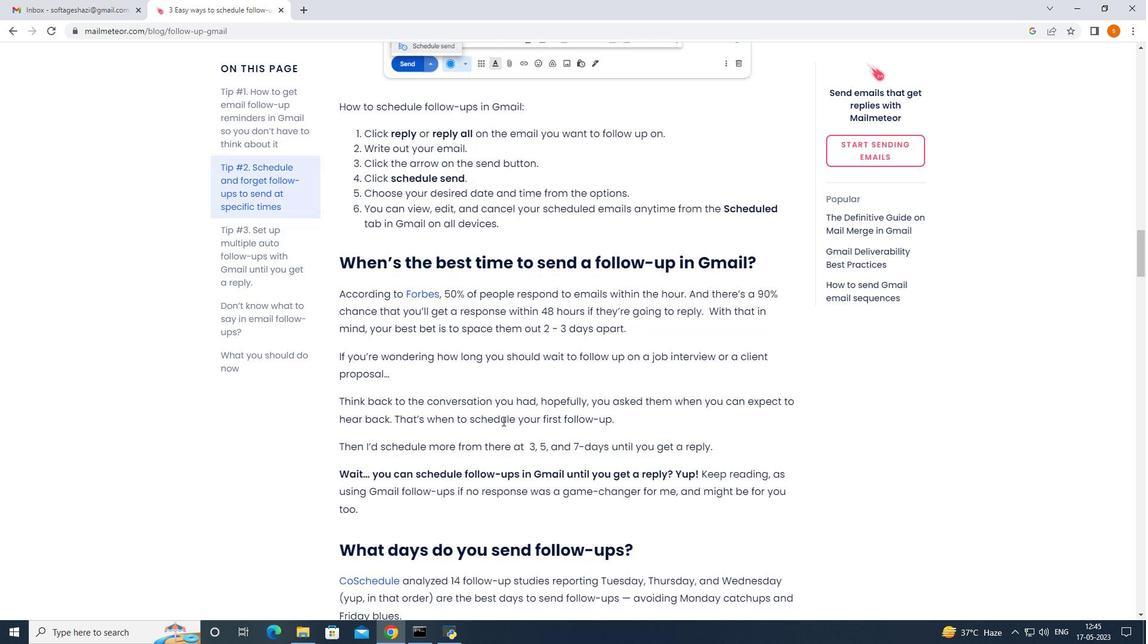 
Action: Mouse moved to (503, 416)
Screenshot: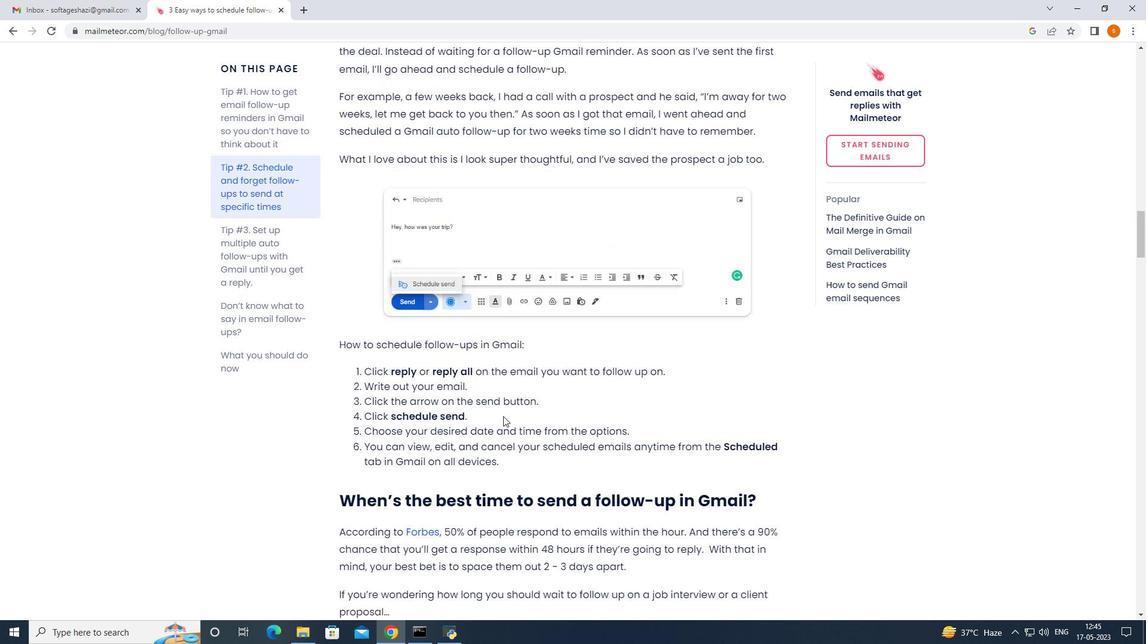 
Action: Mouse scrolled (503, 417) with delta (0, 0)
Screenshot: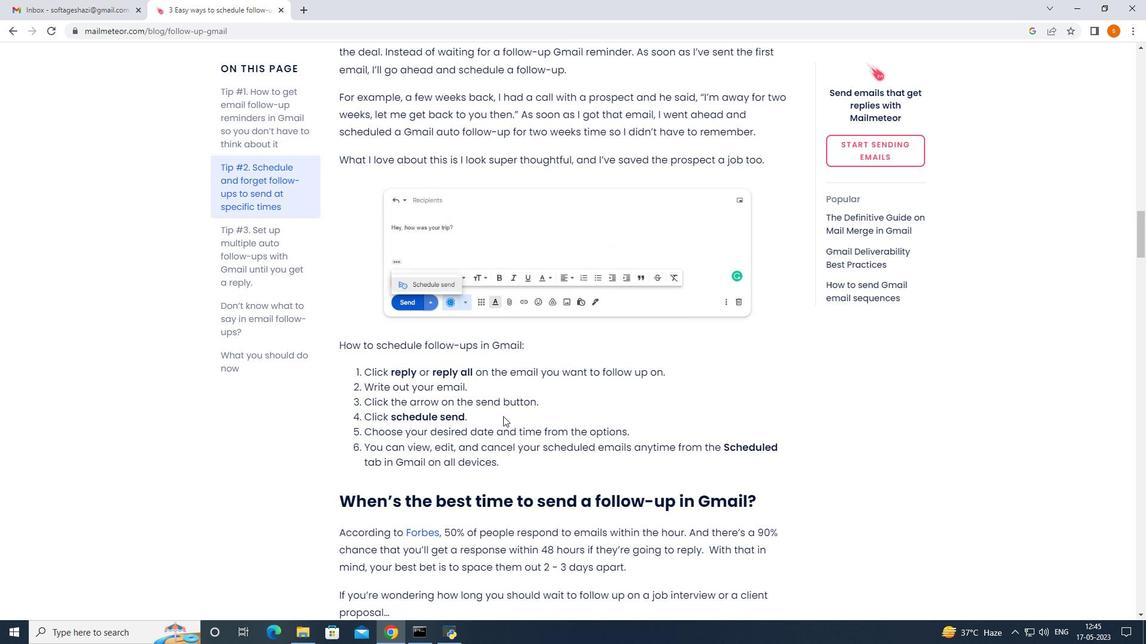 
Action: Mouse moved to (503, 416)
Screenshot: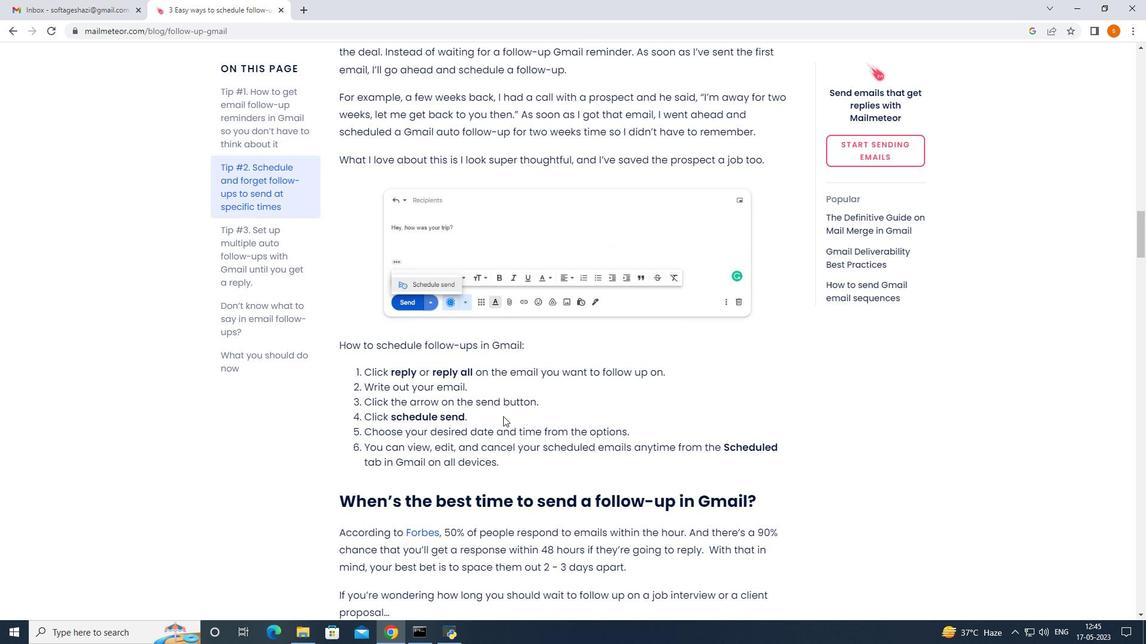 
Action: Mouse scrolled (503, 417) with delta (0, 0)
Screenshot: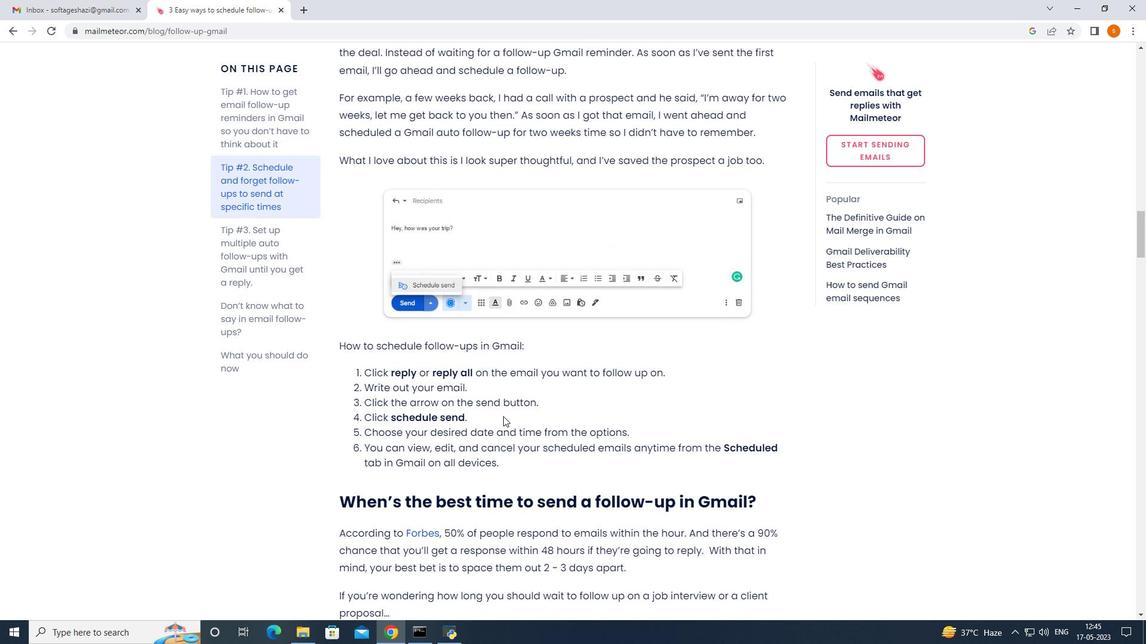 
Action: Mouse moved to (506, 422)
Screenshot: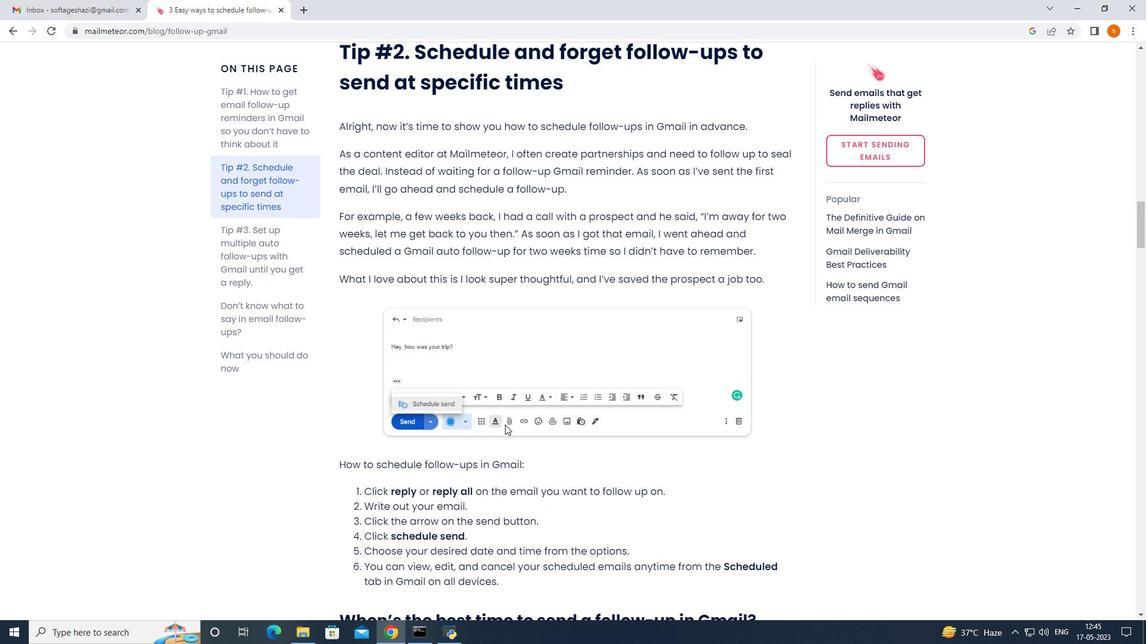 
Action: Mouse scrolled (506, 422) with delta (0, 0)
Screenshot: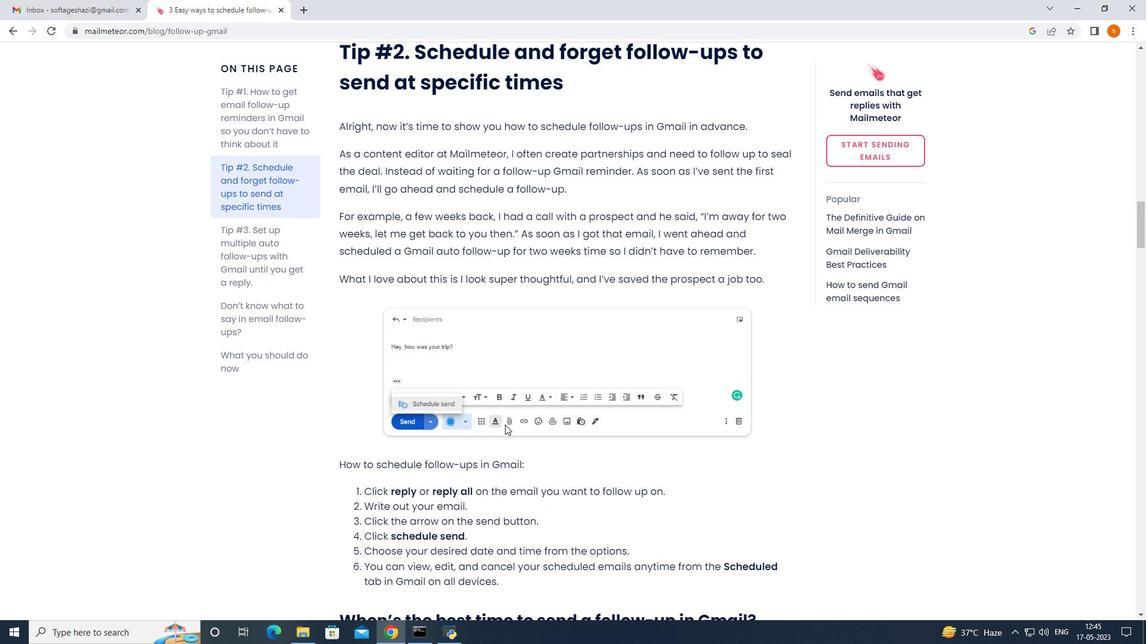 
Action: Mouse moved to (506, 421)
Screenshot: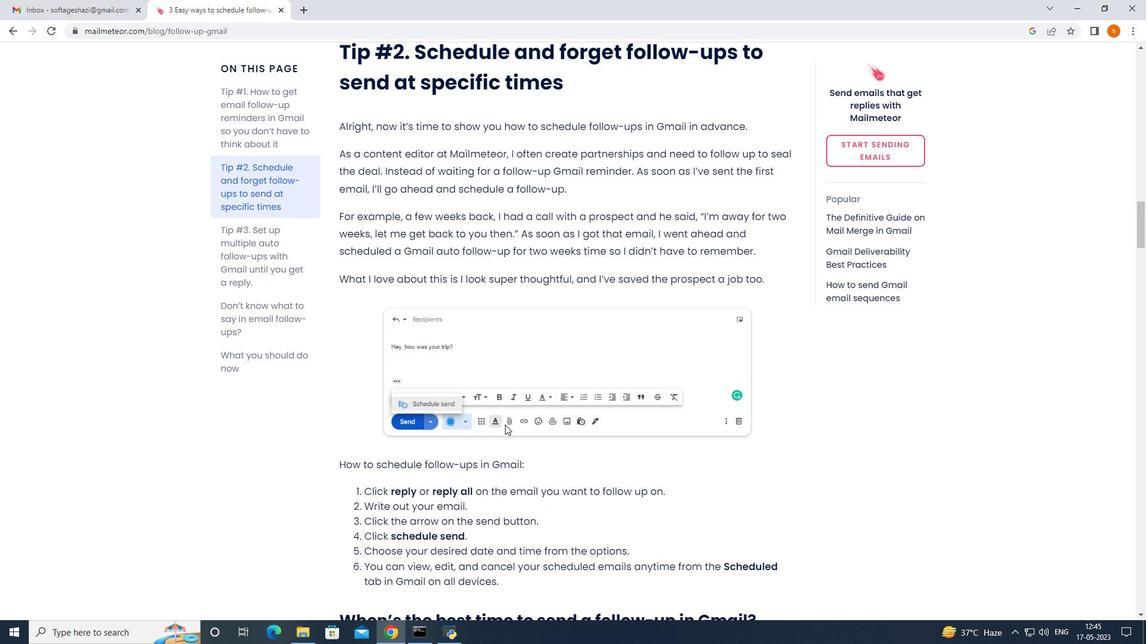
Action: Mouse scrolled (506, 422) with delta (0, 0)
Screenshot: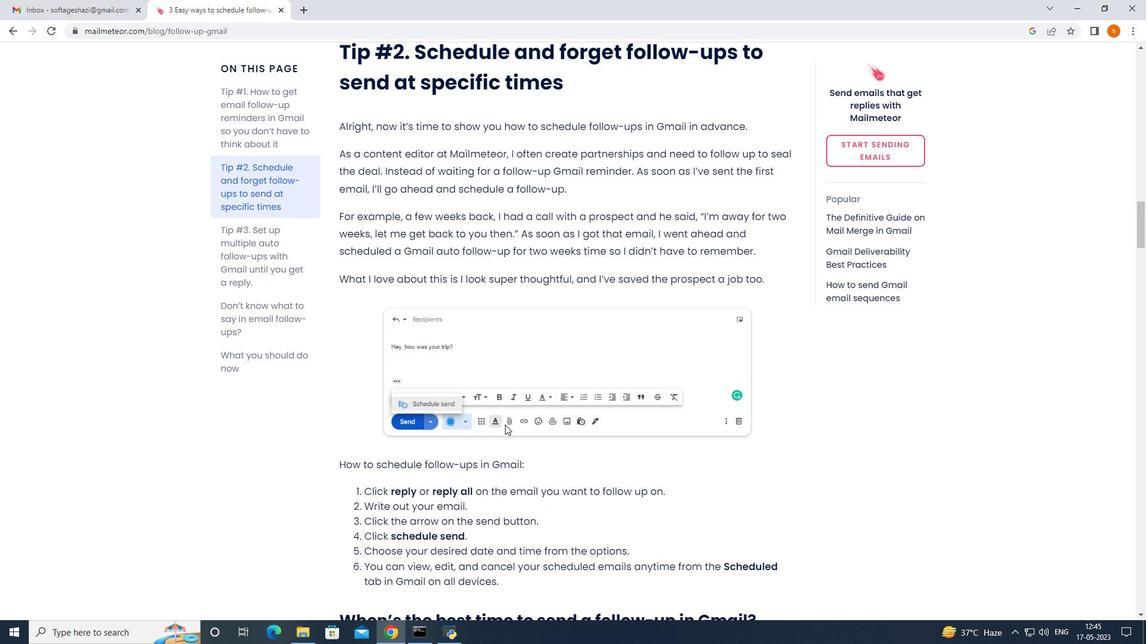 
Action: Mouse scrolled (506, 422) with delta (0, 0)
Screenshot: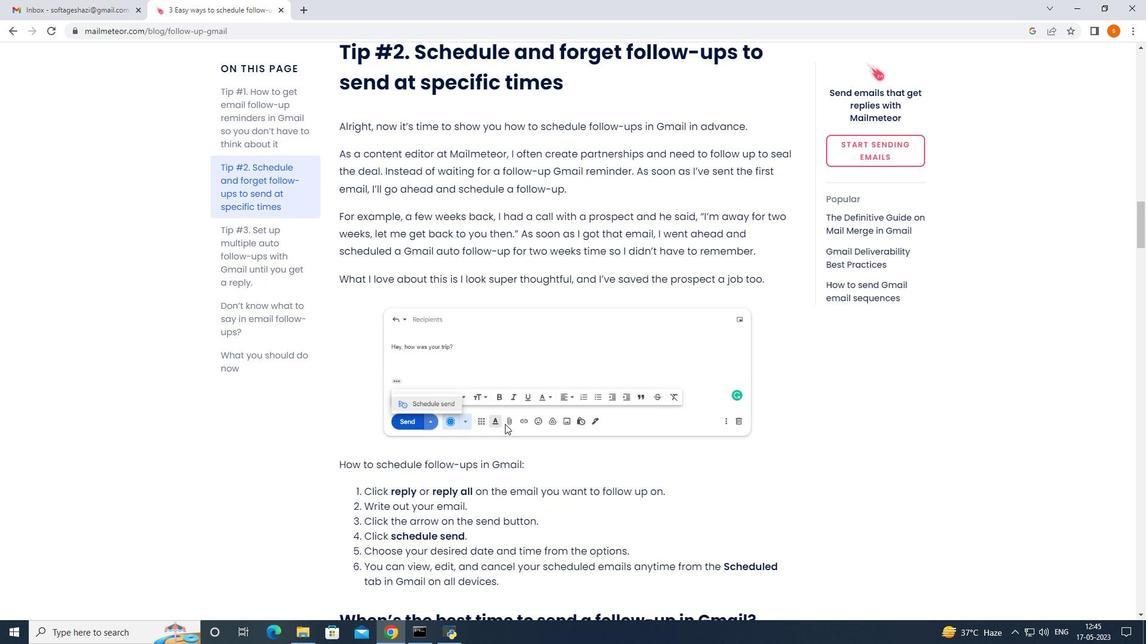 
Action: Mouse moved to (507, 420)
Screenshot: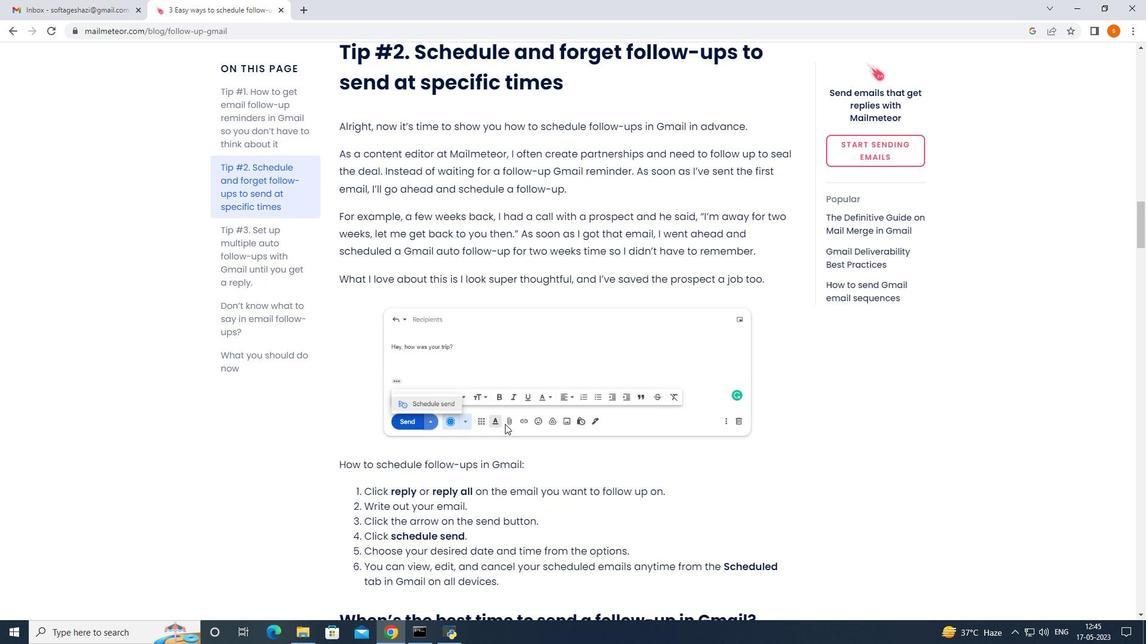 
Action: Mouse scrolled (507, 421) with delta (0, 0)
Screenshot: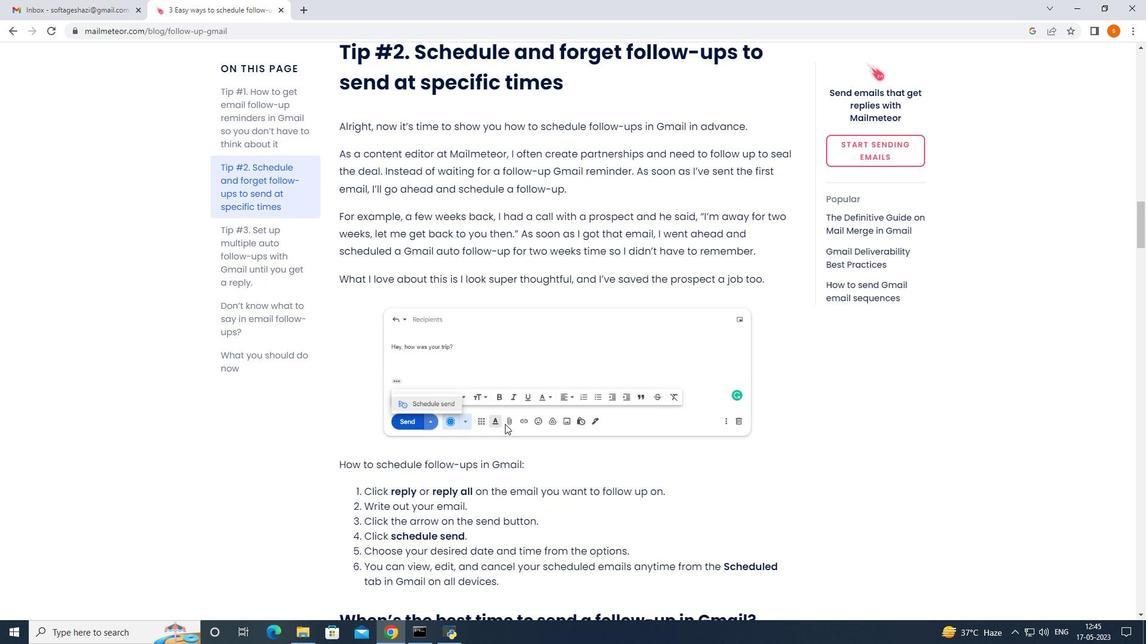 
Action: Mouse moved to (505, 421)
Screenshot: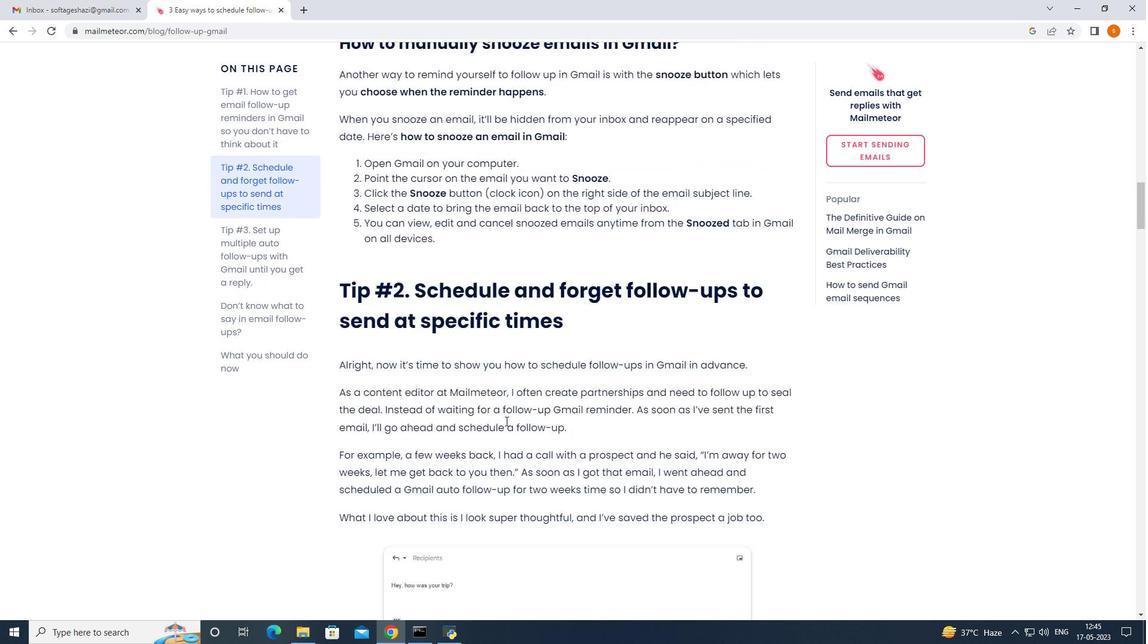 
Action: Mouse scrolled (505, 422) with delta (0, 0)
Screenshot: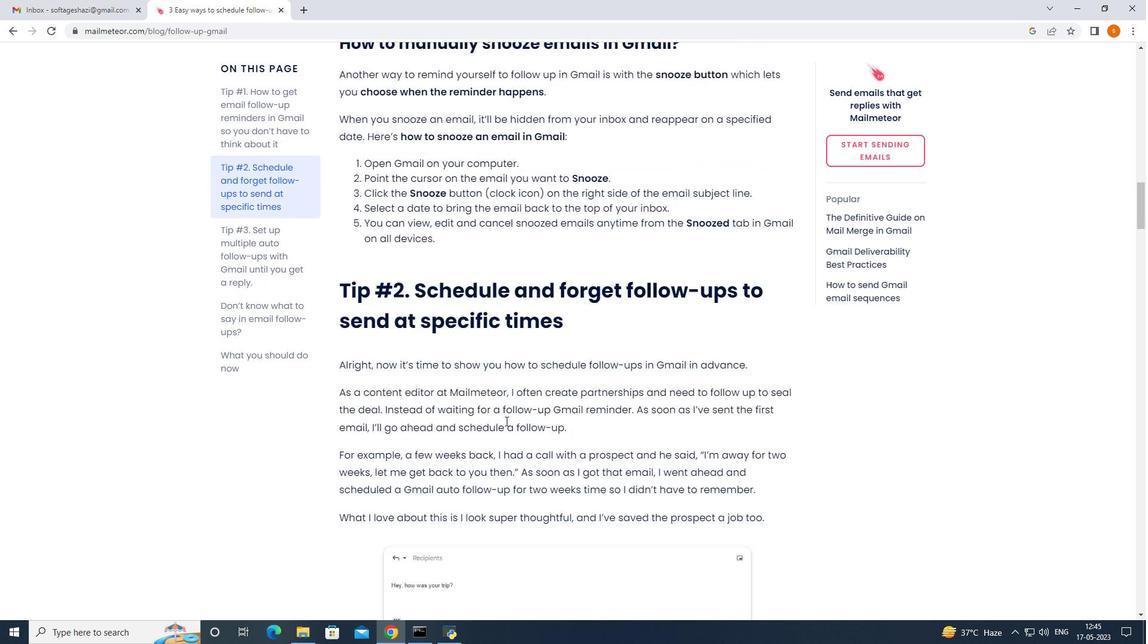 
Action: Mouse scrolled (505, 422) with delta (0, 0)
Screenshot: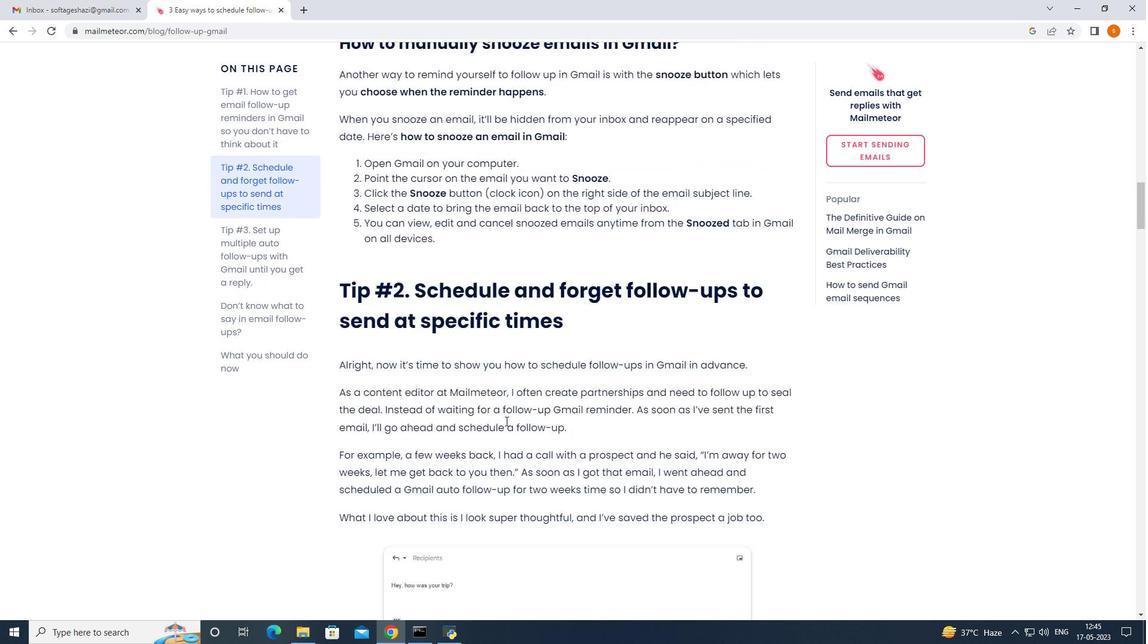 
Action: Mouse scrolled (505, 422) with delta (0, 0)
Screenshot: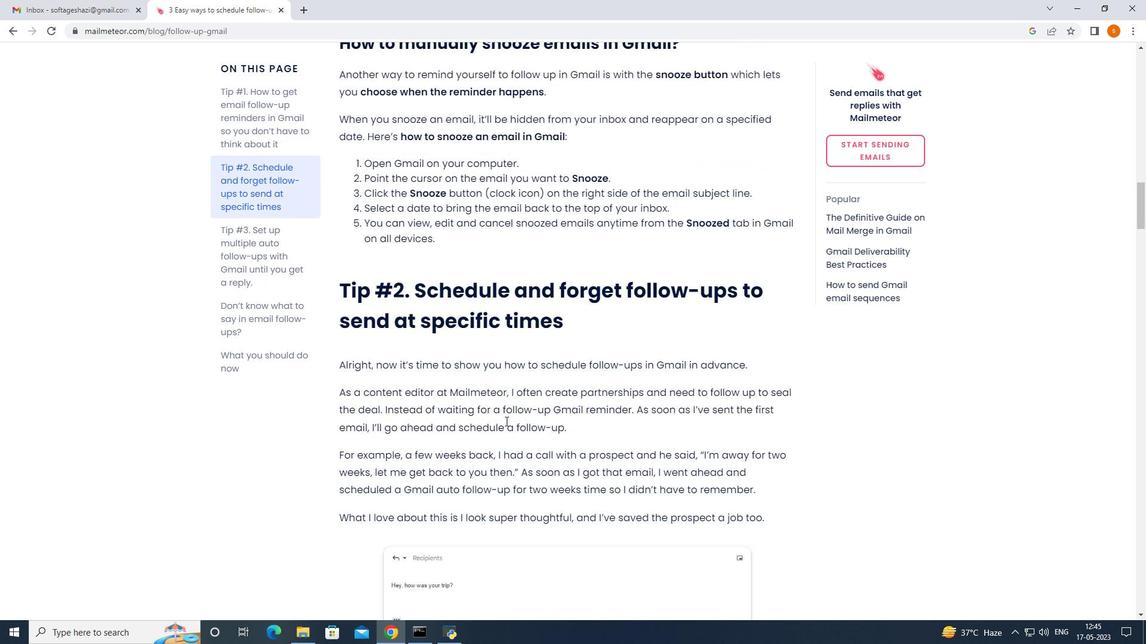 
Action: Mouse moved to (504, 420)
Screenshot: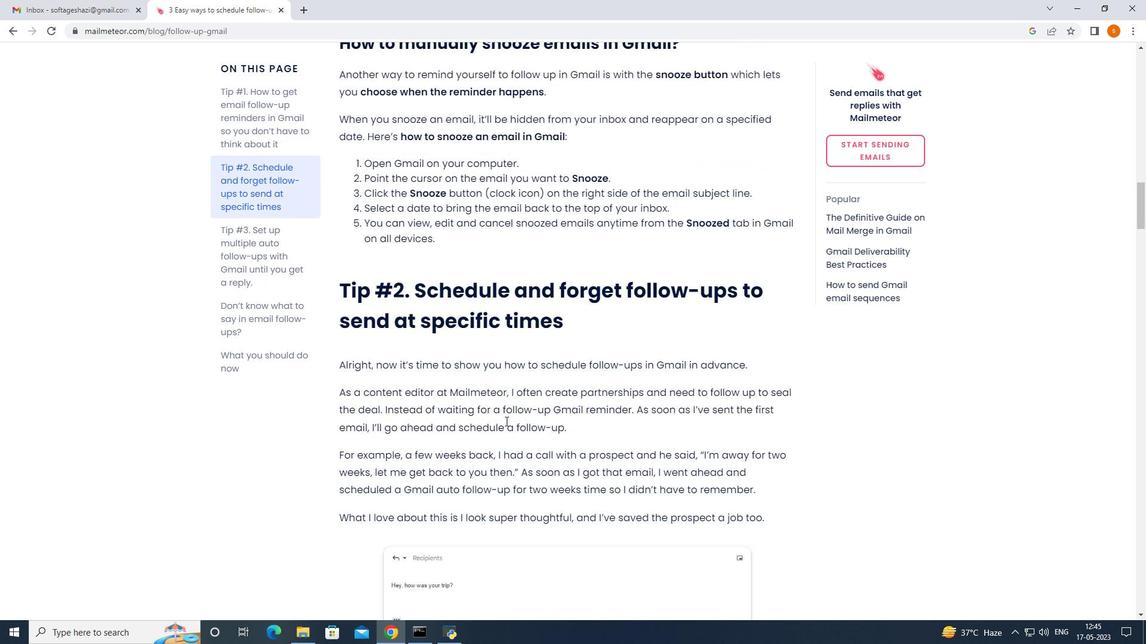 
Action: Mouse scrolled (504, 421) with delta (0, 0)
Screenshot: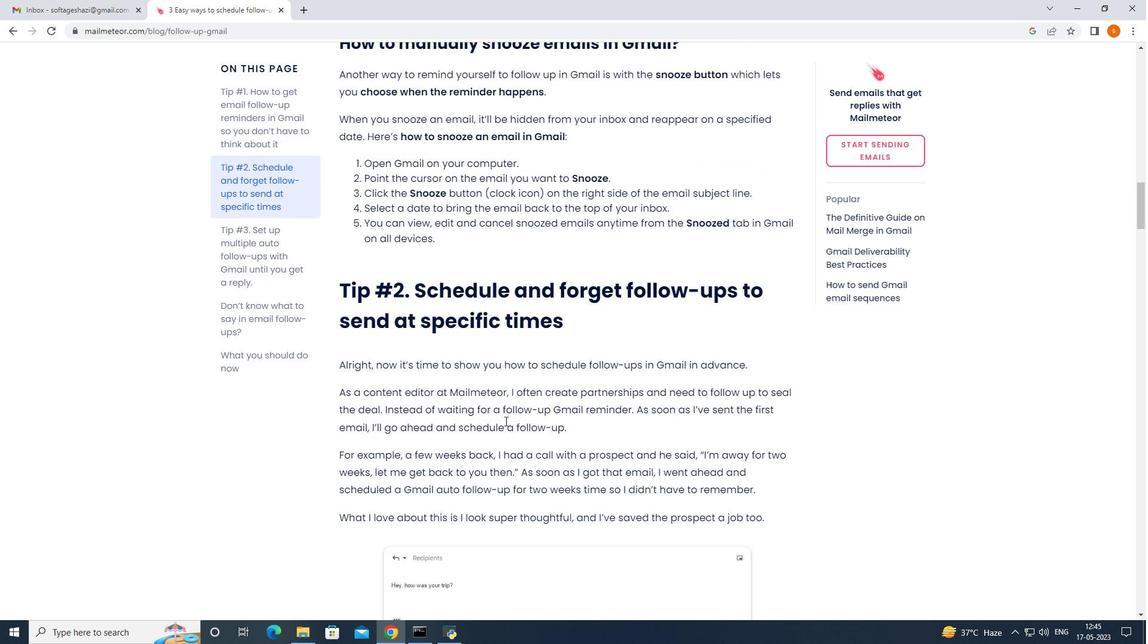 
Action: Mouse moved to (7, 29)
Screenshot: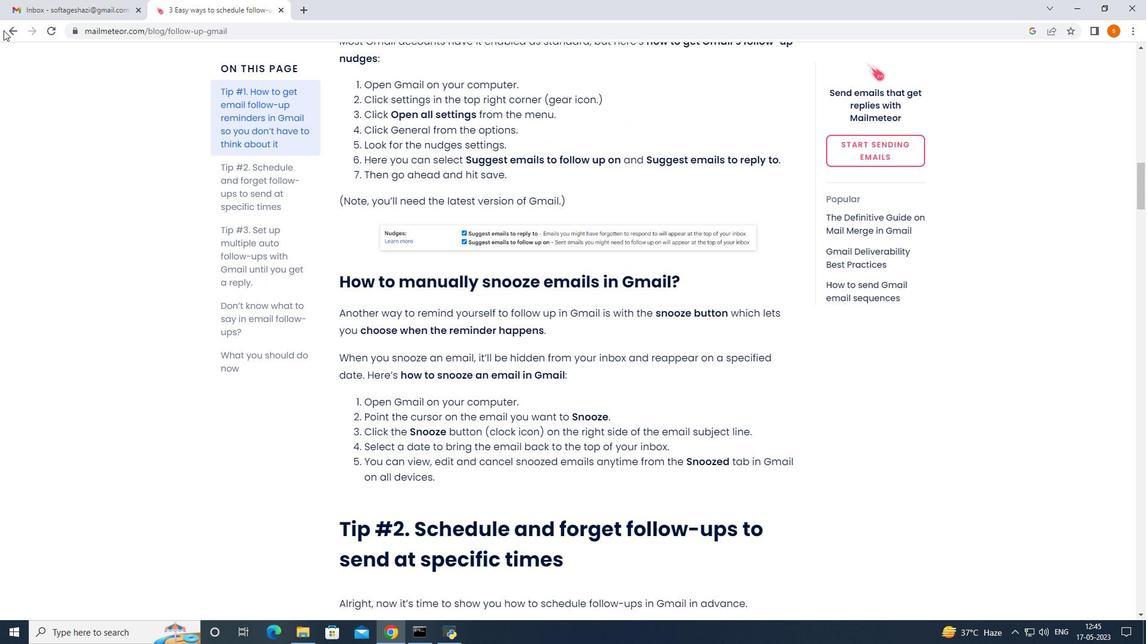 
Action: Mouse pressed left at (7, 29)
Screenshot: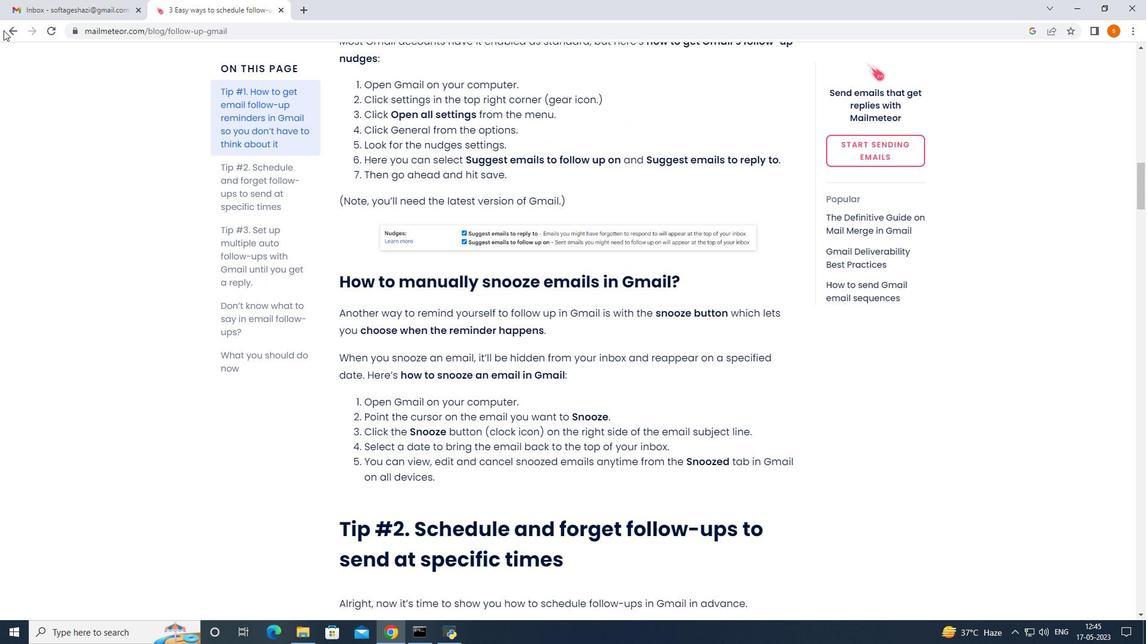 
Action: Mouse moved to (379, 388)
Screenshot: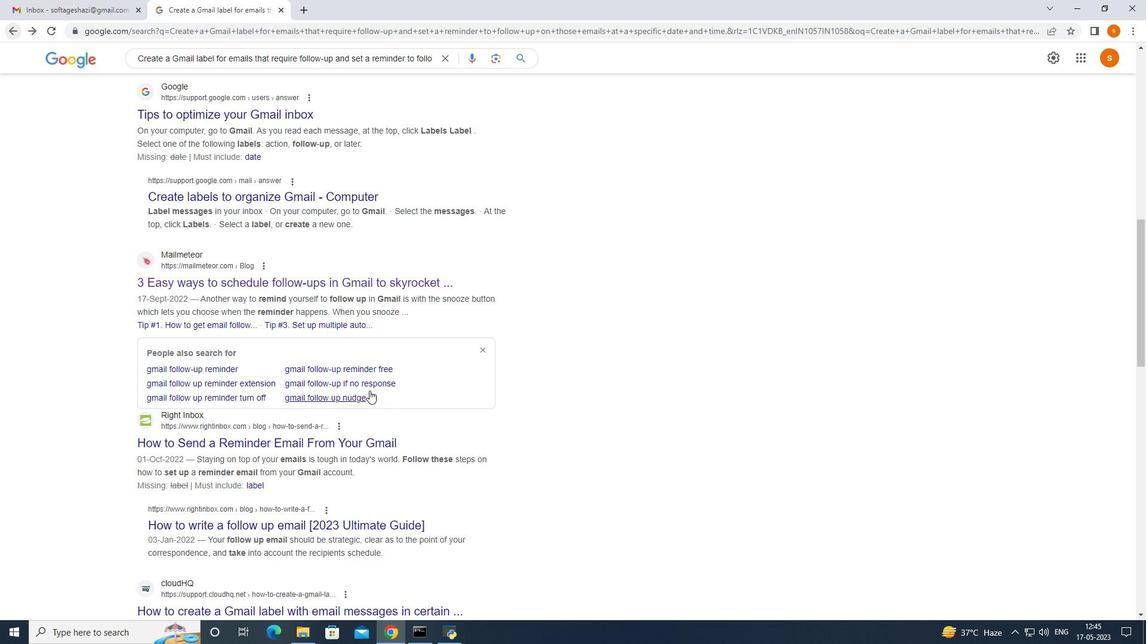 
Action: Mouse scrolled (379, 388) with delta (0, 0)
Screenshot: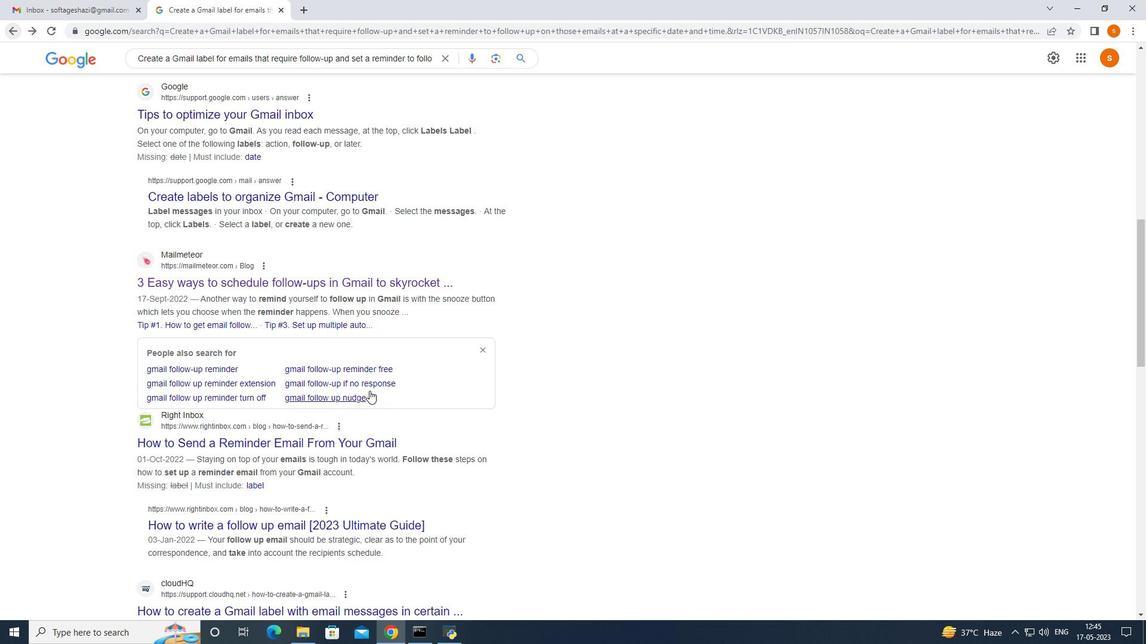 
Action: Mouse moved to (379, 387)
Screenshot: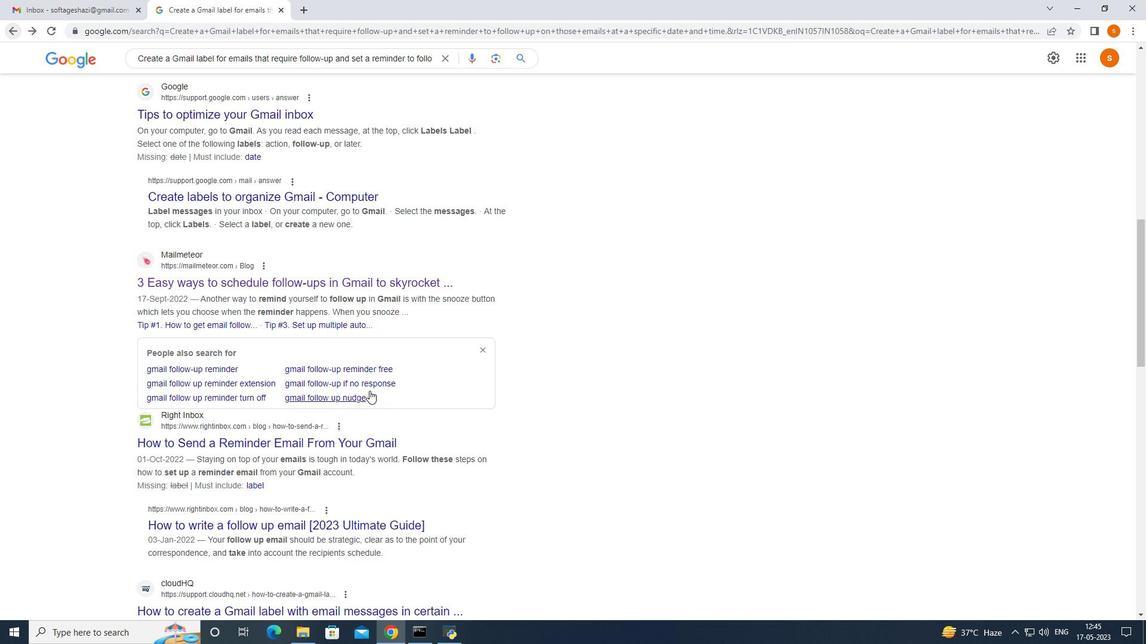 
Action: Mouse scrolled (379, 388) with delta (0, 0)
Screenshot: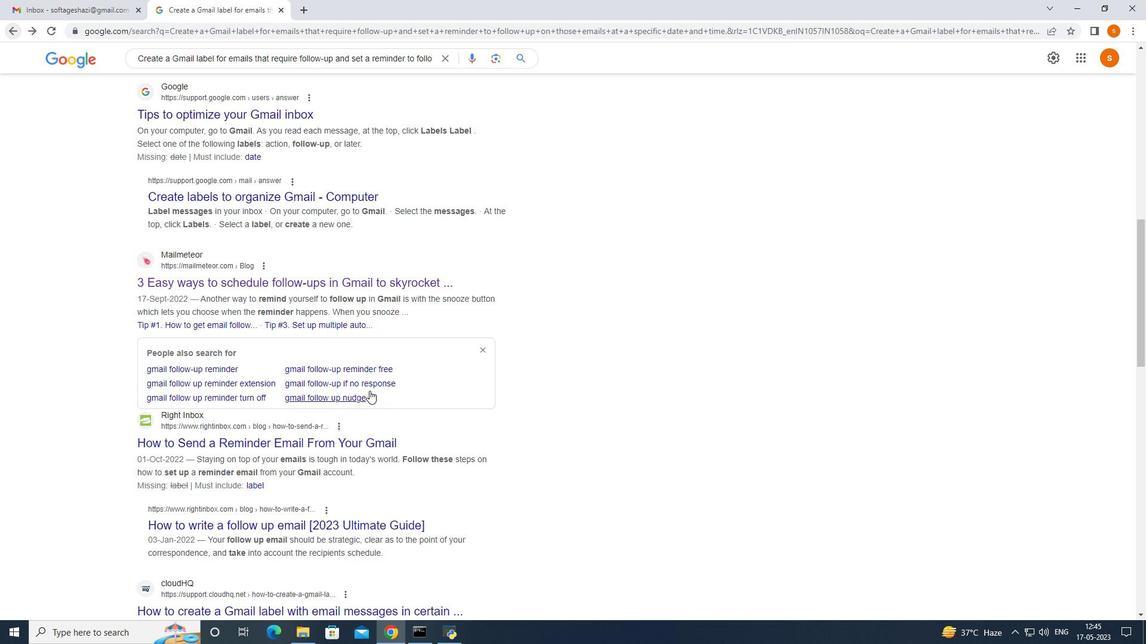 
Action: Mouse scrolled (379, 388) with delta (0, 0)
Screenshot: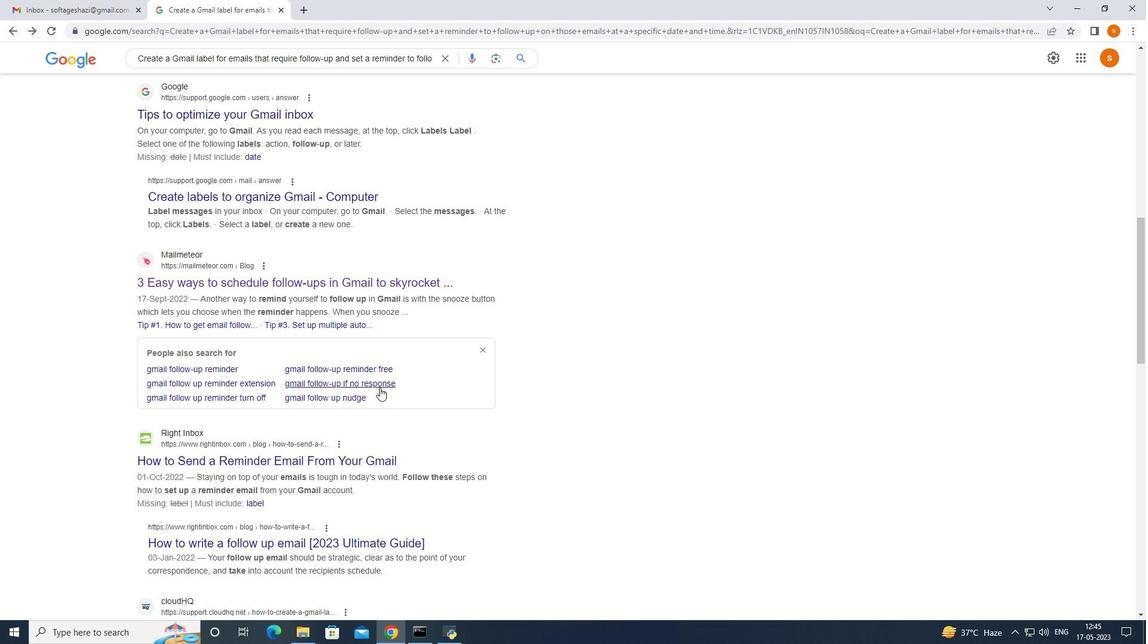 
Action: Mouse moved to (379, 387)
Screenshot: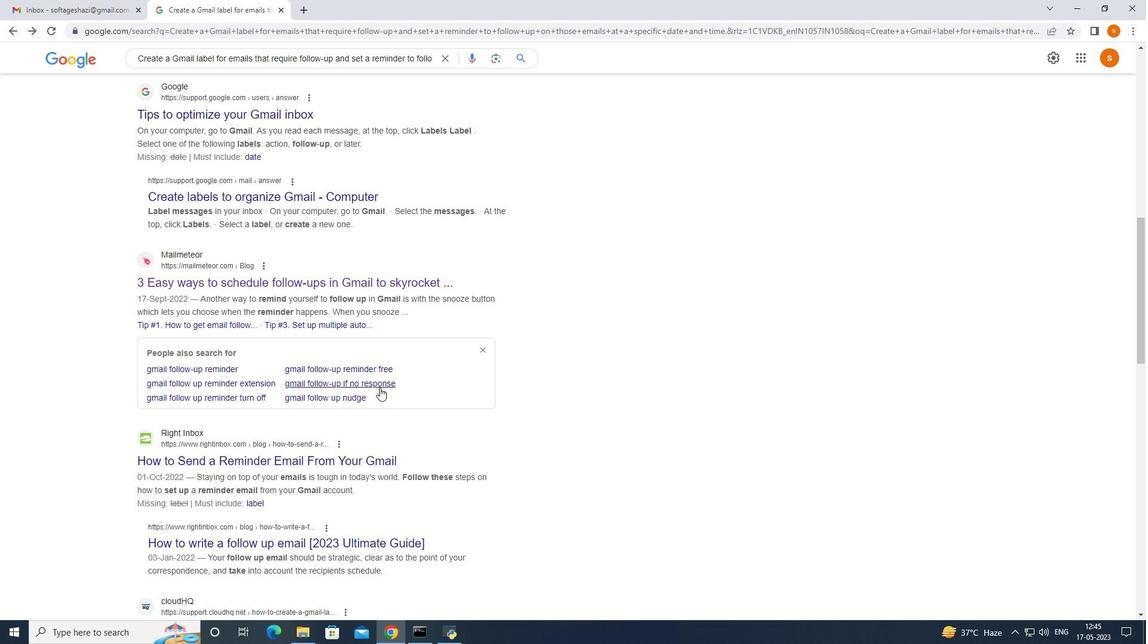 
Action: Mouse scrolled (379, 388) with delta (0, 0)
Screenshot: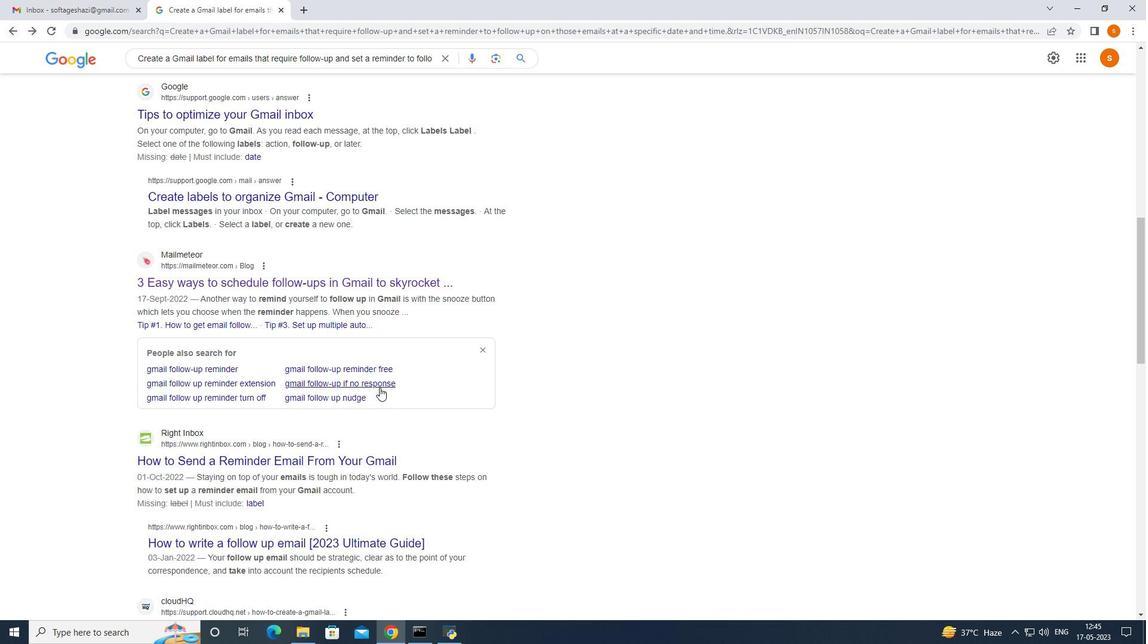 
Action: Mouse moved to (376, 385)
Screenshot: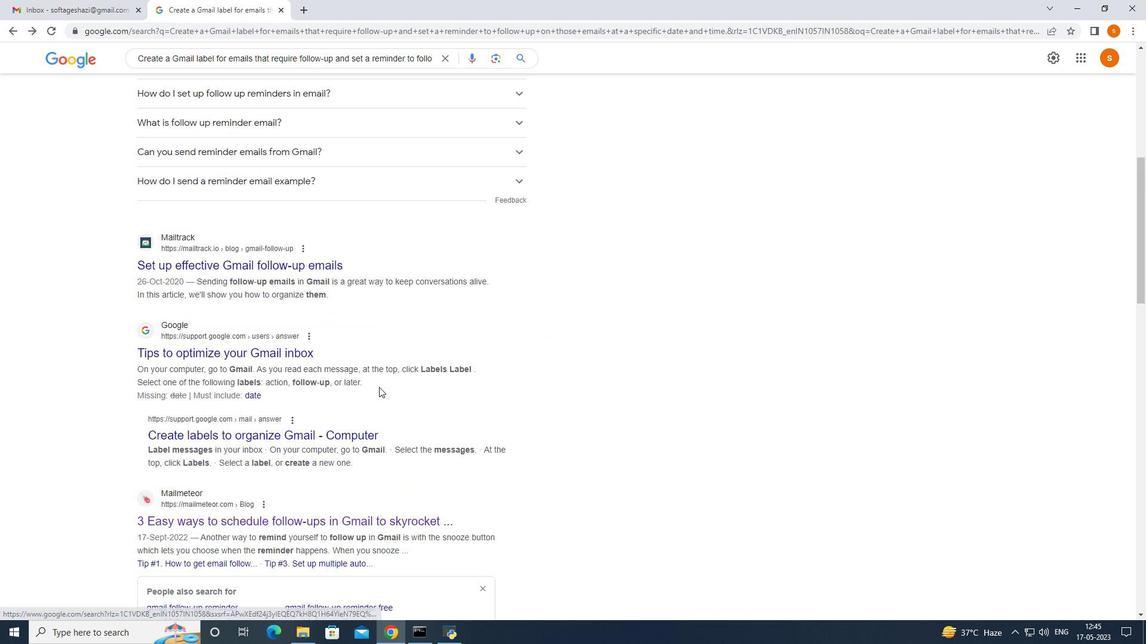 
Action: Mouse scrolled (376, 385) with delta (0, 0)
Screenshot: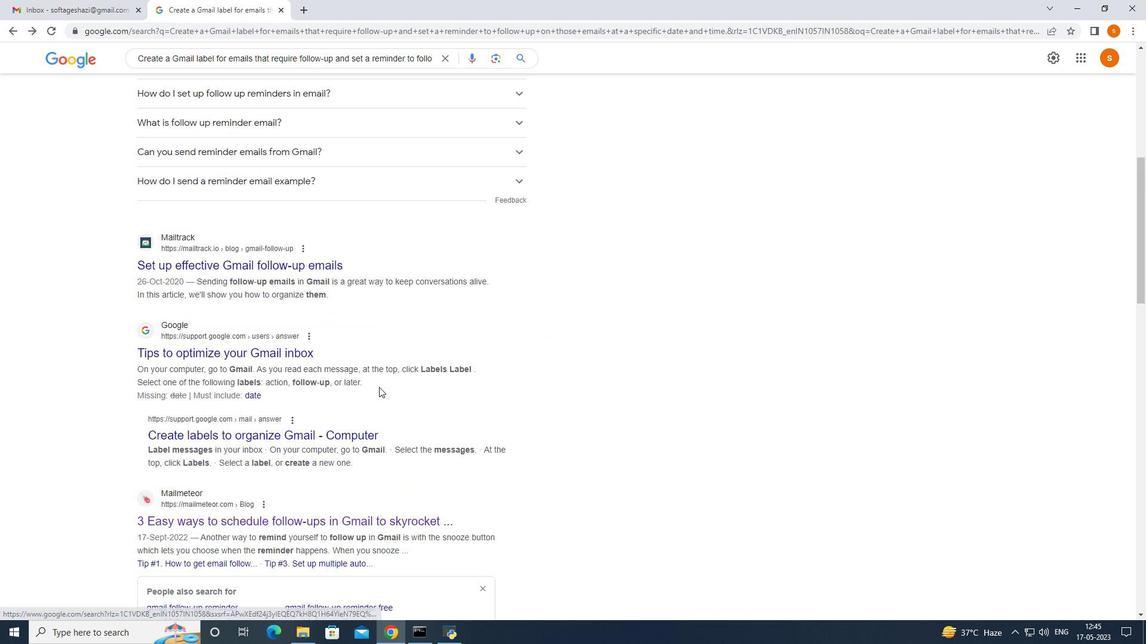 
Action: Mouse scrolled (376, 385) with delta (0, 0)
Screenshot: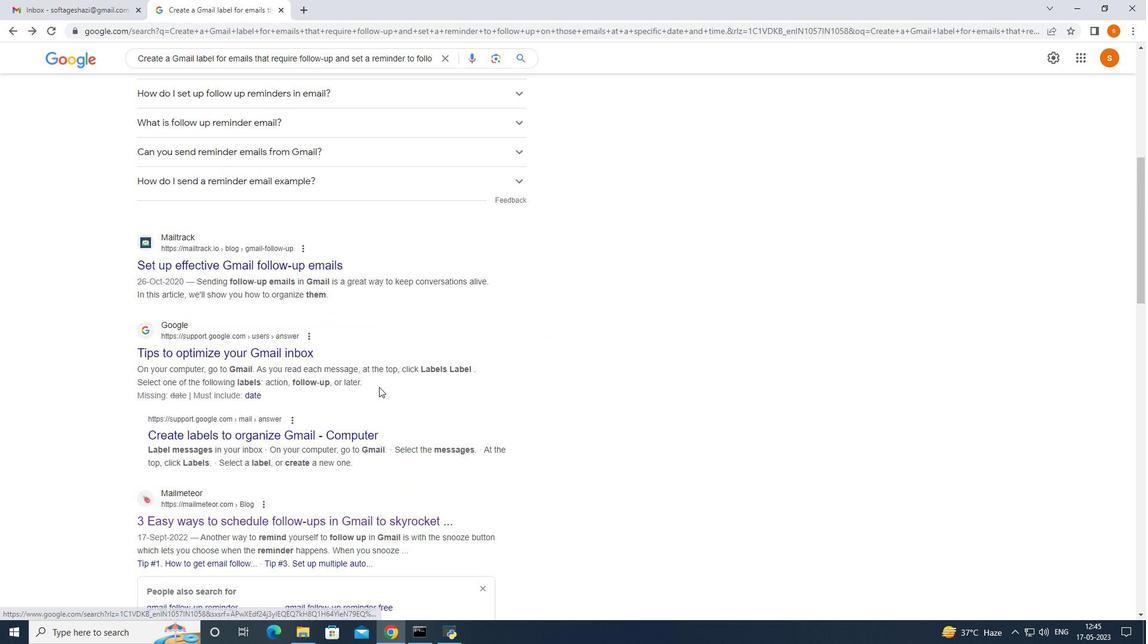 
Action: Mouse moved to (376, 384)
Screenshot: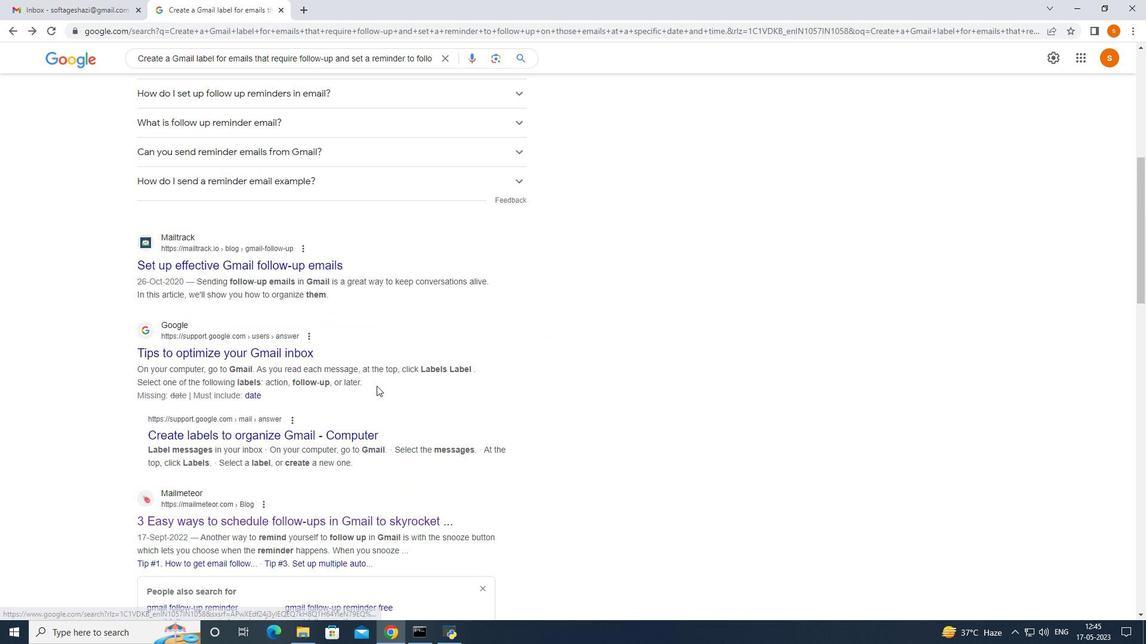 
Action: Mouse scrolled (376, 385) with delta (0, 0)
Screenshot: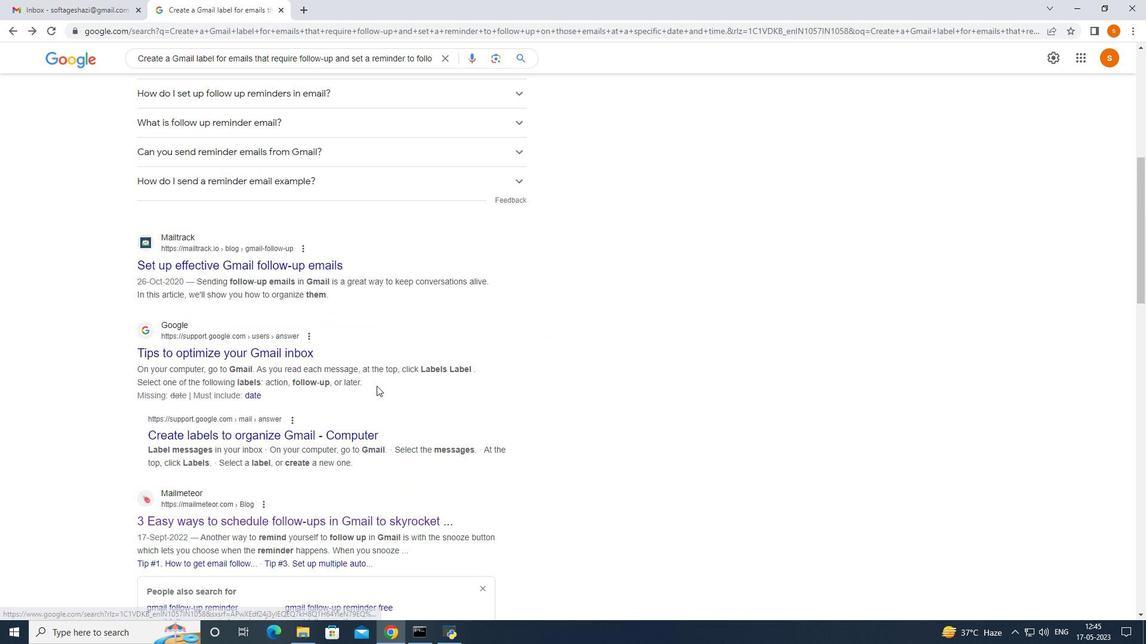 
Action: Mouse moved to (376, 383)
Screenshot: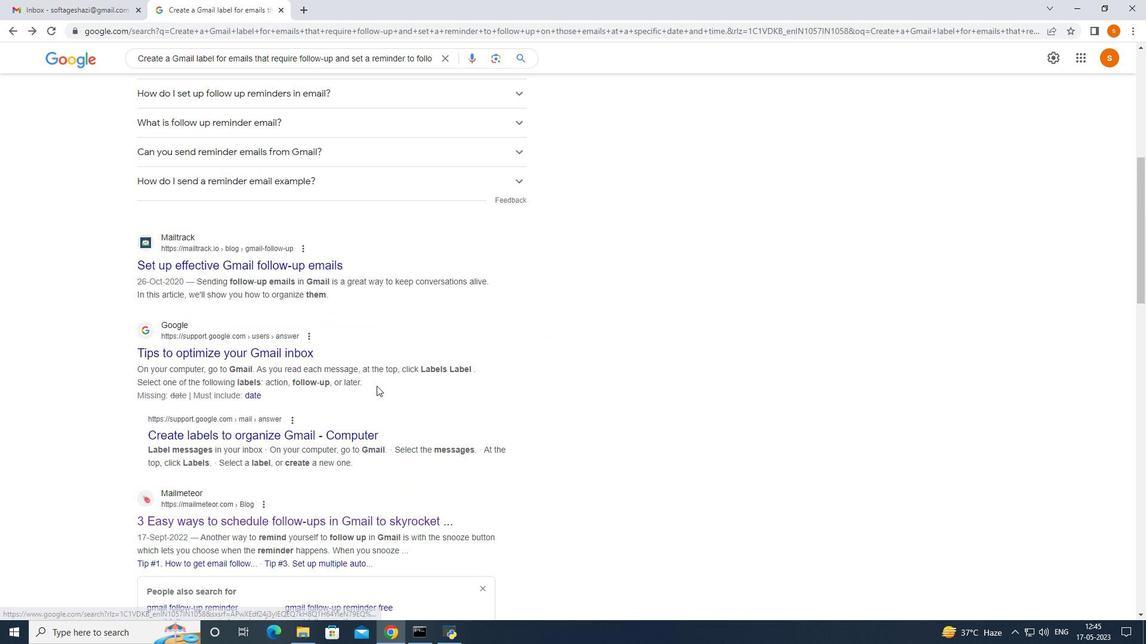 
Action: Mouse scrolled (376, 384) with delta (0, 0)
Screenshot: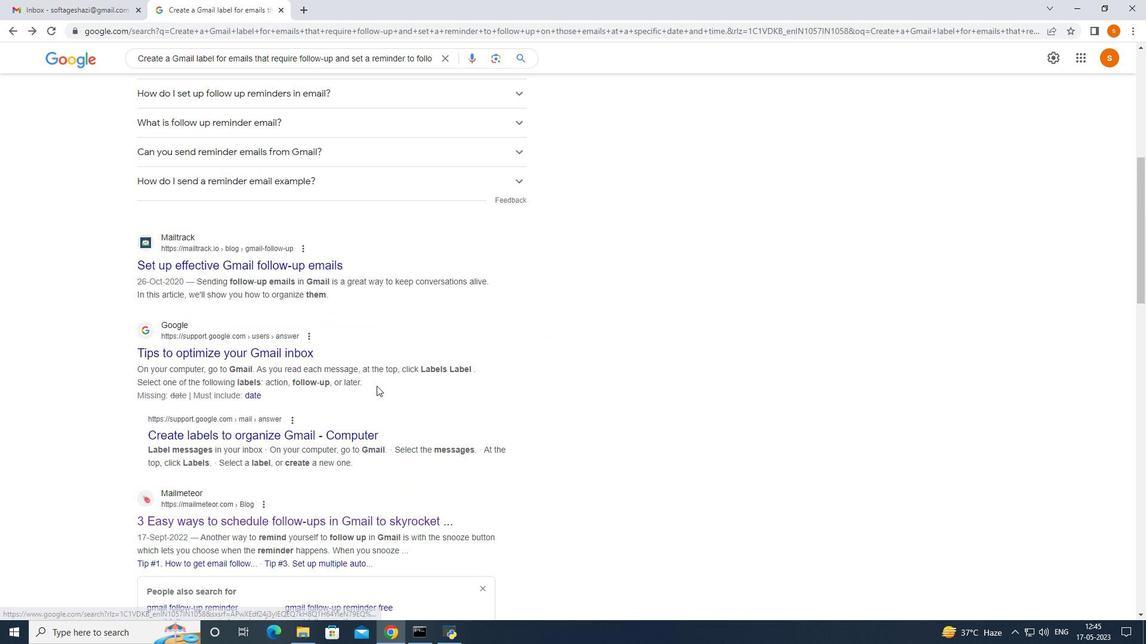 
Action: Mouse moved to (375, 379)
Screenshot: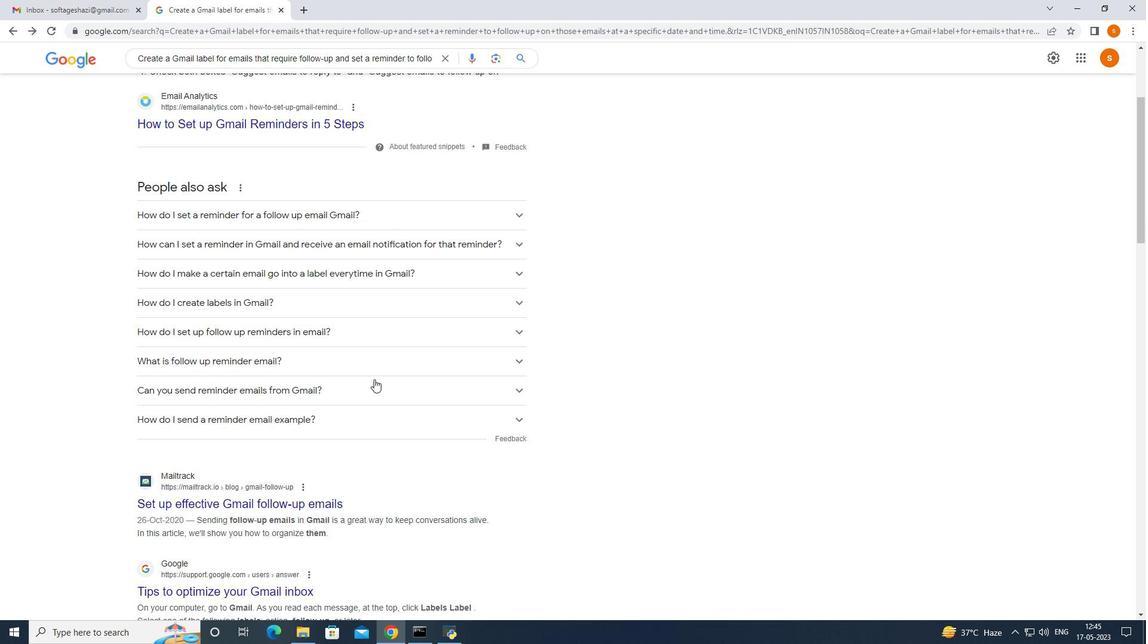 
Action: Mouse scrolled (375, 380) with delta (0, 0)
Screenshot: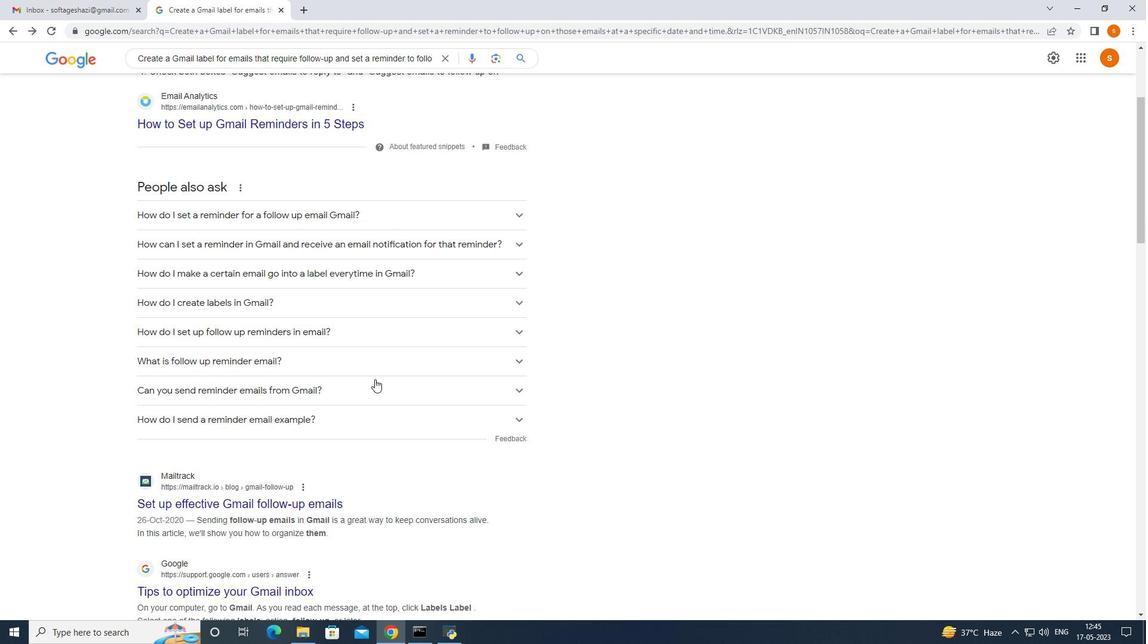 
Action: Mouse scrolled (375, 380) with delta (0, 0)
Screenshot: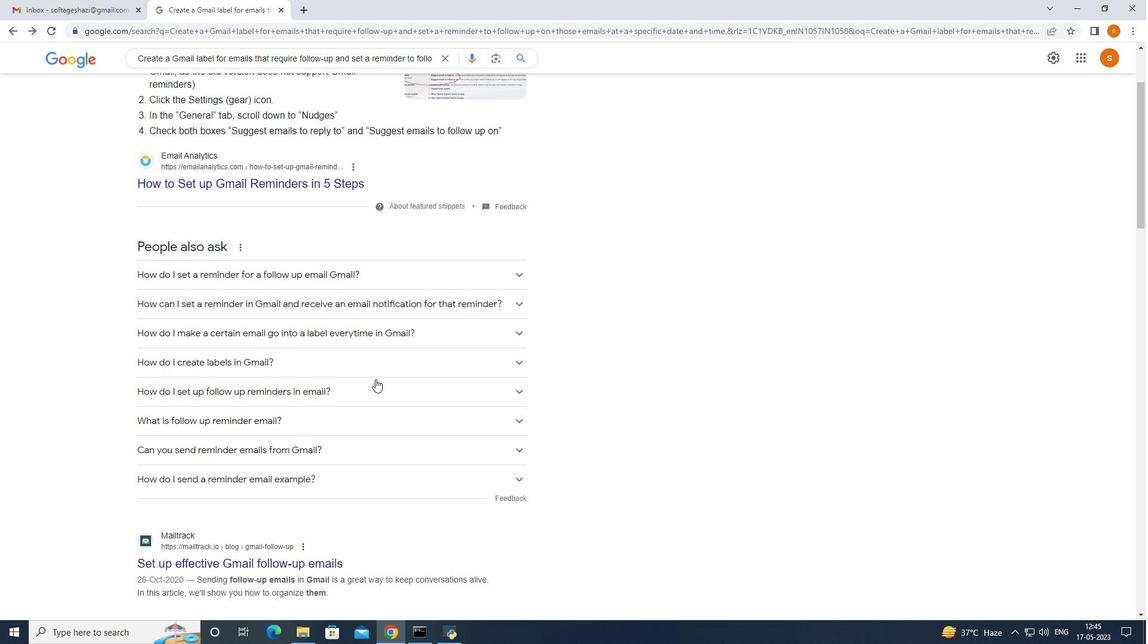 
Action: Mouse scrolled (375, 380) with delta (0, 0)
Screenshot: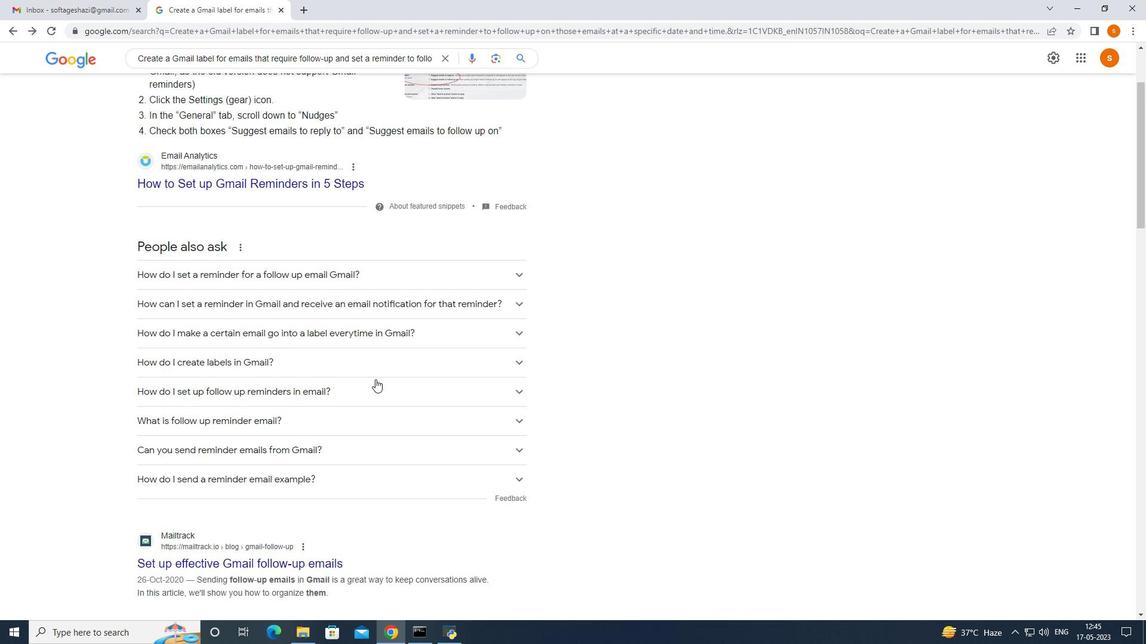 
Action: Mouse scrolled (375, 380) with delta (0, 0)
Screenshot: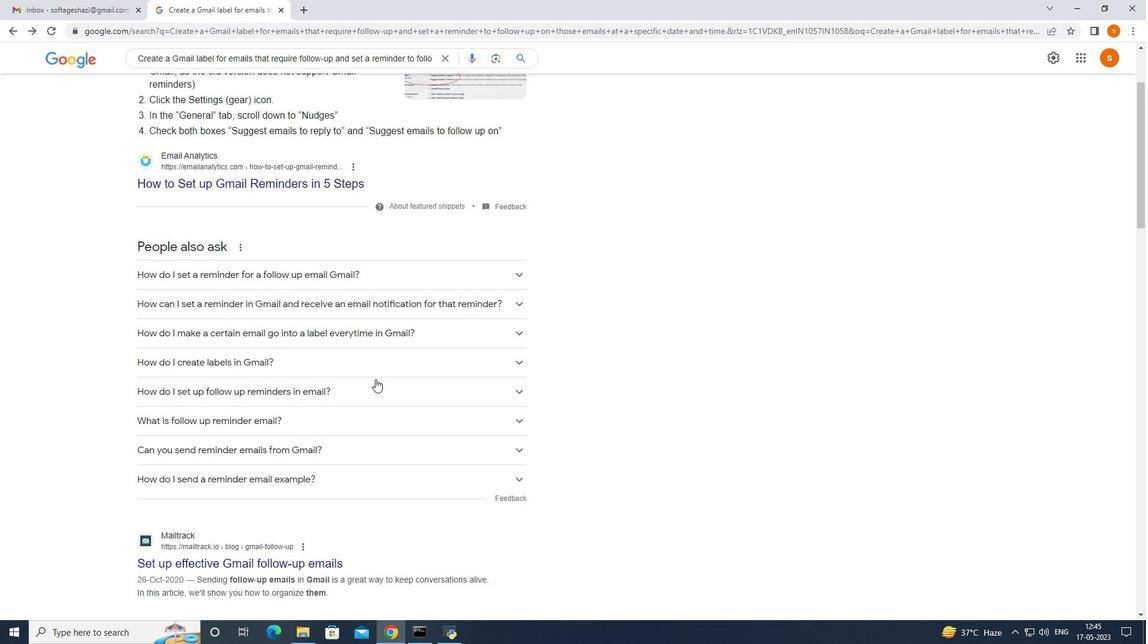 
Action: Mouse moved to (372, 382)
Screenshot: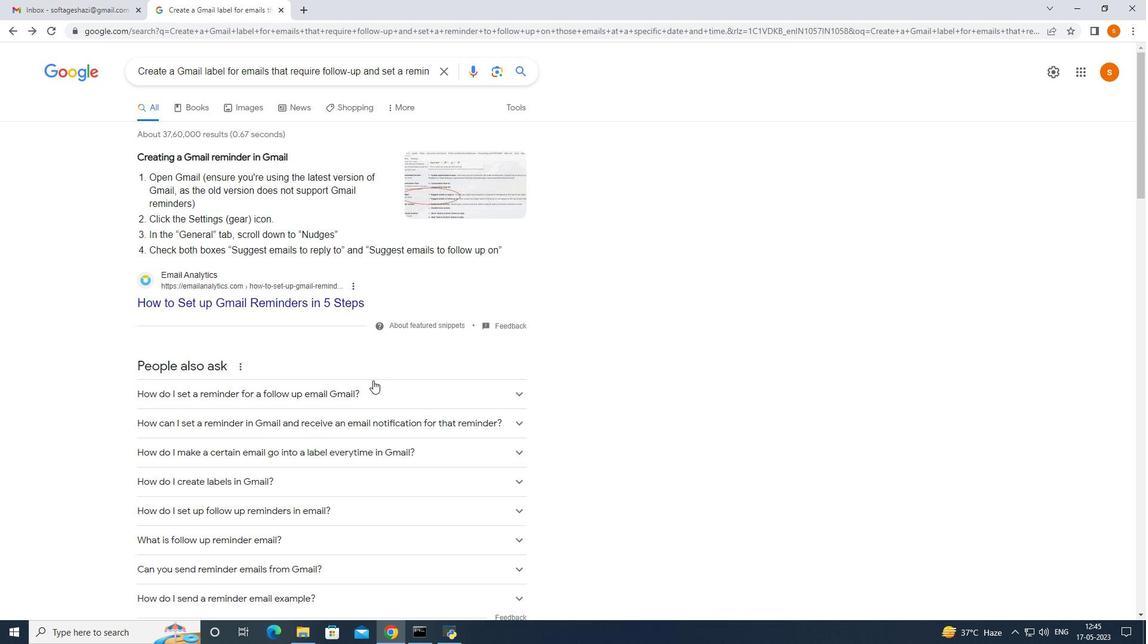 
Action: Mouse scrolled (372, 382) with delta (0, 0)
Screenshot: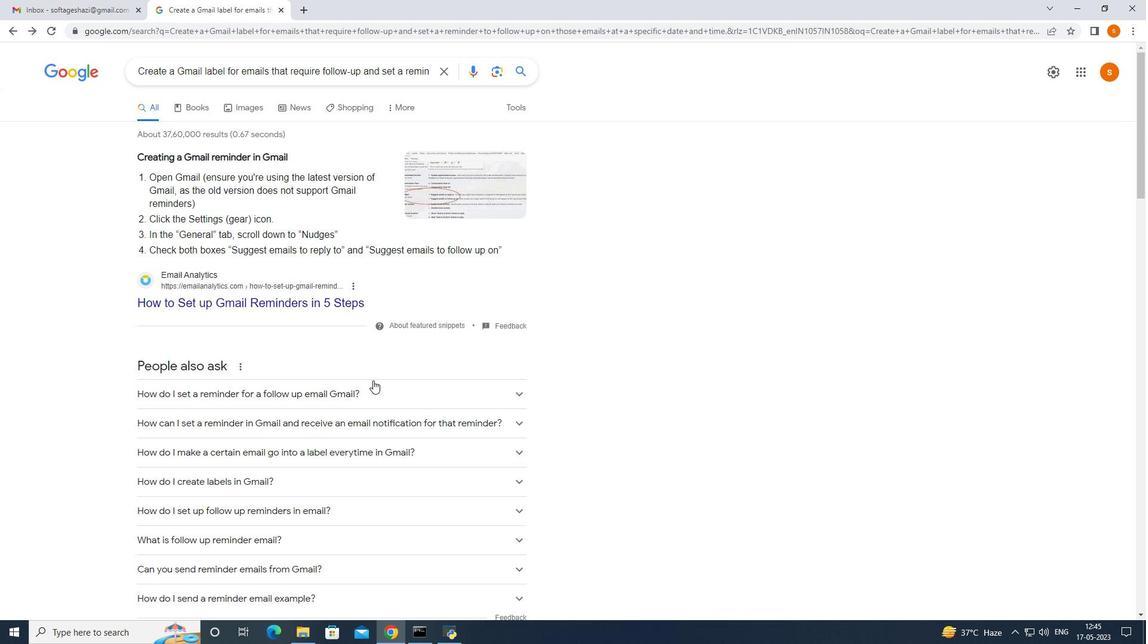 
Action: Mouse scrolled (372, 382) with delta (0, 0)
Screenshot: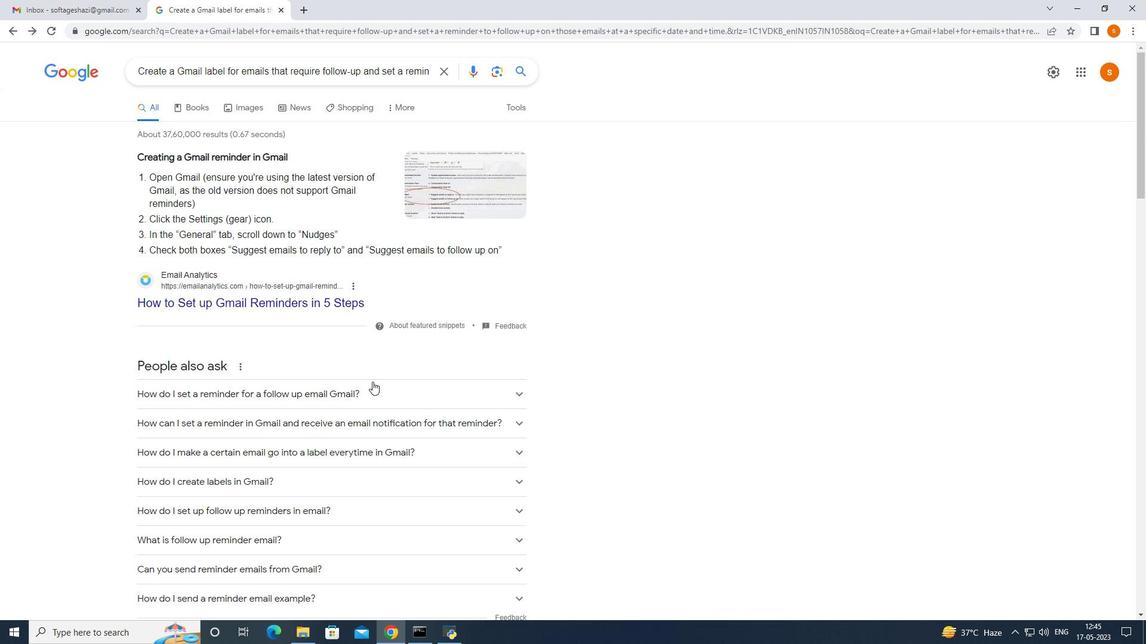 
Action: Mouse moved to (85, 9)
Screenshot: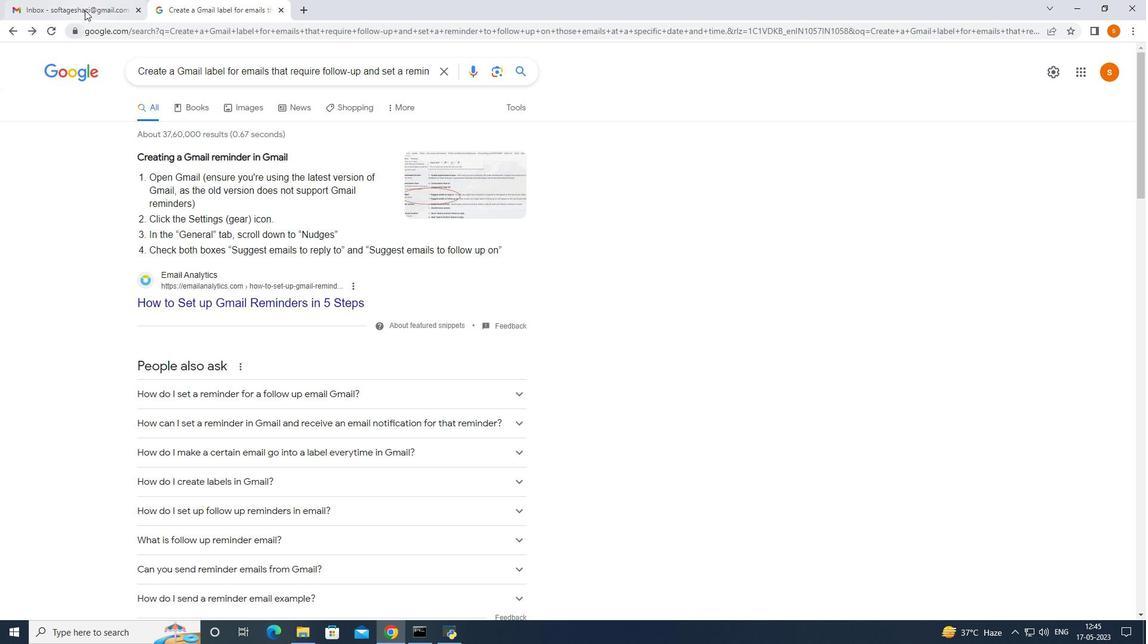 
Action: Mouse pressed left at (85, 9)
Screenshot: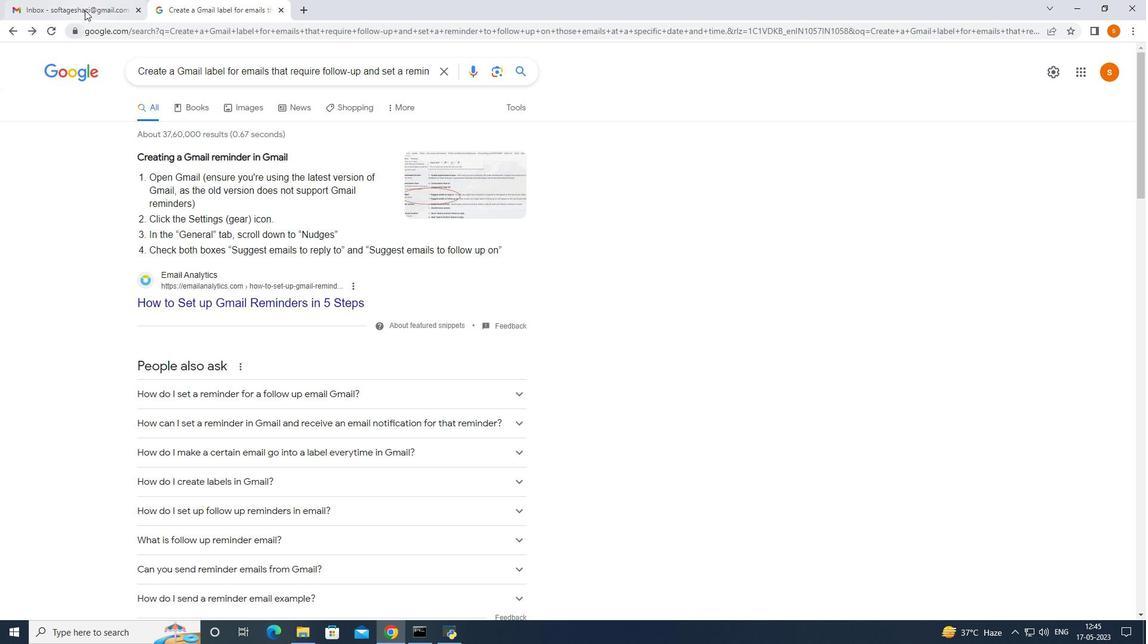 
Action: Mouse moved to (1073, 64)
Screenshot: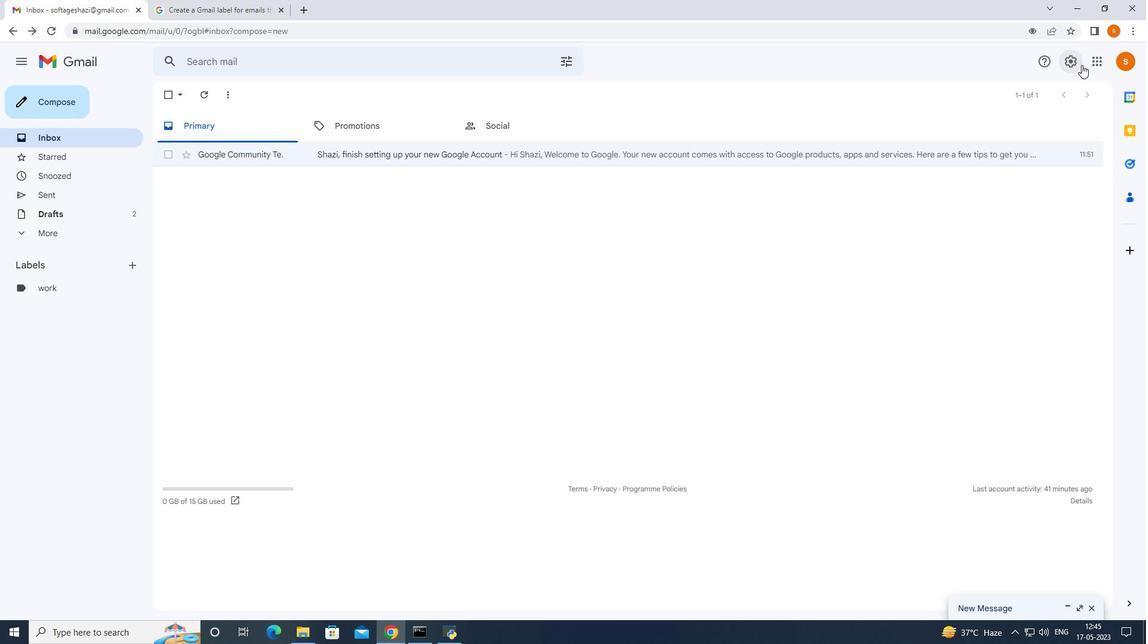 
Action: Mouse pressed left at (1073, 64)
Screenshot: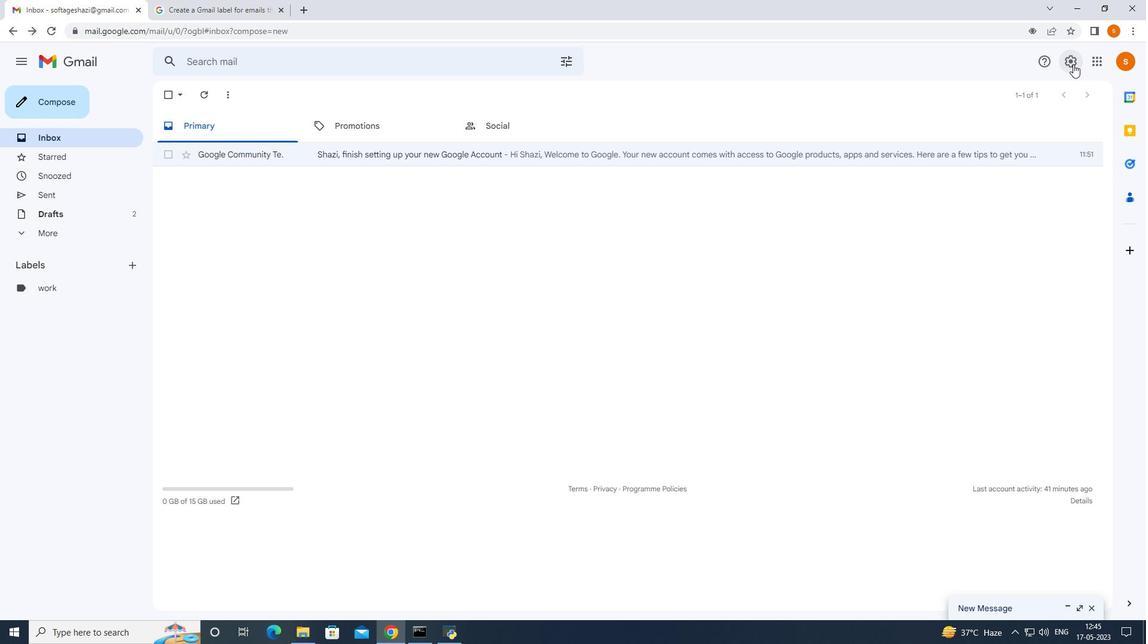 
Action: Mouse moved to (194, 13)
Screenshot: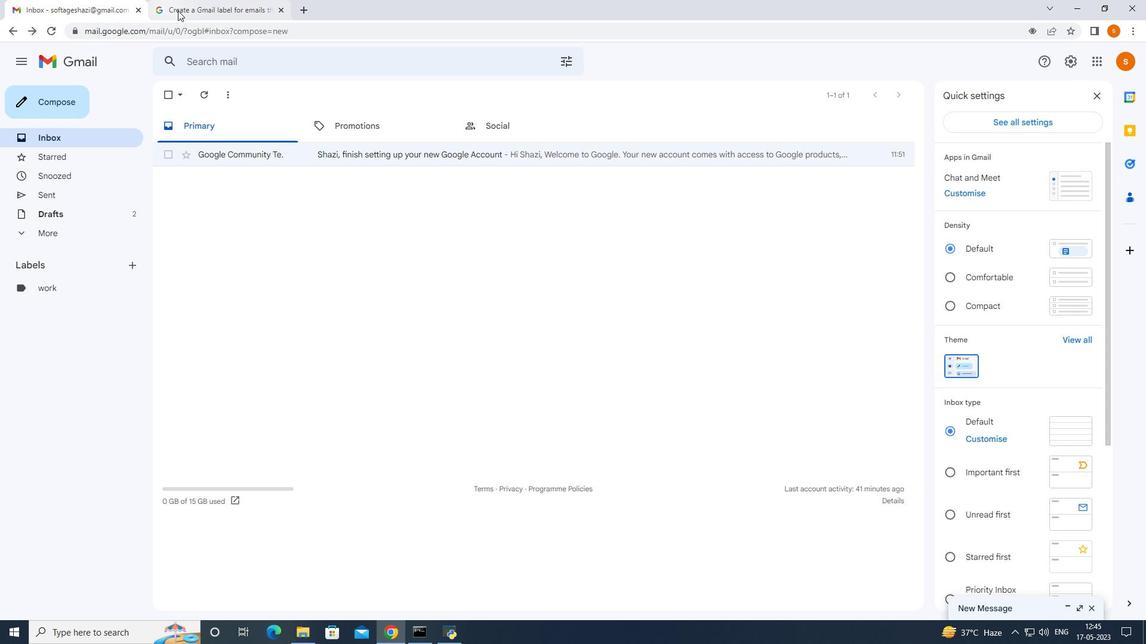 
Action: Mouse pressed left at (194, 13)
Screenshot: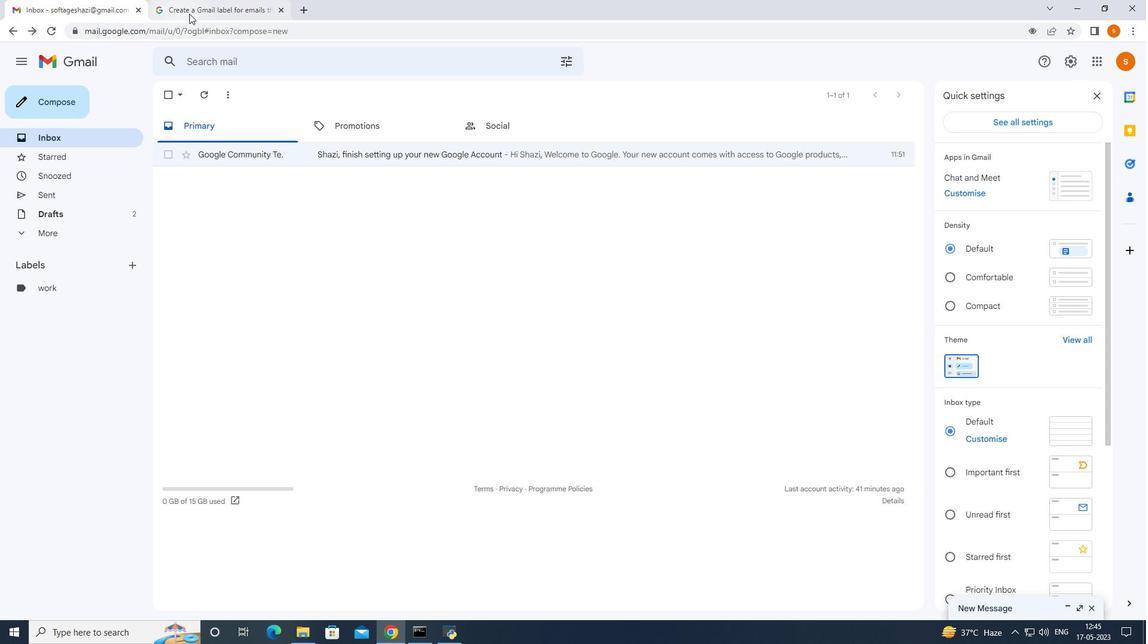 
Action: Mouse moved to (77, 10)
Screenshot: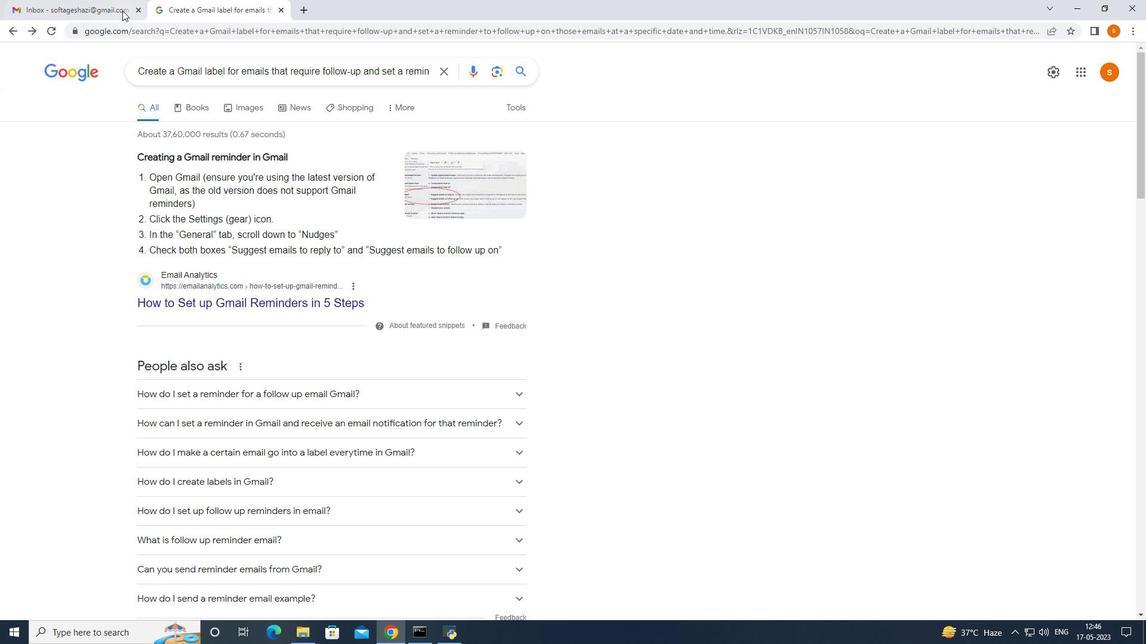 
Action: Mouse pressed left at (77, 10)
Screenshot: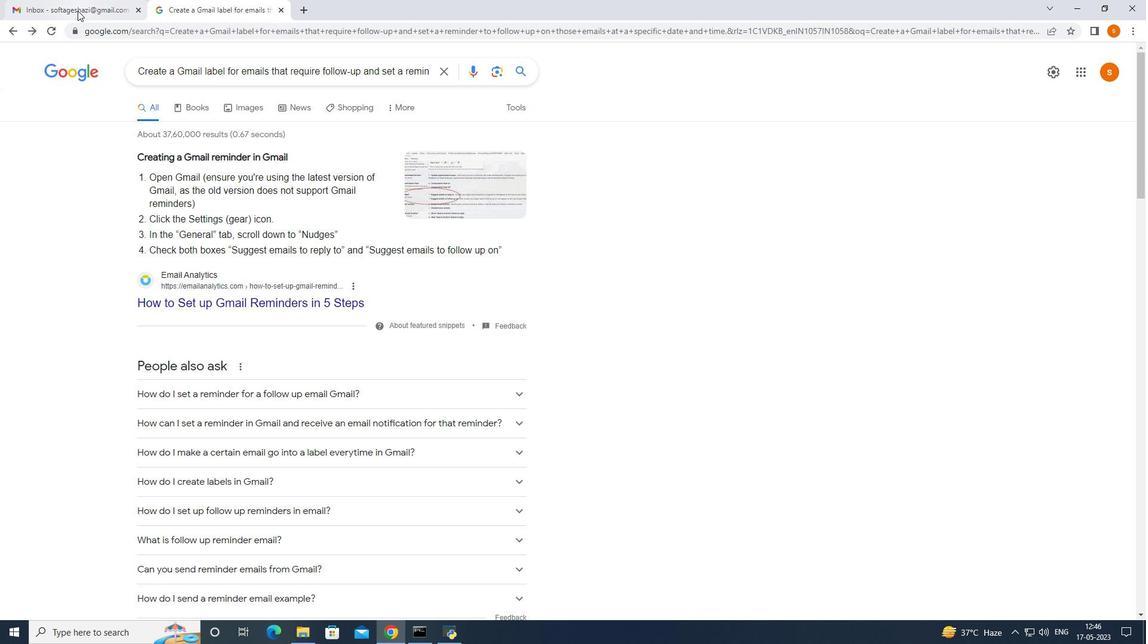 
Action: Mouse moved to (1097, 63)
Screenshot: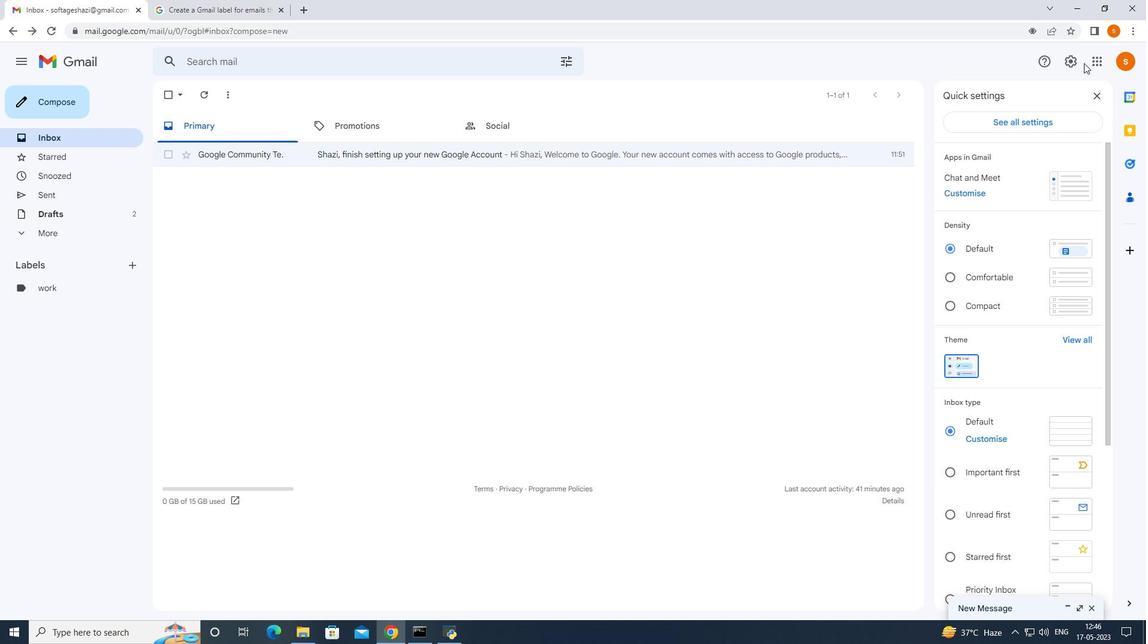 
Action: Mouse pressed left at (1097, 63)
Screenshot: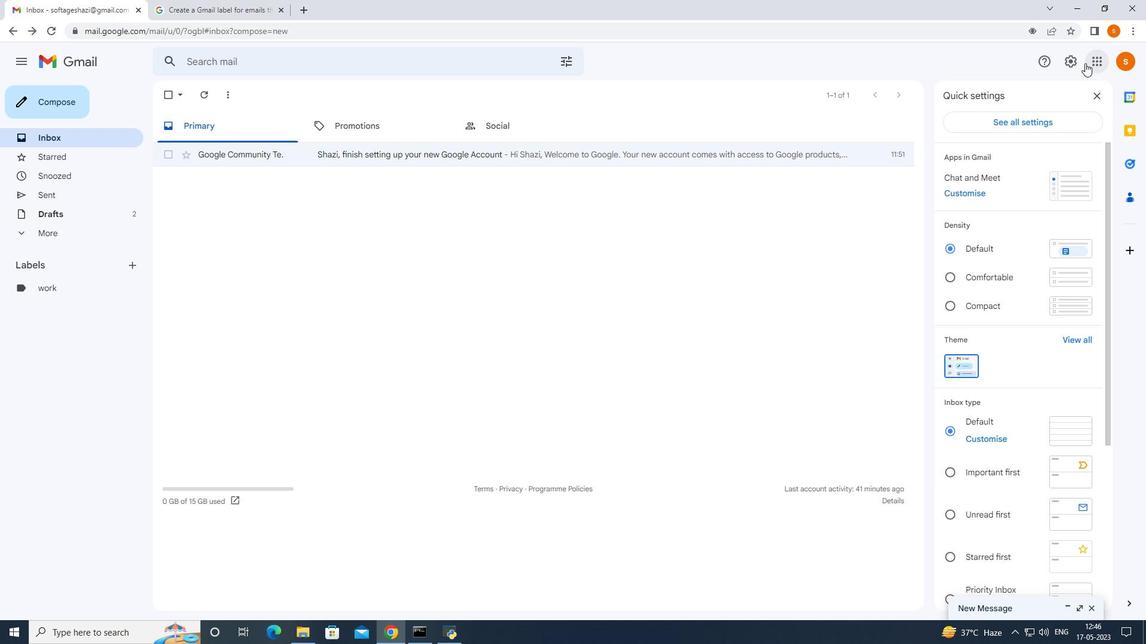
Action: Mouse moved to (1059, 225)
Screenshot: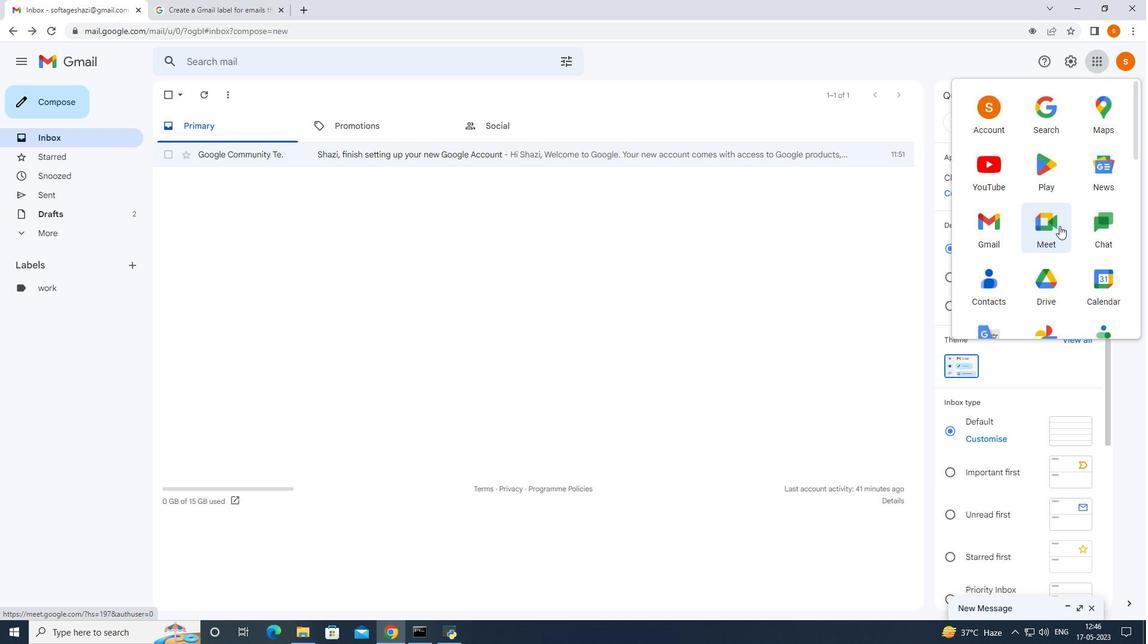 
Action: Mouse scrolled (1059, 224) with delta (0, 0)
Screenshot: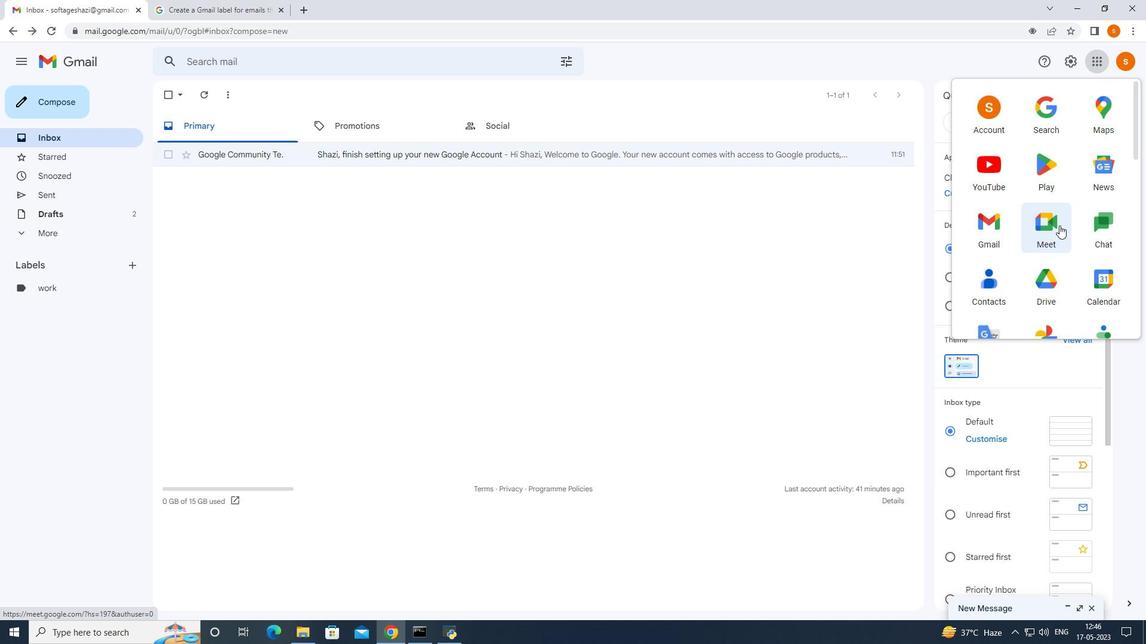 
Action: Mouse moved to (1059, 225)
Screenshot: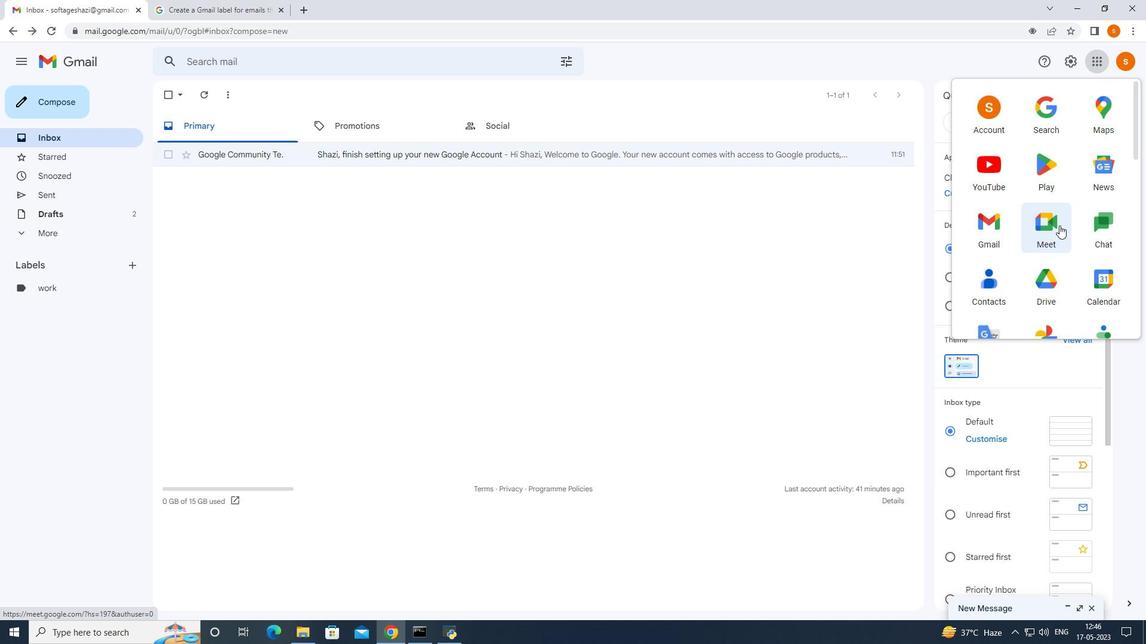 
Action: Mouse scrolled (1059, 224) with delta (0, 0)
Screenshot: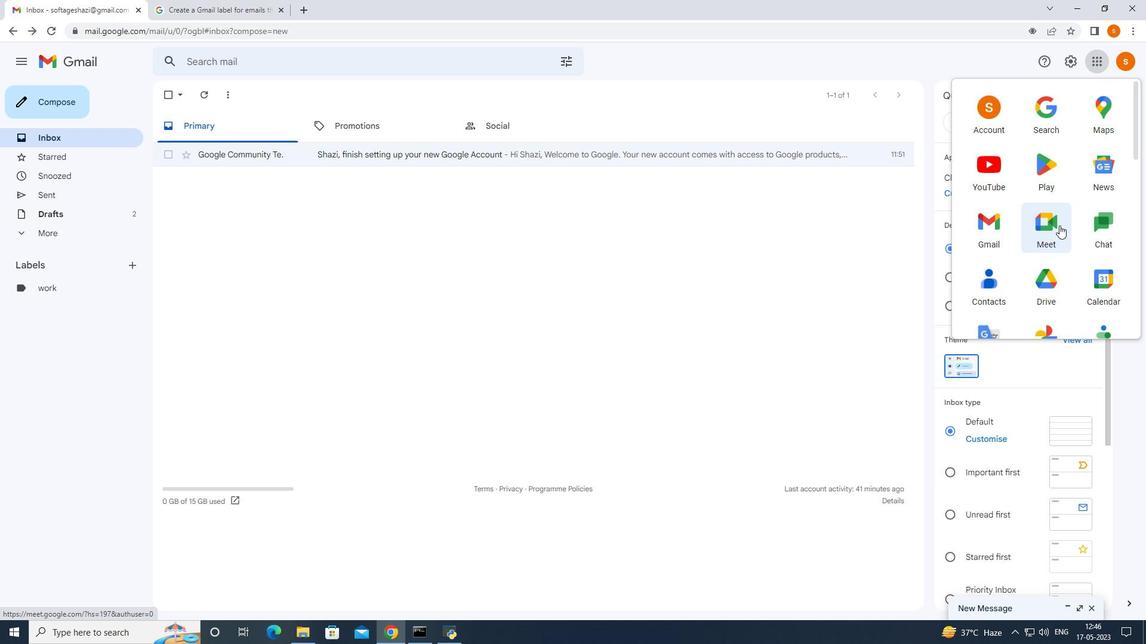 
Action: Mouse scrolled (1059, 224) with delta (0, 0)
Screenshot: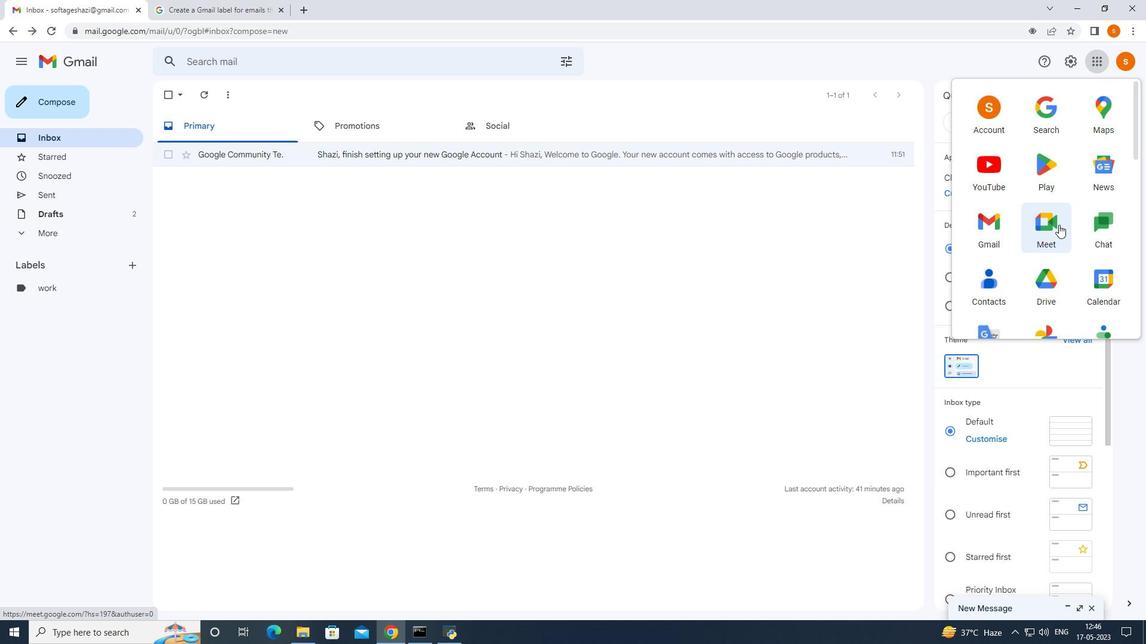 
Action: Mouse scrolled (1059, 224) with delta (0, 0)
Screenshot: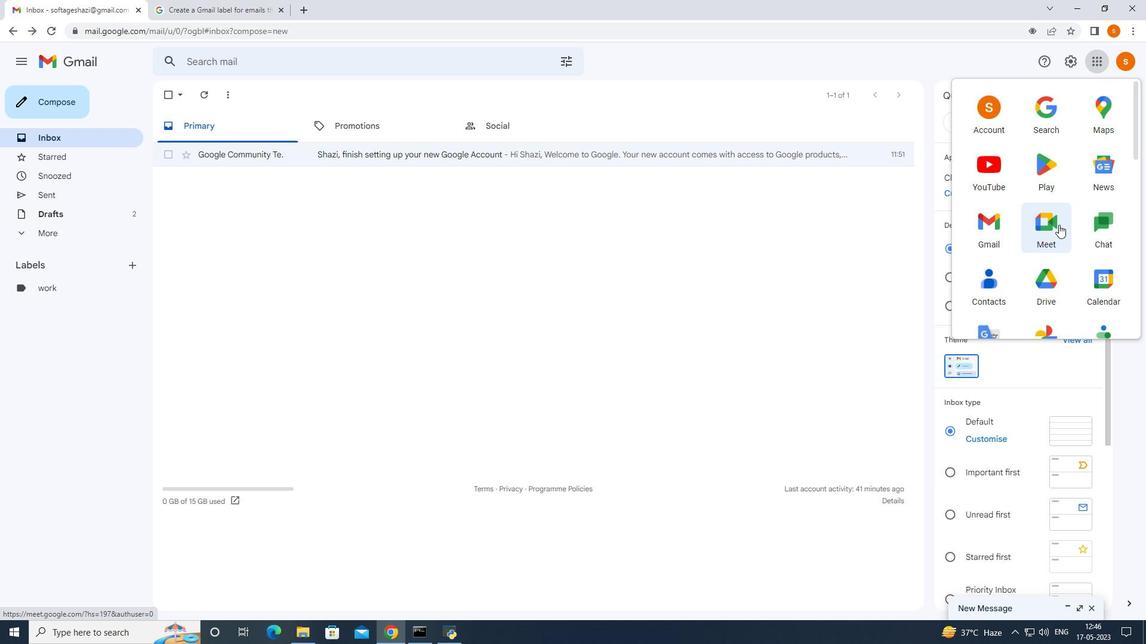 
Action: Mouse moved to (1061, 223)
Screenshot: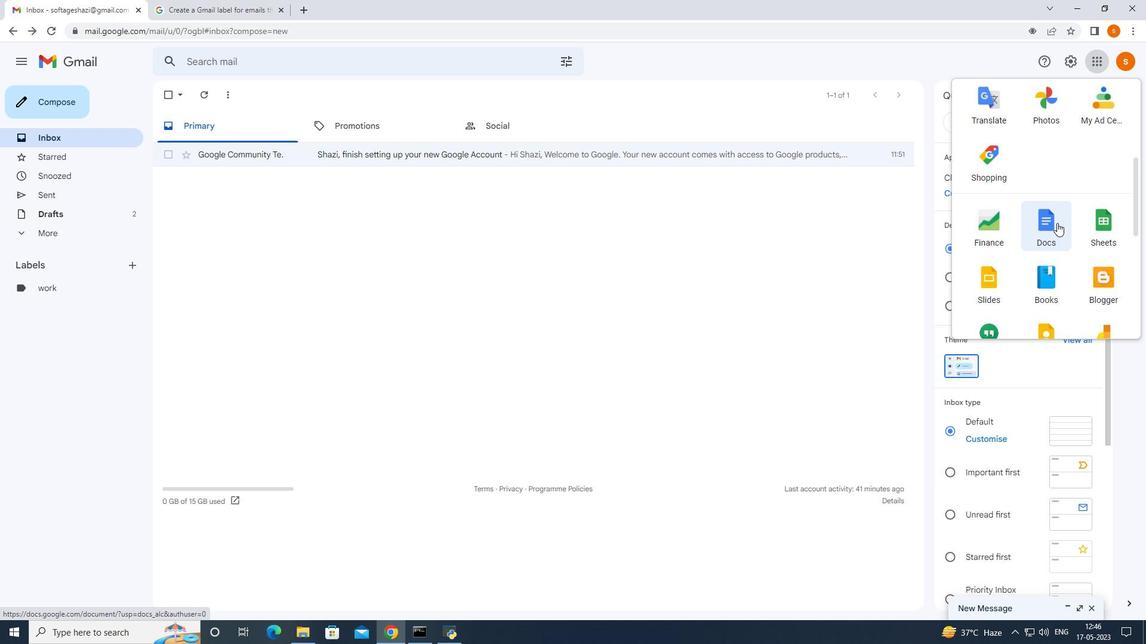 
Action: Mouse scrolled (1061, 222) with delta (0, 0)
